 Task: Look for Airbnb properties in Dedza, Malawi from 3rd December, 2023 to 17th December, 2023 for 3 adults, 1 child.3 bedrooms having 4 beds and 2 bathrooms. Property type can be house. Amenities needed are: washing machine. Booking option can be shelf check-in. Look for 3 properties as per requirement.
Action: Mouse moved to (512, 78)
Screenshot: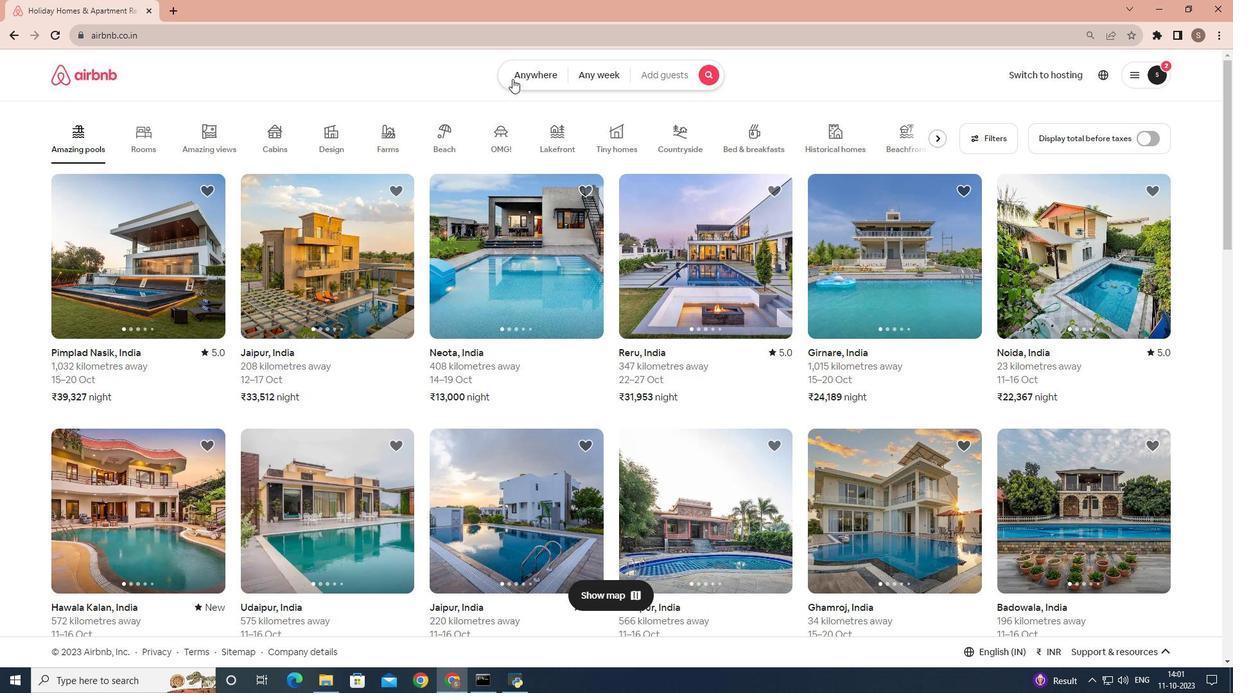 
Action: Mouse pressed left at (512, 78)
Screenshot: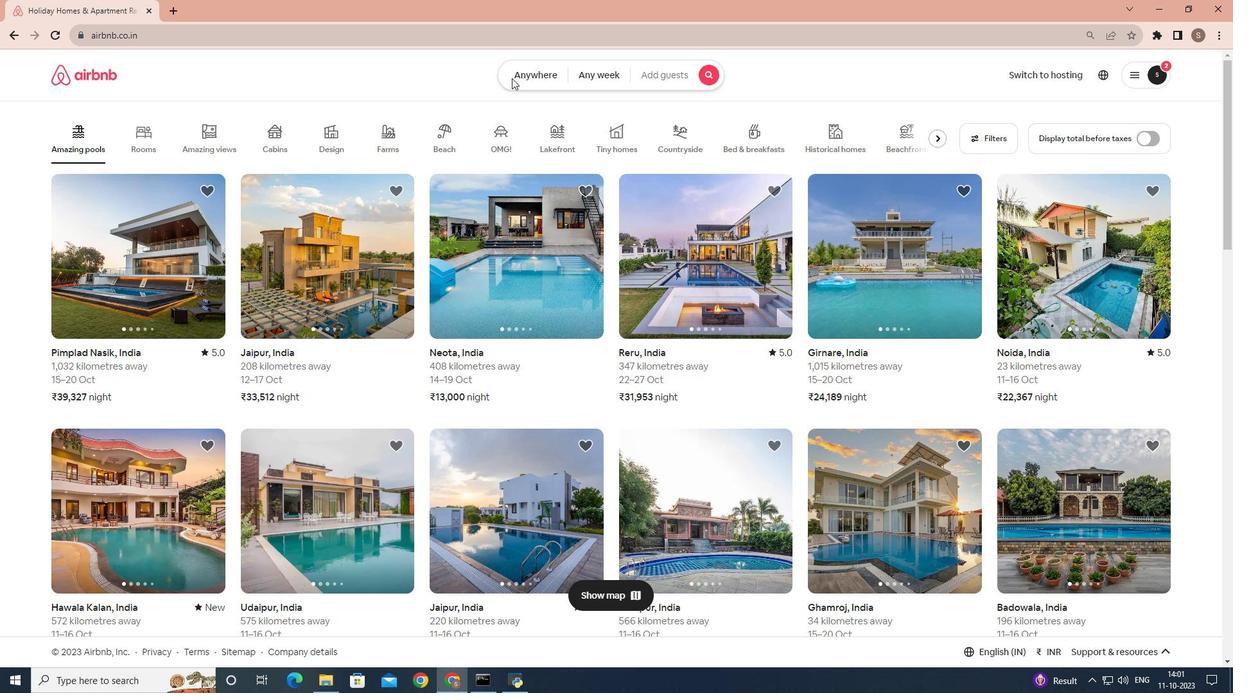
Action: Mouse moved to (457, 132)
Screenshot: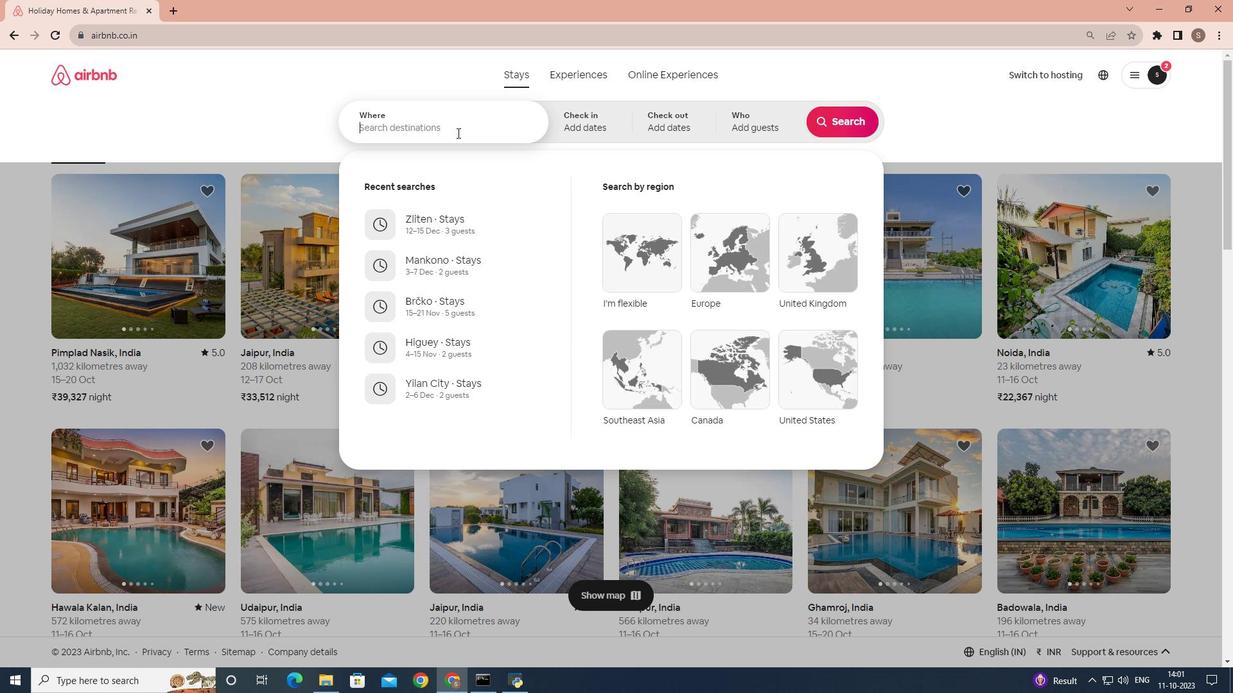 
Action: Mouse pressed left at (457, 132)
Screenshot: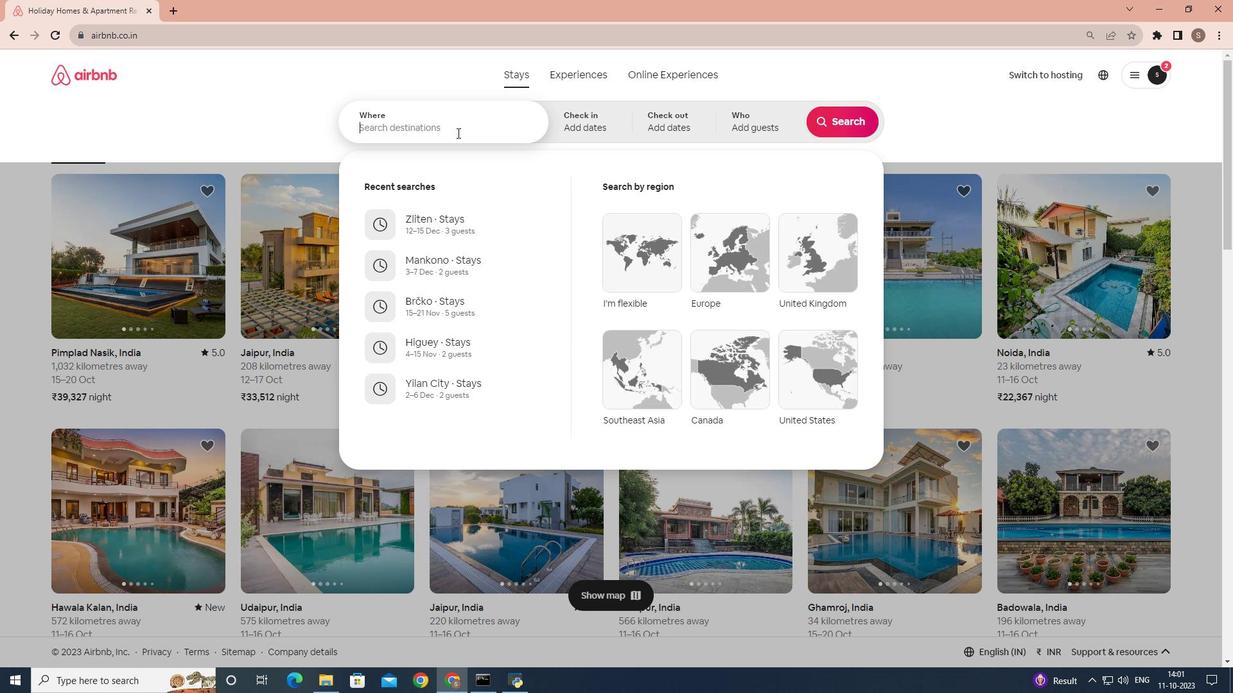
Action: Key pressed <Key.shift>Dedza,<Key.space><Key.shift>Maawi
Screenshot: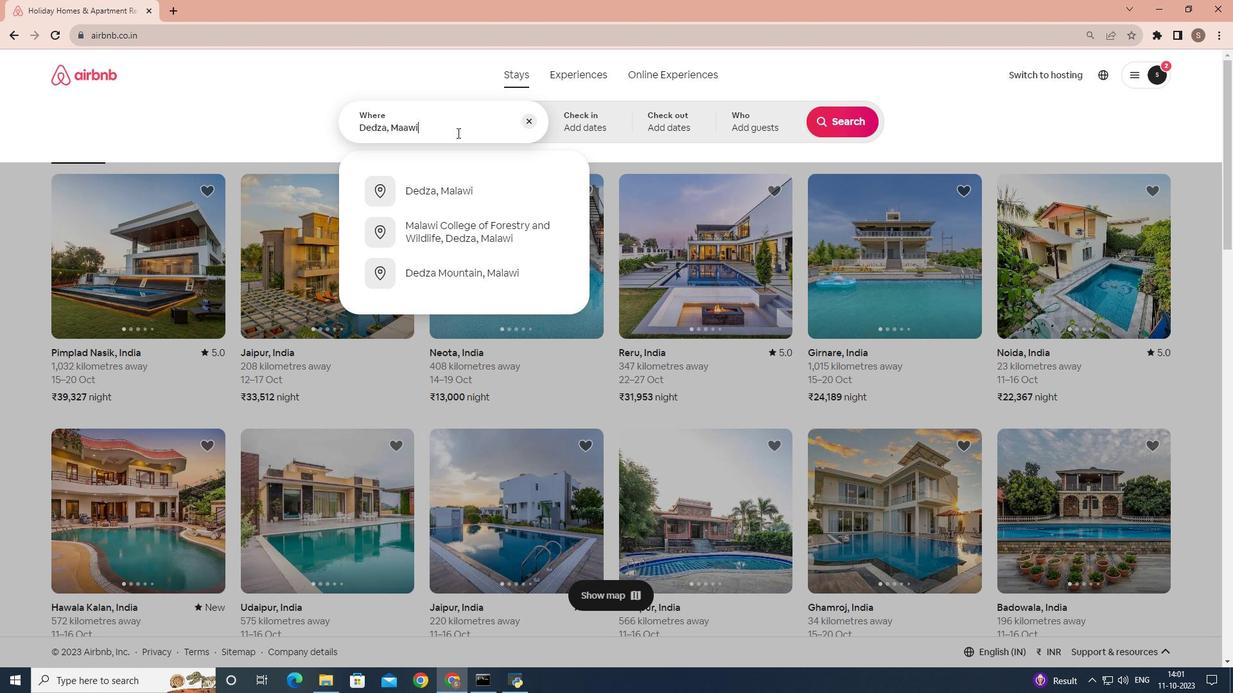 
Action: Mouse moved to (482, 184)
Screenshot: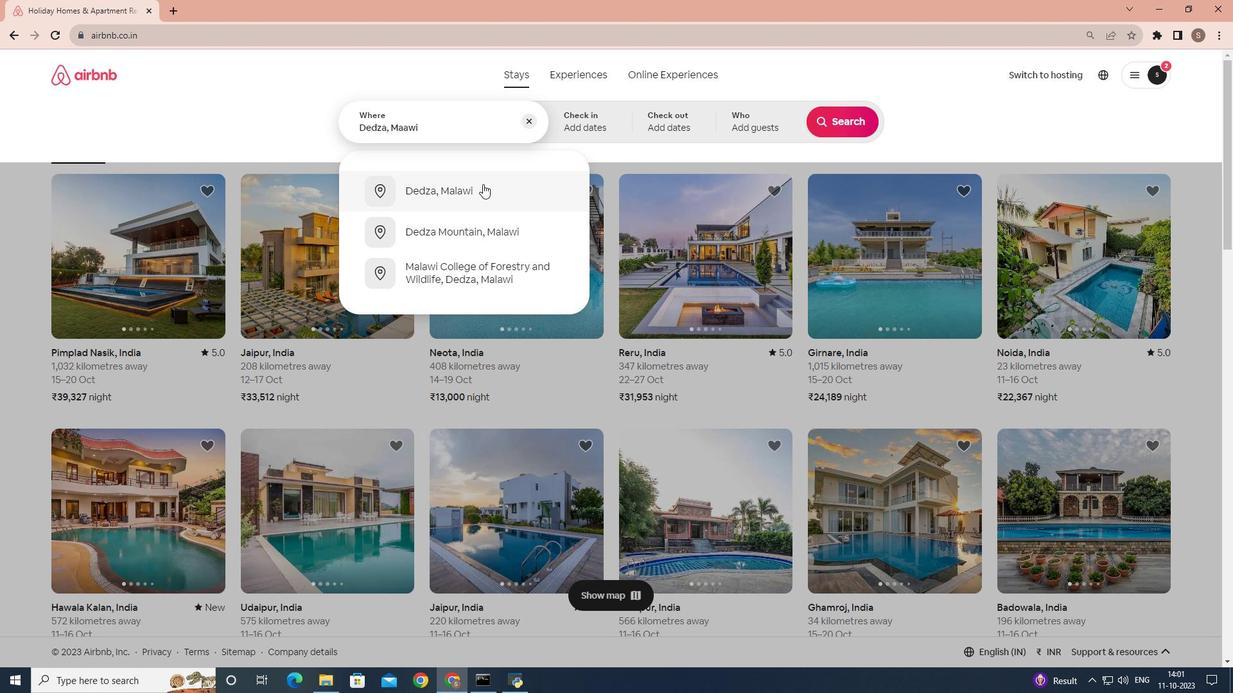 
Action: Mouse pressed left at (482, 184)
Screenshot: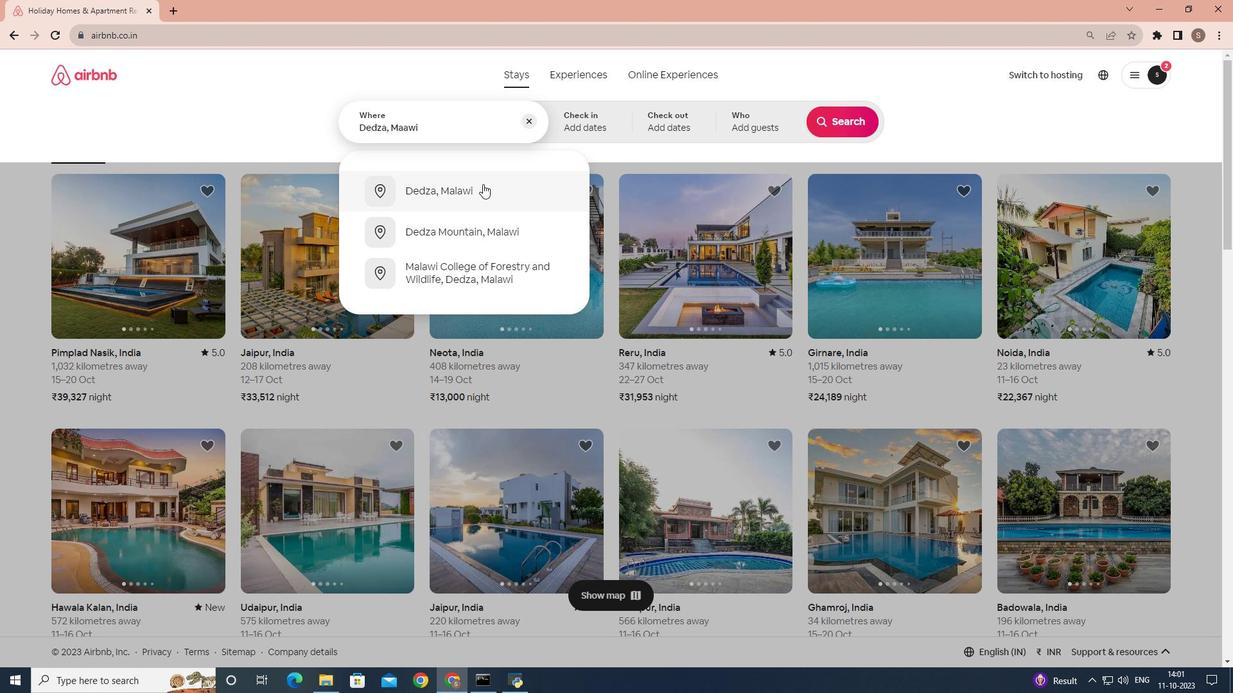 
Action: Mouse moved to (840, 226)
Screenshot: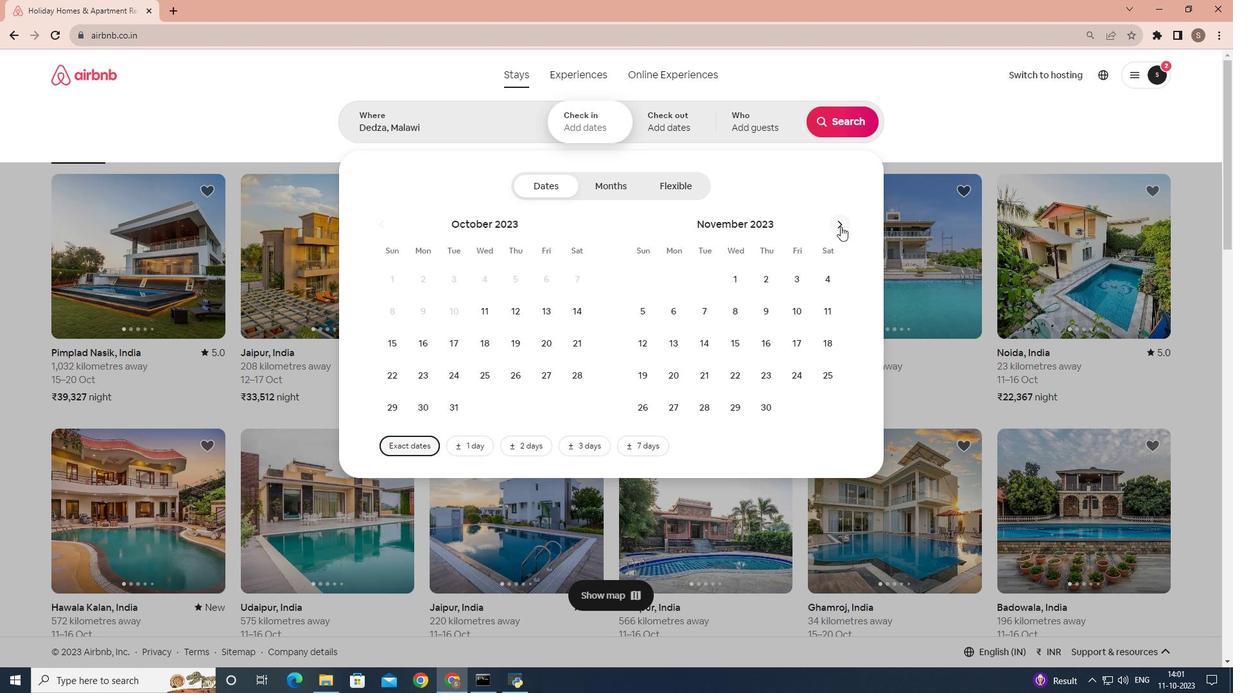 
Action: Mouse pressed left at (840, 226)
Screenshot: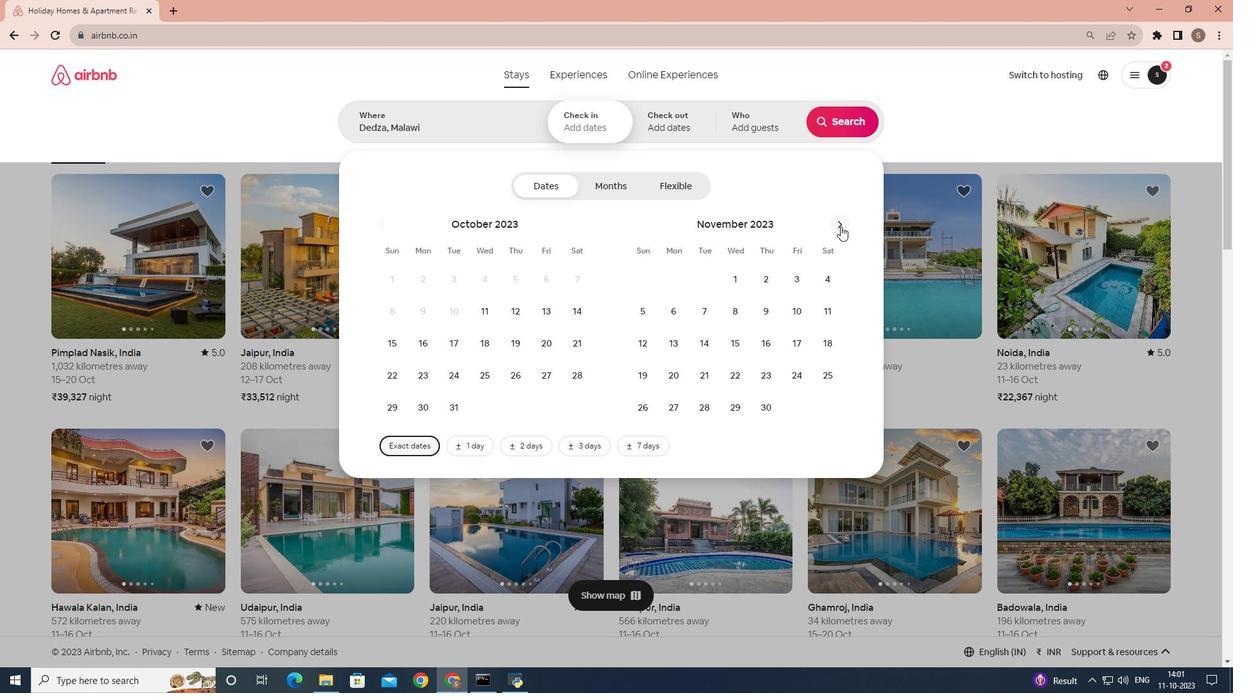 
Action: Mouse moved to (641, 313)
Screenshot: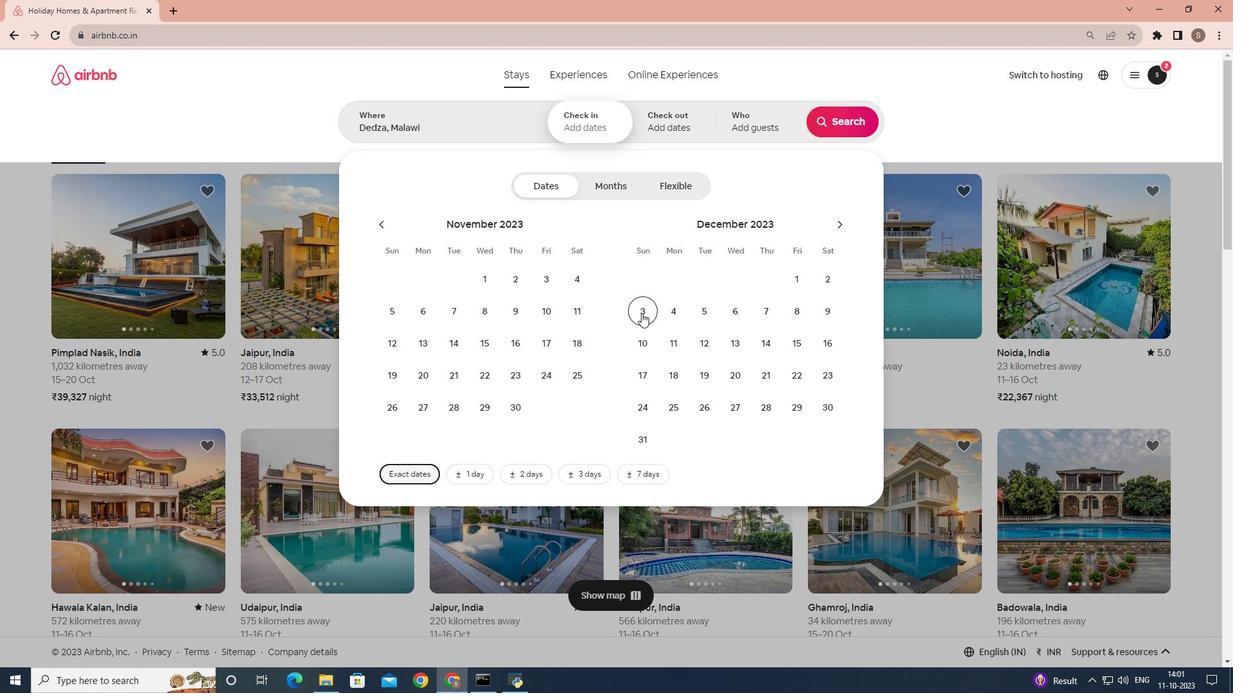 
Action: Mouse pressed left at (641, 313)
Screenshot: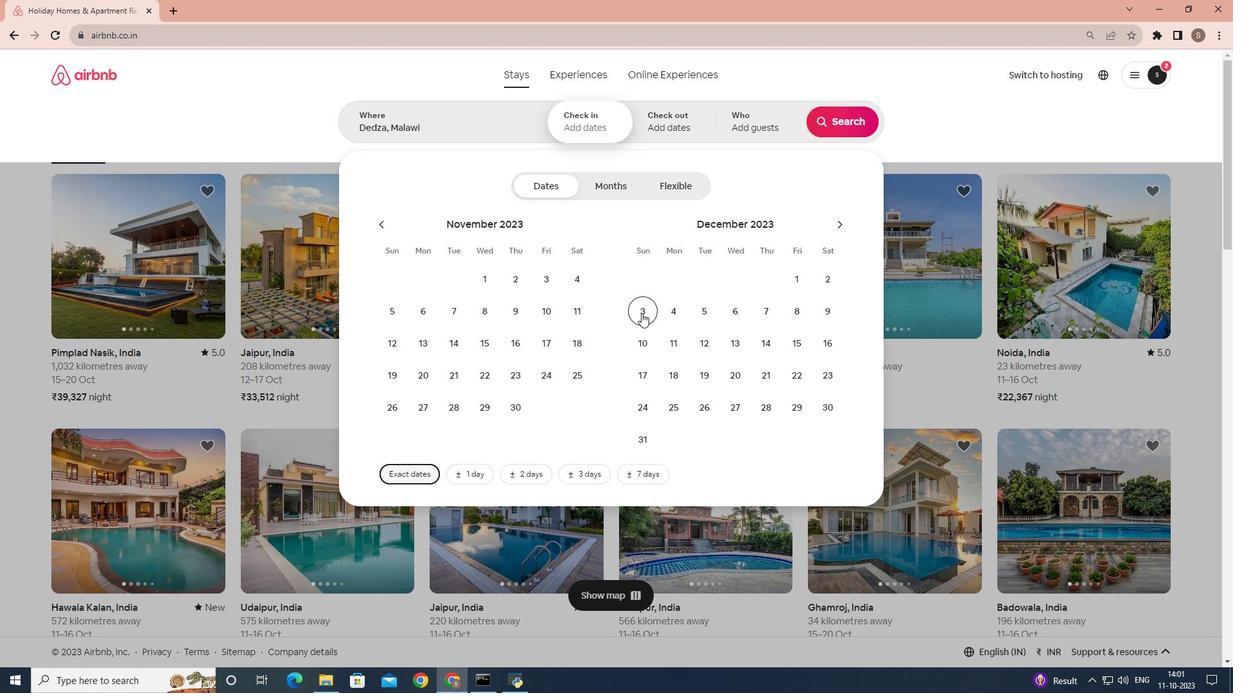 
Action: Mouse moved to (649, 368)
Screenshot: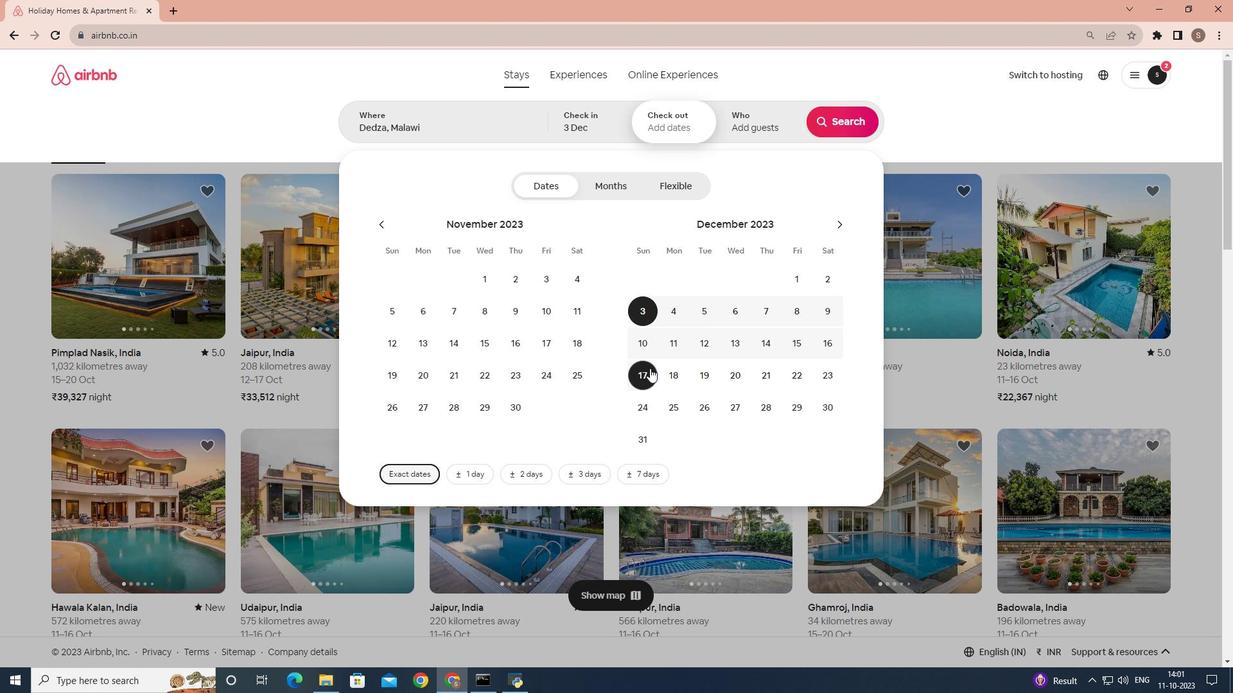 
Action: Mouse pressed left at (649, 368)
Screenshot: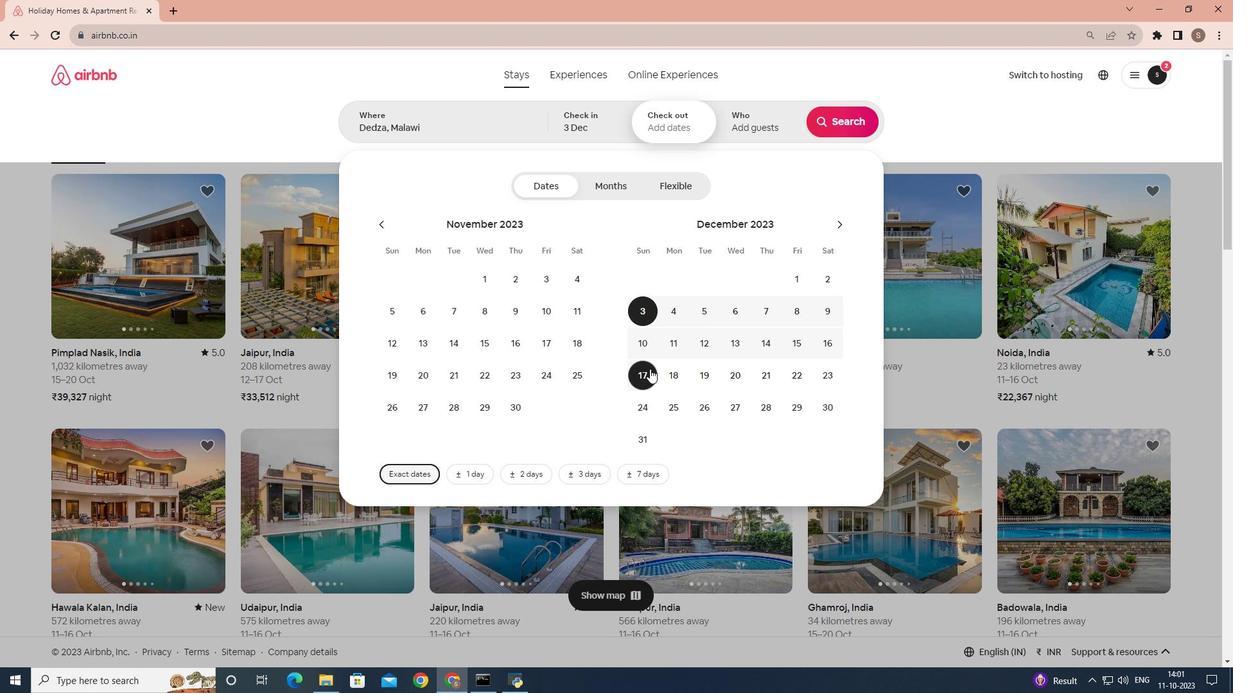 
Action: Mouse moved to (771, 127)
Screenshot: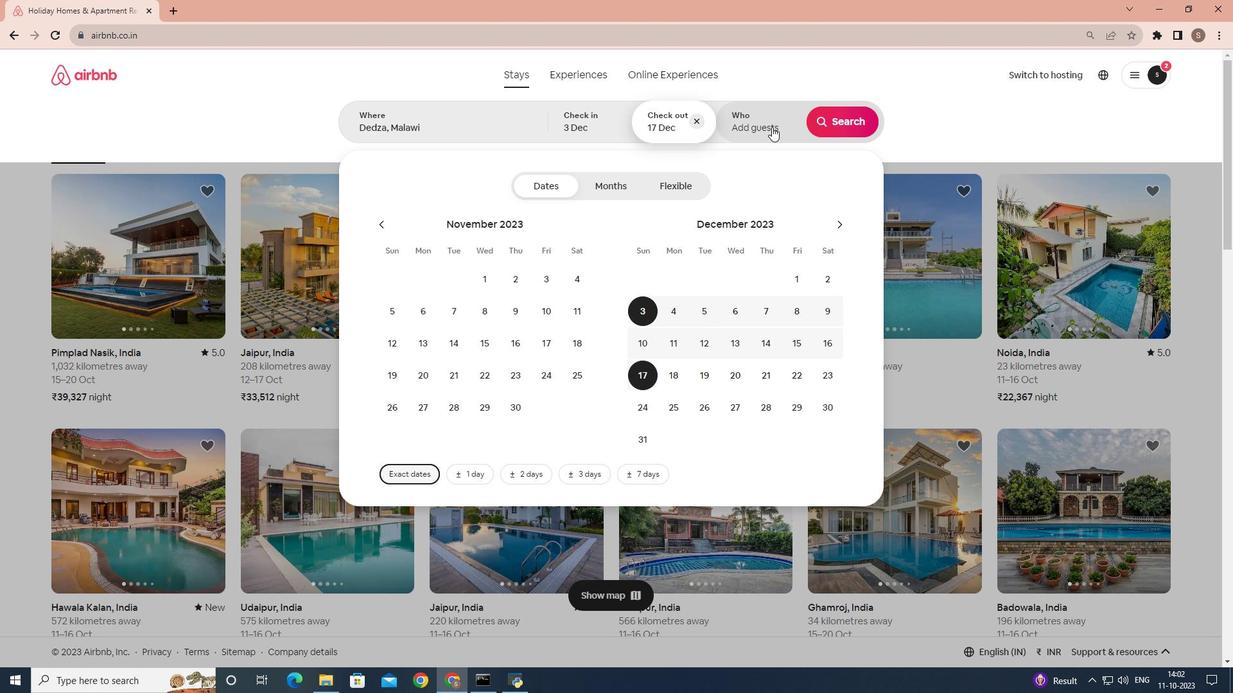 
Action: Mouse pressed left at (771, 127)
Screenshot: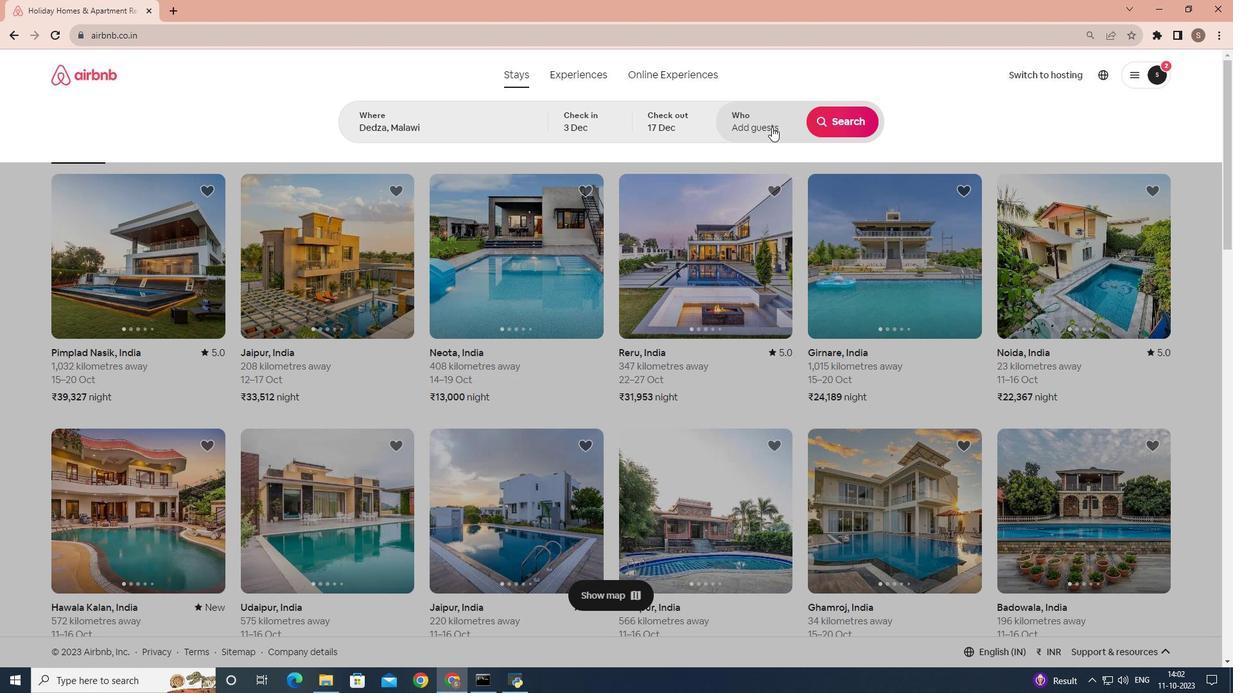 
Action: Mouse moved to (850, 189)
Screenshot: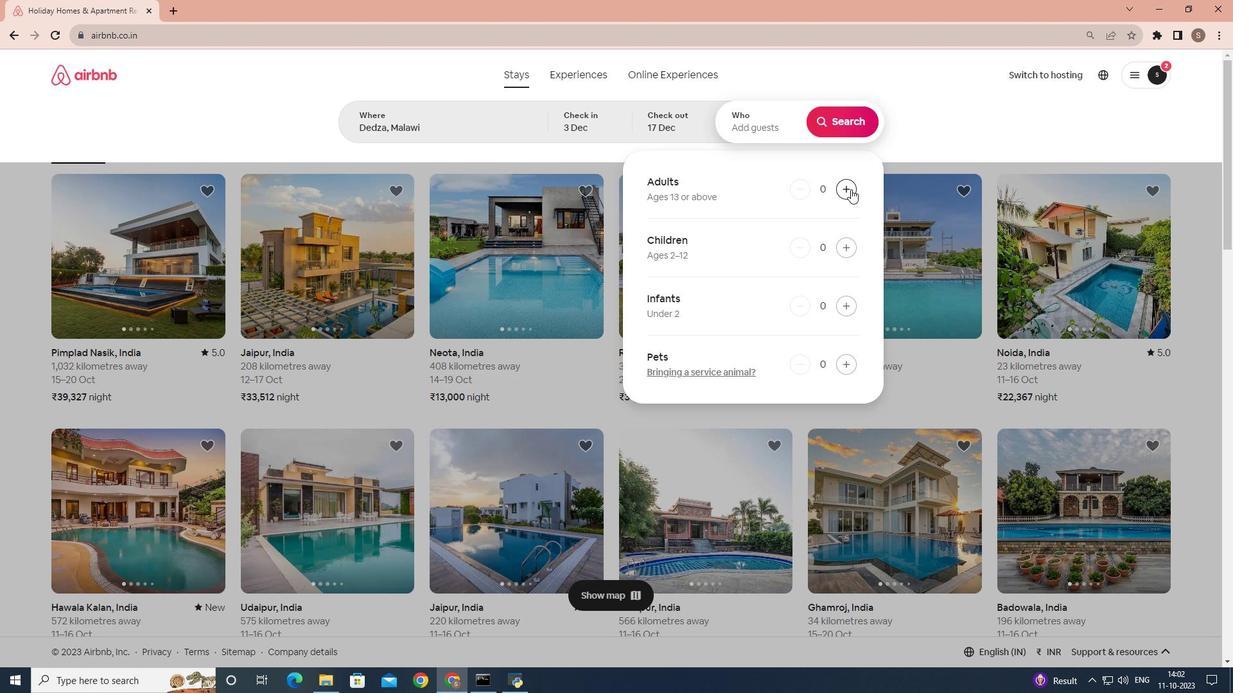 
Action: Mouse pressed left at (850, 189)
Screenshot: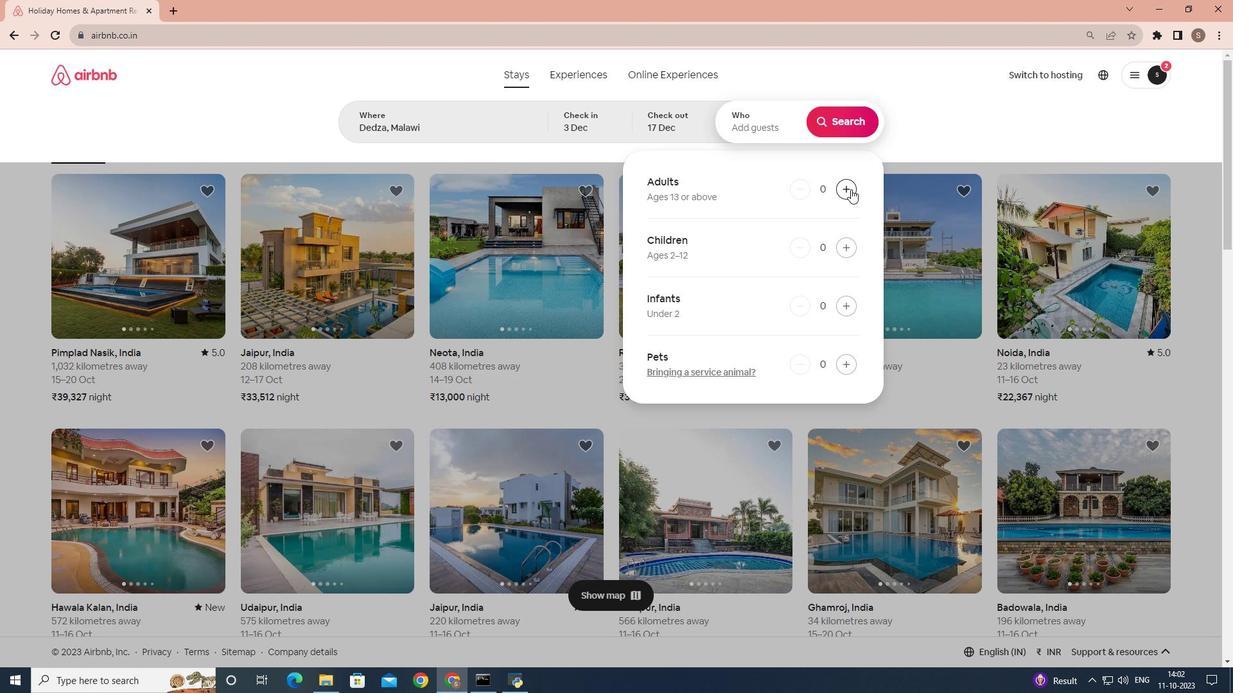 
Action: Mouse pressed left at (850, 189)
Screenshot: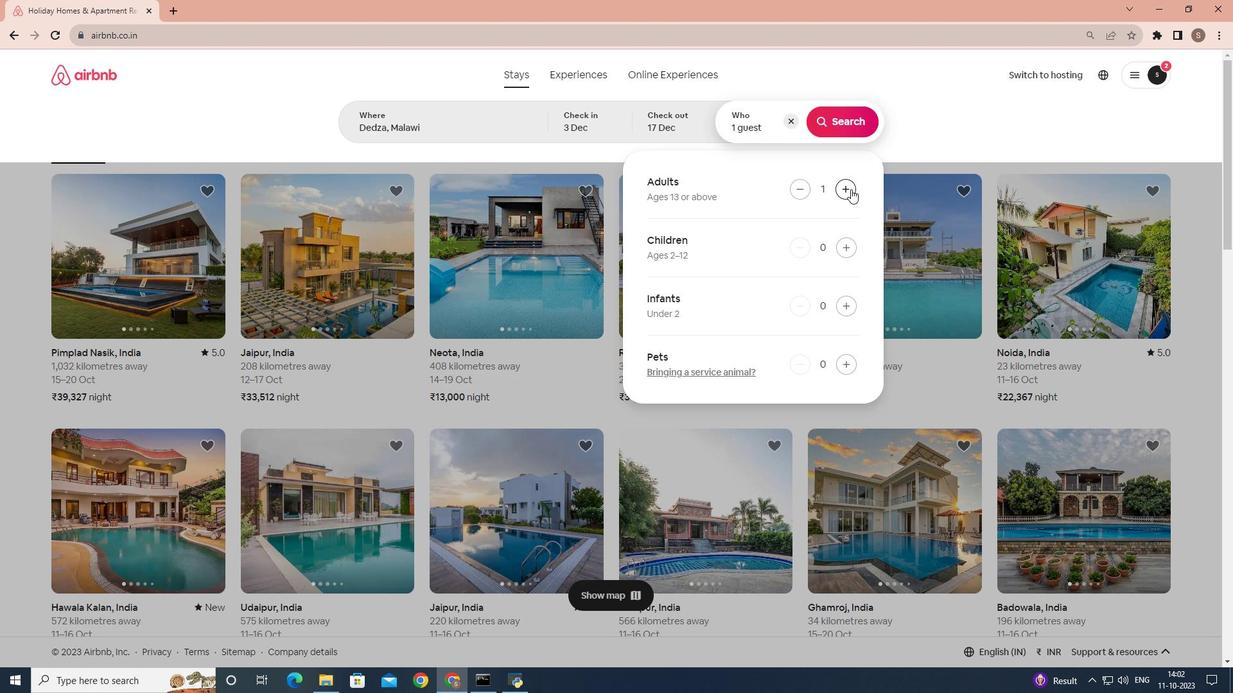 
Action: Mouse pressed left at (850, 189)
Screenshot: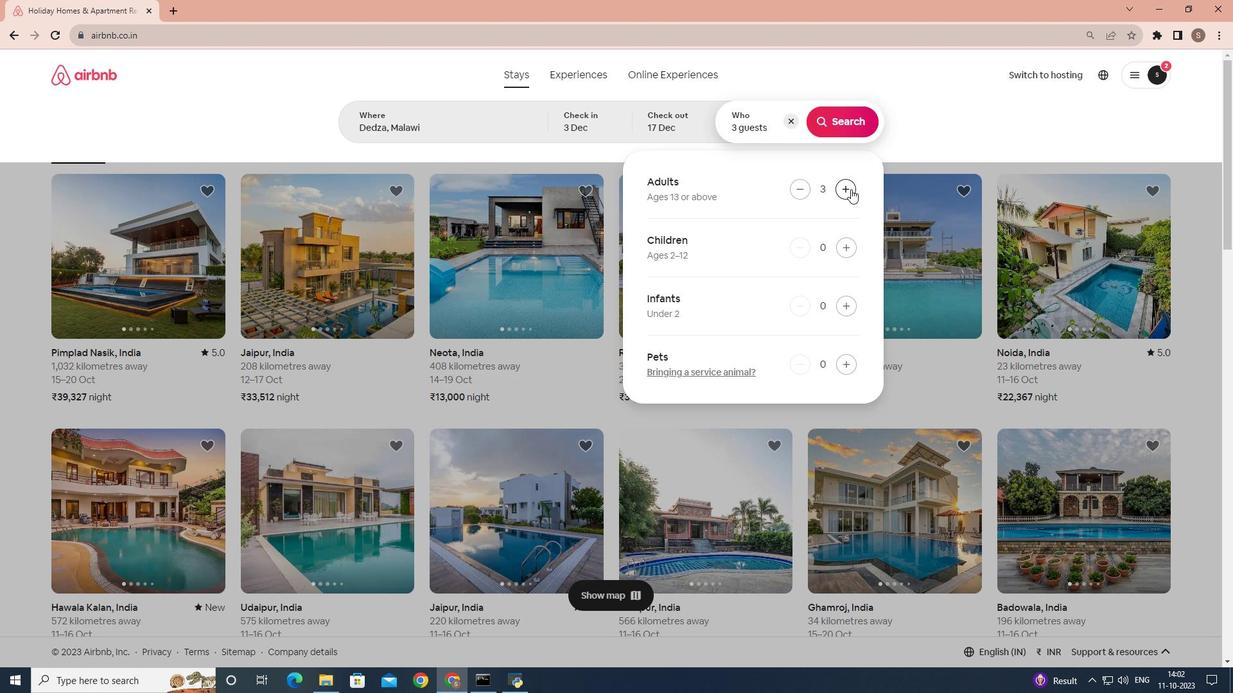 
Action: Mouse moved to (849, 247)
Screenshot: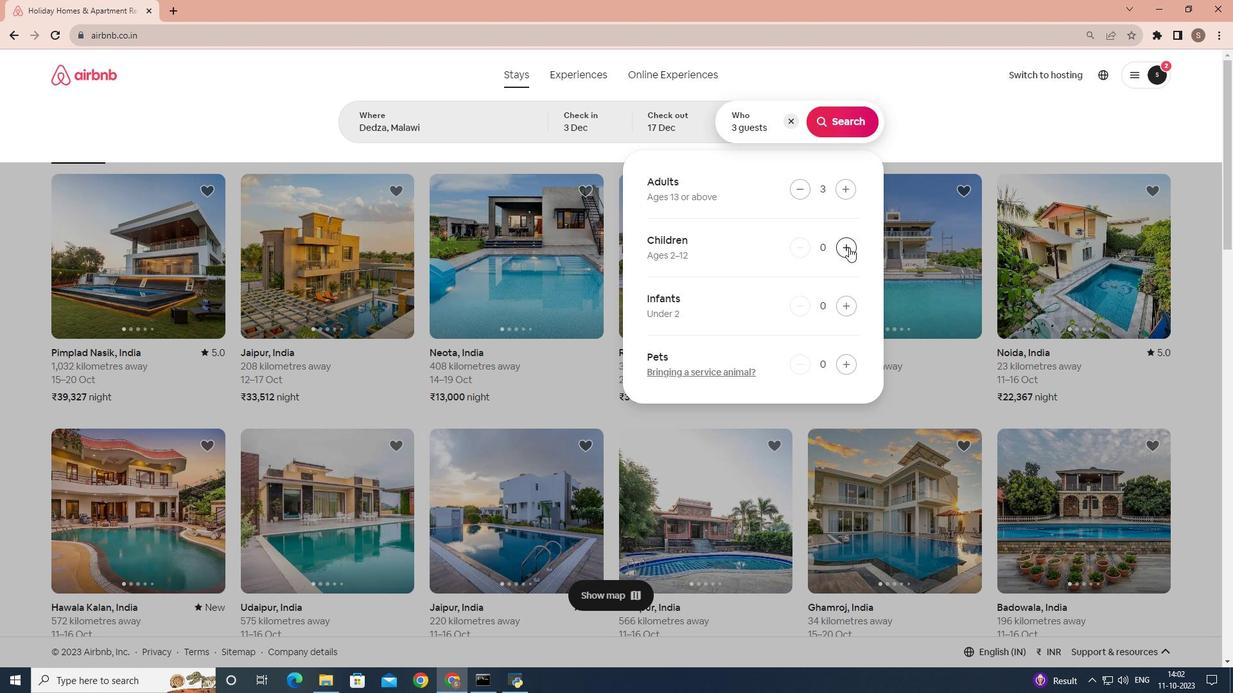 
Action: Mouse pressed left at (849, 247)
Screenshot: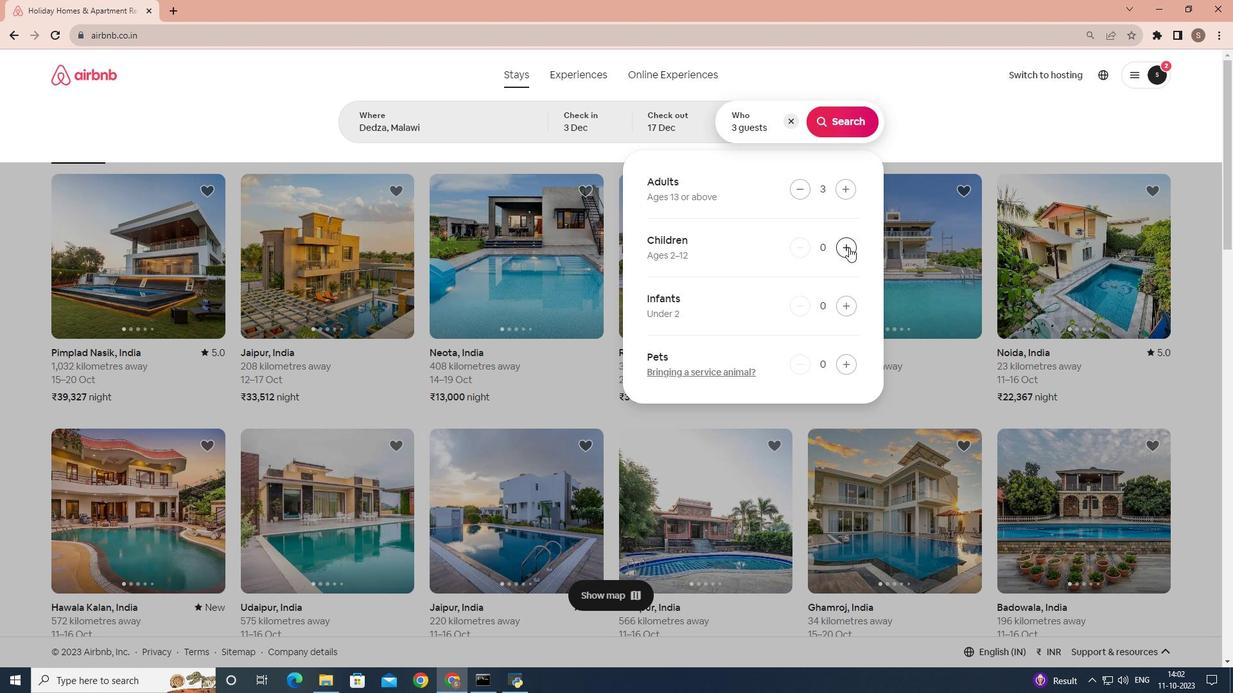 
Action: Mouse moved to (841, 114)
Screenshot: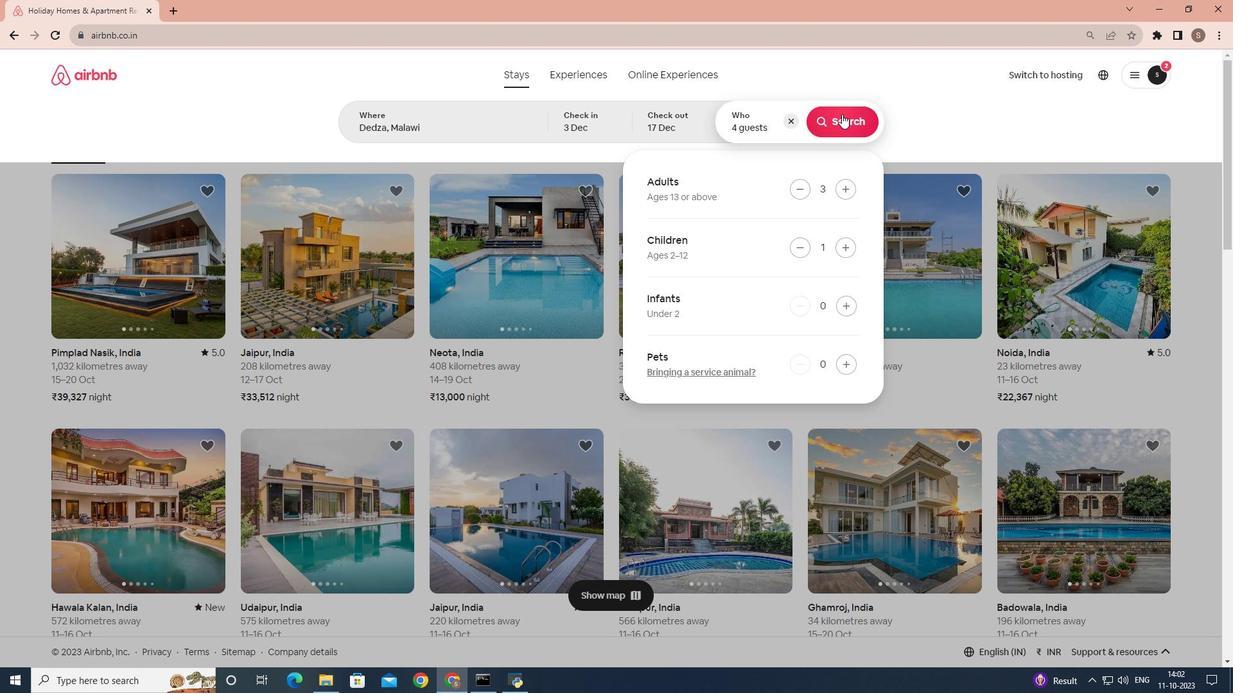
Action: Mouse pressed left at (841, 114)
Screenshot: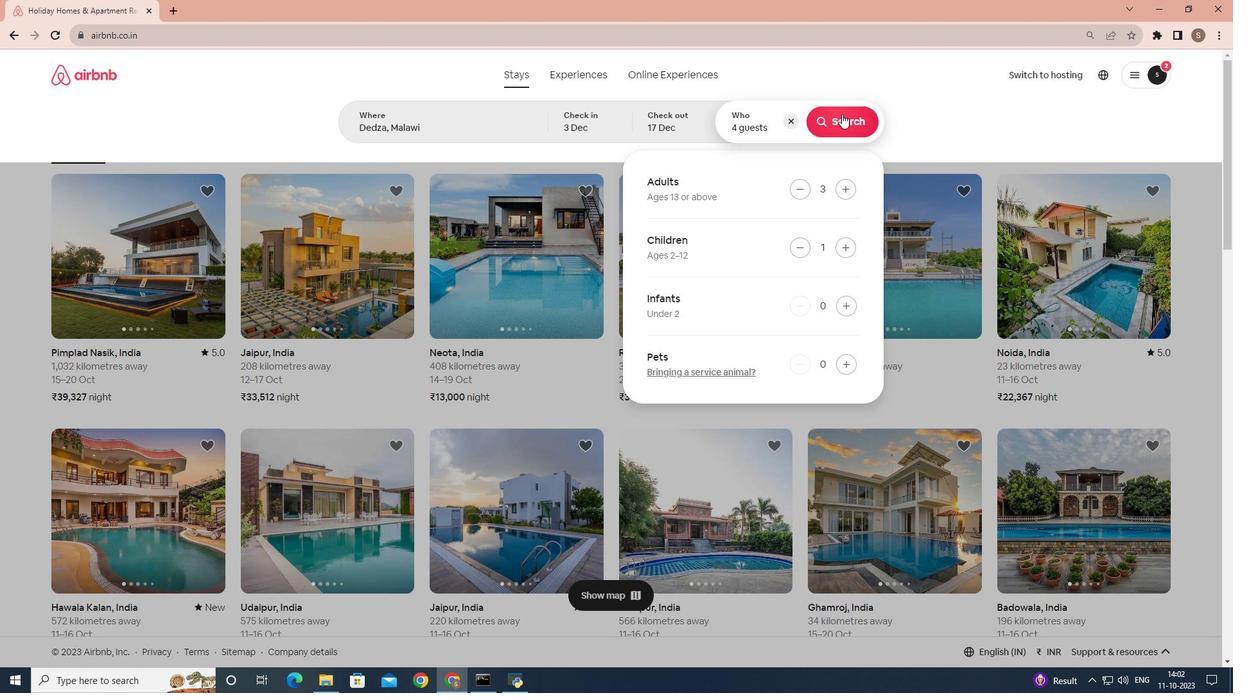 
Action: Mouse moved to (1014, 127)
Screenshot: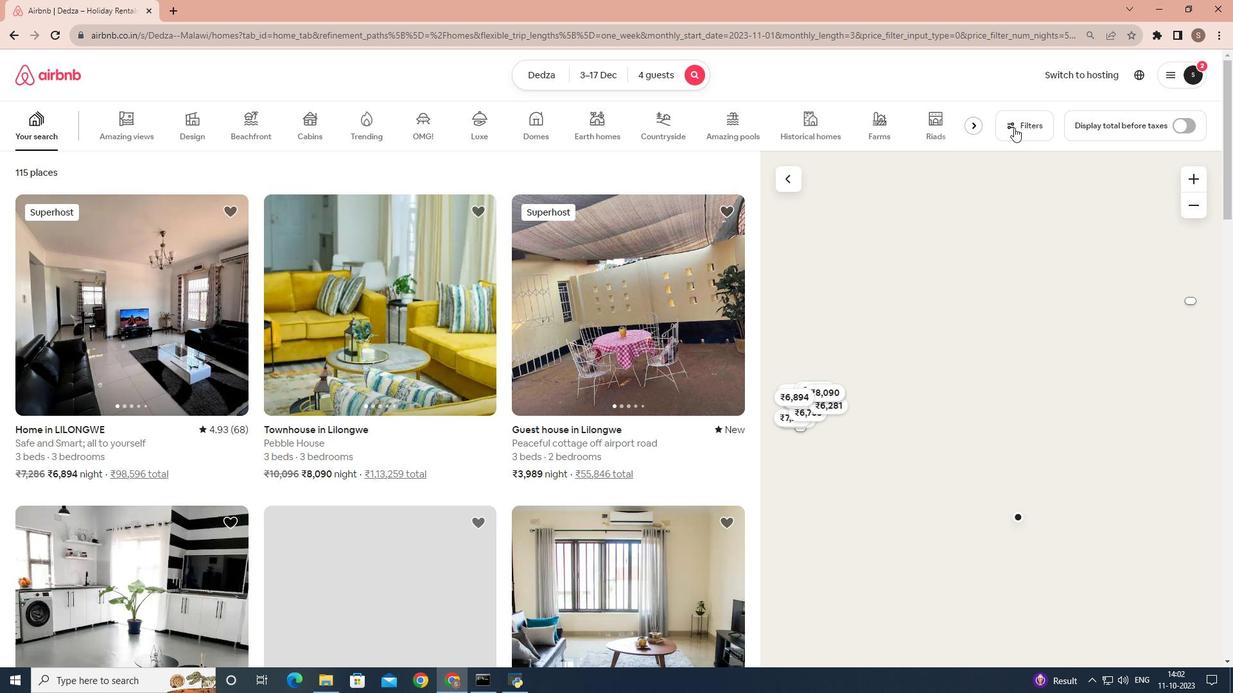 
Action: Mouse pressed left at (1014, 127)
Screenshot: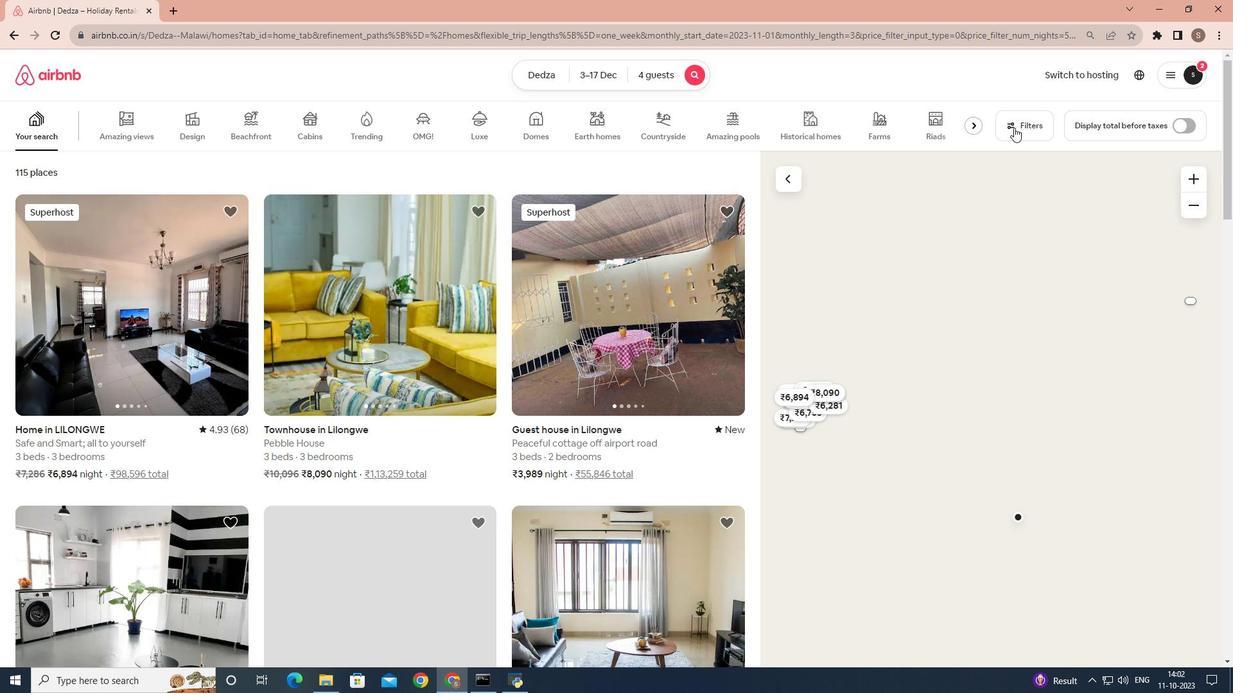 
Action: Mouse moved to (710, 420)
Screenshot: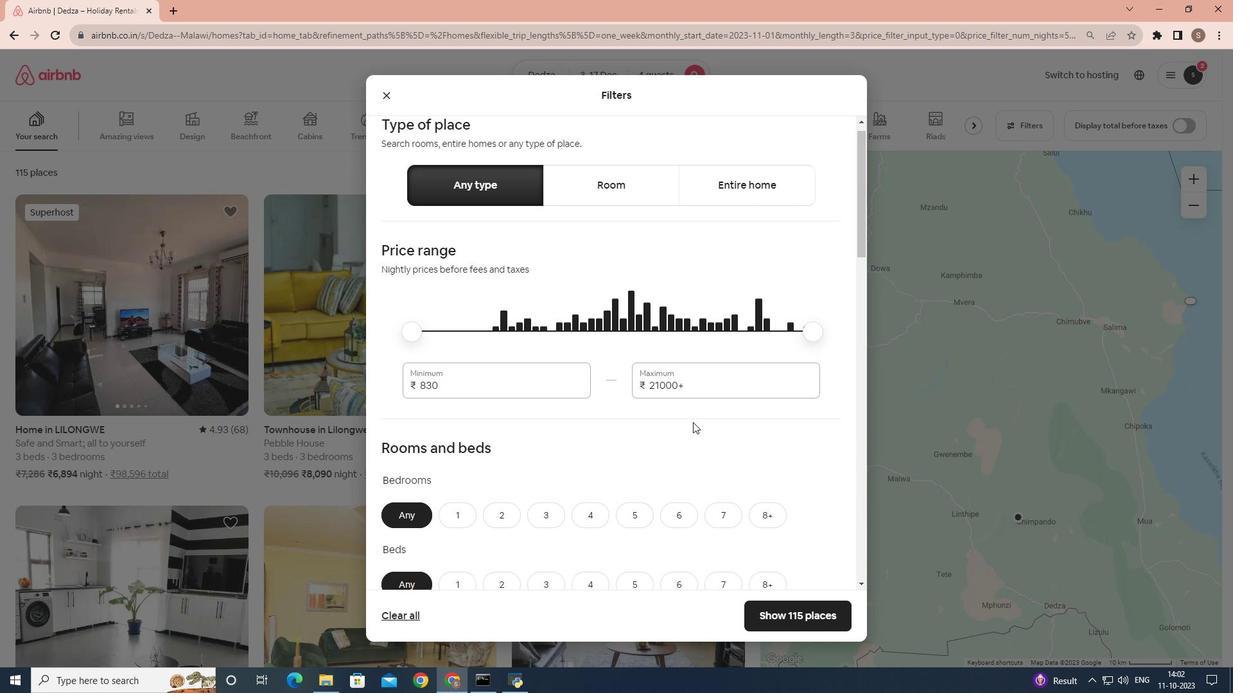 
Action: Mouse scrolled (710, 419) with delta (0, 0)
Screenshot: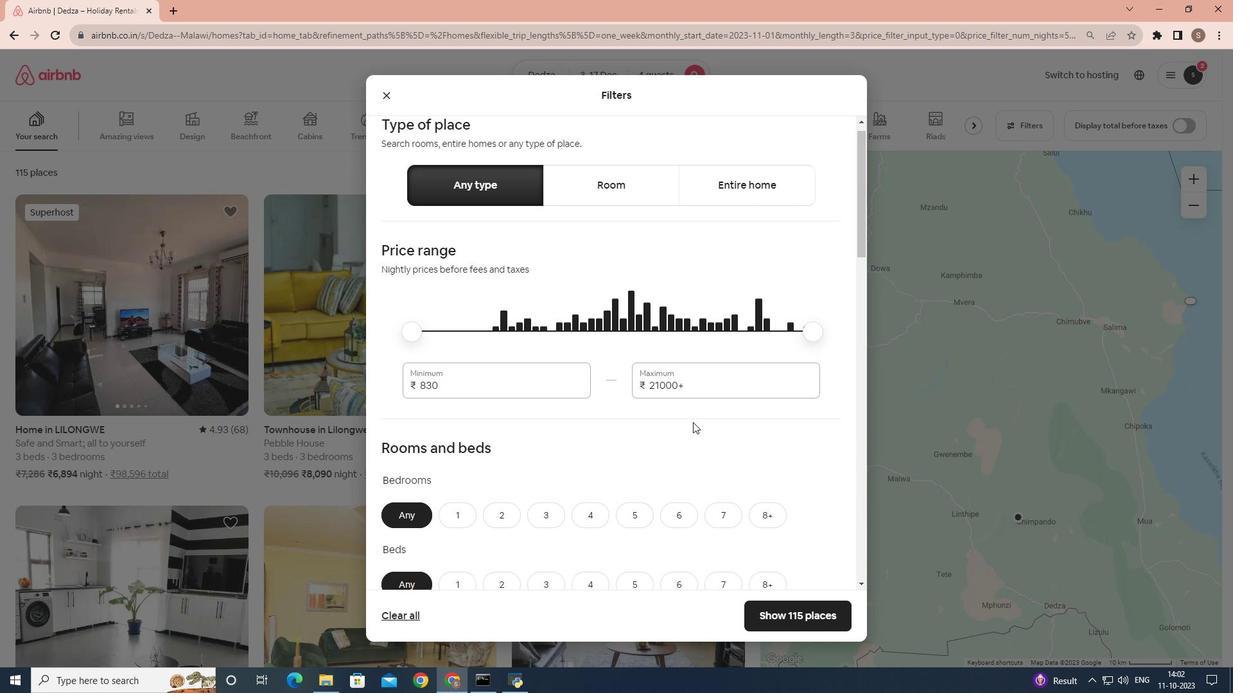 
Action: Mouse moved to (540, 459)
Screenshot: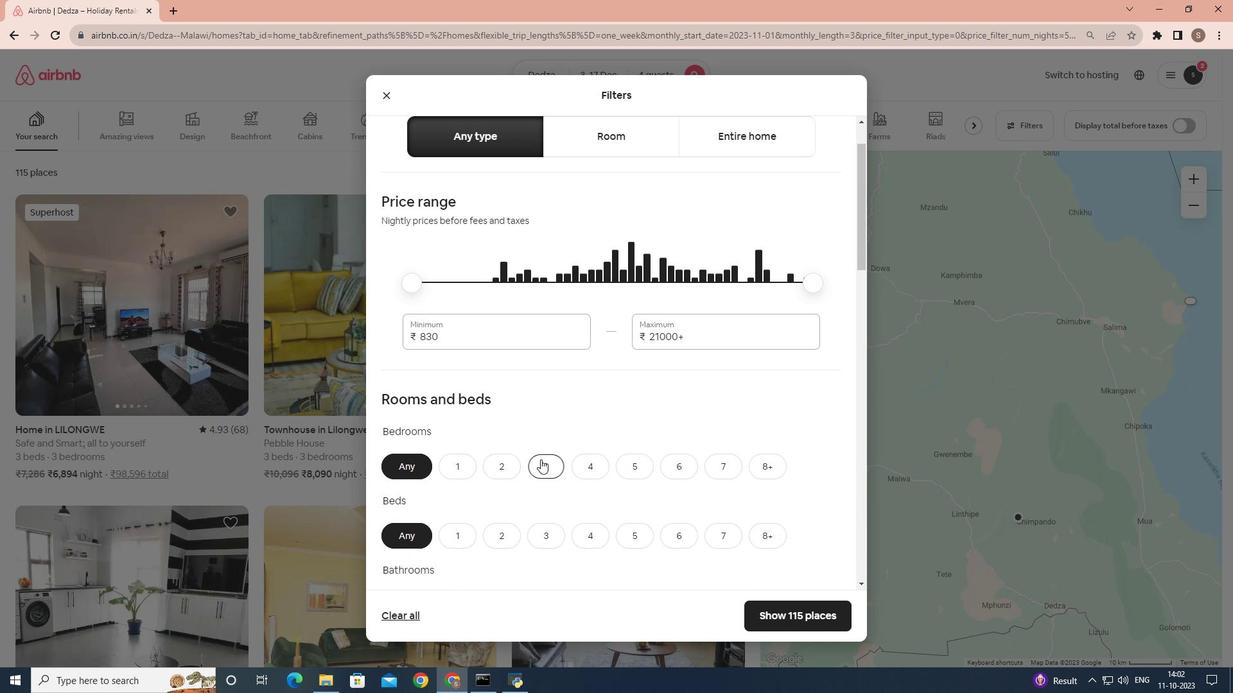
Action: Mouse pressed left at (540, 459)
Screenshot: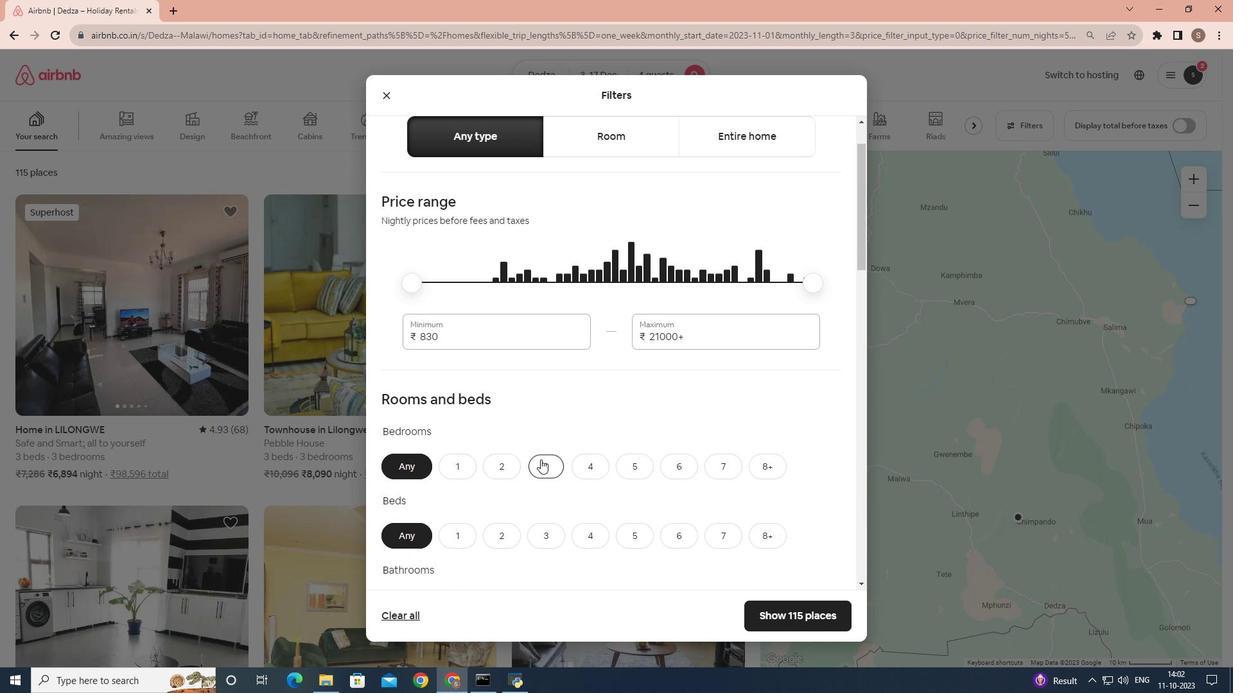 
Action: Mouse moved to (545, 462)
Screenshot: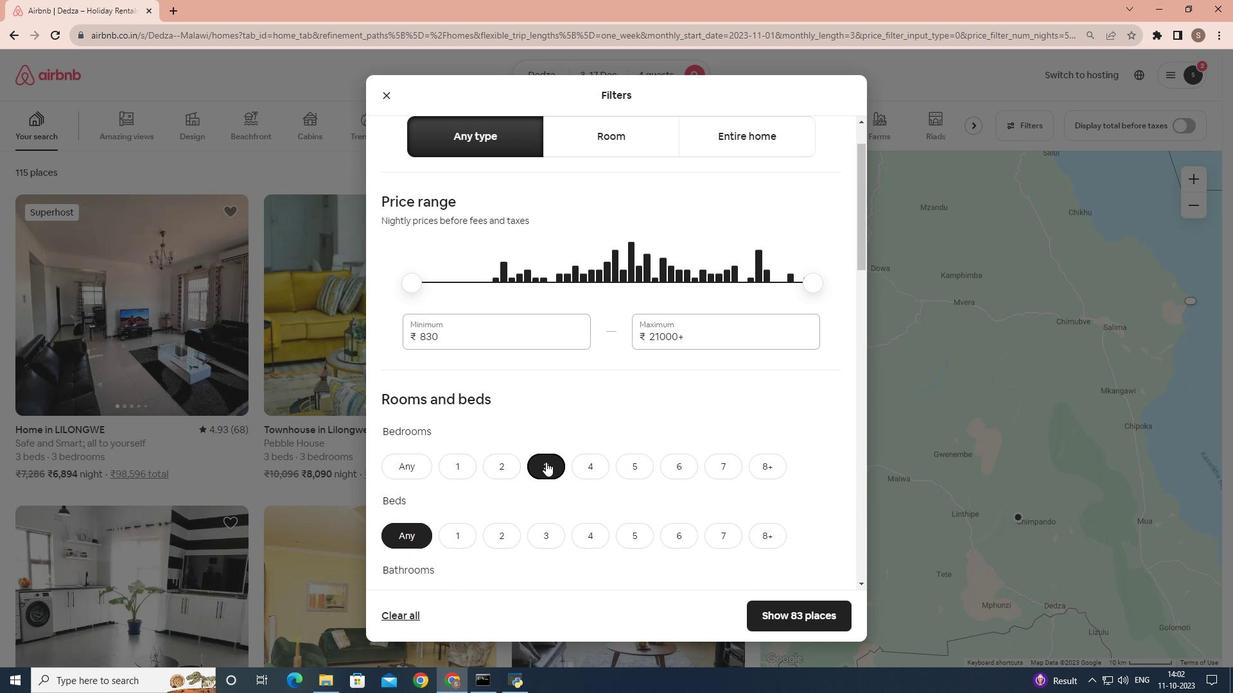 
Action: Mouse scrolled (545, 461) with delta (0, 0)
Screenshot: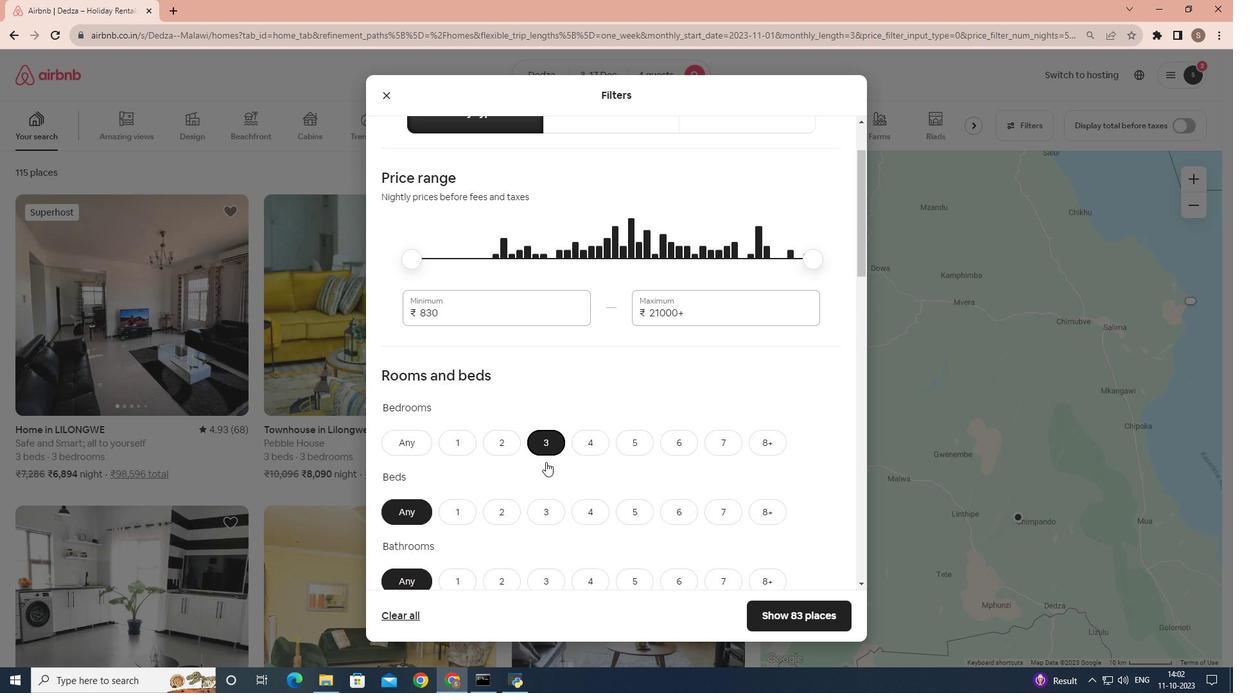 
Action: Mouse scrolled (545, 461) with delta (0, 0)
Screenshot: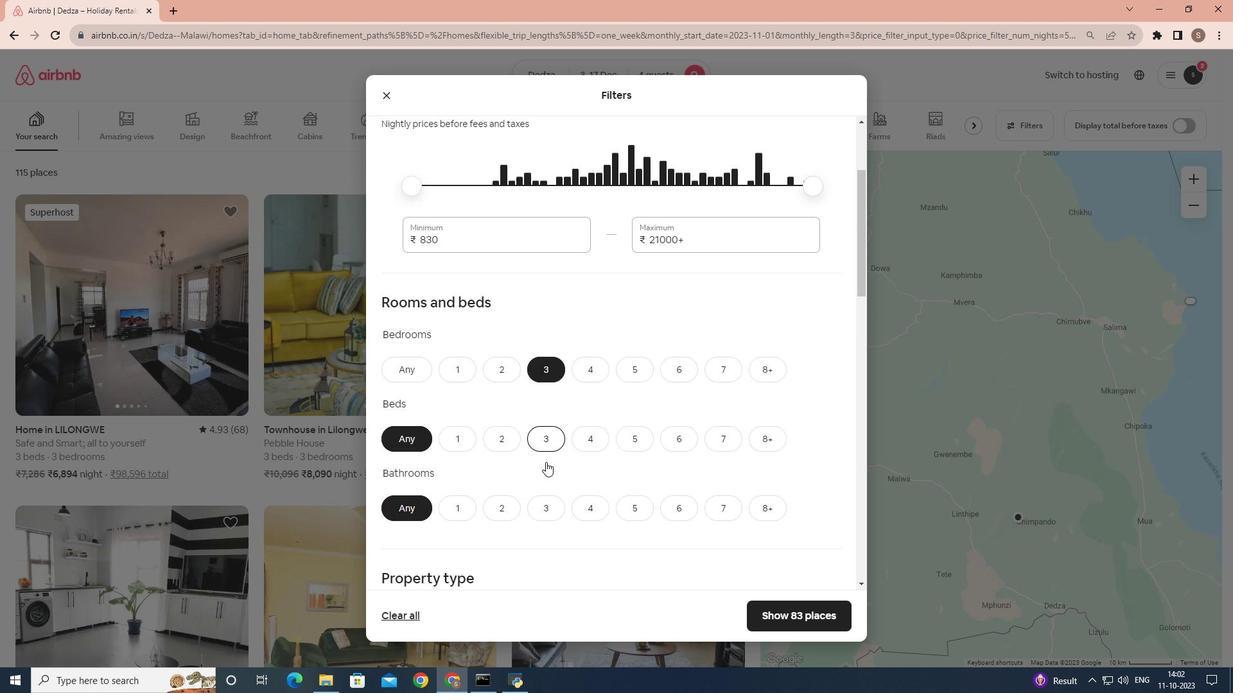 
Action: Mouse moved to (599, 411)
Screenshot: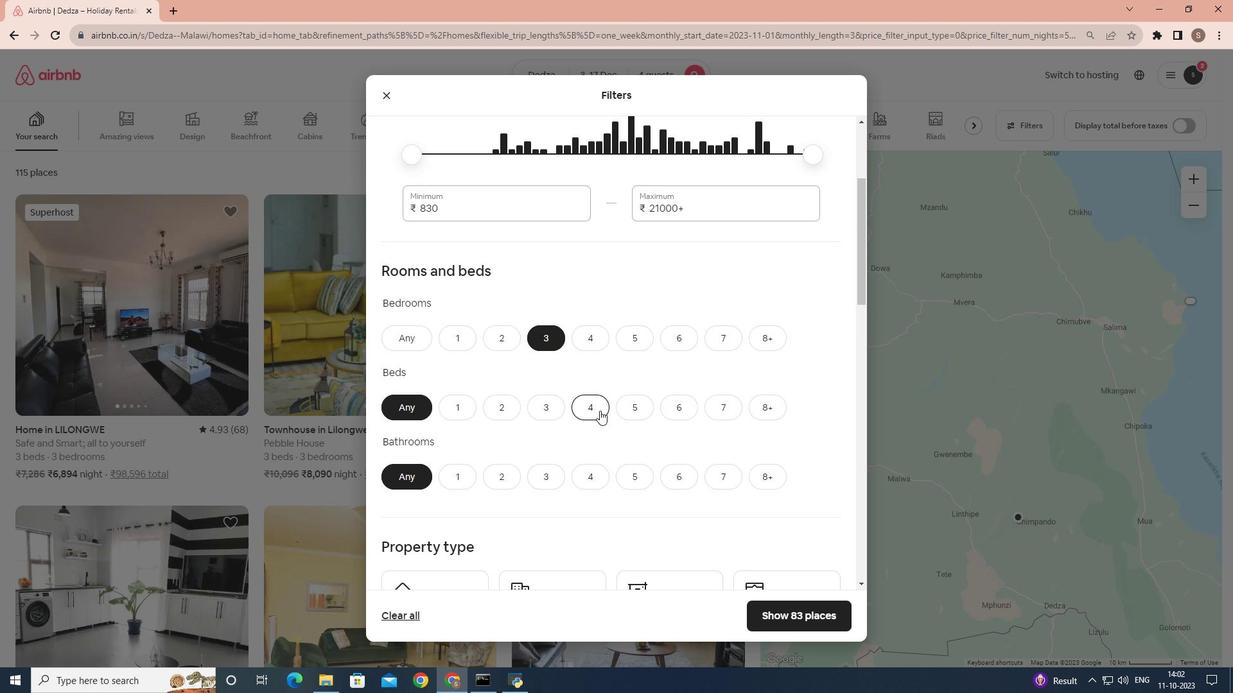 
Action: Mouse pressed left at (599, 411)
Screenshot: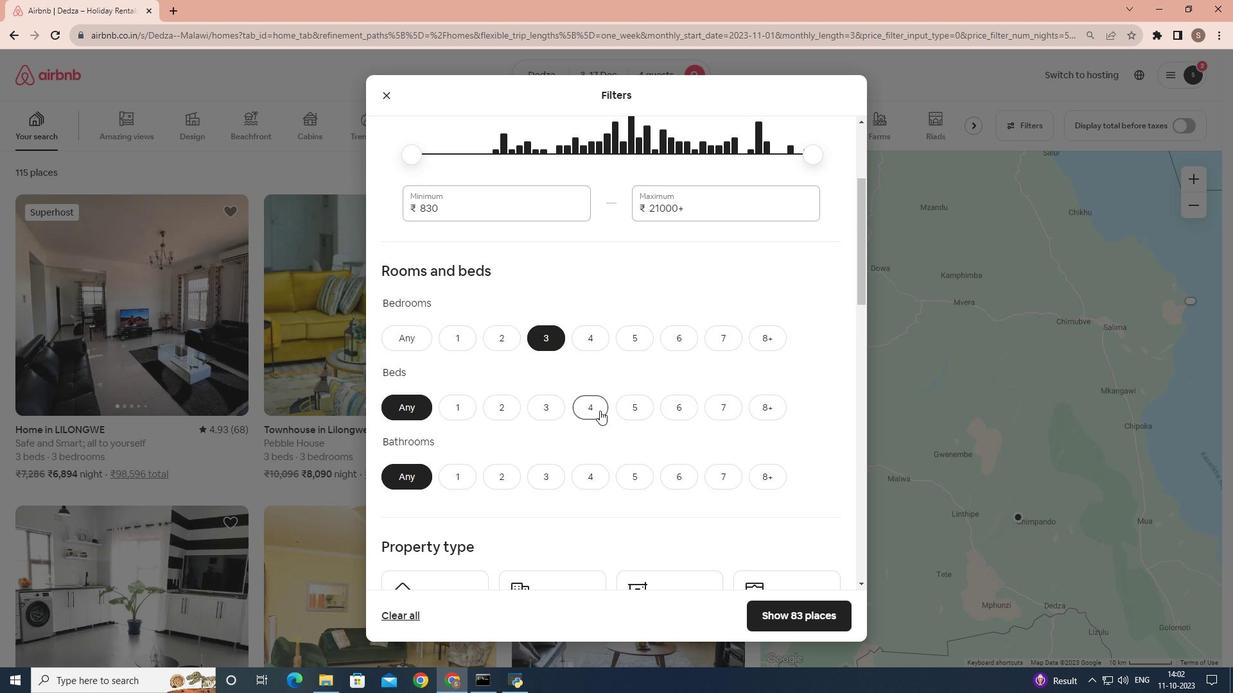 
Action: Mouse moved to (581, 430)
Screenshot: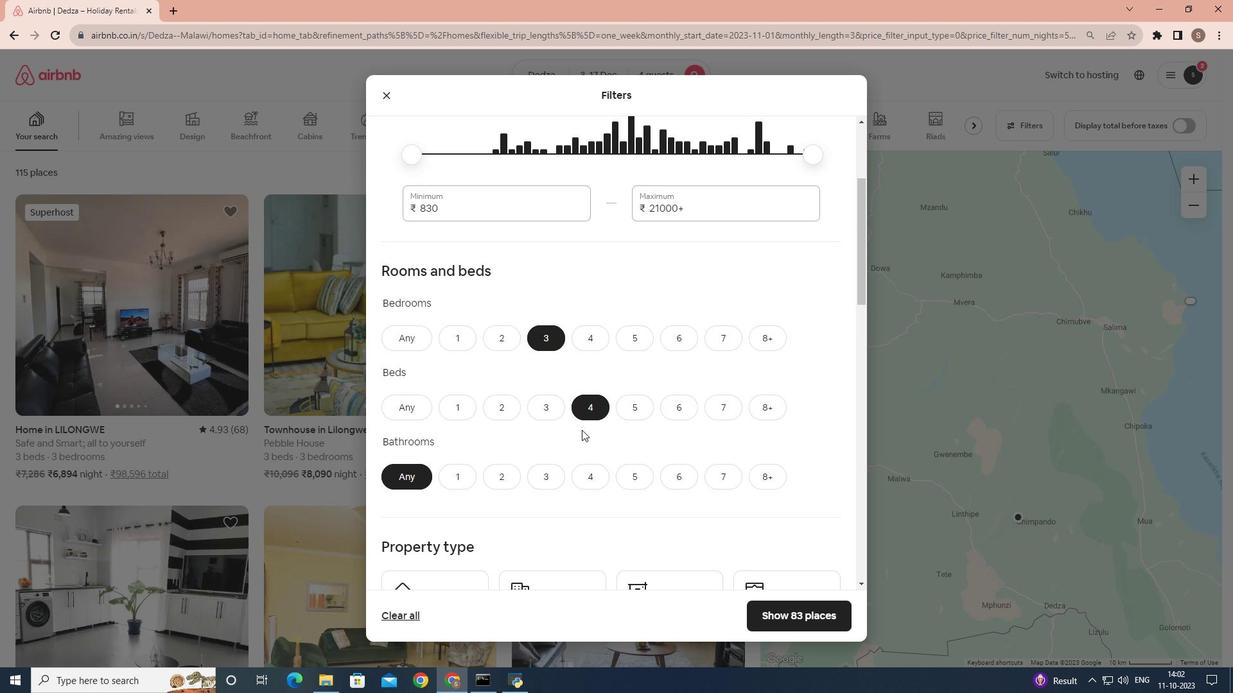
Action: Mouse scrolled (581, 429) with delta (0, 0)
Screenshot: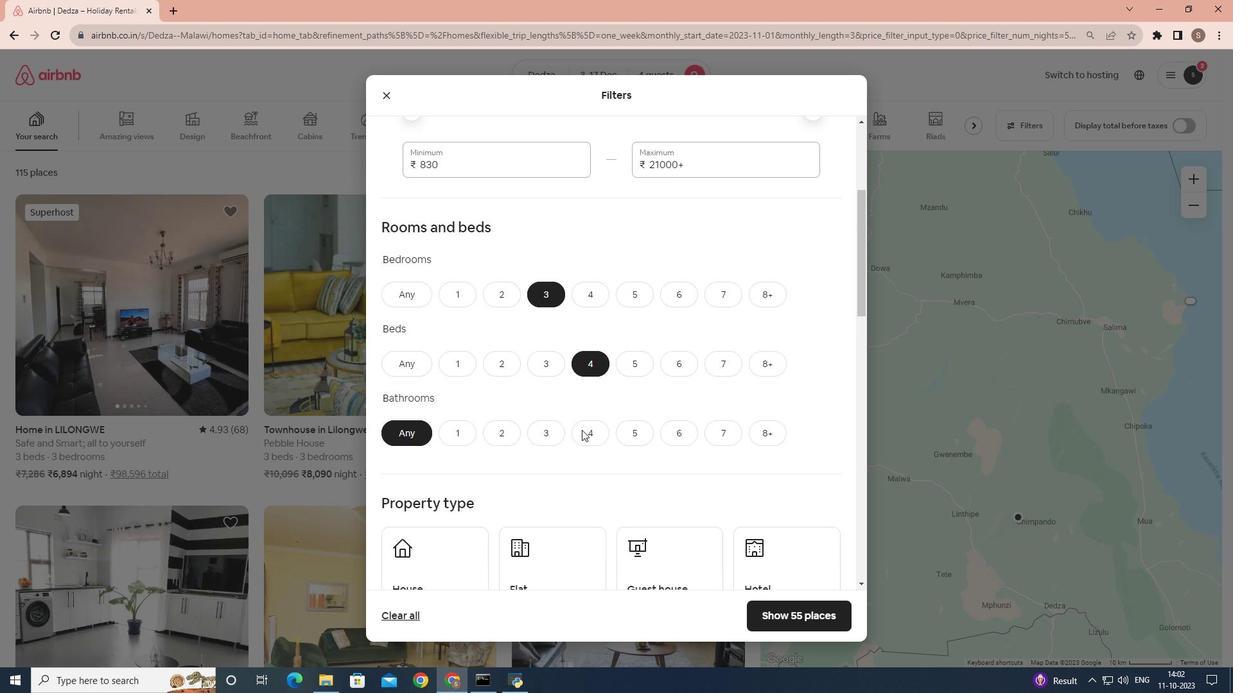 
Action: Mouse moved to (506, 414)
Screenshot: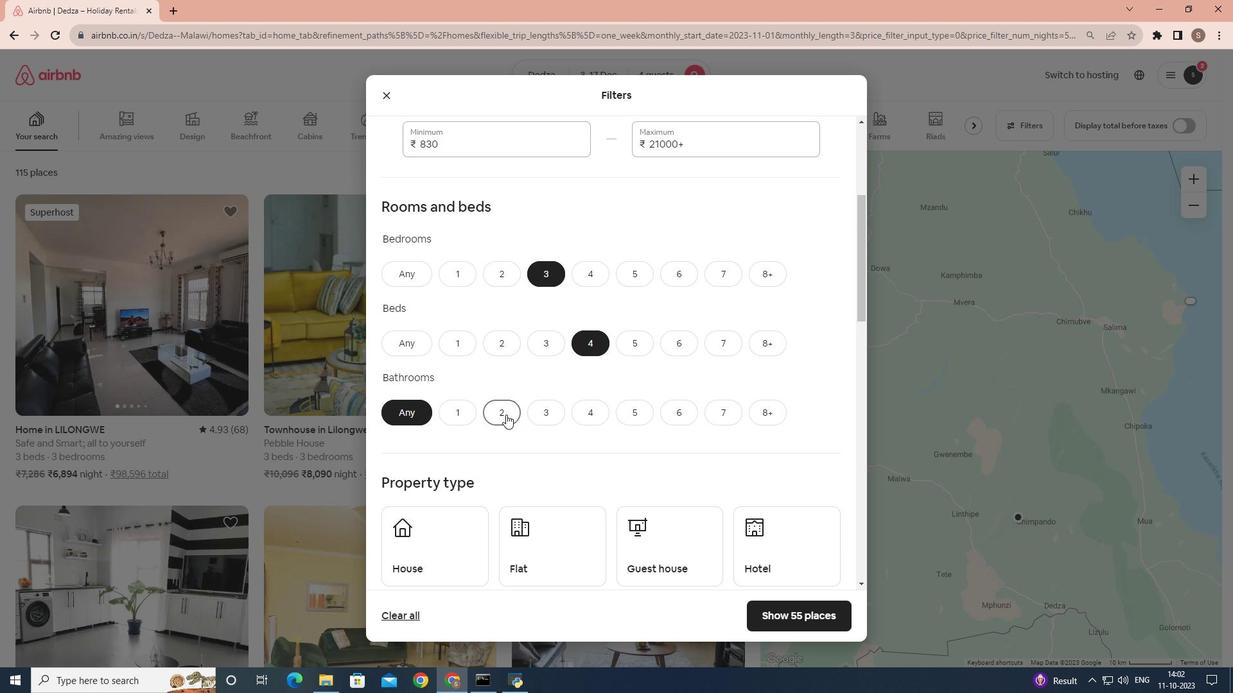 
Action: Mouse pressed left at (506, 414)
Screenshot: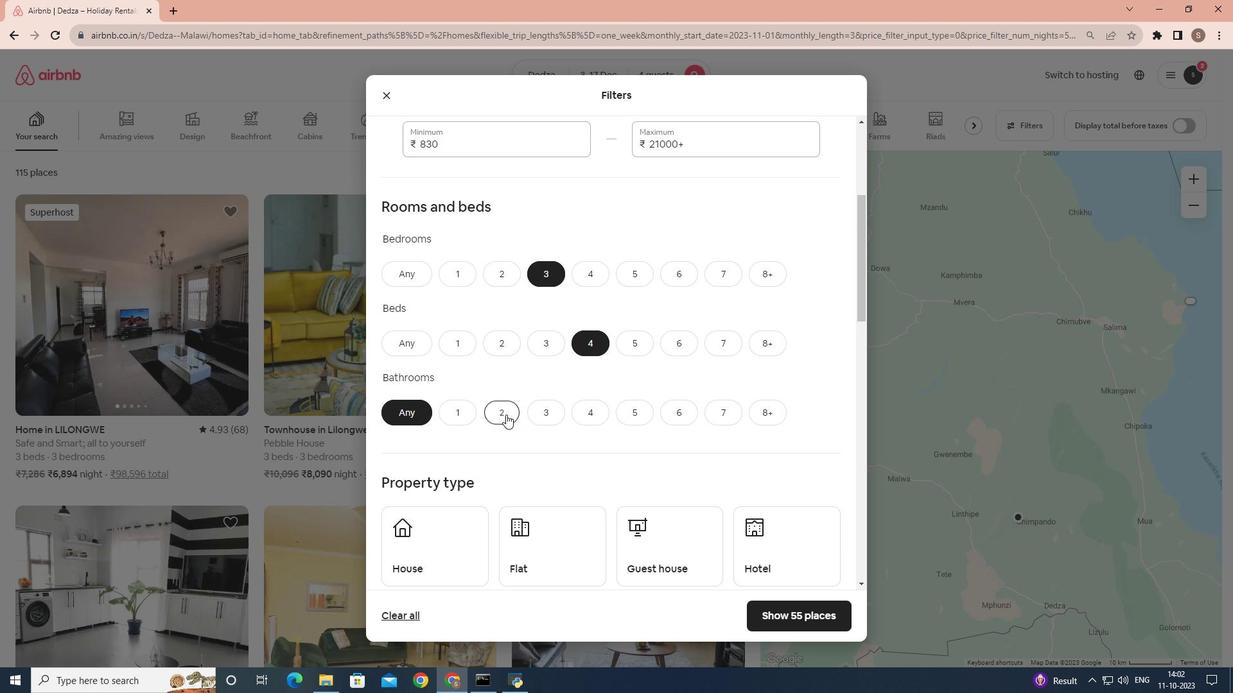 
Action: Mouse moved to (558, 412)
Screenshot: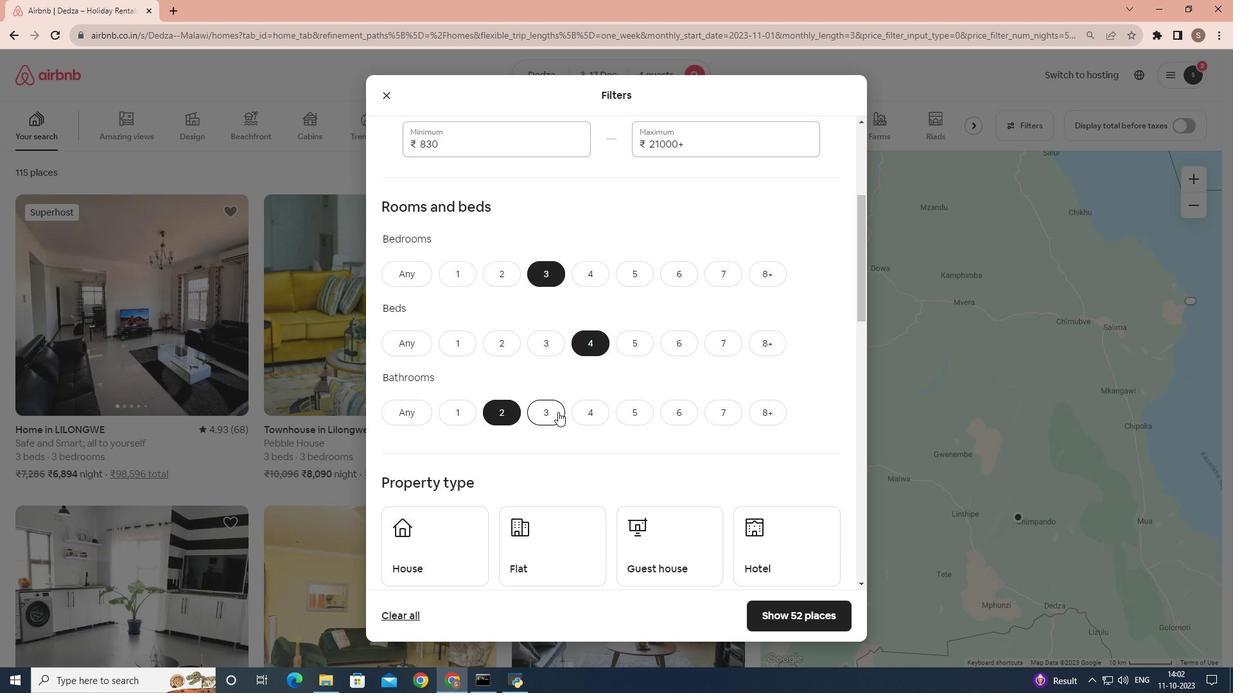
Action: Mouse scrolled (558, 411) with delta (0, 0)
Screenshot: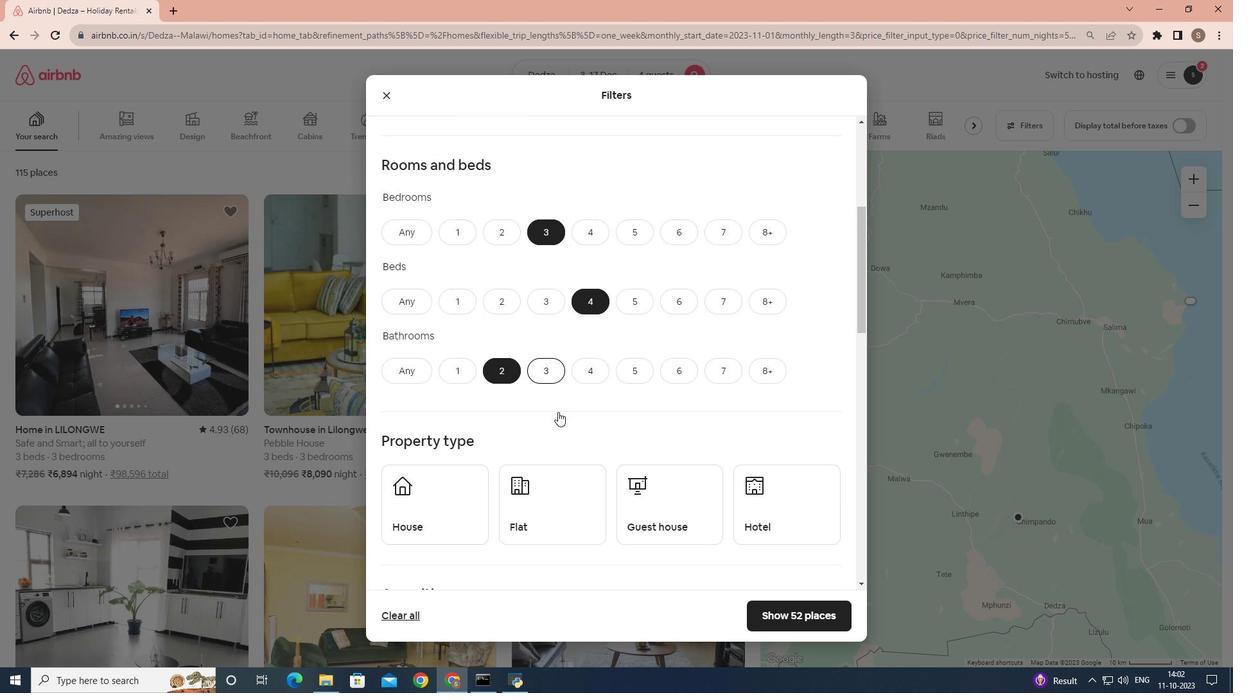 
Action: Mouse scrolled (558, 411) with delta (0, 0)
Screenshot: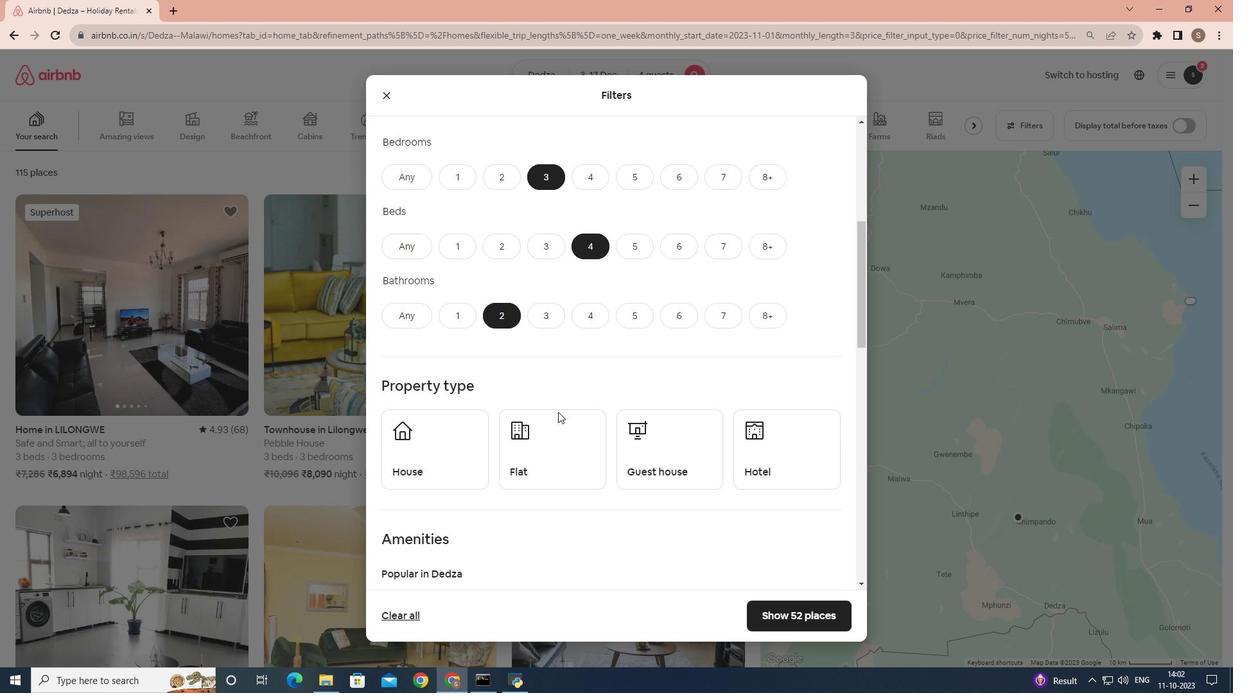 
Action: Mouse moved to (458, 420)
Screenshot: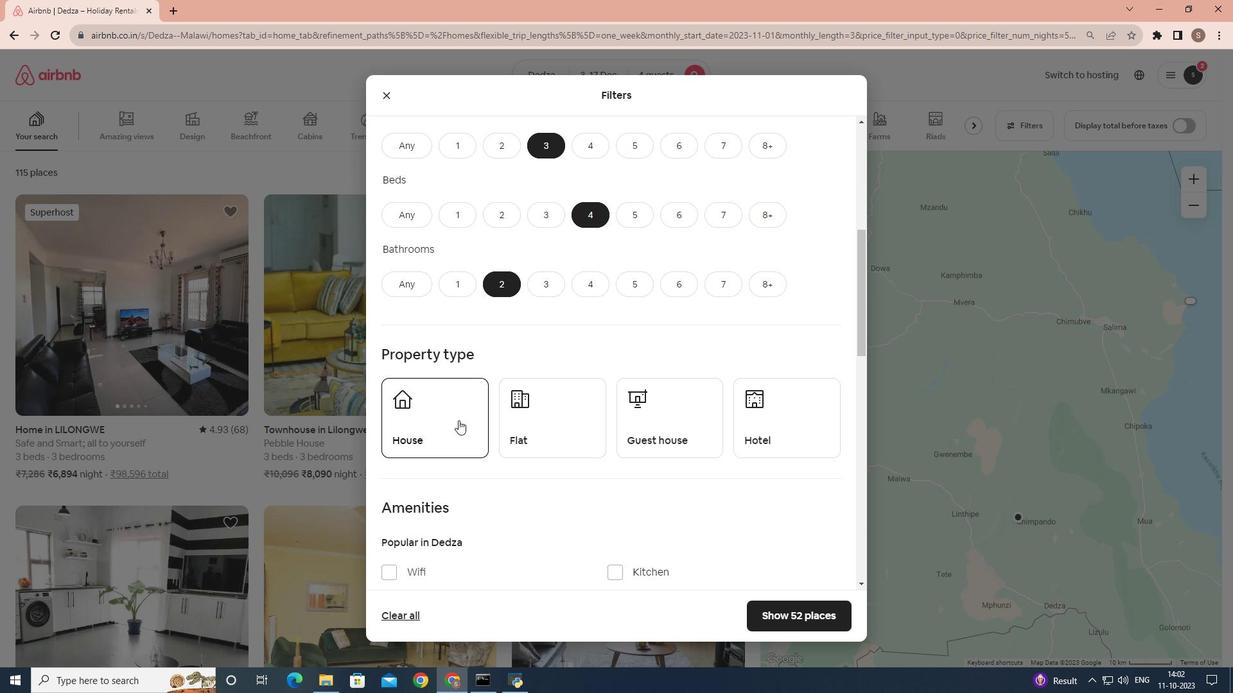 
Action: Mouse pressed left at (458, 420)
Screenshot: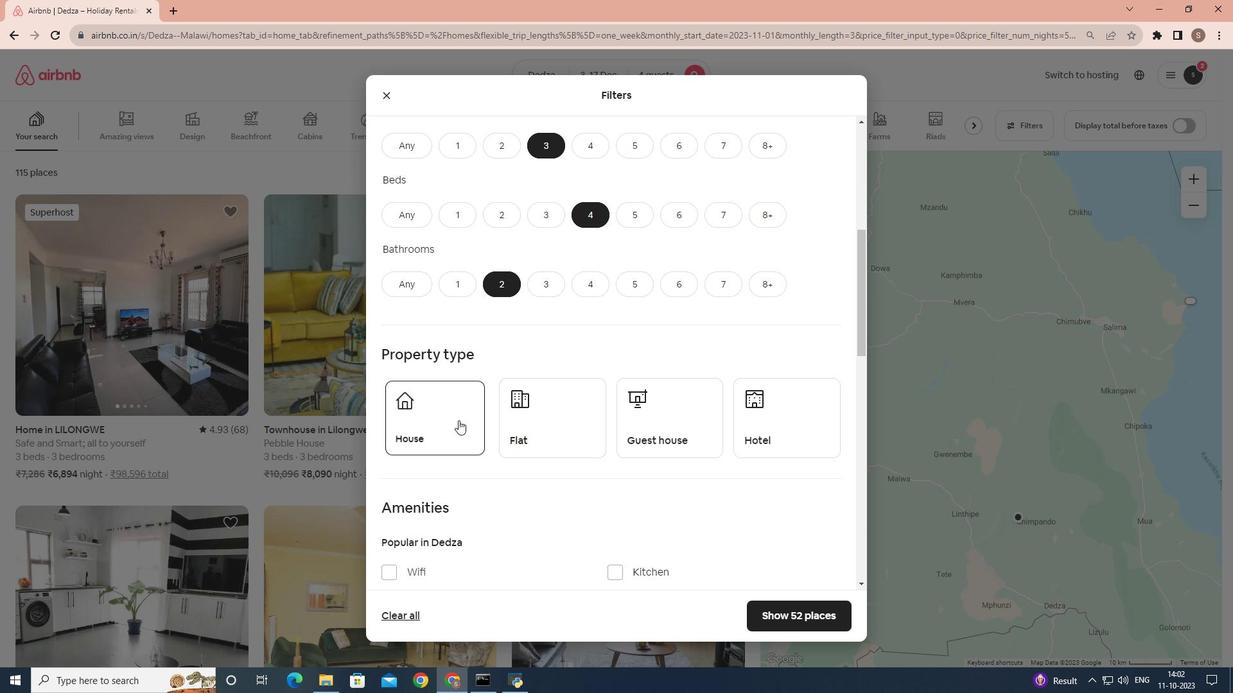 
Action: Mouse moved to (554, 421)
Screenshot: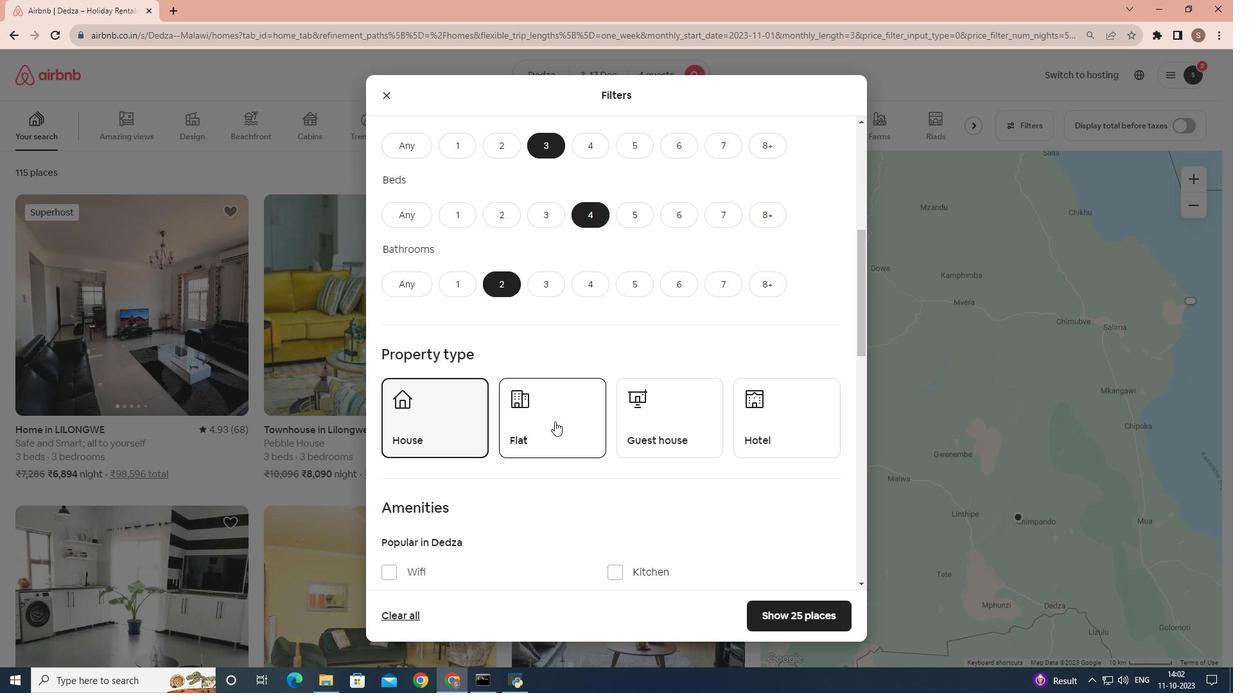 
Action: Mouse scrolled (554, 421) with delta (0, 0)
Screenshot: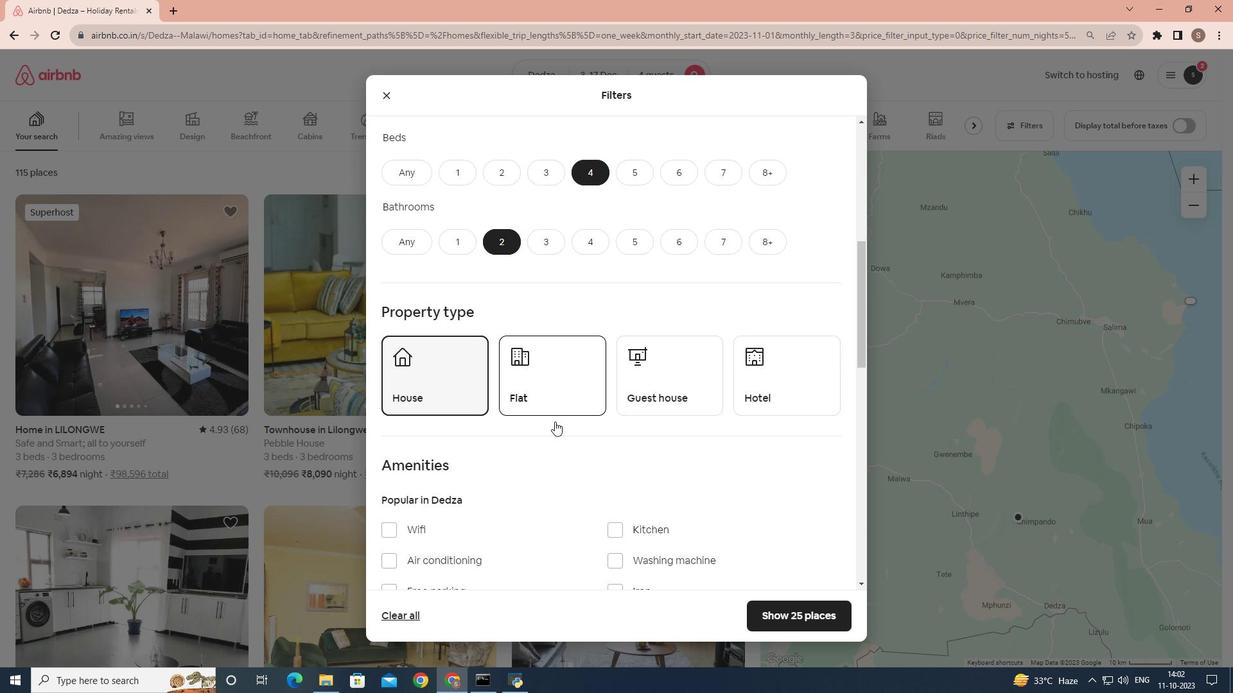 
Action: Mouse scrolled (554, 421) with delta (0, 0)
Screenshot: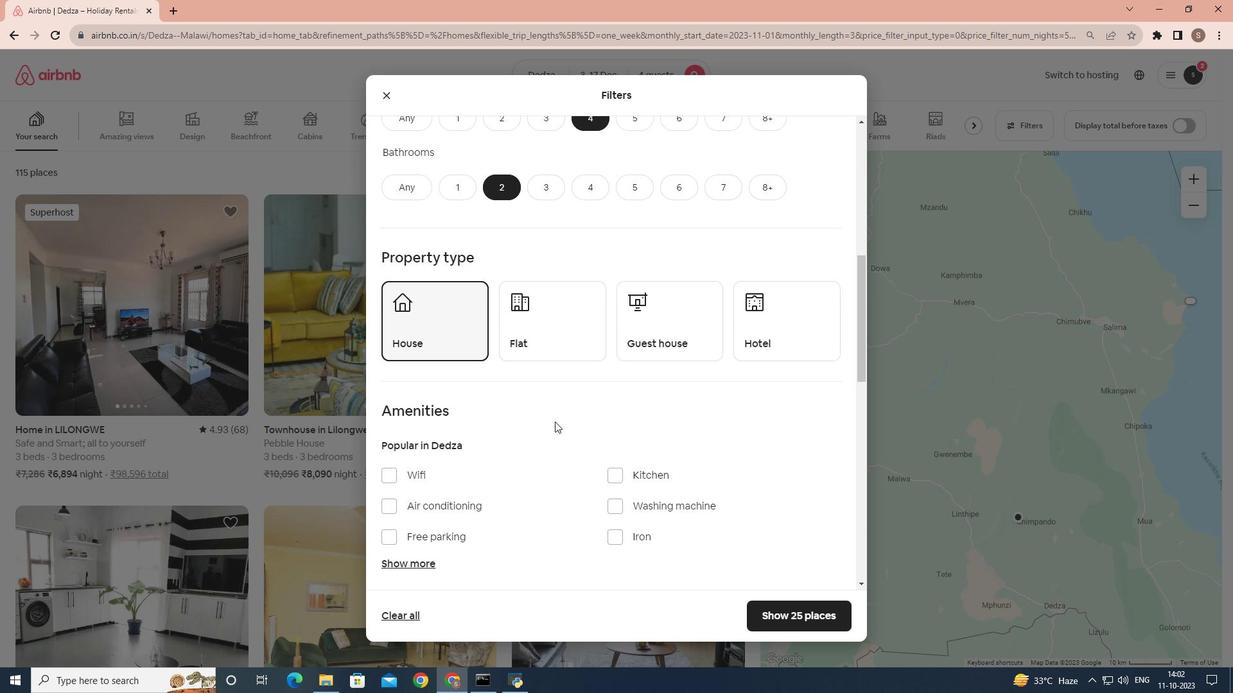 
Action: Mouse scrolled (554, 421) with delta (0, 0)
Screenshot: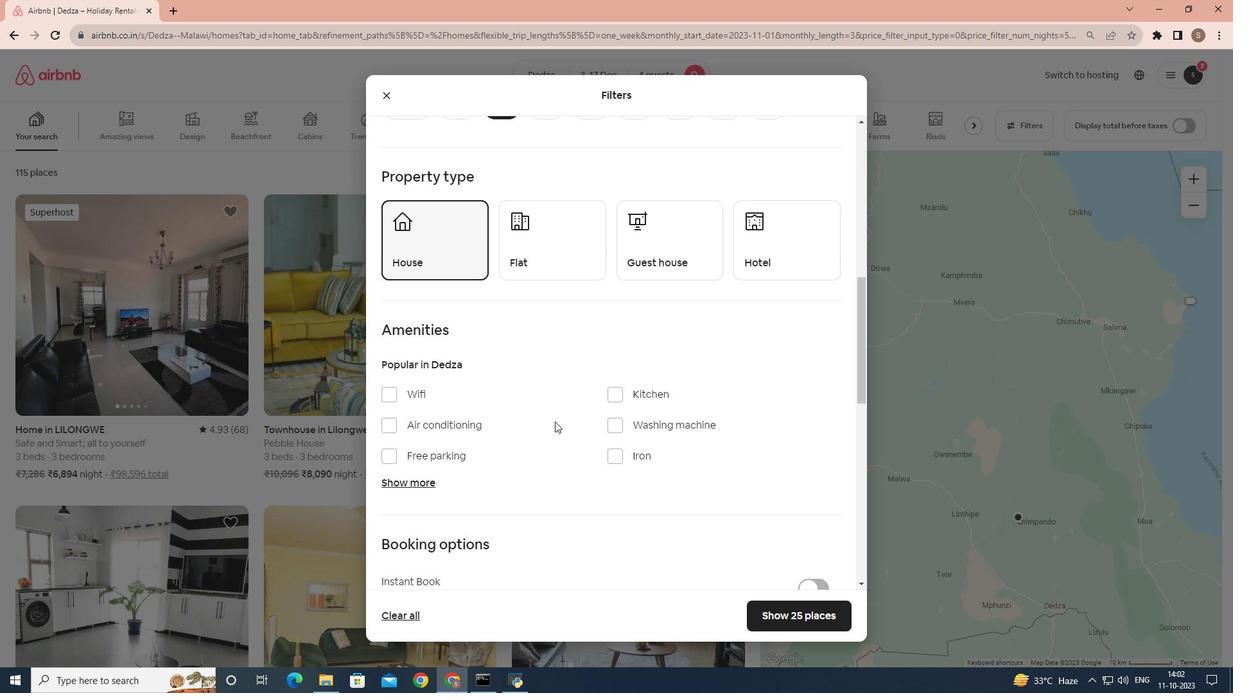 
Action: Mouse scrolled (554, 421) with delta (0, 0)
Screenshot: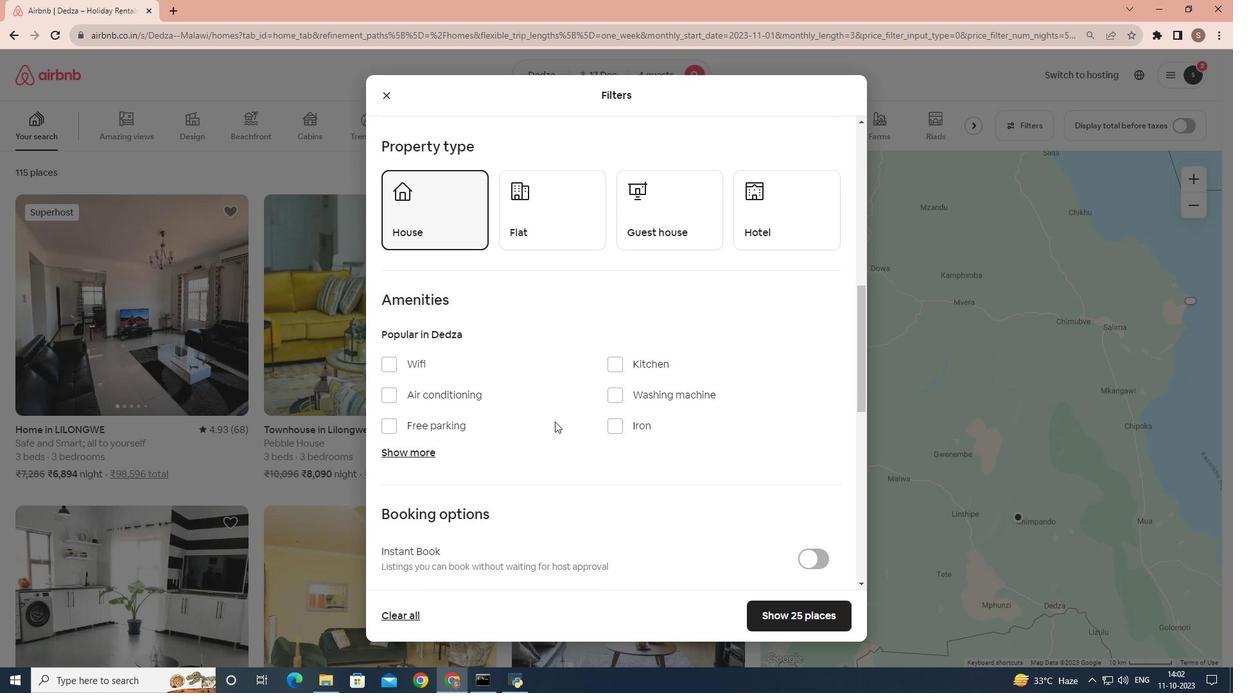 
Action: Mouse scrolled (554, 421) with delta (0, 0)
Screenshot: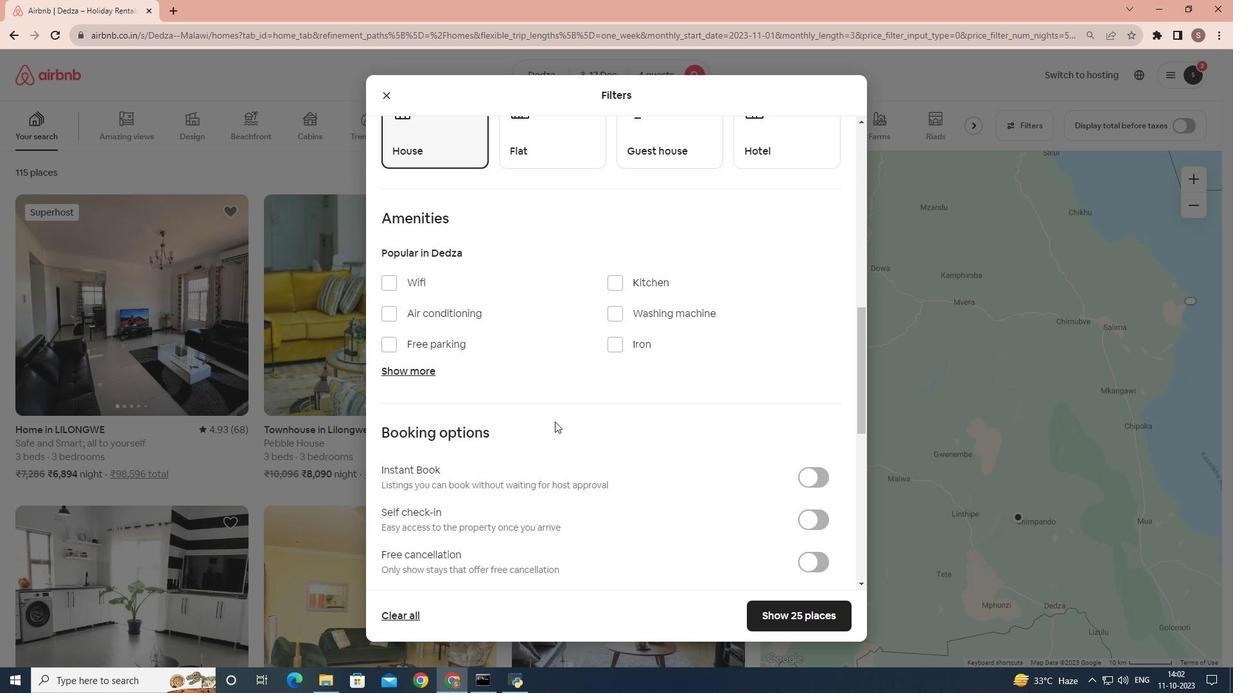 
Action: Mouse scrolled (554, 421) with delta (0, 0)
Screenshot: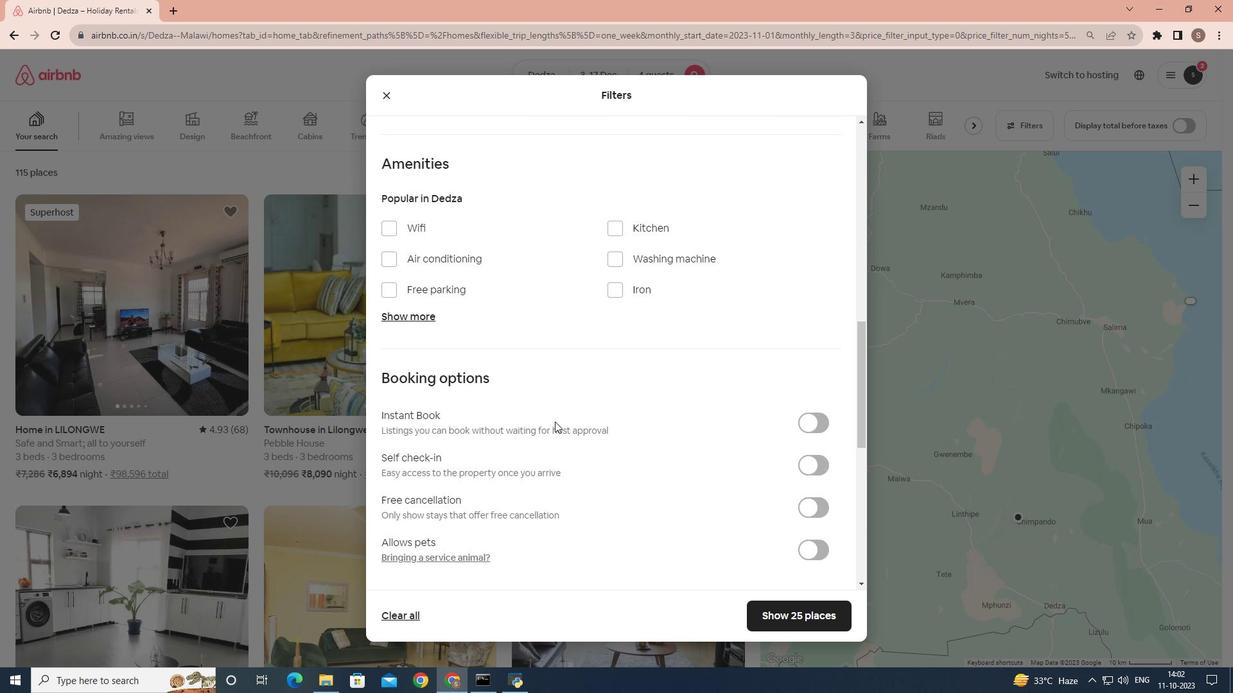 
Action: Mouse moved to (502, 391)
Screenshot: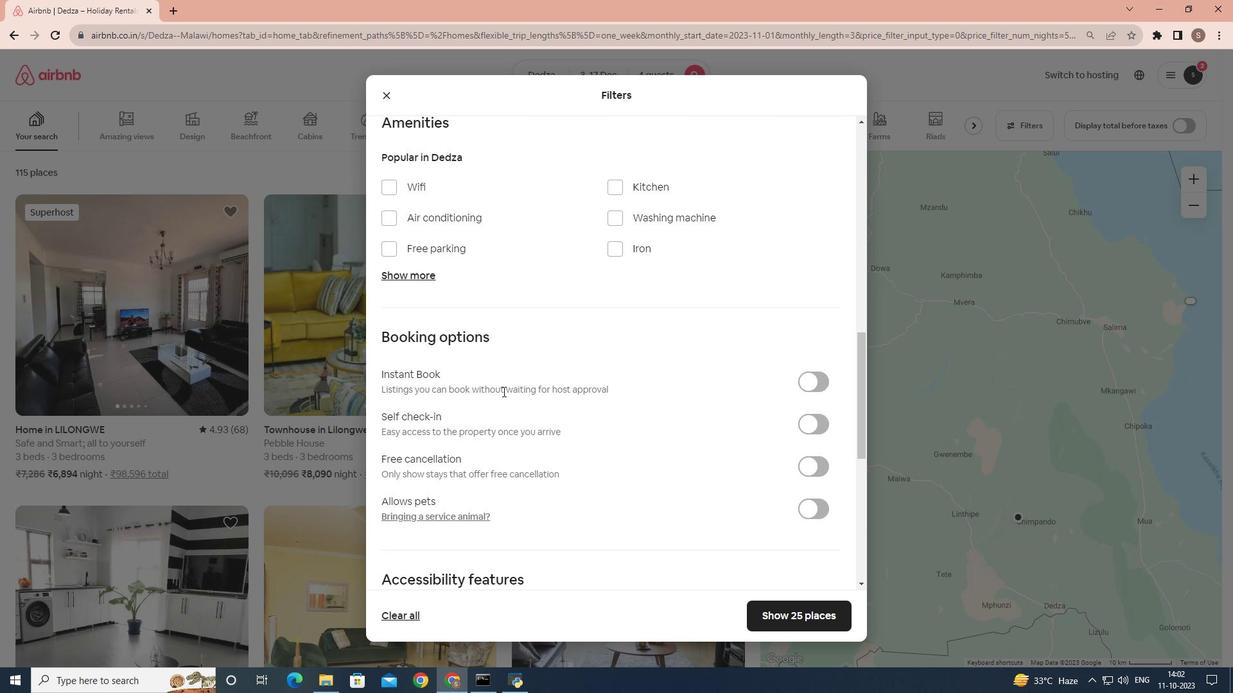 
Action: Mouse scrolled (502, 391) with delta (0, 0)
Screenshot: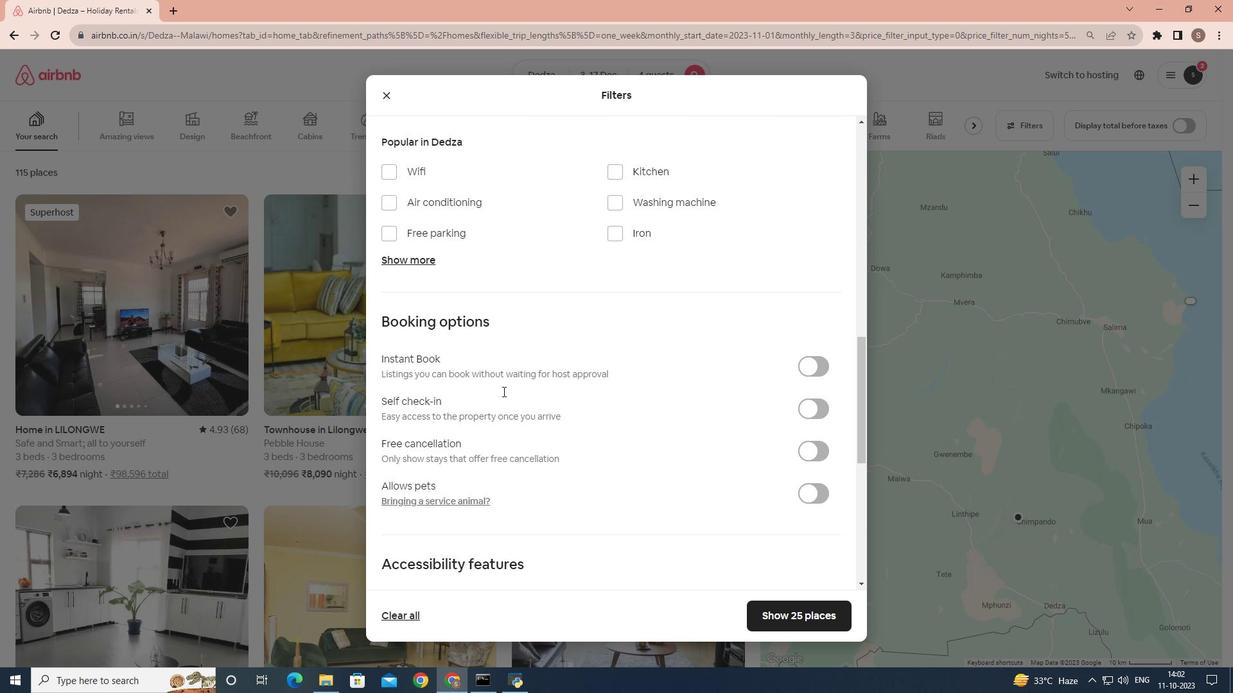 
Action: Mouse moved to (516, 265)
Screenshot: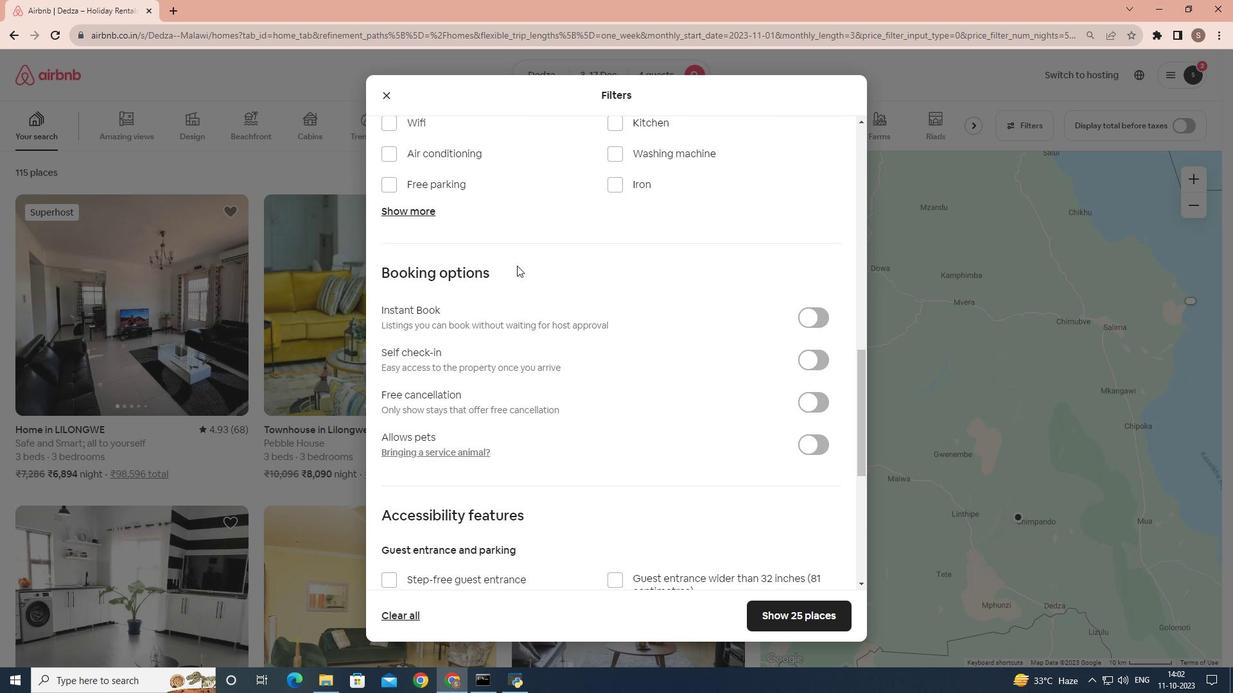 
Action: Mouse scrolled (516, 266) with delta (0, 0)
Screenshot: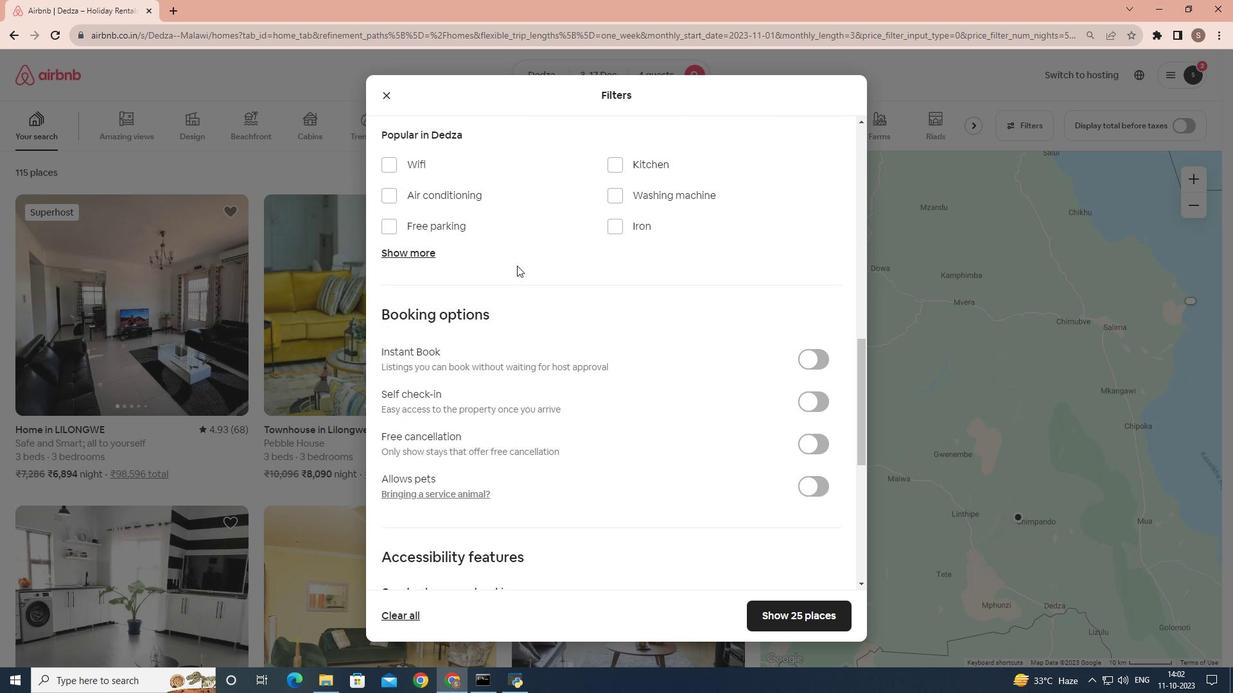 
Action: Mouse moved to (619, 220)
Screenshot: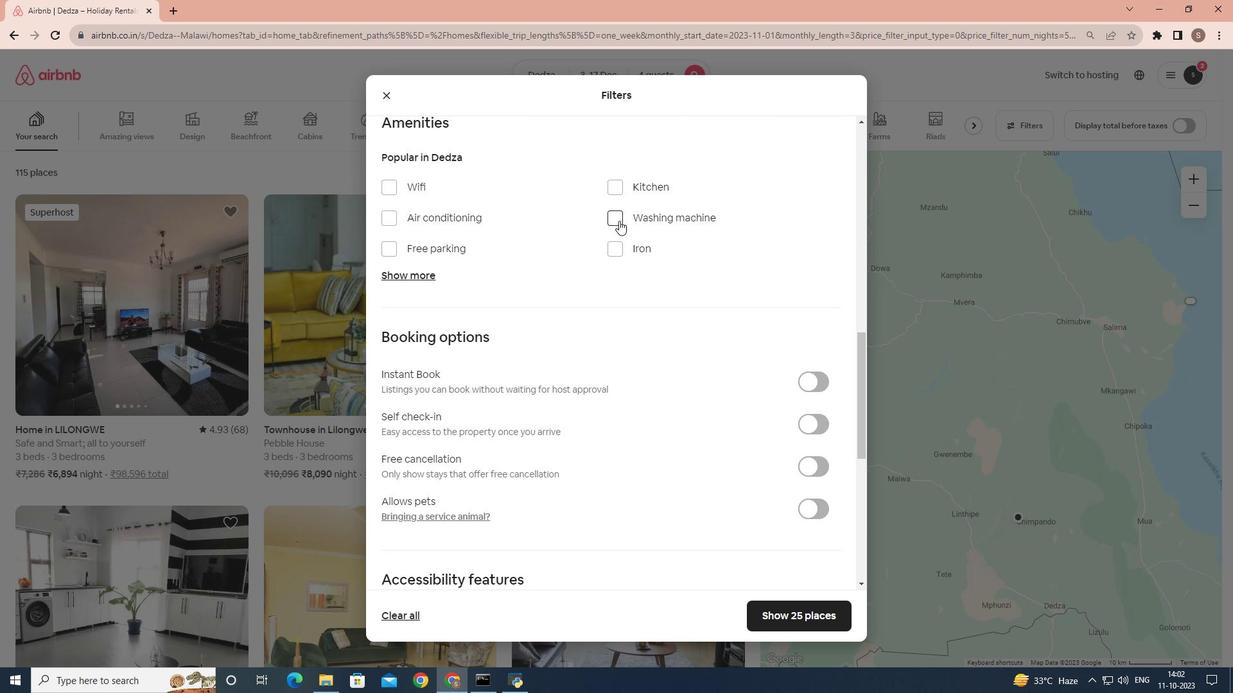 
Action: Mouse pressed left at (619, 220)
Screenshot: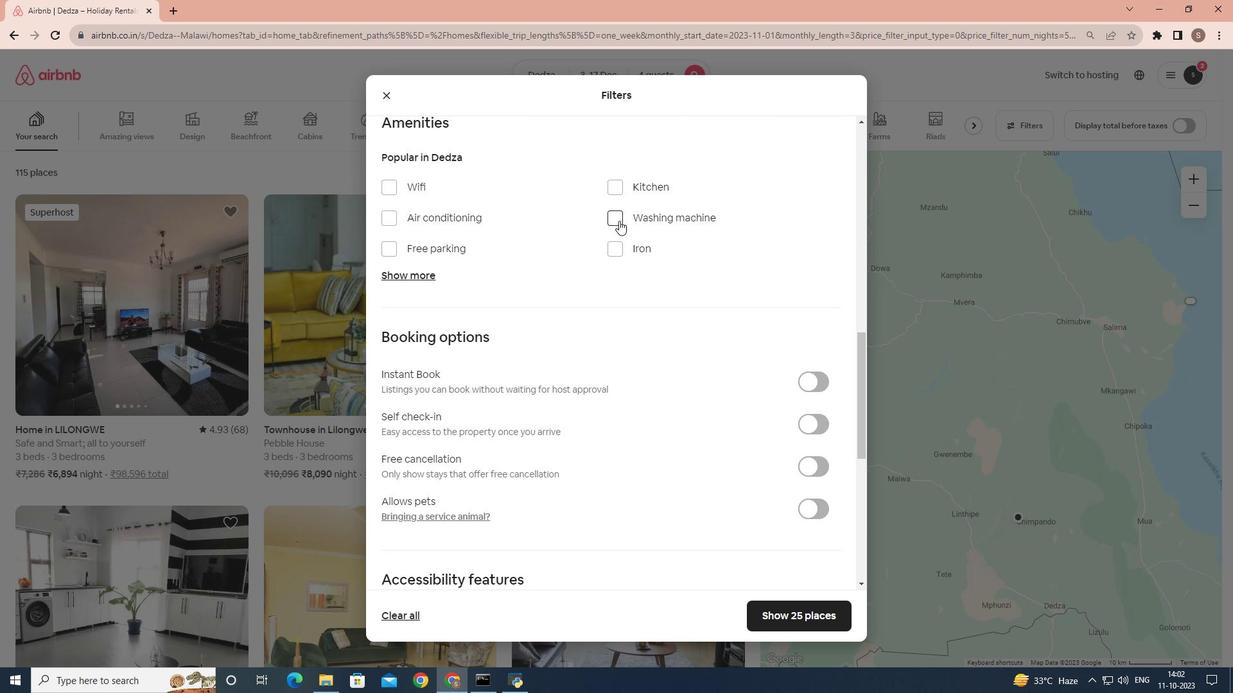
Action: Mouse moved to (561, 314)
Screenshot: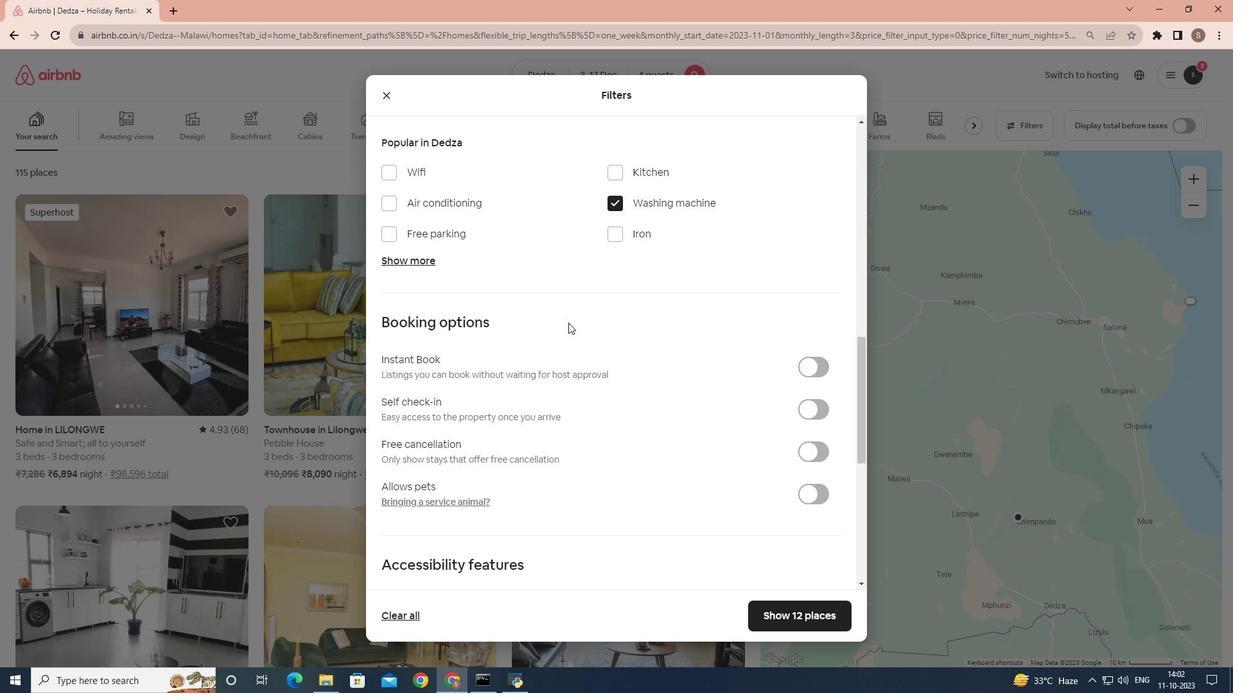 
Action: Mouse scrolled (561, 313) with delta (0, 0)
Screenshot: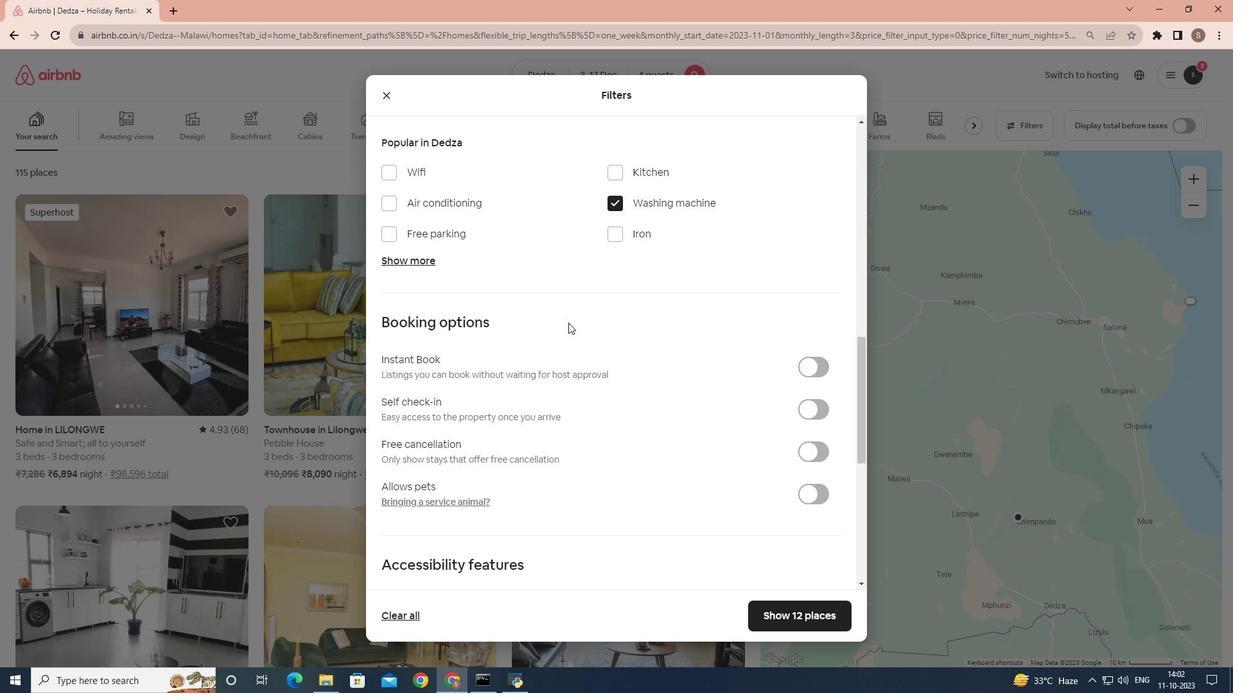 
Action: Mouse moved to (818, 360)
Screenshot: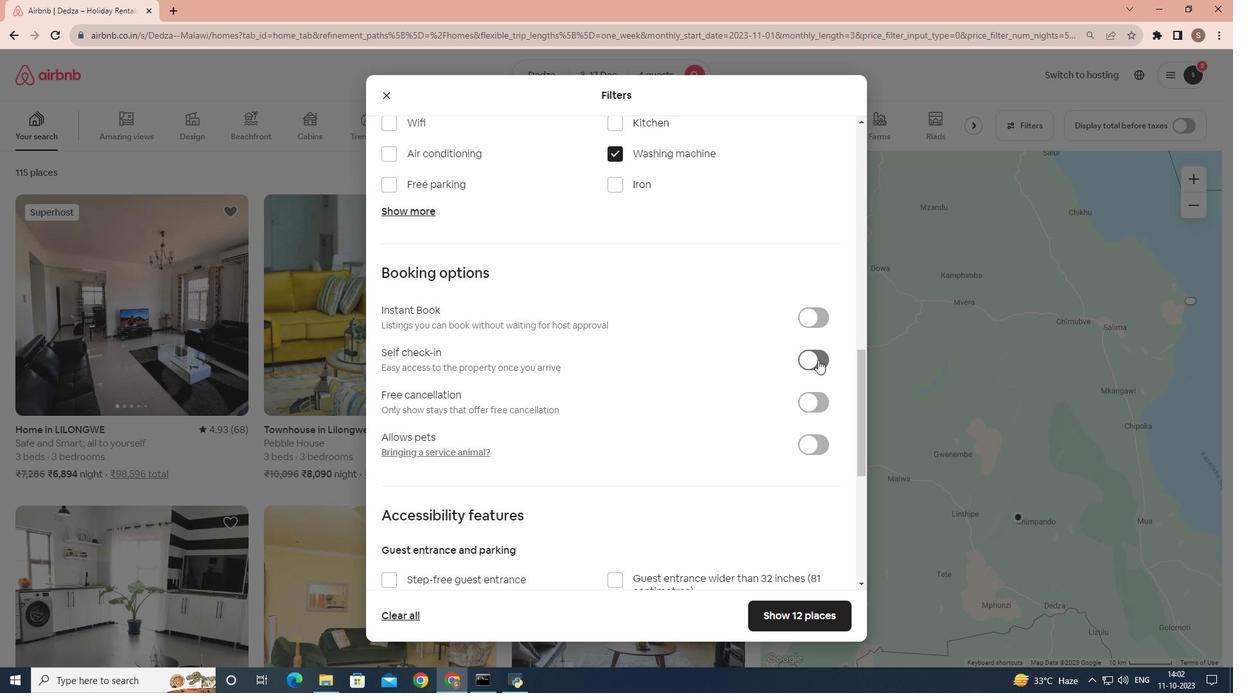 
Action: Mouse pressed left at (818, 360)
Screenshot: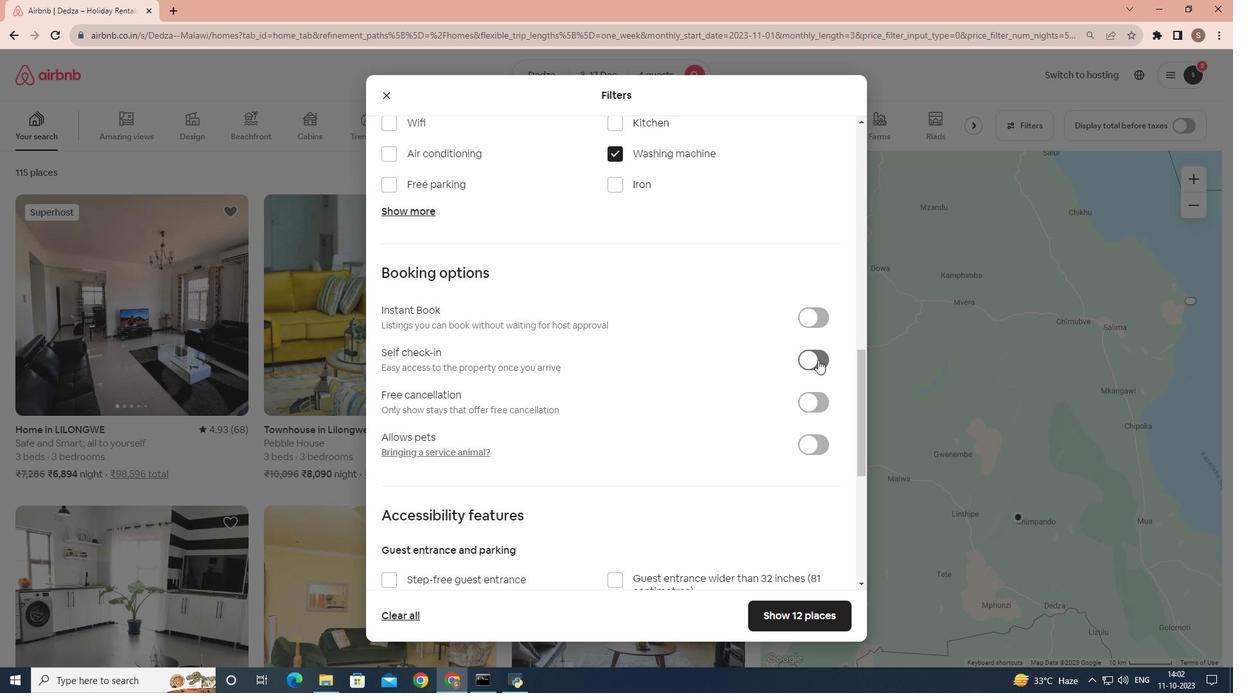 
Action: Mouse moved to (694, 385)
Screenshot: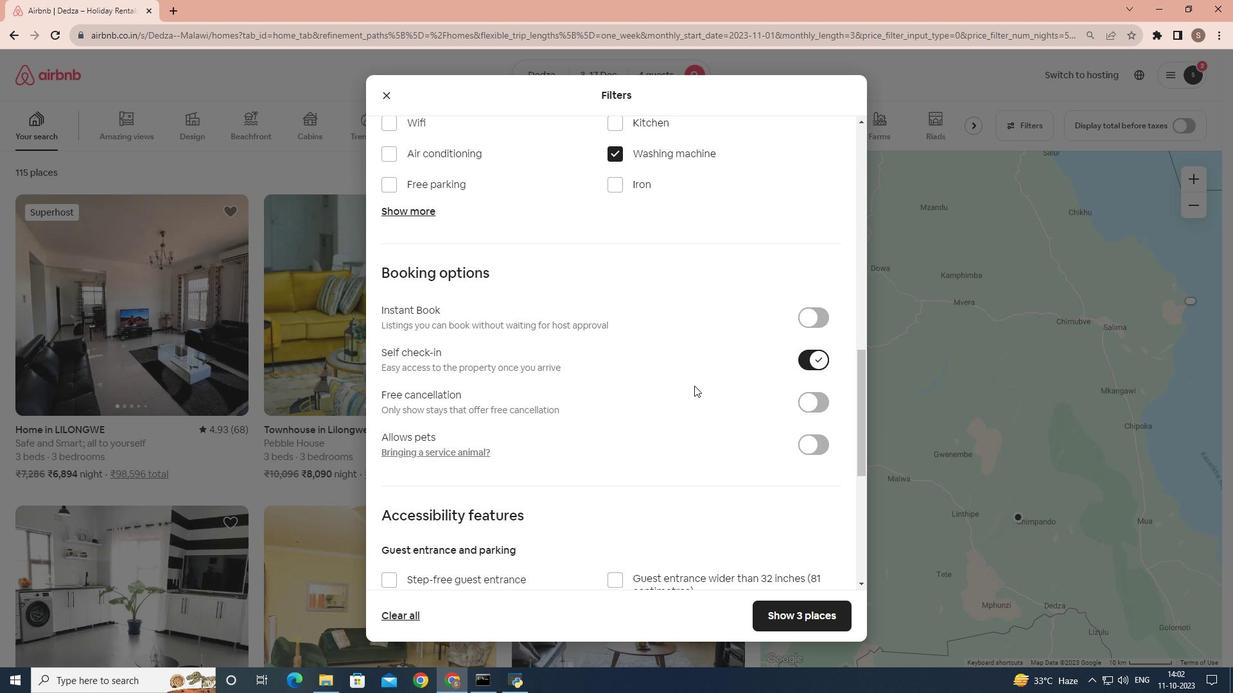 
Action: Mouse scrolled (694, 385) with delta (0, 0)
Screenshot: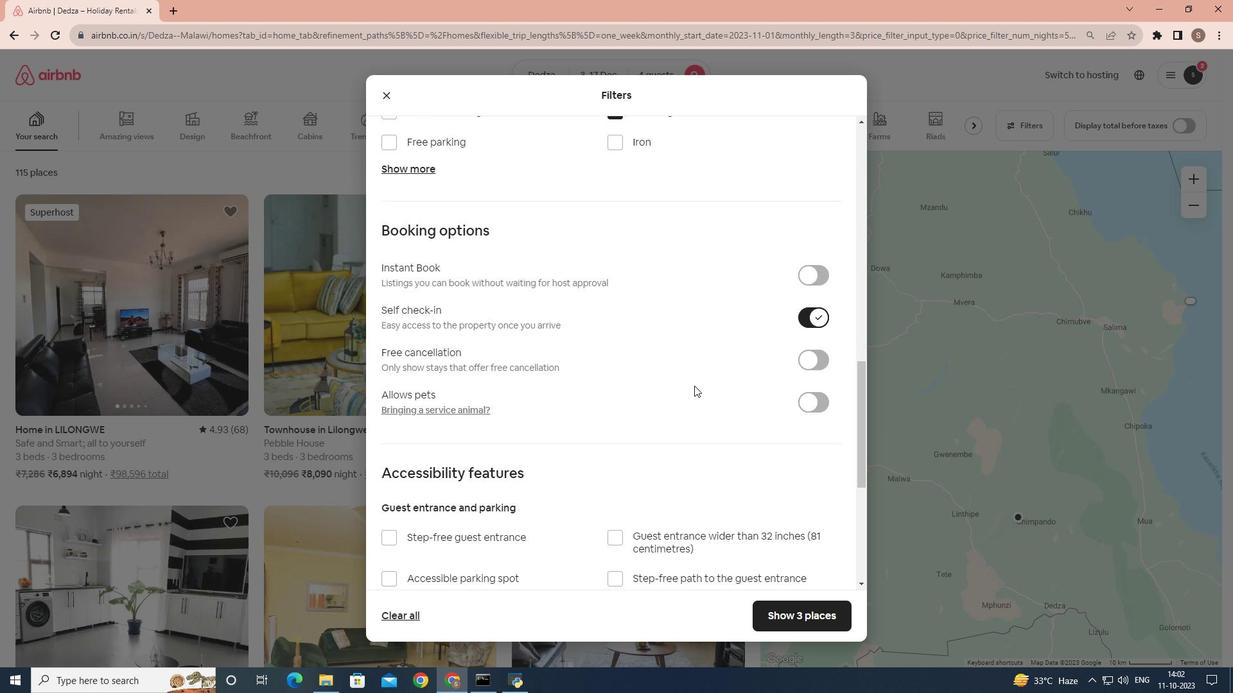 
Action: Mouse moved to (779, 622)
Screenshot: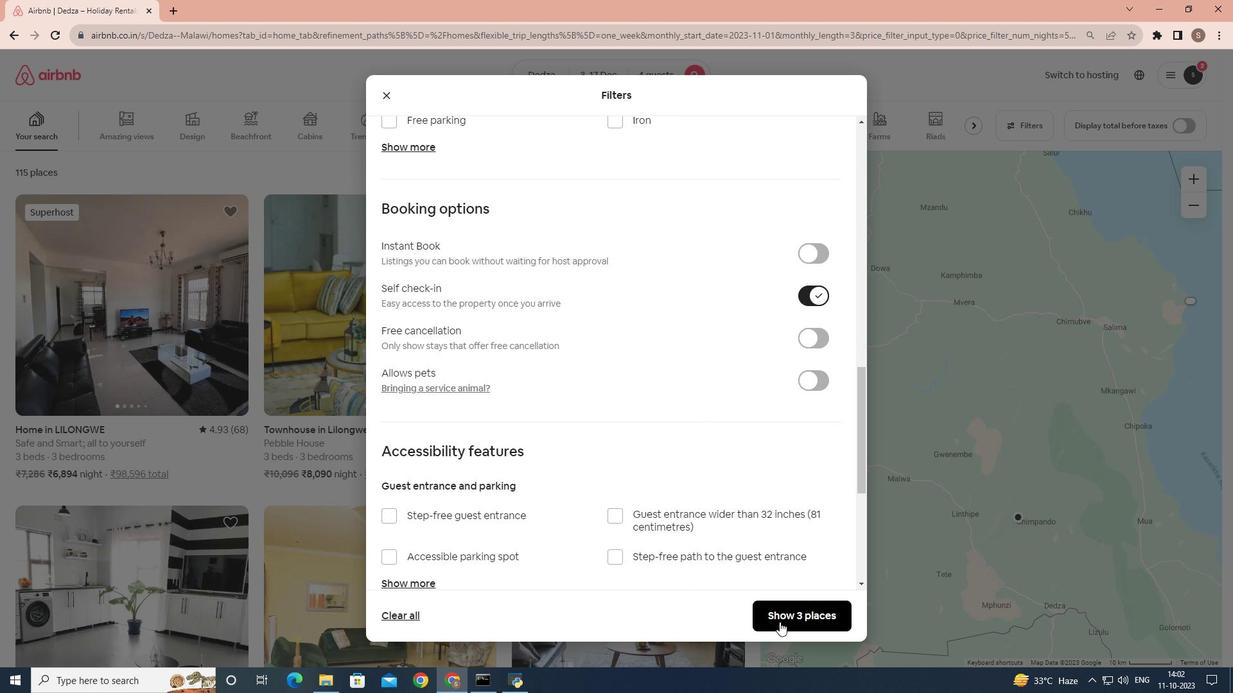 
Action: Mouse pressed left at (779, 622)
Screenshot: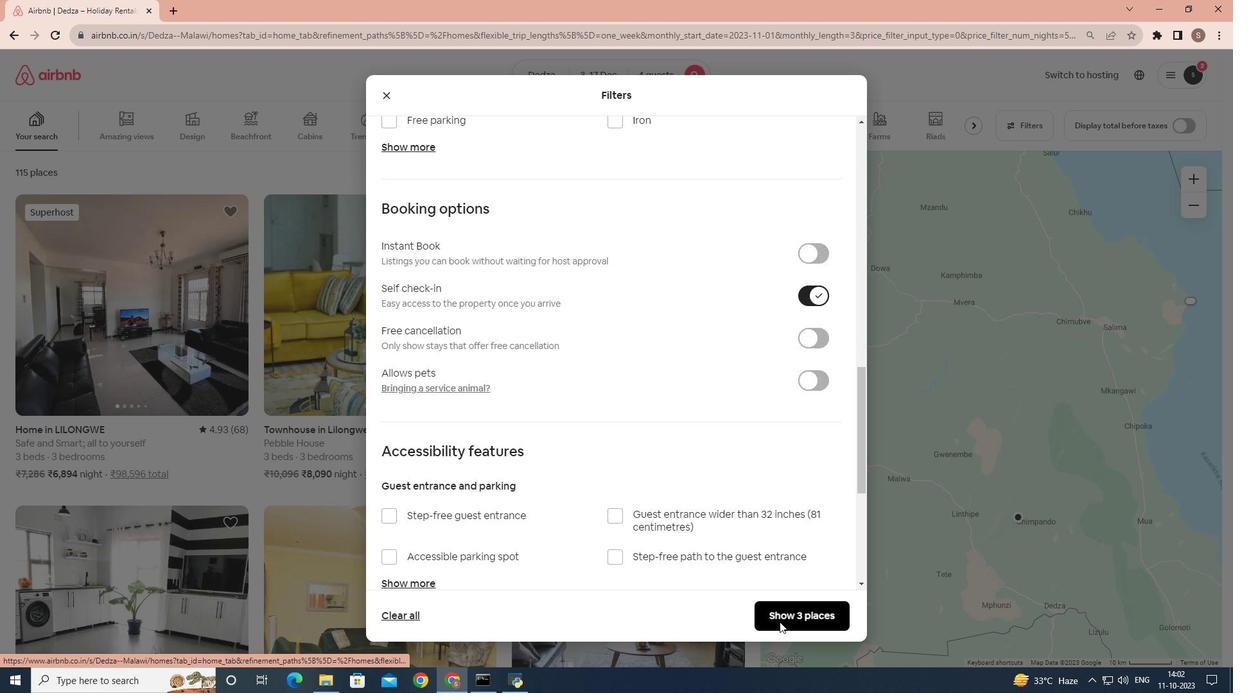 
Action: Mouse moved to (125, 287)
Screenshot: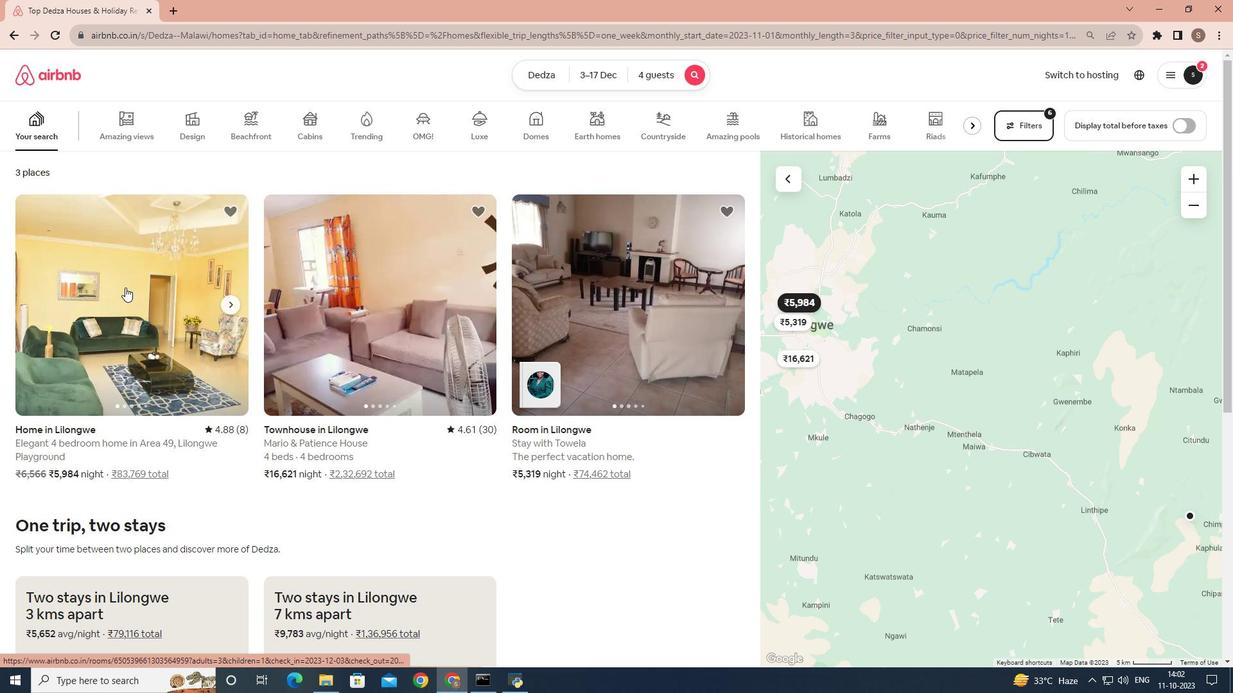 
Action: Mouse pressed left at (125, 287)
Screenshot: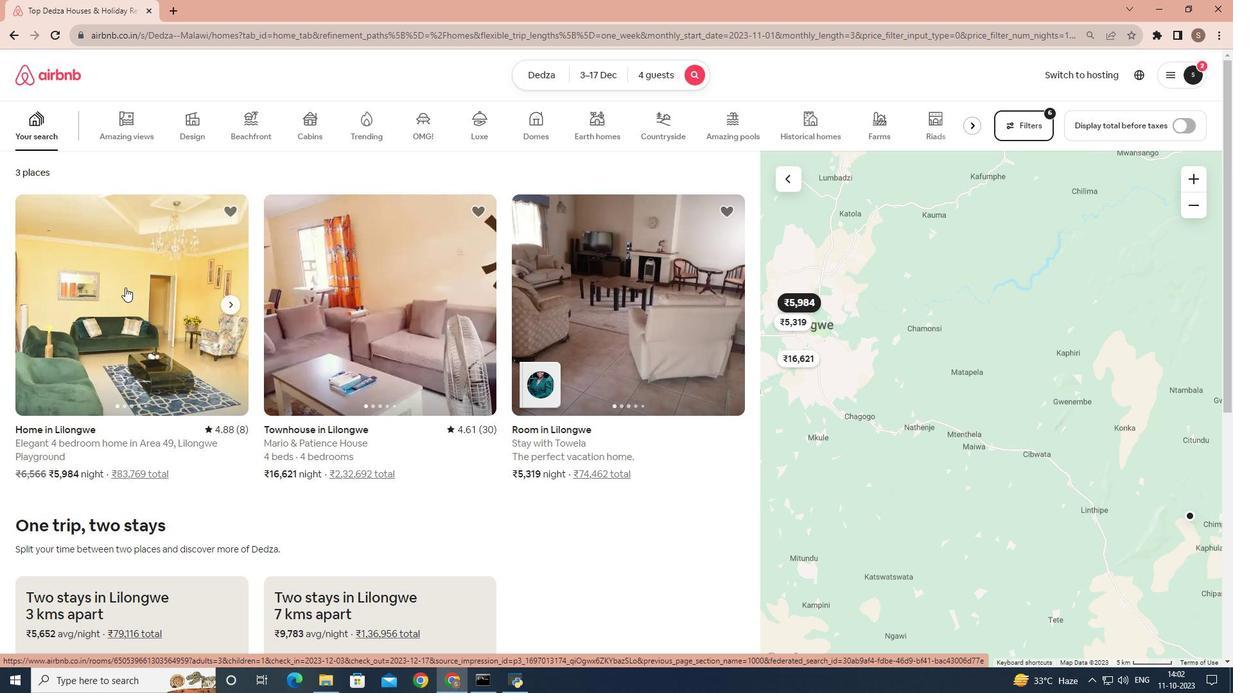 
Action: Mouse moved to (882, 477)
Screenshot: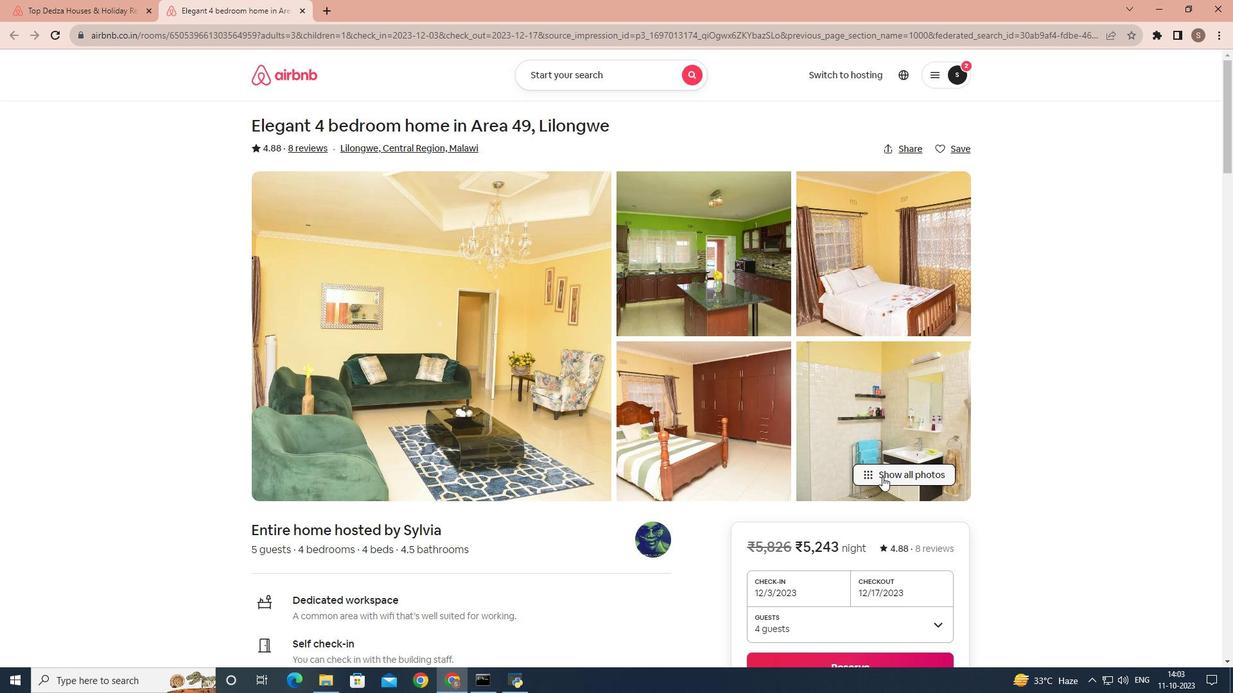 
Action: Mouse pressed left at (882, 477)
Screenshot: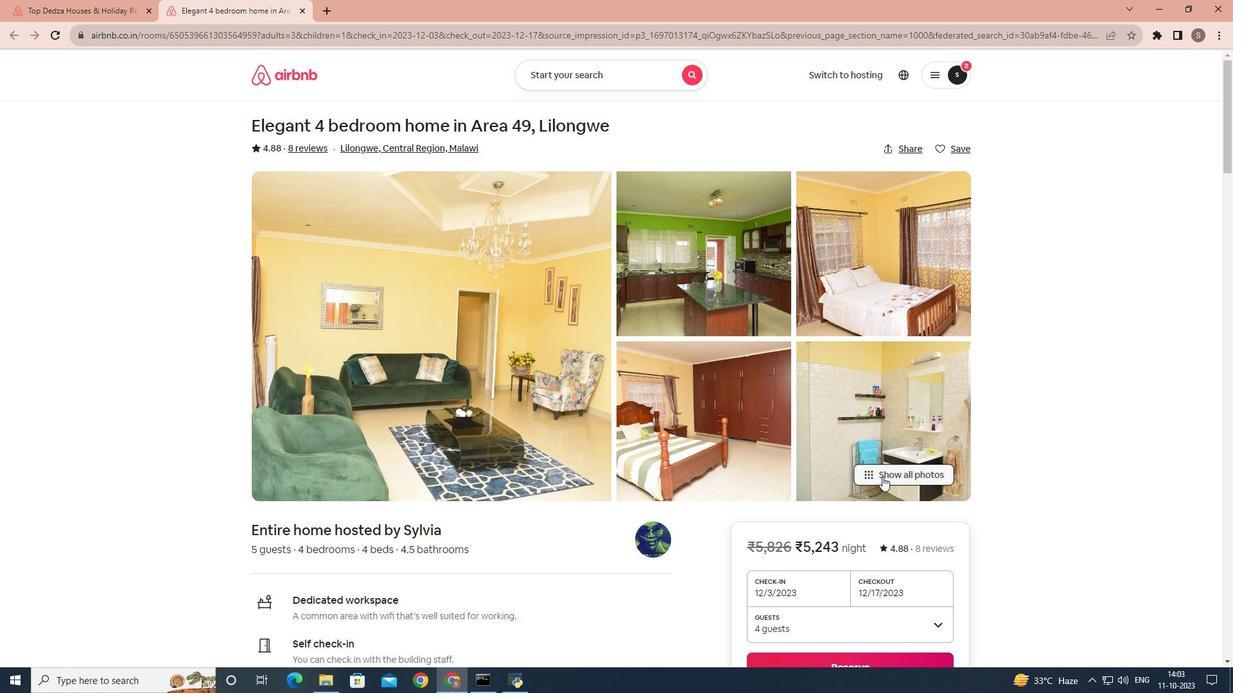 
Action: Mouse moved to (834, 495)
Screenshot: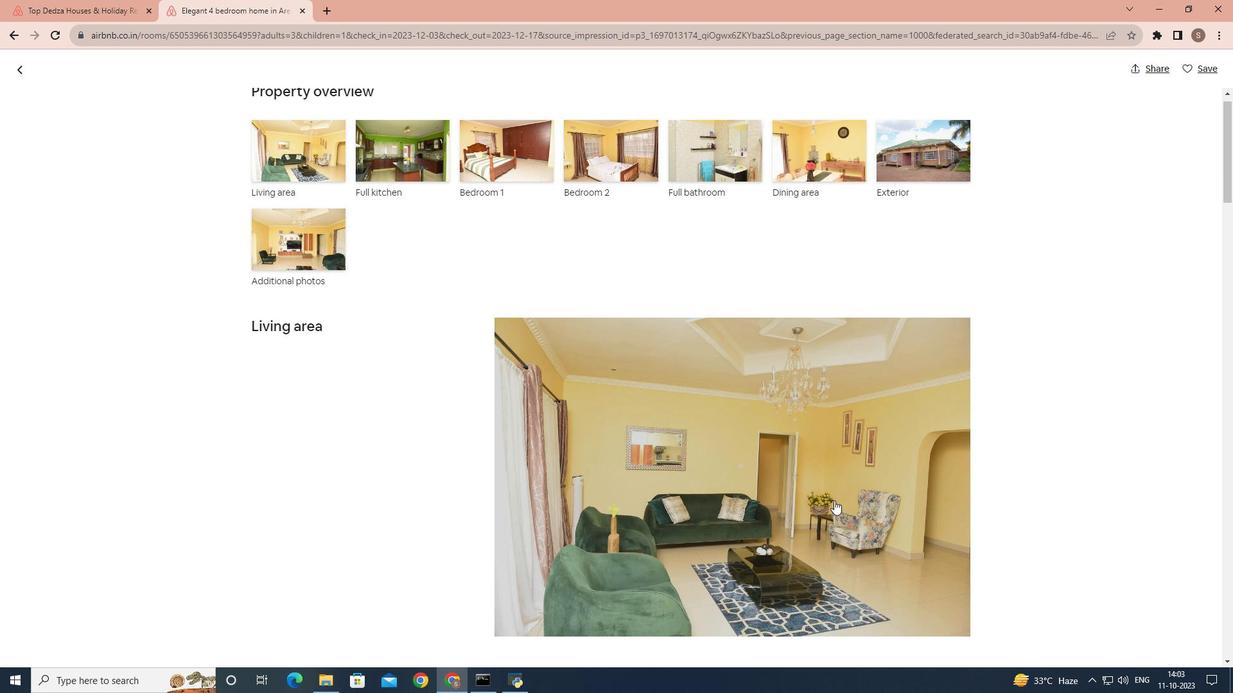 
Action: Mouse scrolled (834, 495) with delta (0, 0)
Screenshot: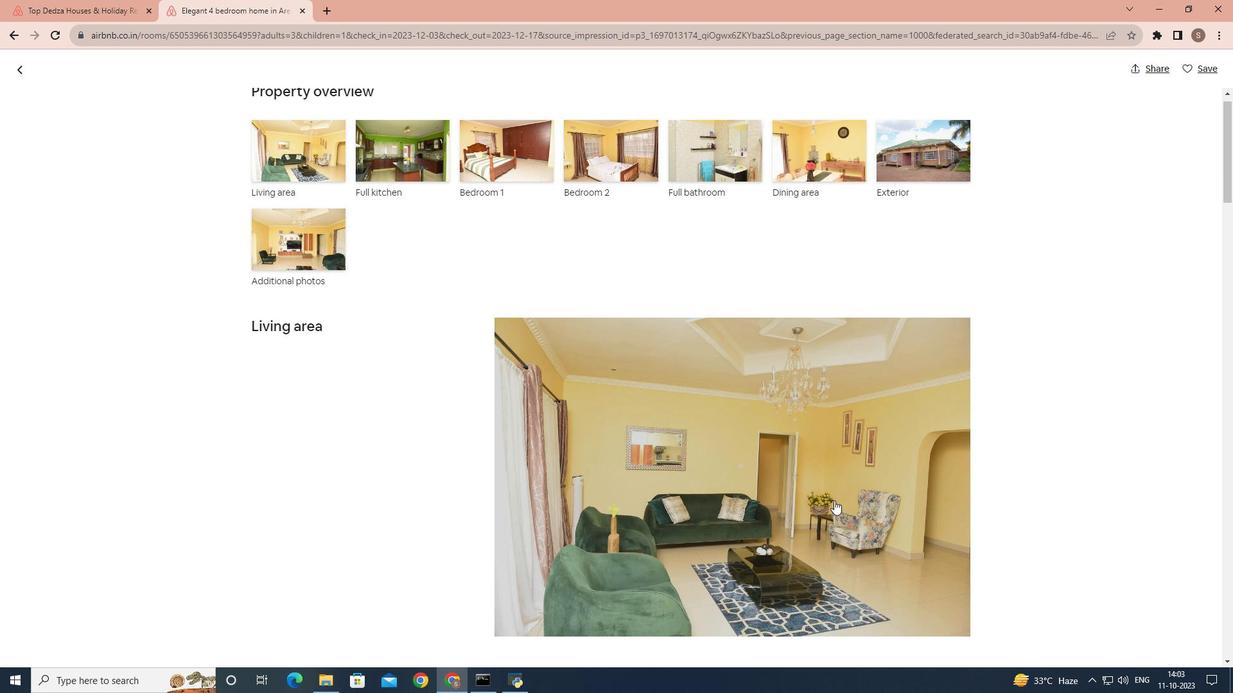 
Action: Mouse moved to (831, 527)
Screenshot: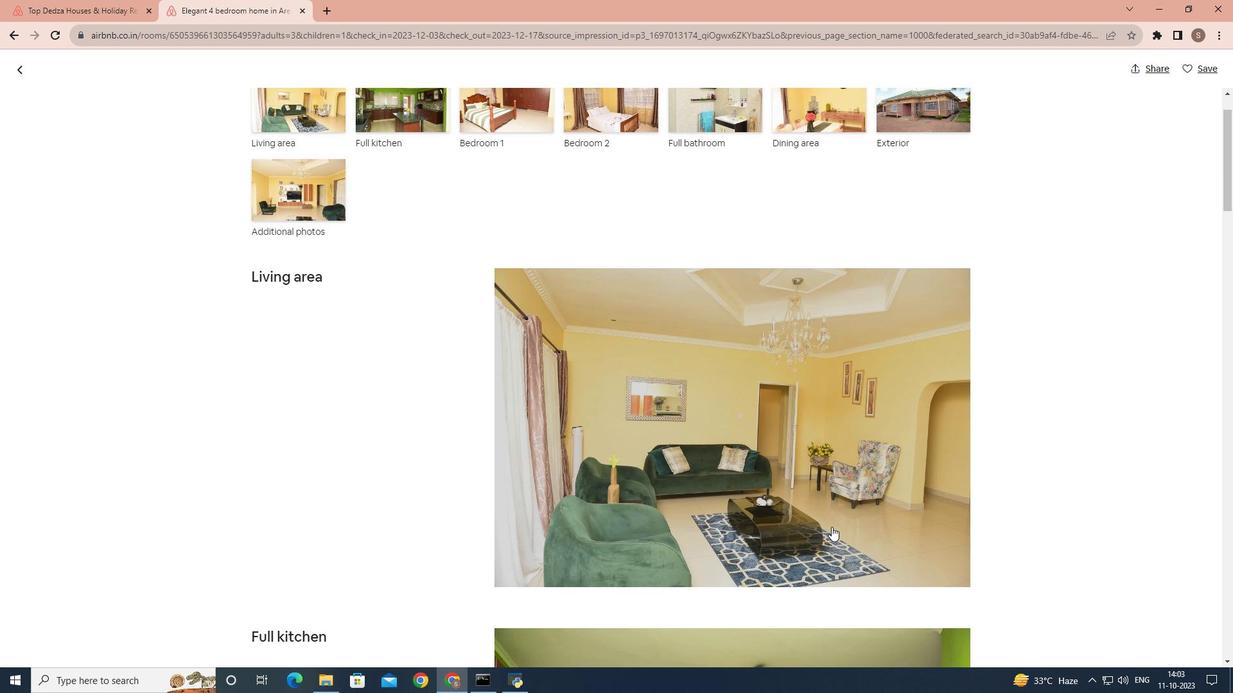 
Action: Mouse scrolled (831, 526) with delta (0, 0)
Screenshot: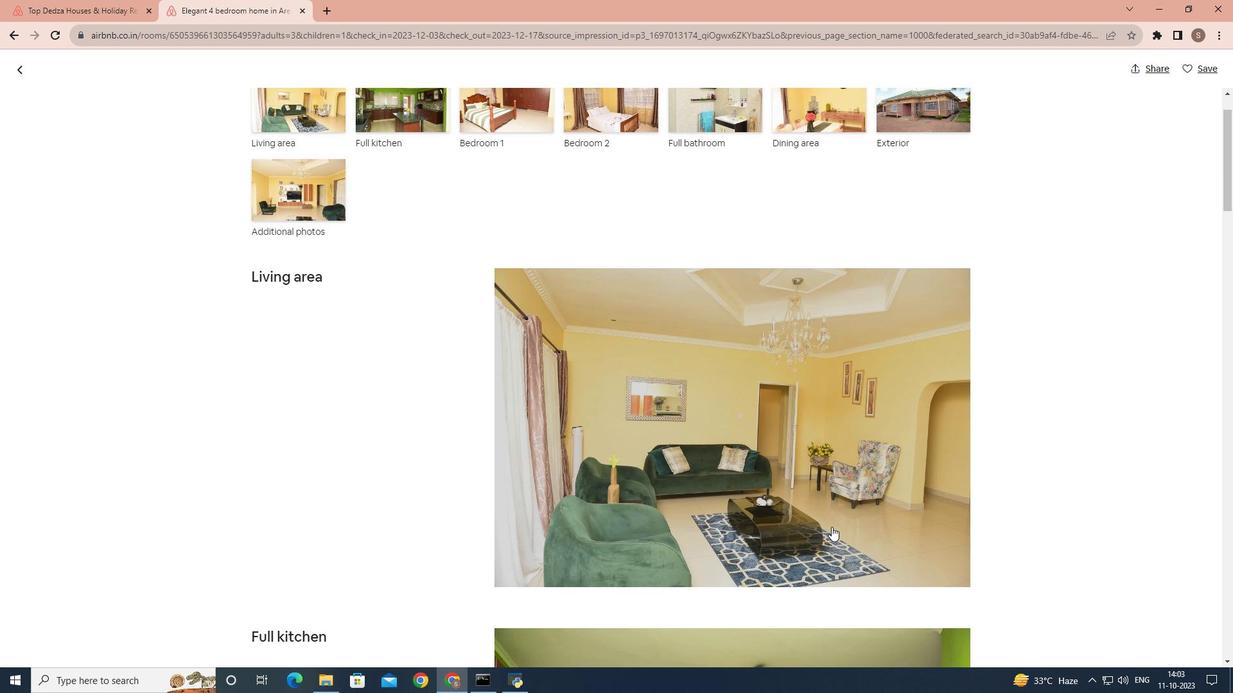 
Action: Mouse moved to (831, 527)
Screenshot: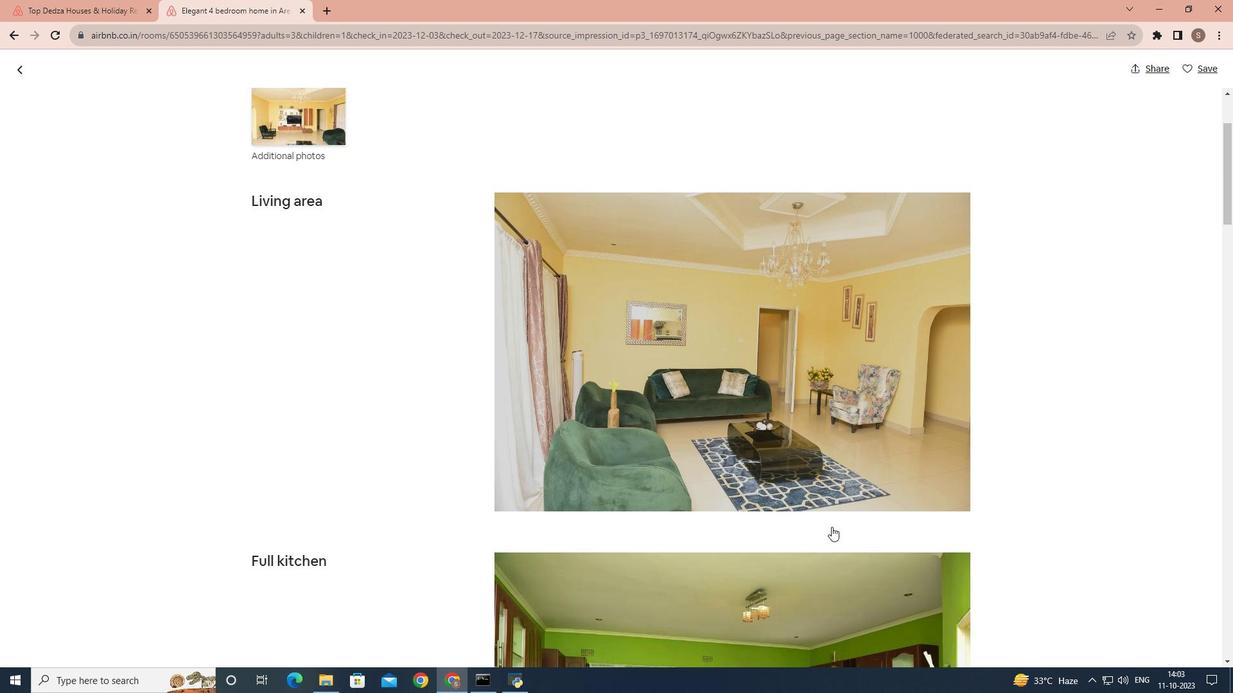 
Action: Mouse scrolled (831, 526) with delta (0, 0)
Screenshot: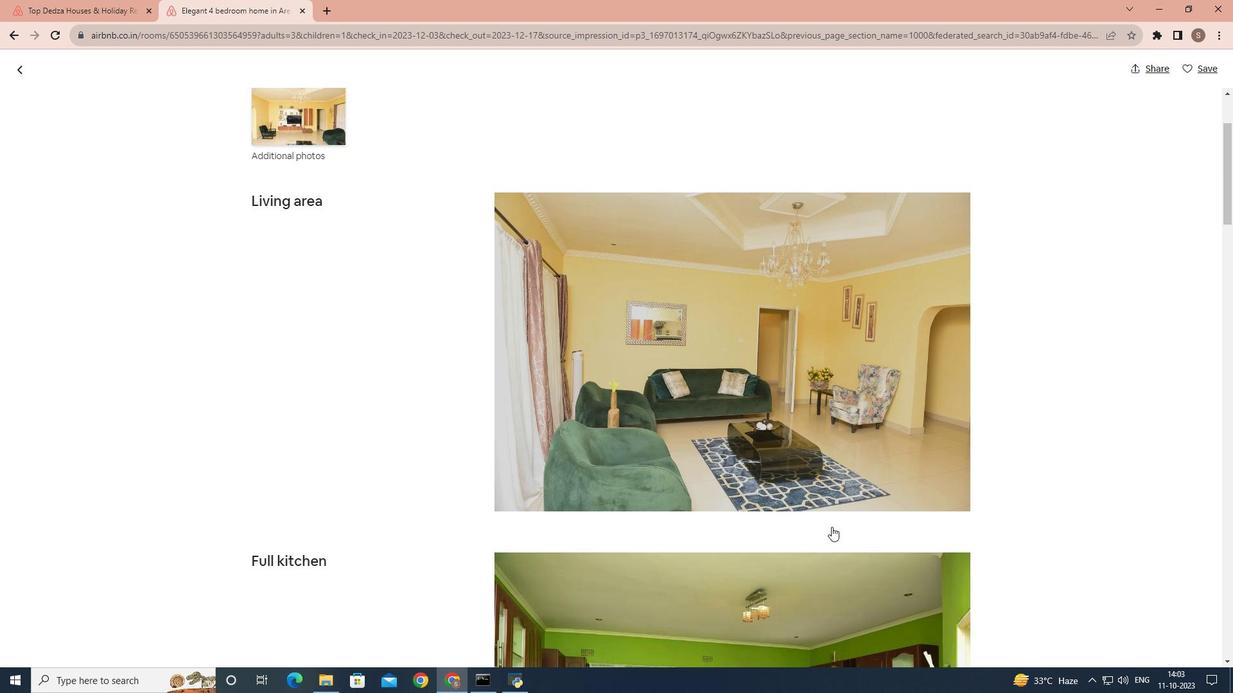 
Action: Mouse moved to (831, 527)
Screenshot: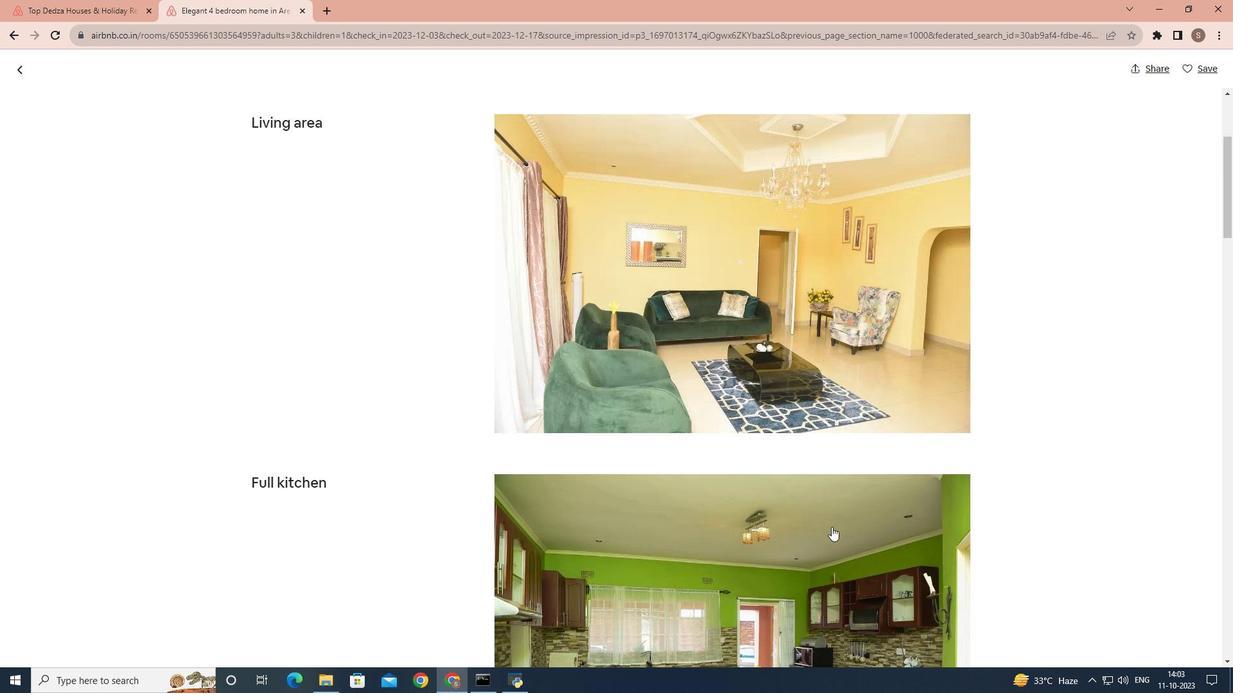 
Action: Mouse scrolled (831, 526) with delta (0, 0)
Screenshot: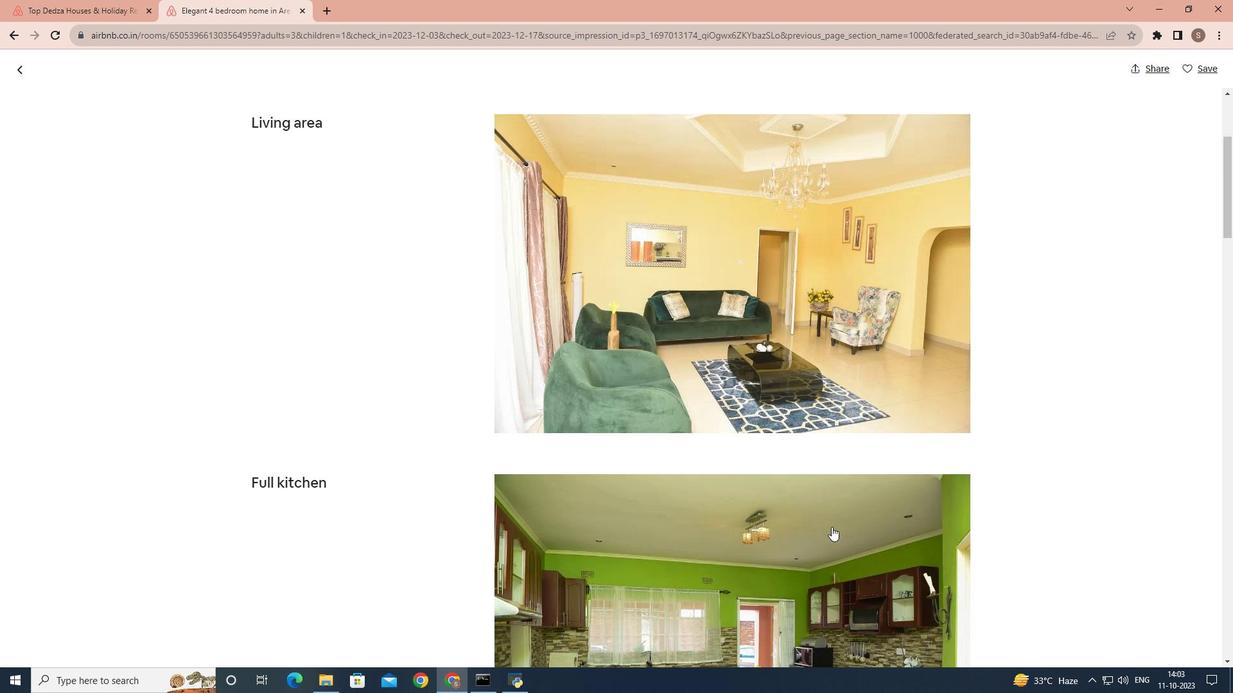 
Action: Mouse scrolled (831, 526) with delta (0, 0)
Screenshot: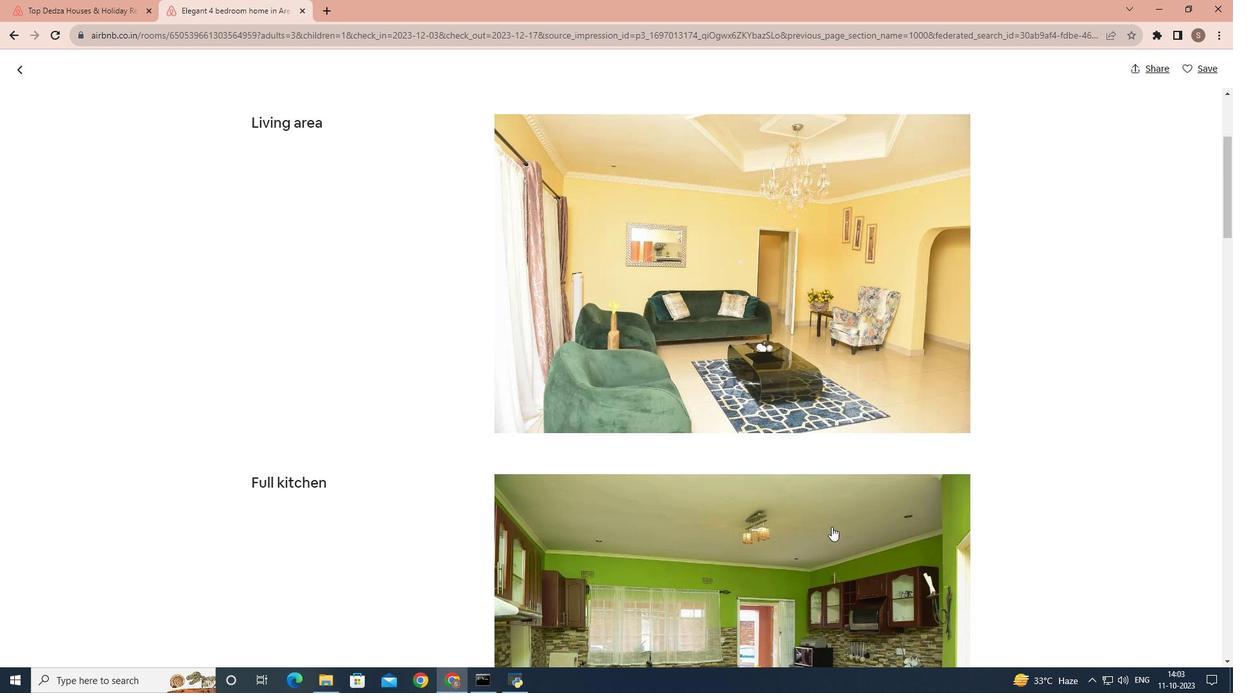 
Action: Mouse scrolled (831, 526) with delta (0, 0)
Screenshot: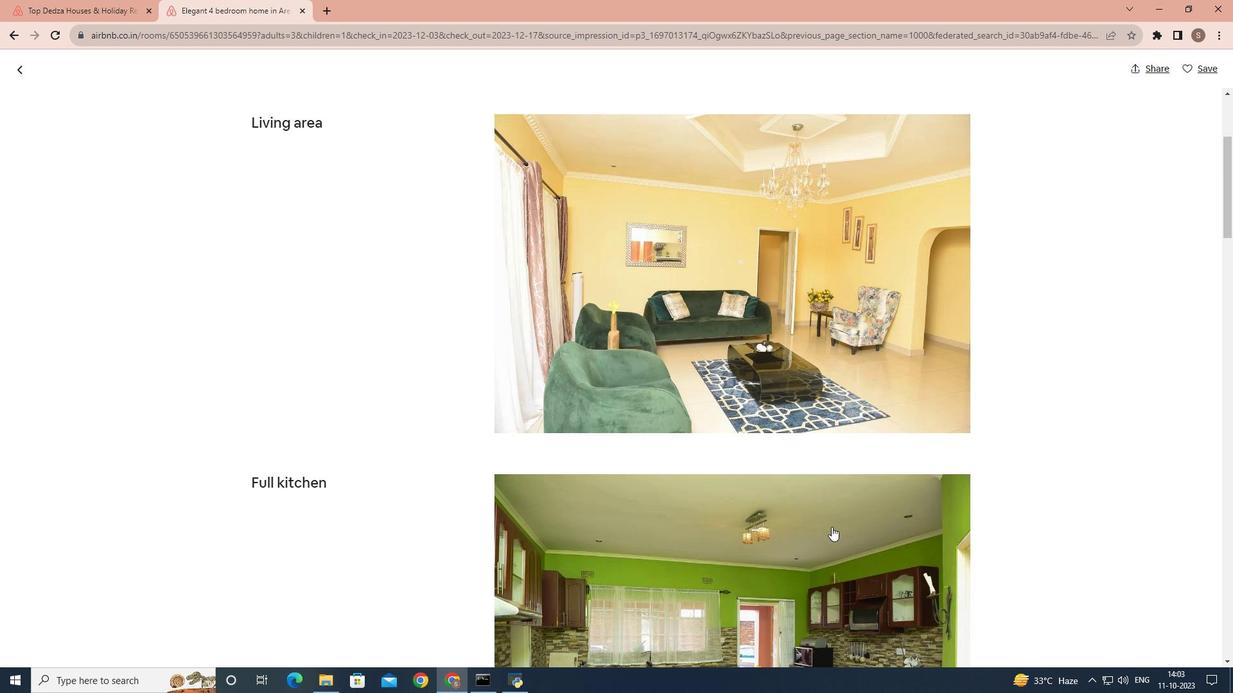 
Action: Mouse moved to (831, 527)
Screenshot: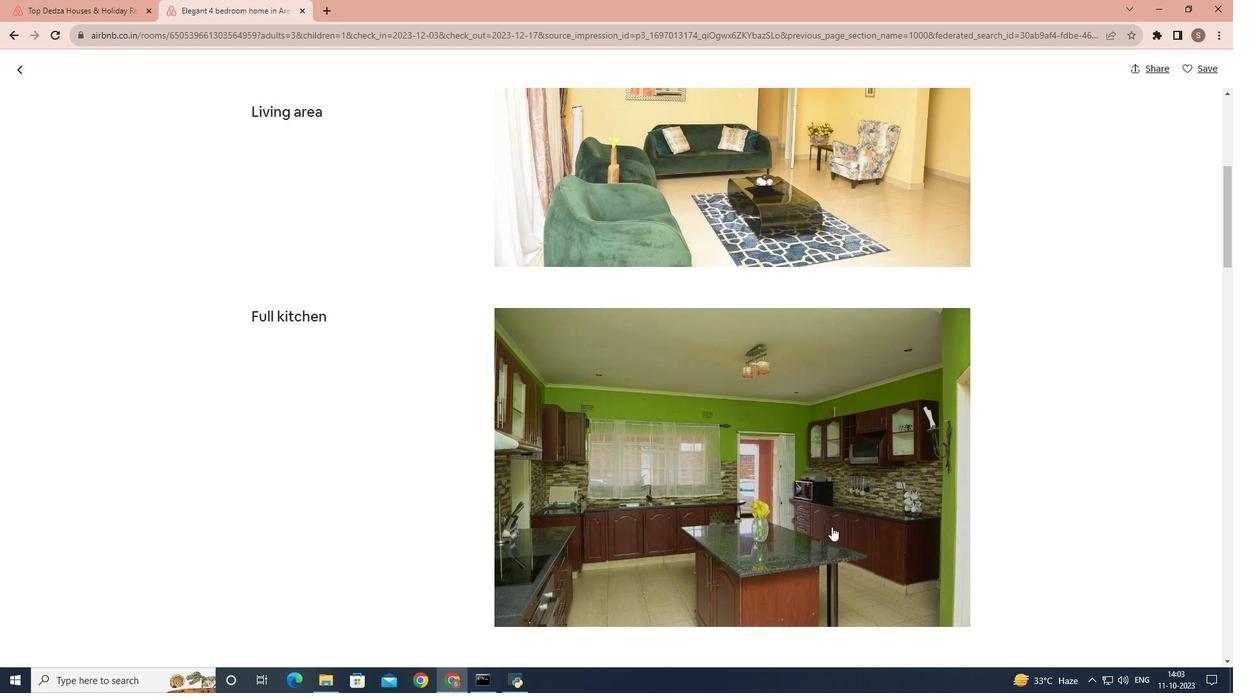 
Action: Mouse scrolled (831, 526) with delta (0, 0)
Screenshot: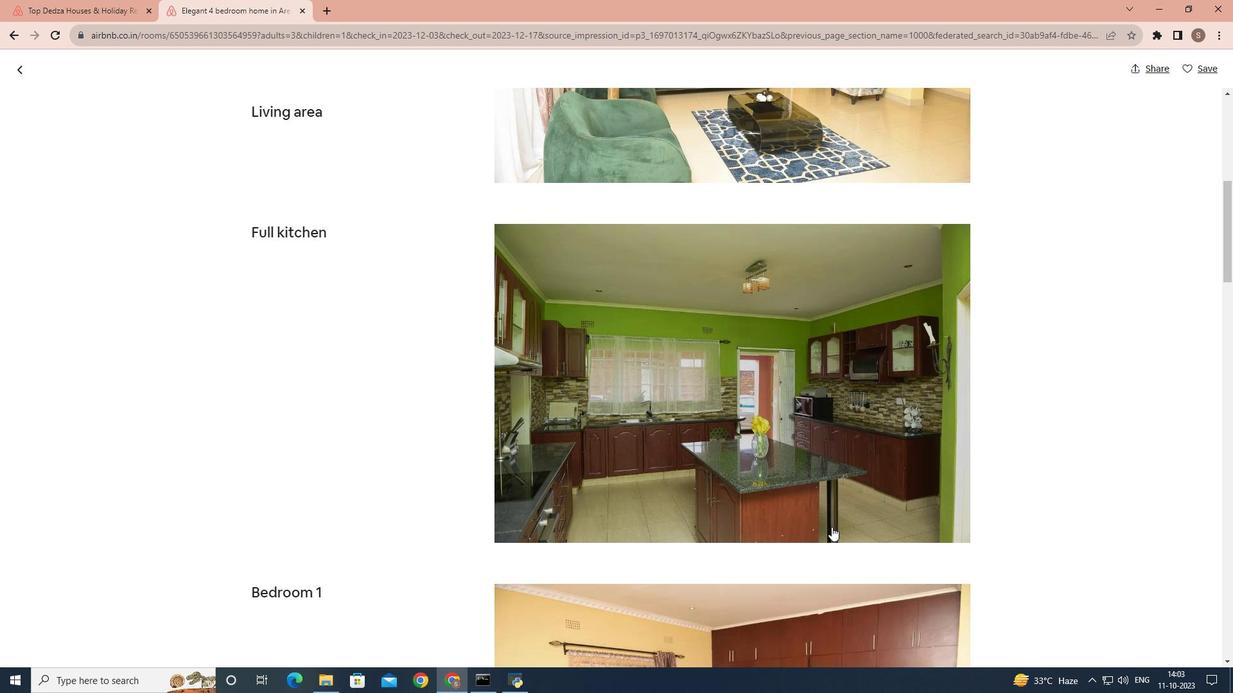 
Action: Mouse scrolled (831, 526) with delta (0, 0)
Screenshot: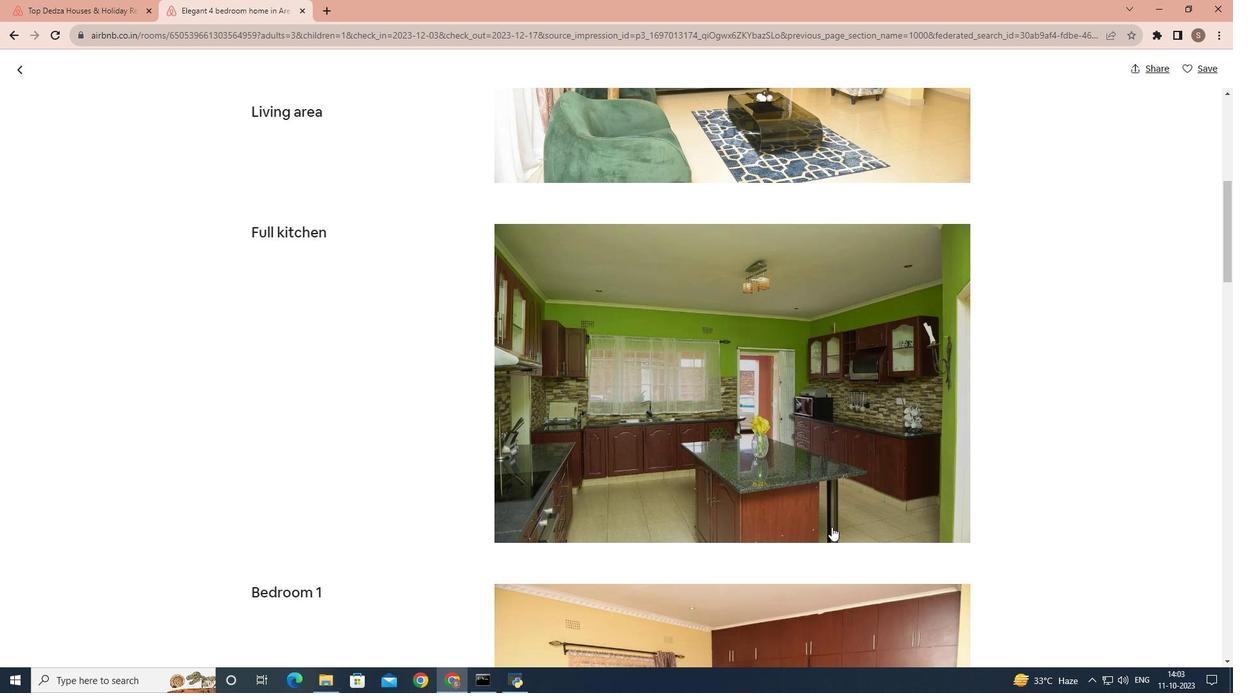
Action: Mouse scrolled (831, 526) with delta (0, 0)
Screenshot: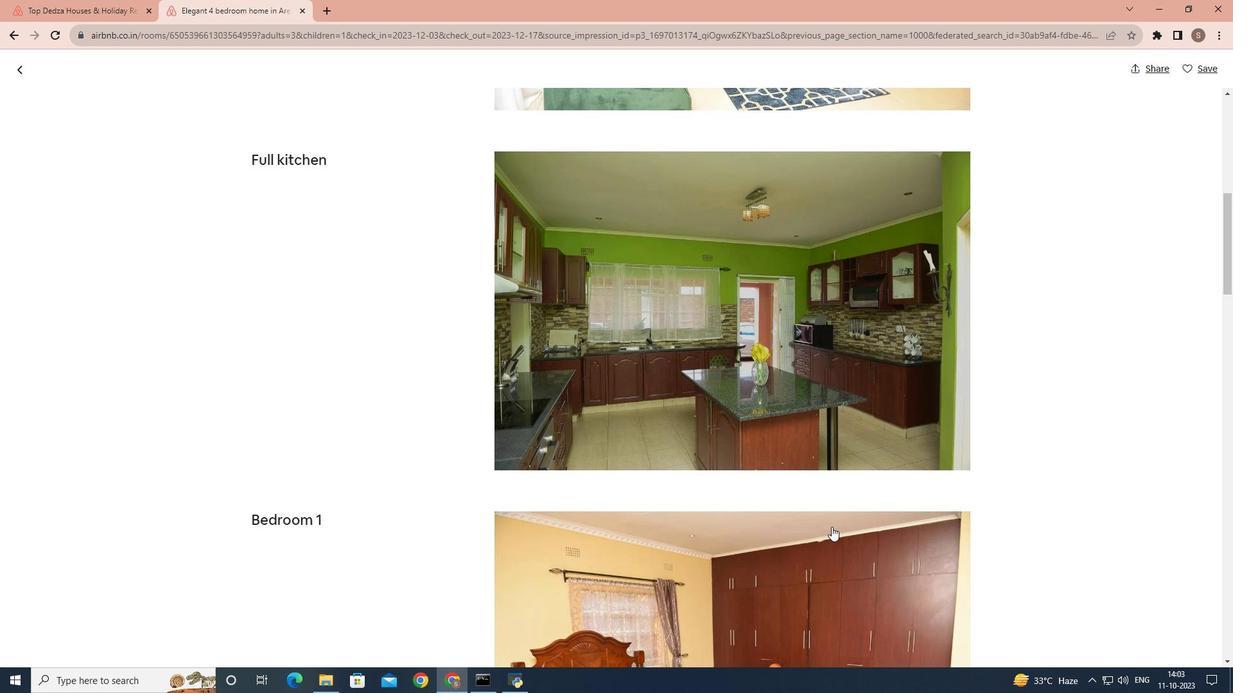 
Action: Mouse scrolled (831, 526) with delta (0, 0)
Screenshot: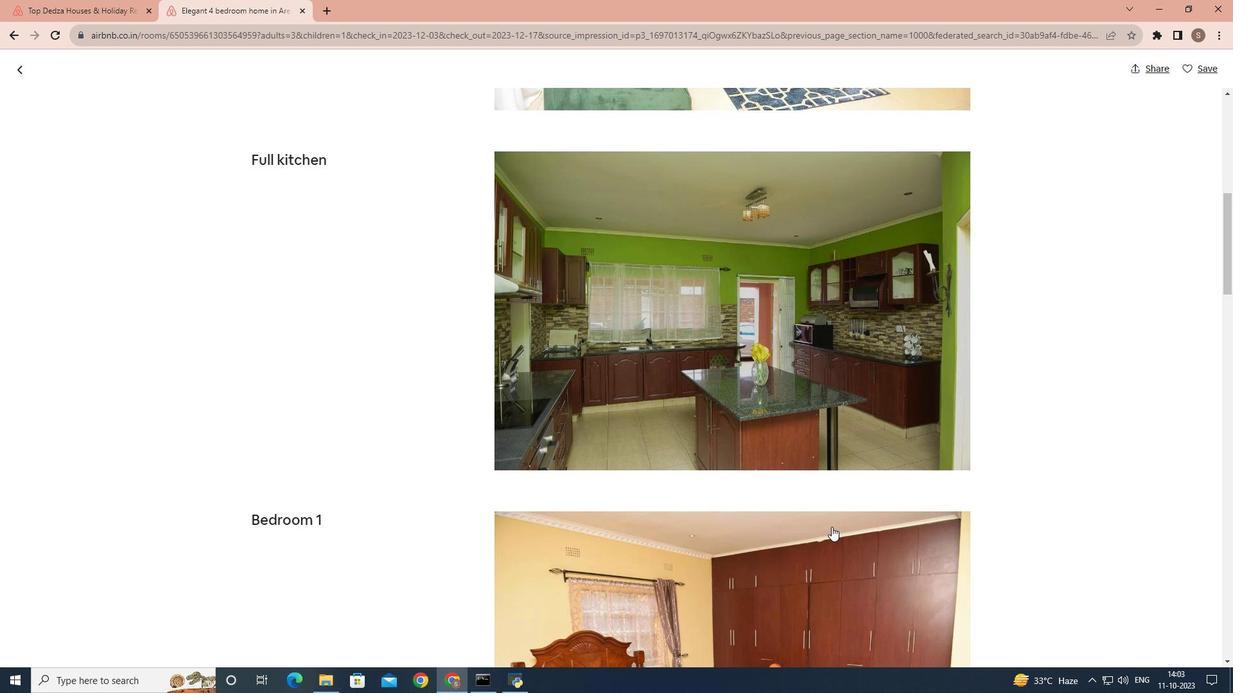 
Action: Mouse scrolled (831, 526) with delta (0, 0)
Screenshot: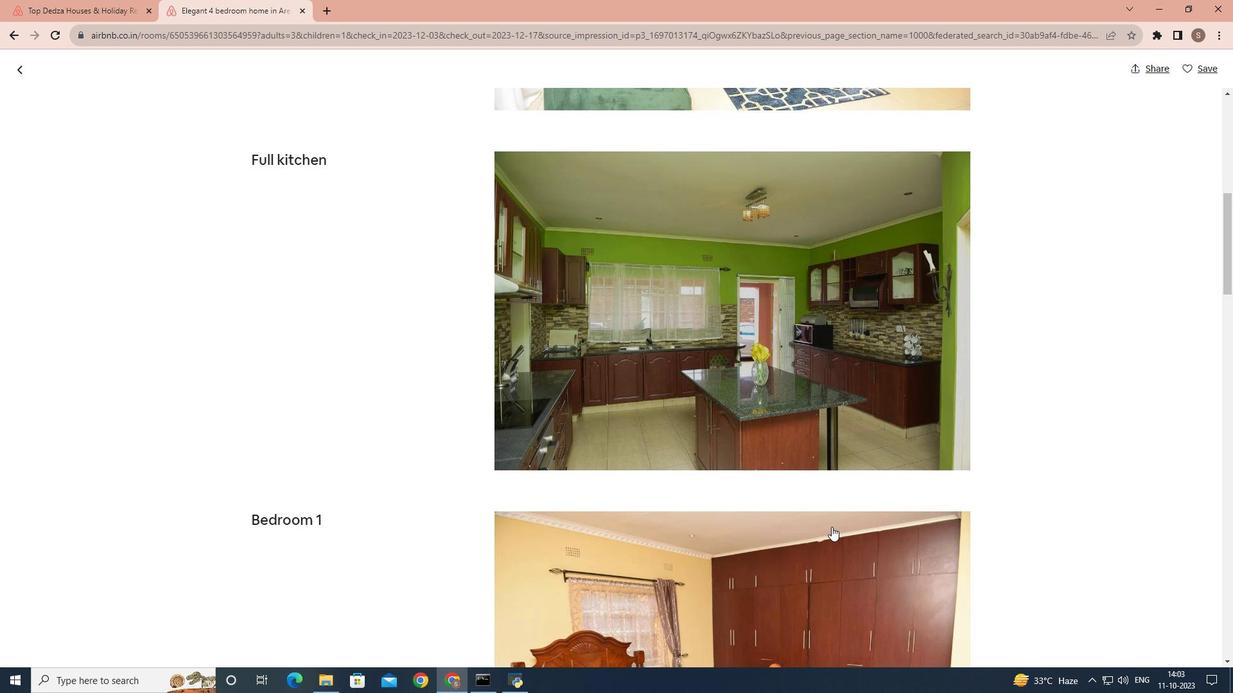 
Action: Mouse scrolled (831, 526) with delta (0, 0)
Screenshot: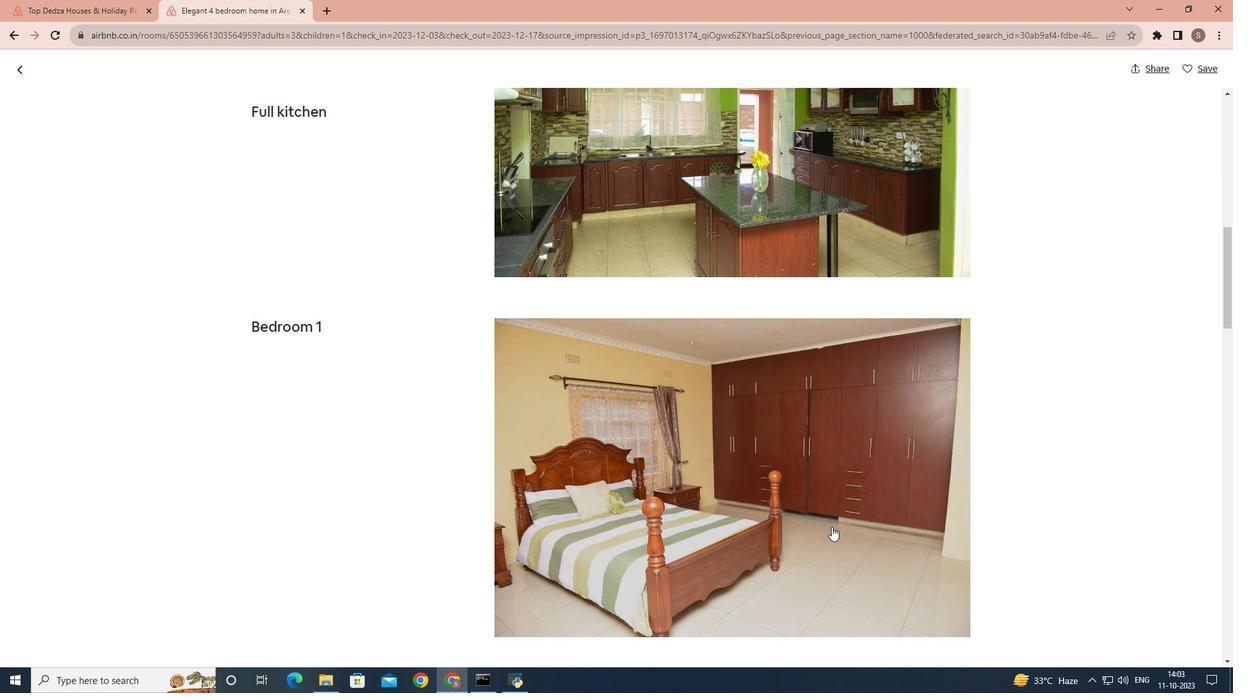 
Action: Mouse scrolled (831, 526) with delta (0, 0)
Screenshot: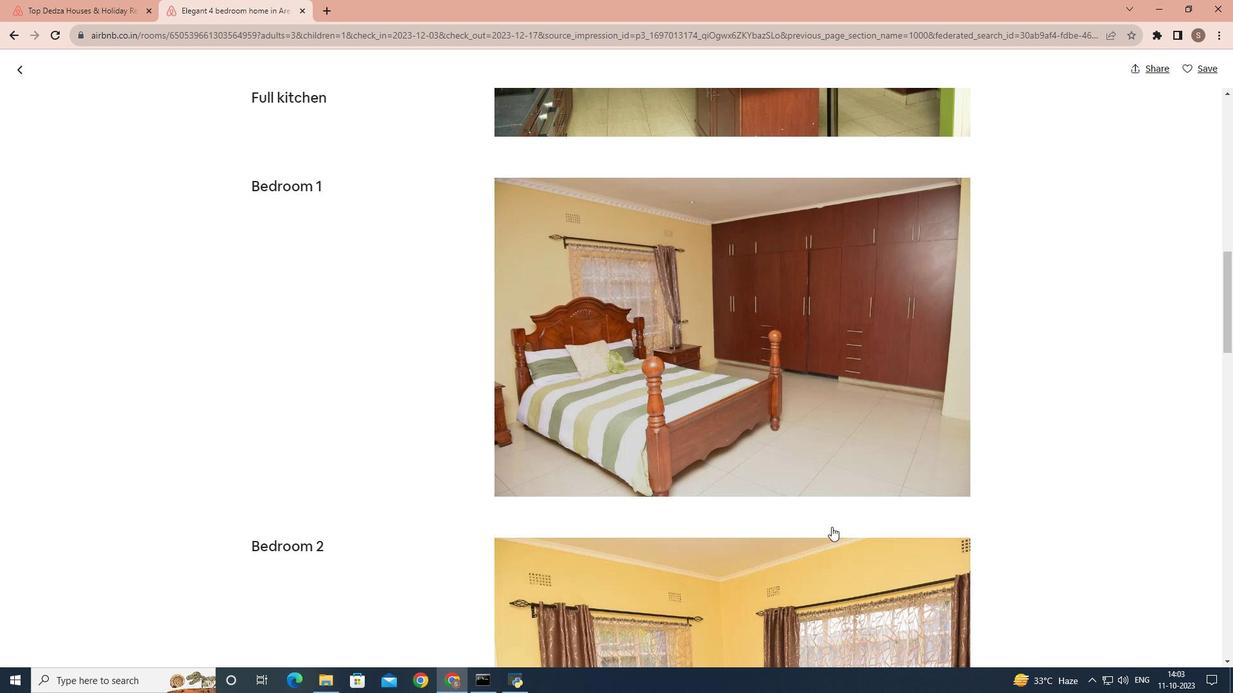 
Action: Mouse scrolled (831, 526) with delta (0, 0)
Screenshot: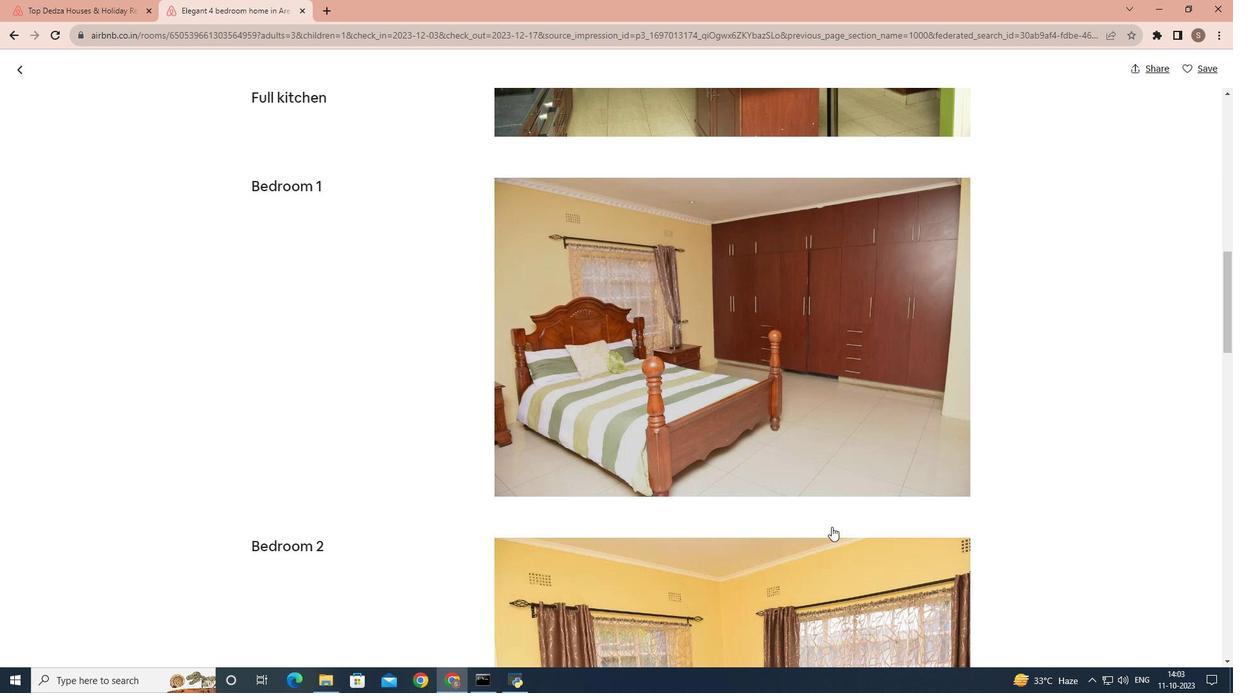 
Action: Mouse scrolled (831, 526) with delta (0, 0)
Screenshot: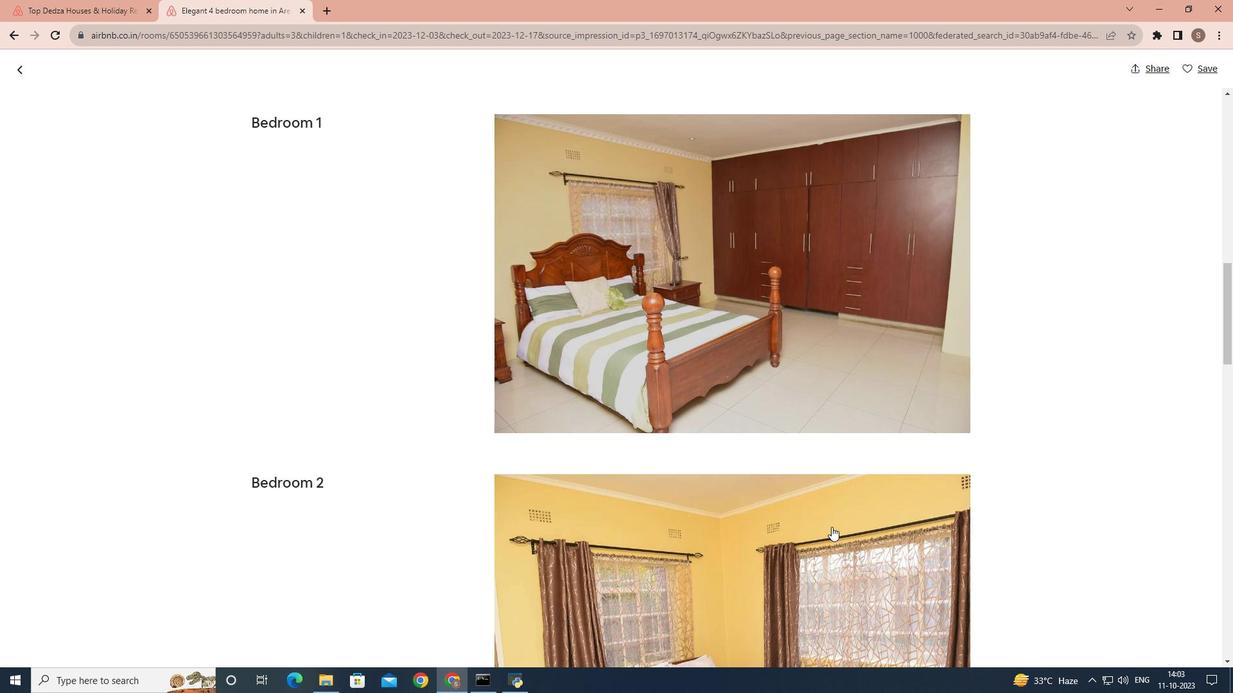 
Action: Mouse scrolled (831, 526) with delta (0, 0)
Screenshot: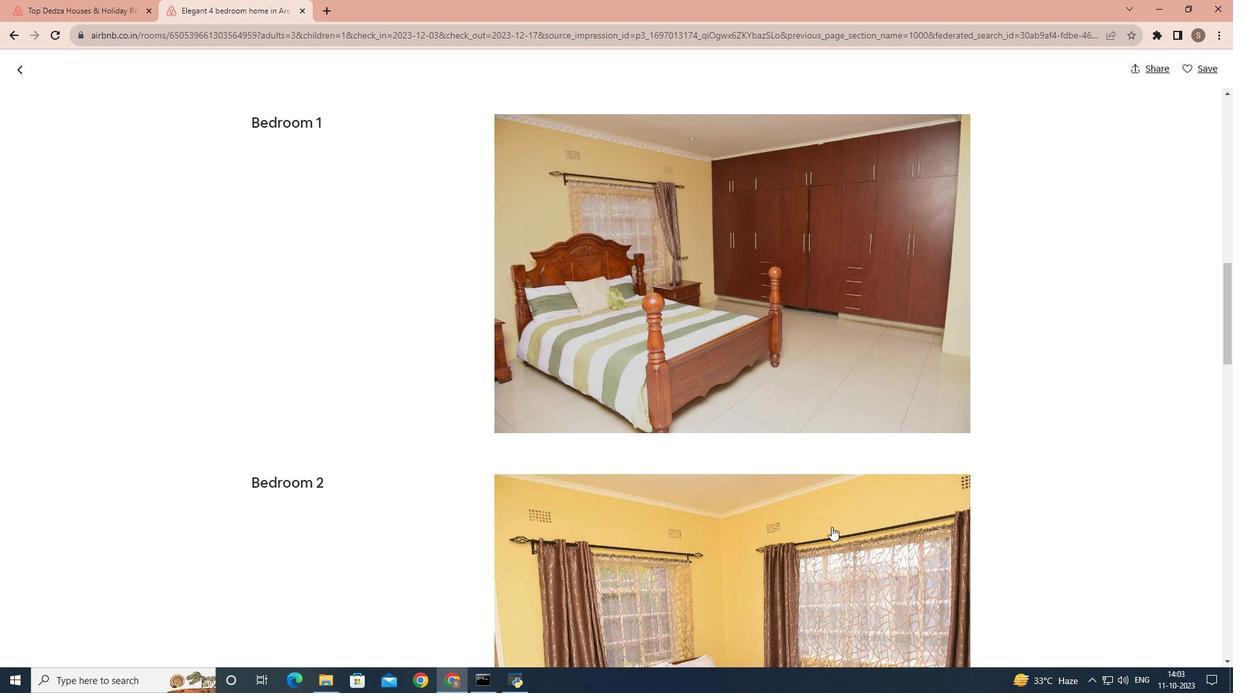 
Action: Mouse scrolled (831, 526) with delta (0, 0)
Screenshot: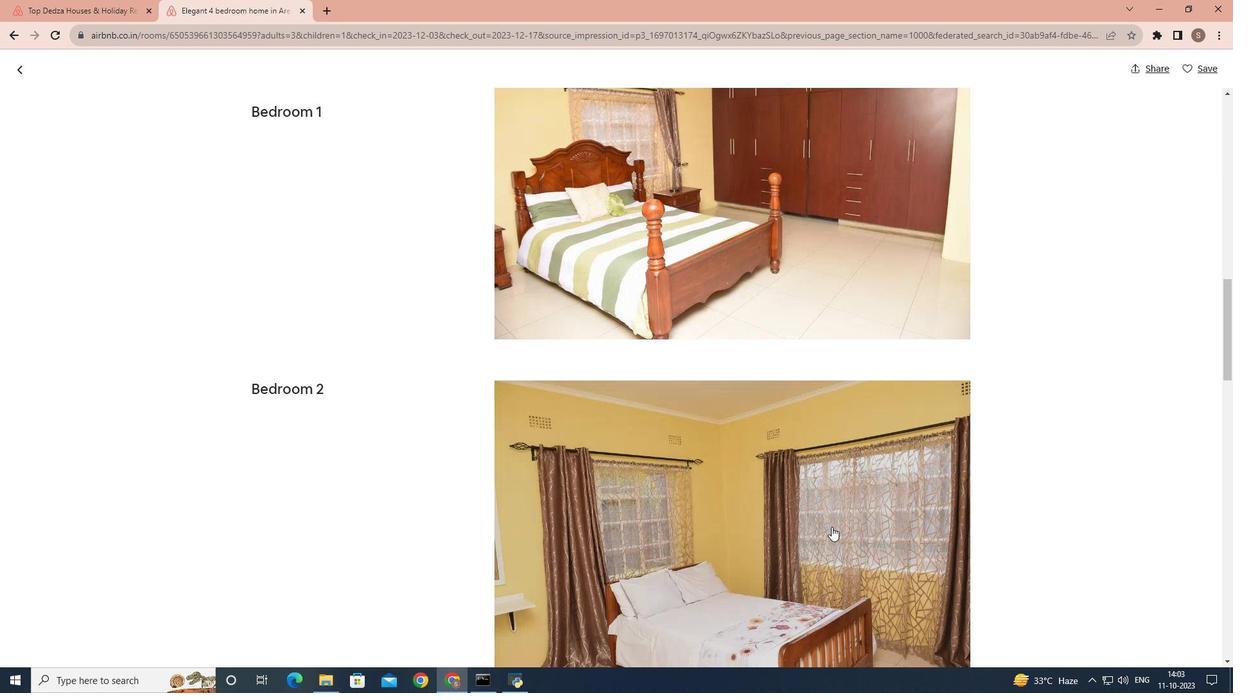 
Action: Mouse scrolled (831, 526) with delta (0, 0)
Screenshot: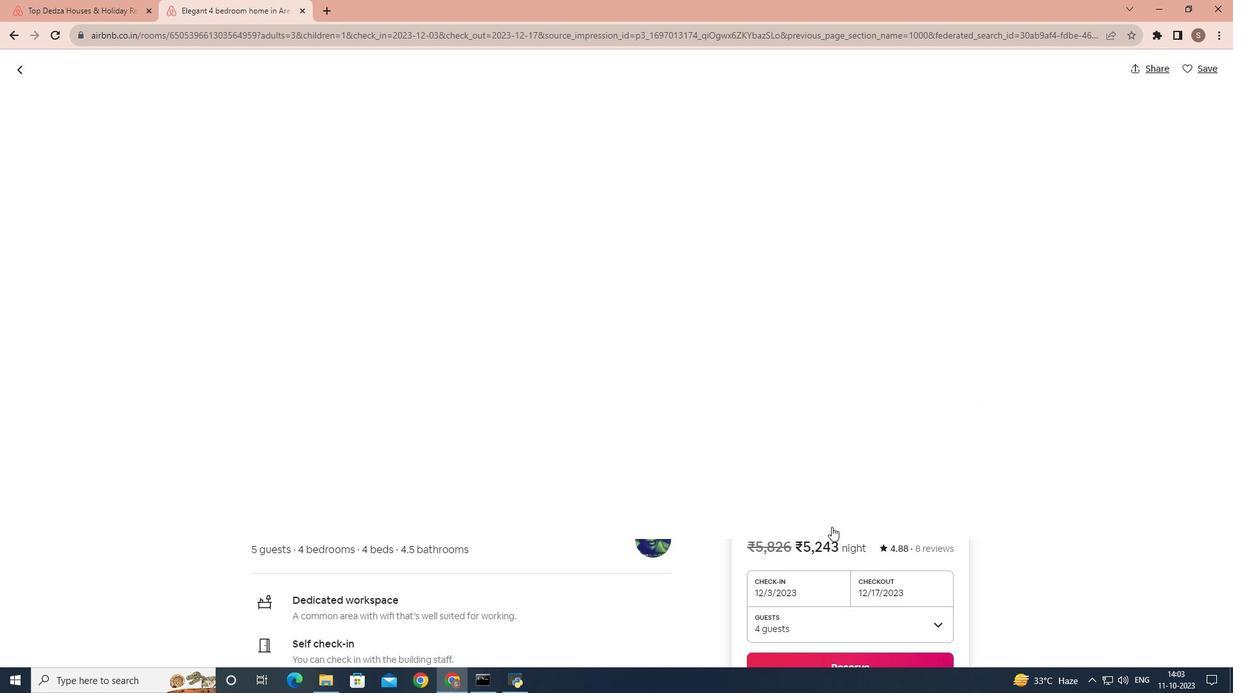 
Action: Mouse scrolled (831, 526) with delta (0, 0)
Screenshot: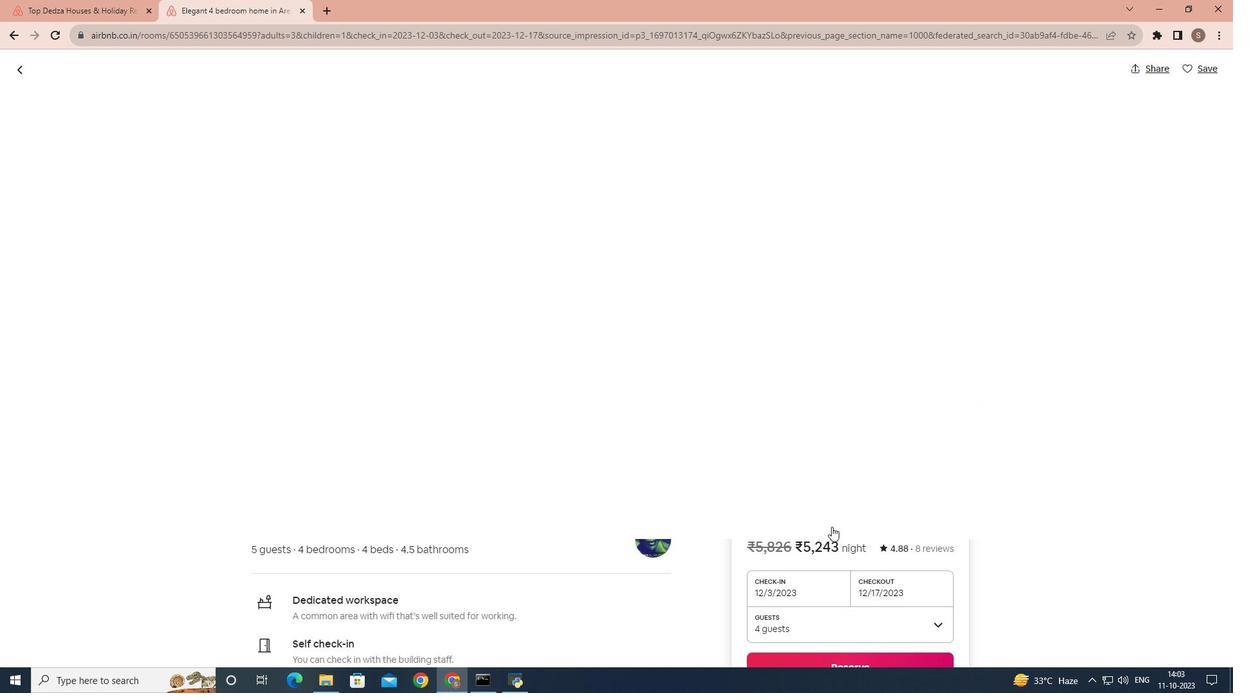 
Action: Mouse scrolled (831, 526) with delta (0, 0)
Screenshot: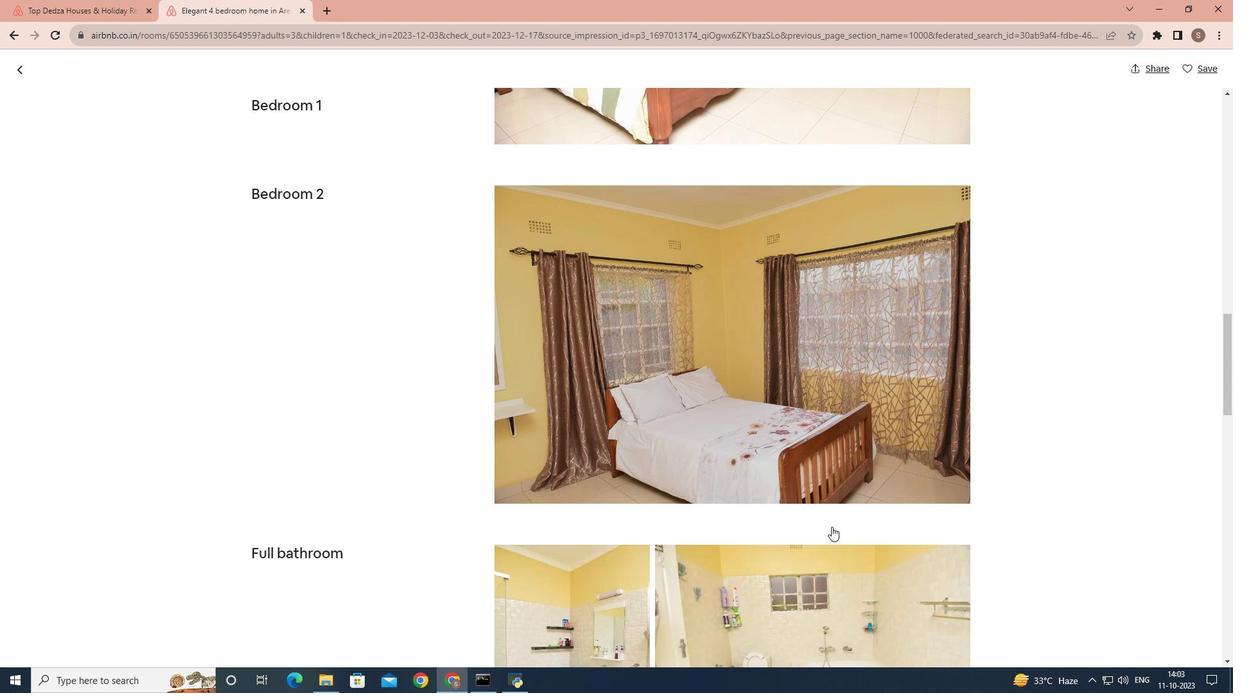 
Action: Mouse scrolled (831, 526) with delta (0, 0)
Screenshot: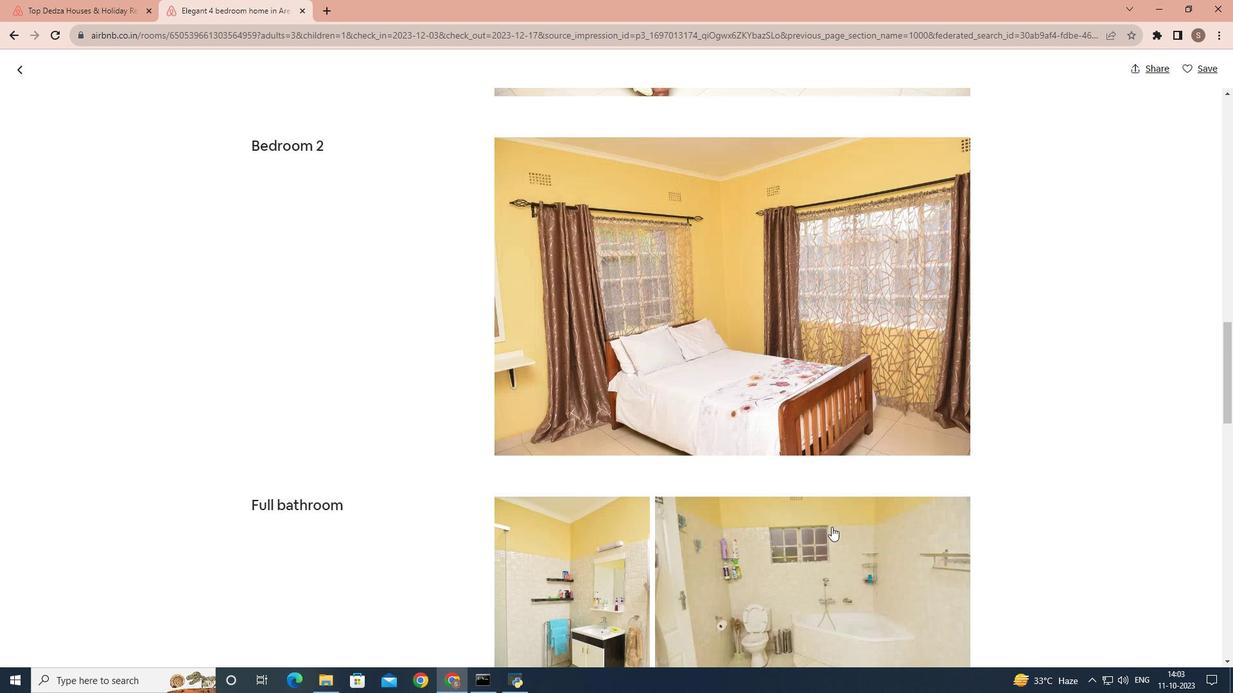 
Action: Mouse scrolled (831, 526) with delta (0, 0)
Screenshot: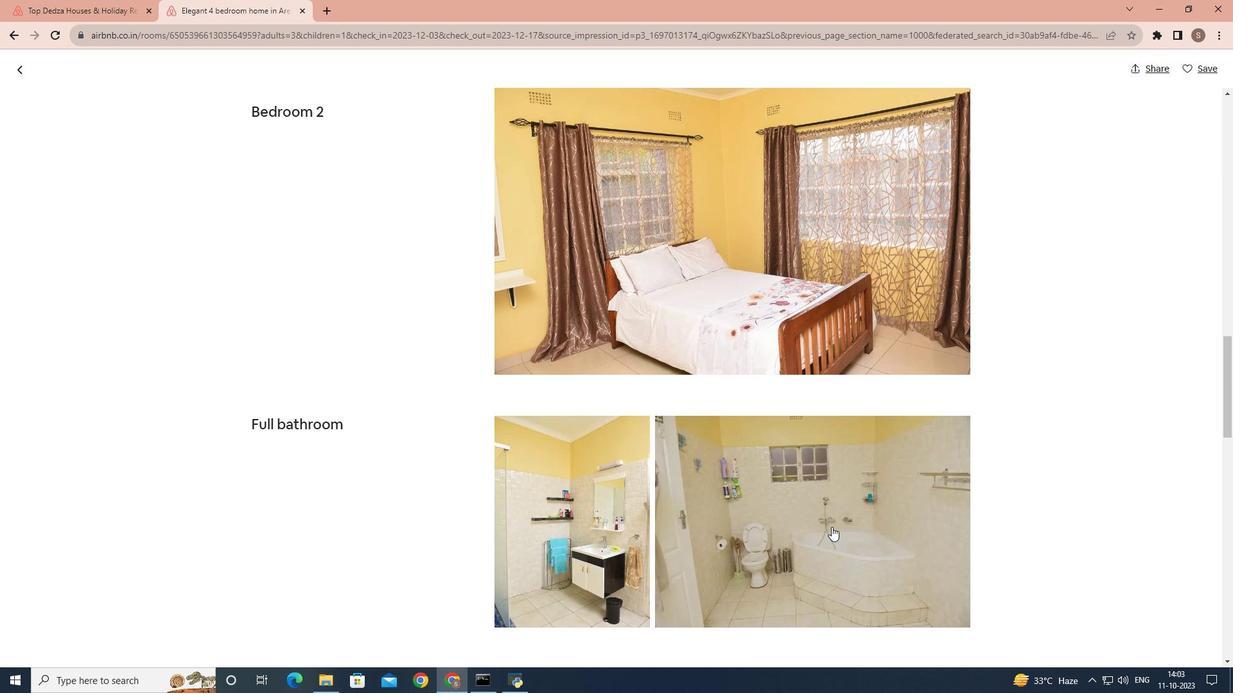 
Action: Mouse scrolled (831, 526) with delta (0, 0)
Screenshot: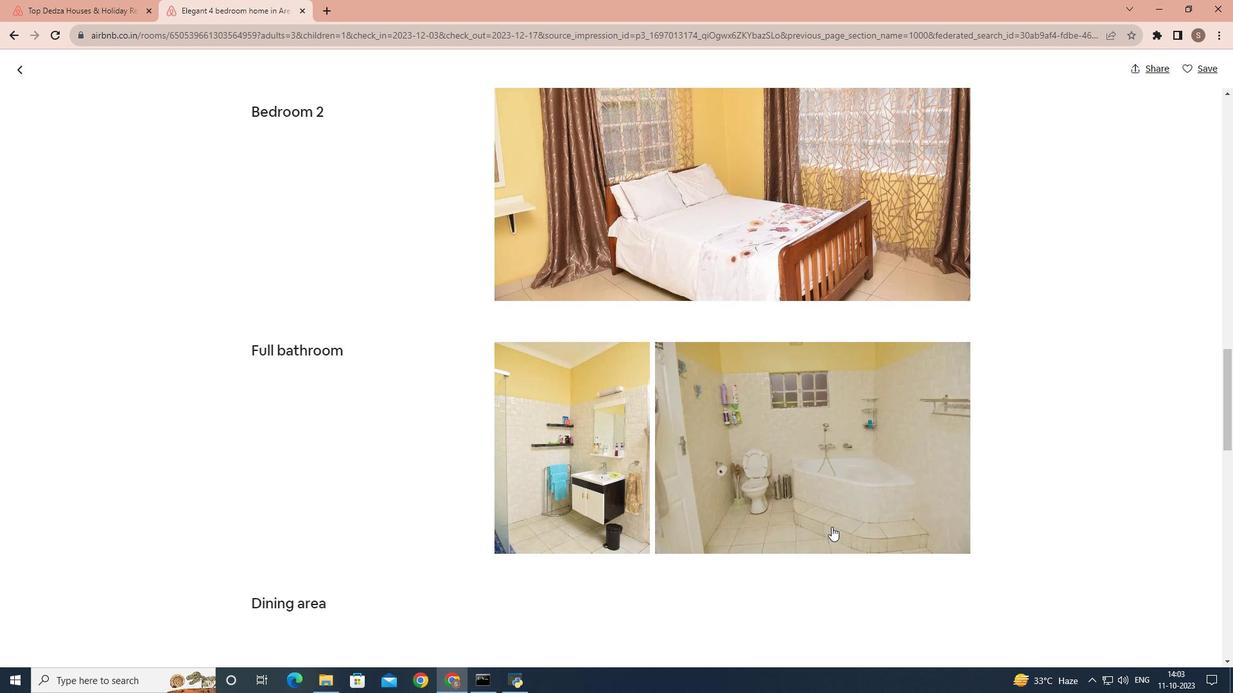 
Action: Mouse scrolled (831, 526) with delta (0, 0)
Screenshot: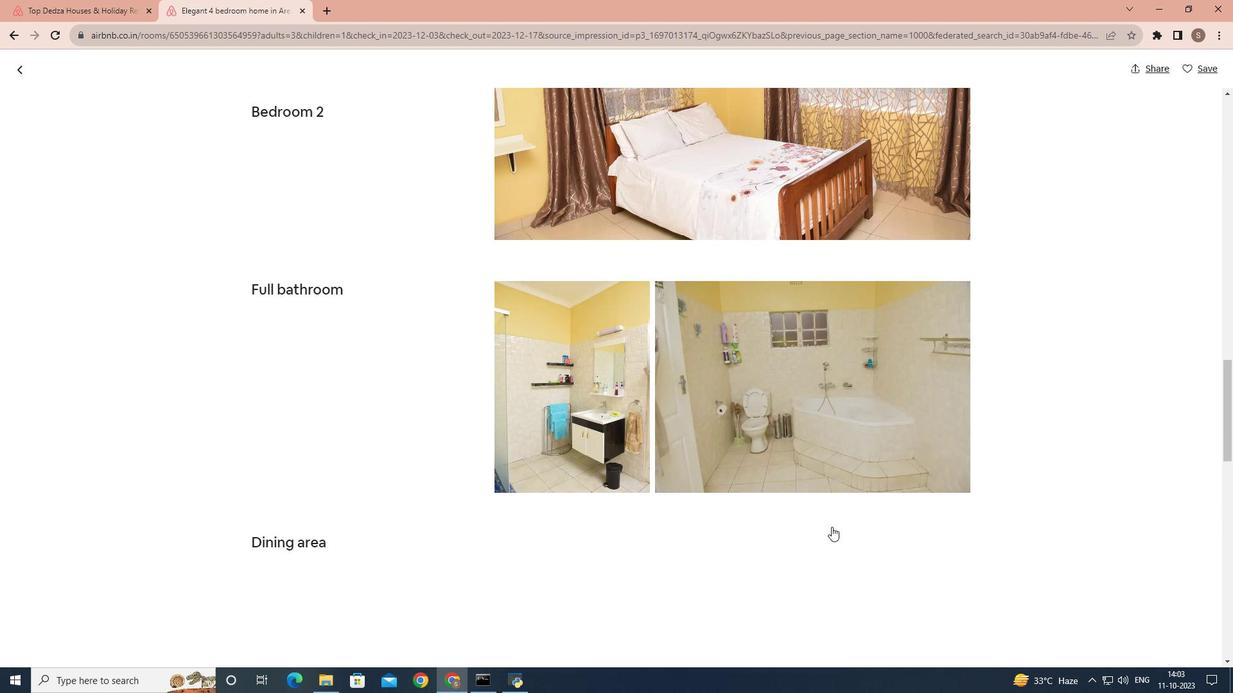 
Action: Mouse scrolled (831, 526) with delta (0, 0)
Screenshot: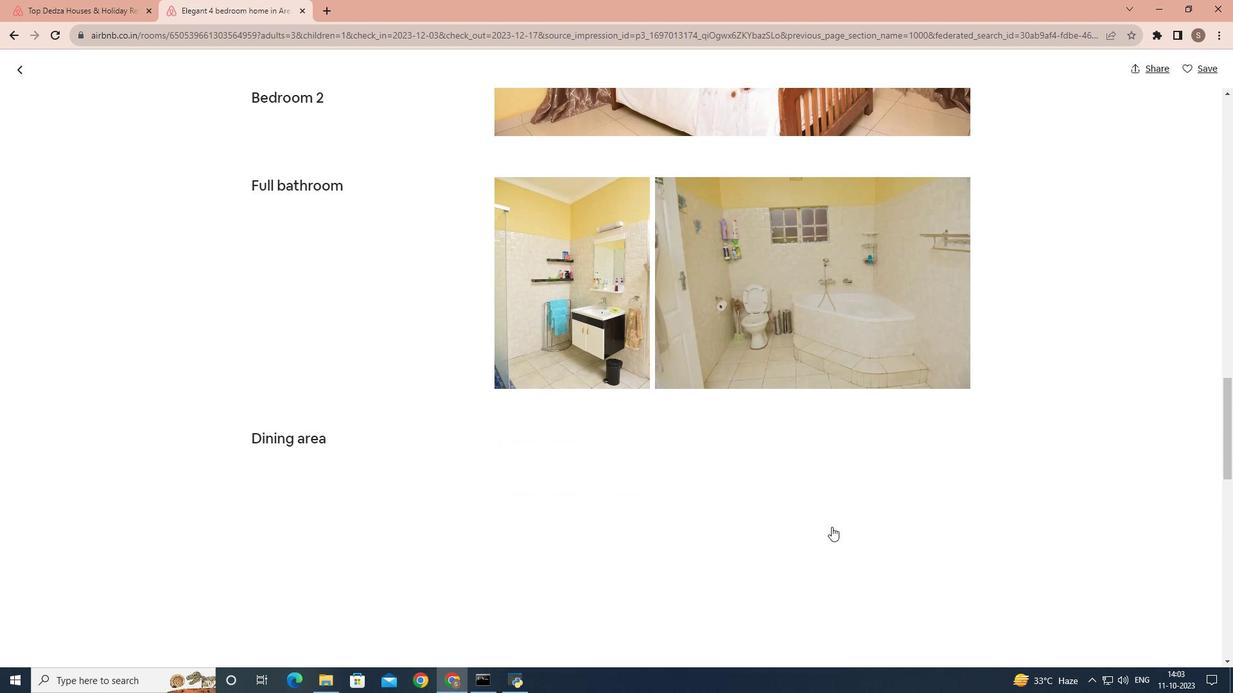 
Action: Mouse scrolled (831, 526) with delta (0, 0)
Screenshot: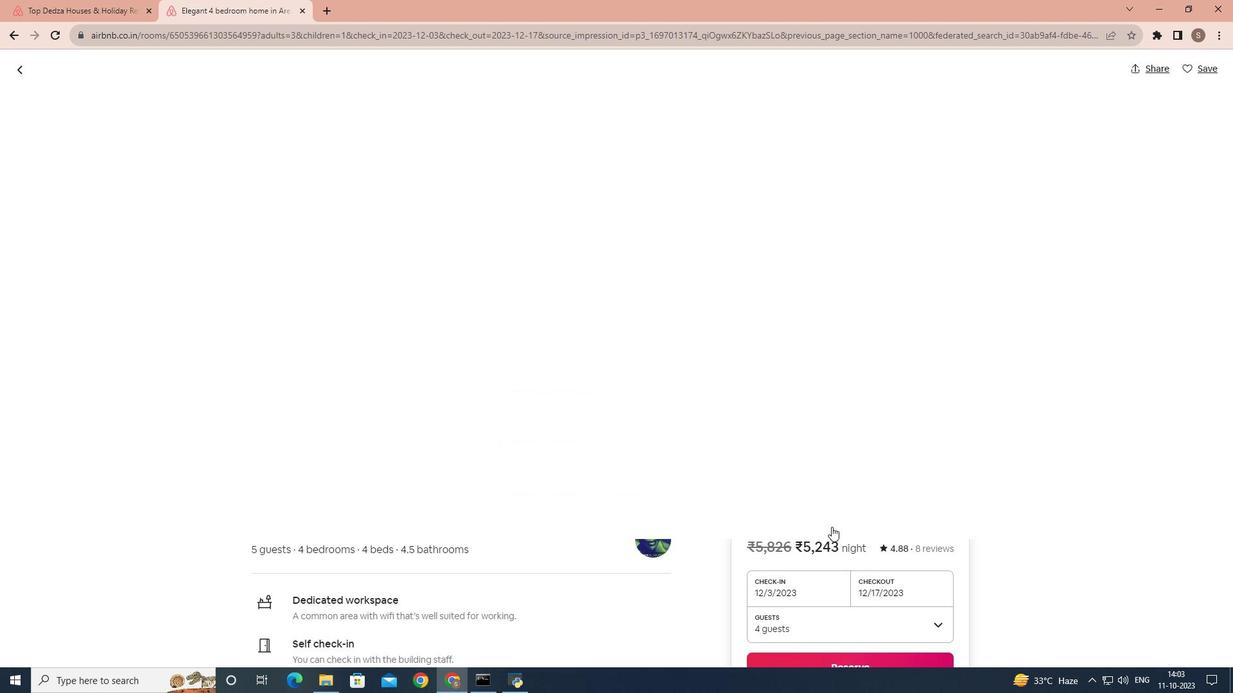 
Action: Mouse scrolled (831, 526) with delta (0, 0)
Screenshot: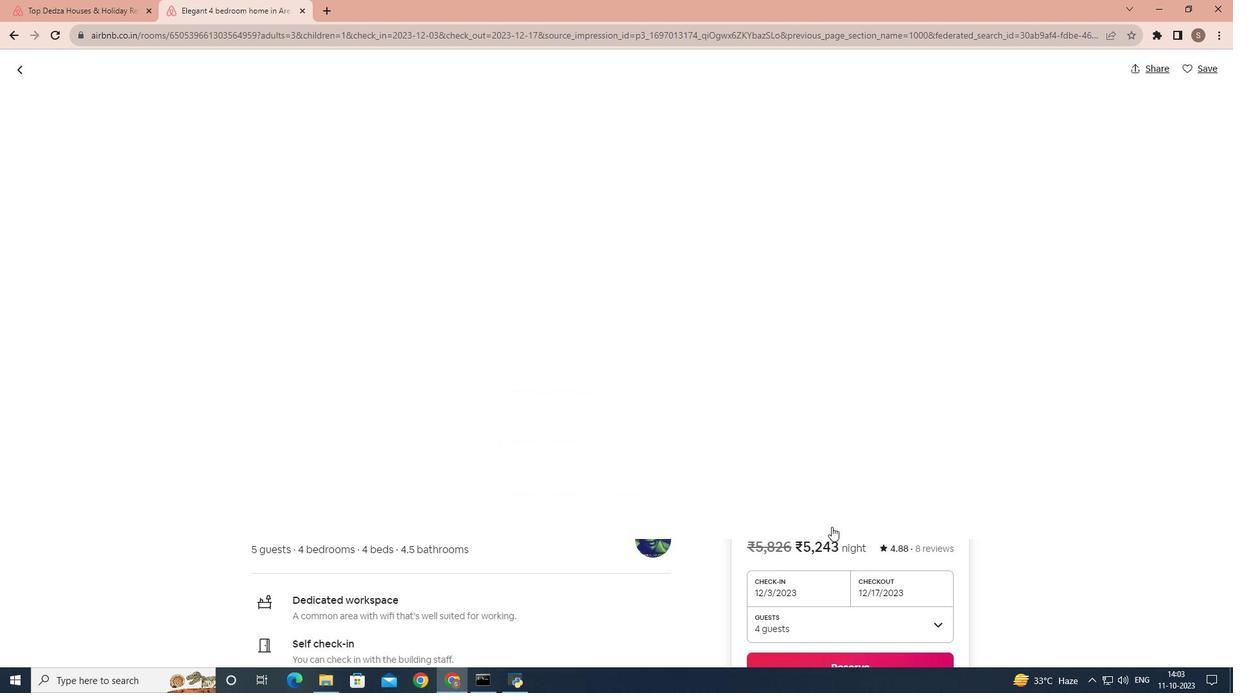 
Action: Mouse scrolled (831, 526) with delta (0, 0)
Screenshot: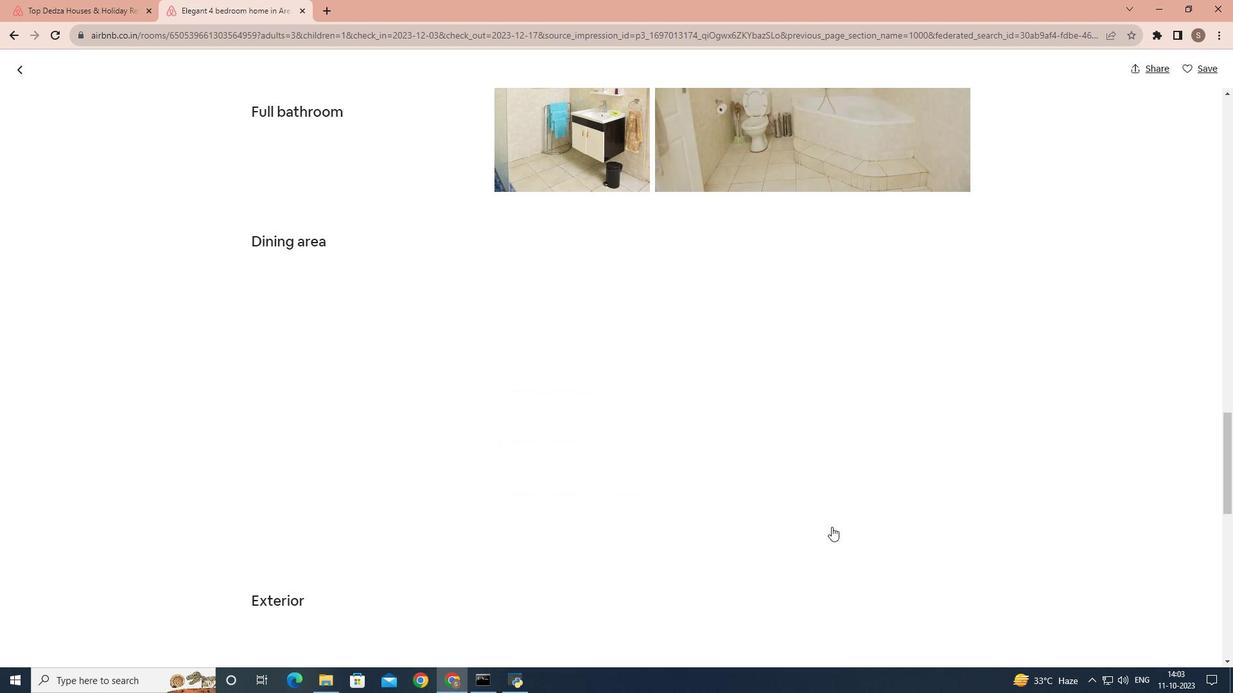 
Action: Mouse scrolled (831, 526) with delta (0, 0)
Screenshot: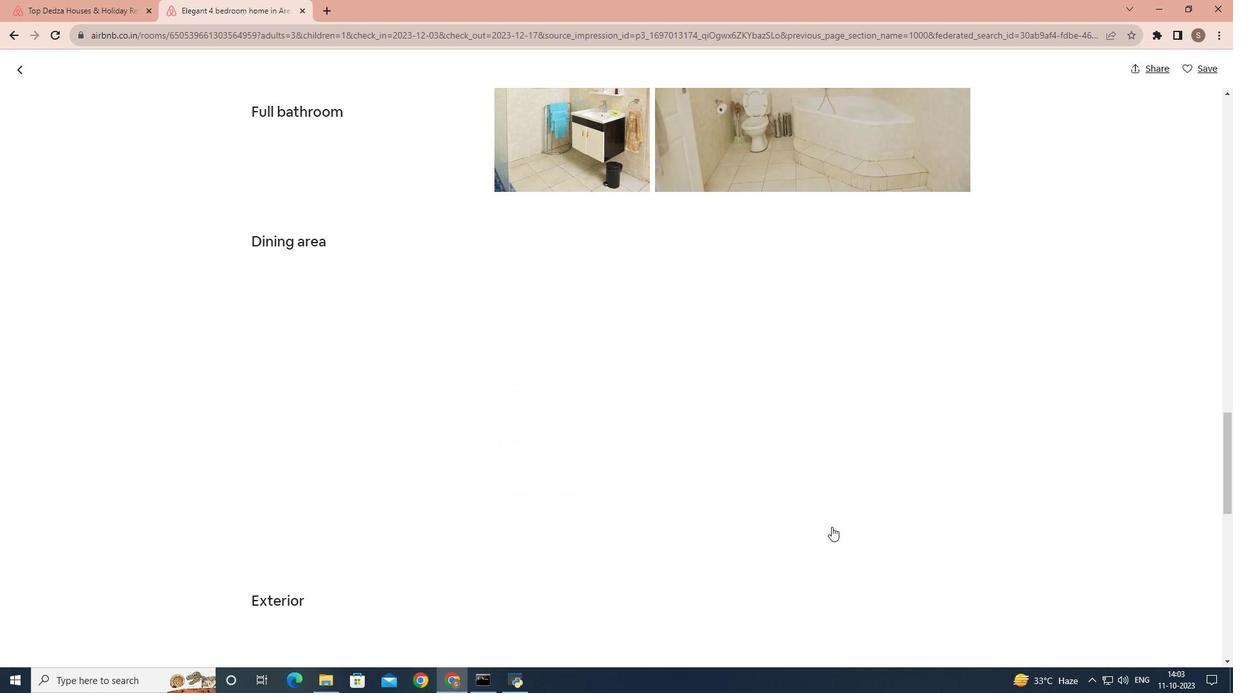 
Action: Mouse moved to (832, 526)
Screenshot: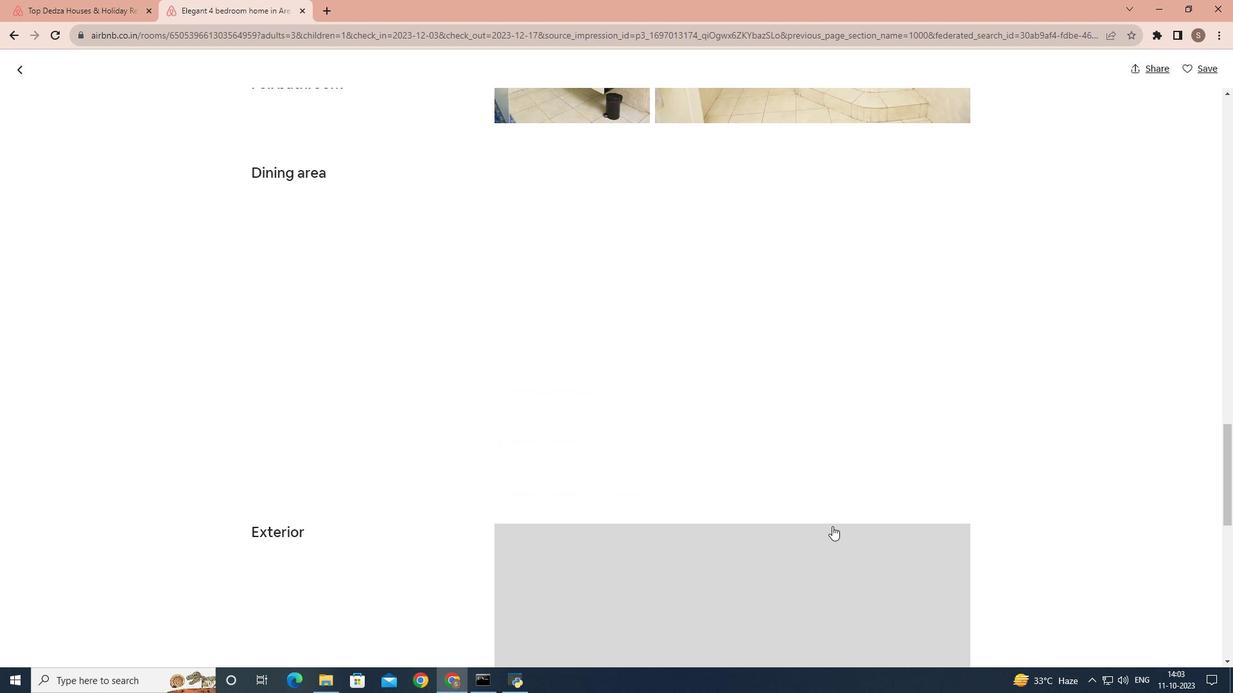 
Action: Mouse scrolled (832, 525) with delta (0, 0)
Screenshot: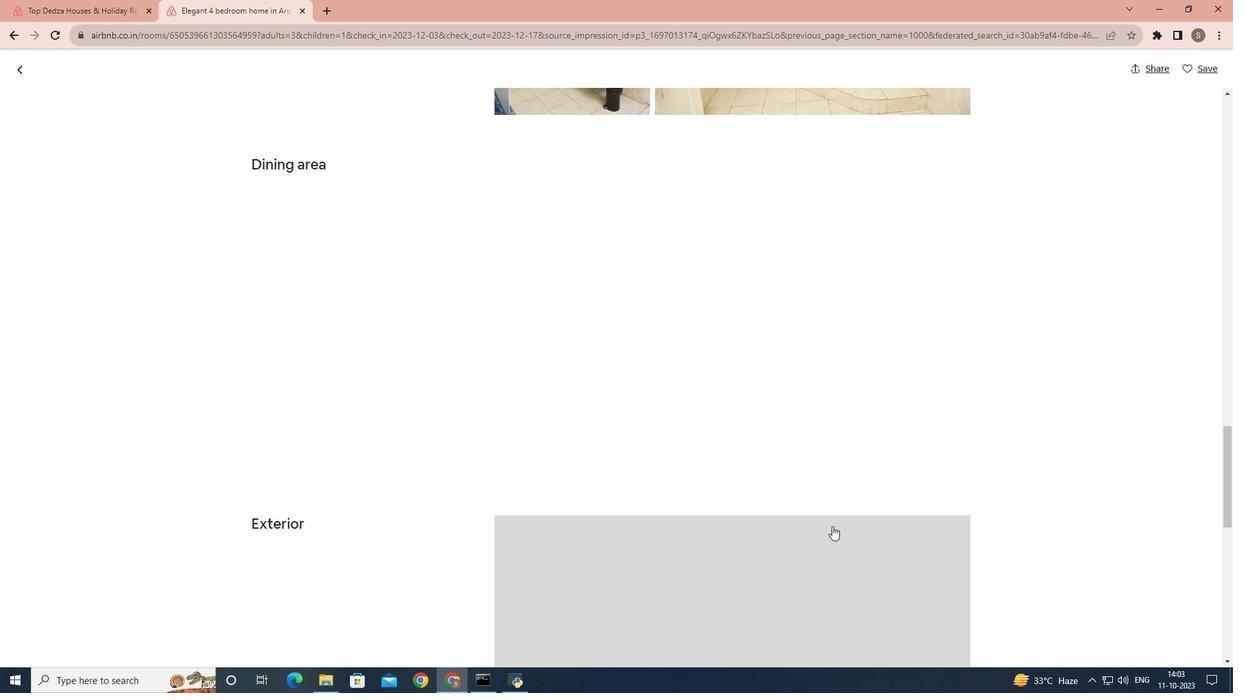 
Action: Mouse scrolled (832, 525) with delta (0, 0)
Screenshot: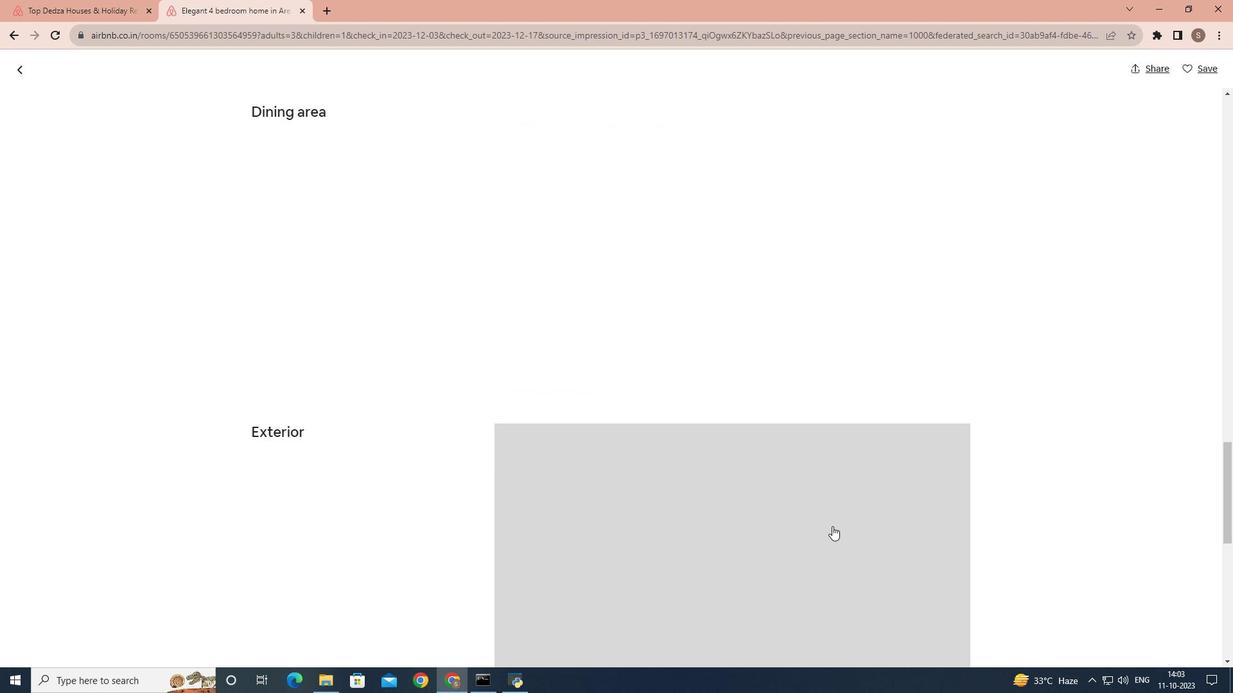 
Action: Mouse scrolled (832, 525) with delta (0, 0)
Screenshot: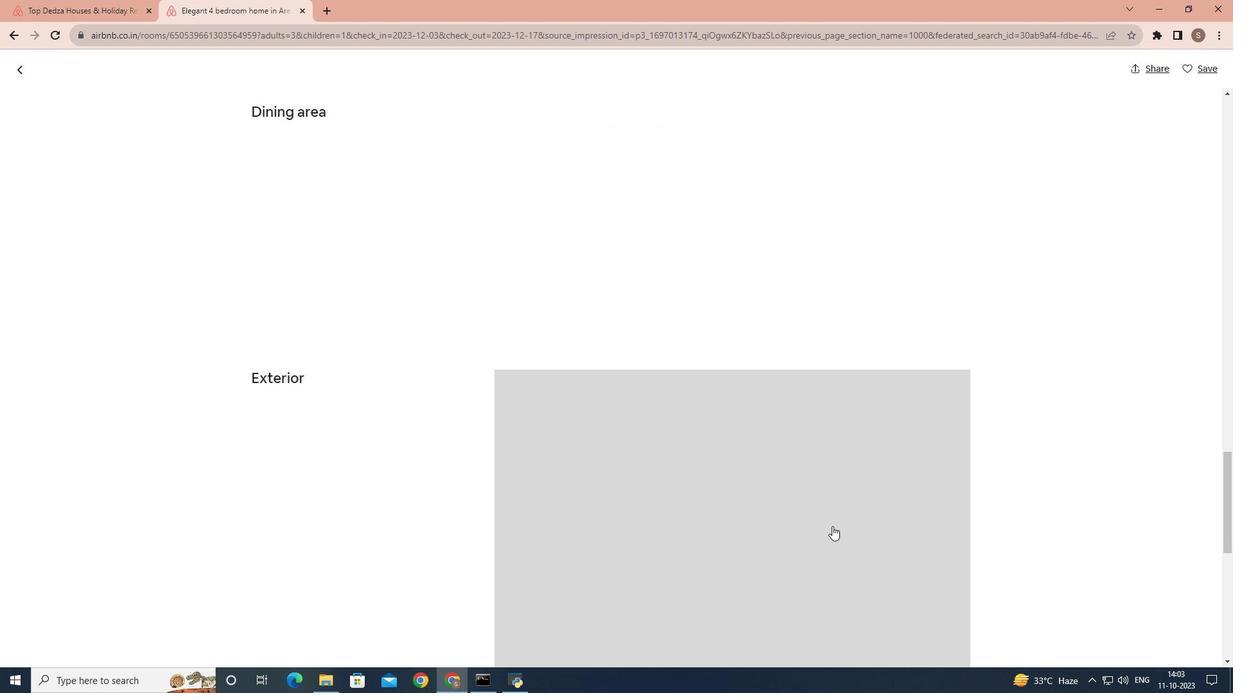 
Action: Mouse scrolled (832, 525) with delta (0, 0)
Screenshot: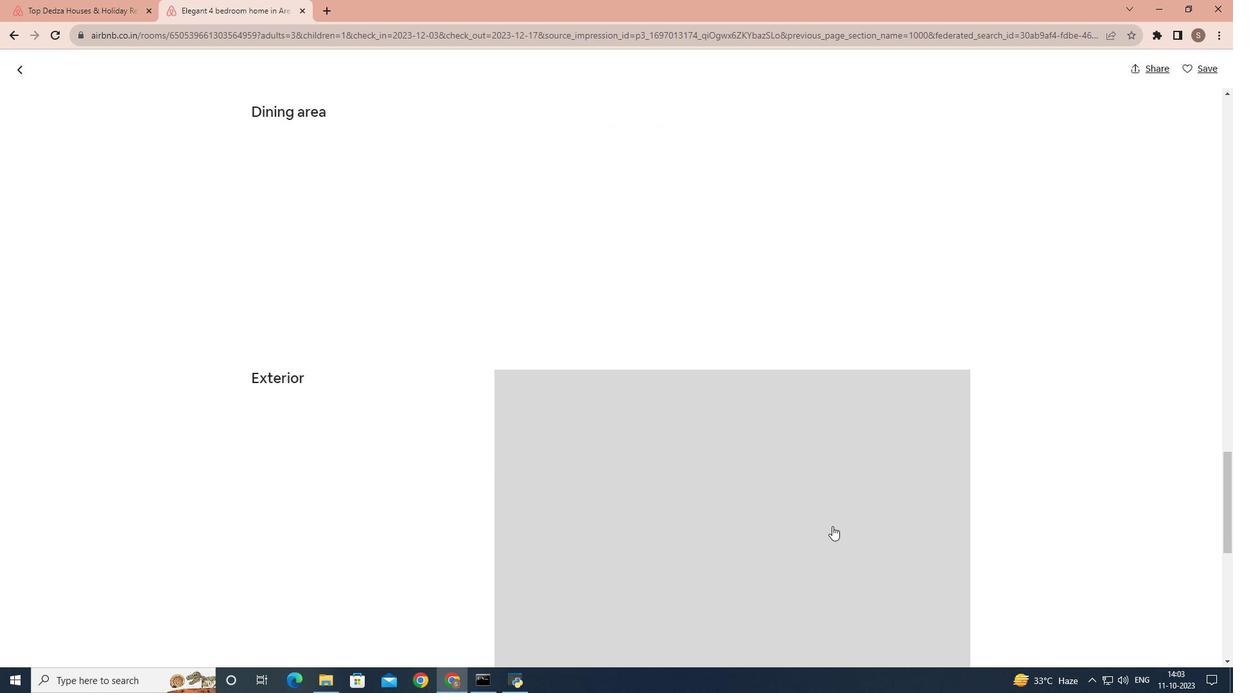 
Action: Mouse scrolled (832, 525) with delta (0, 0)
Screenshot: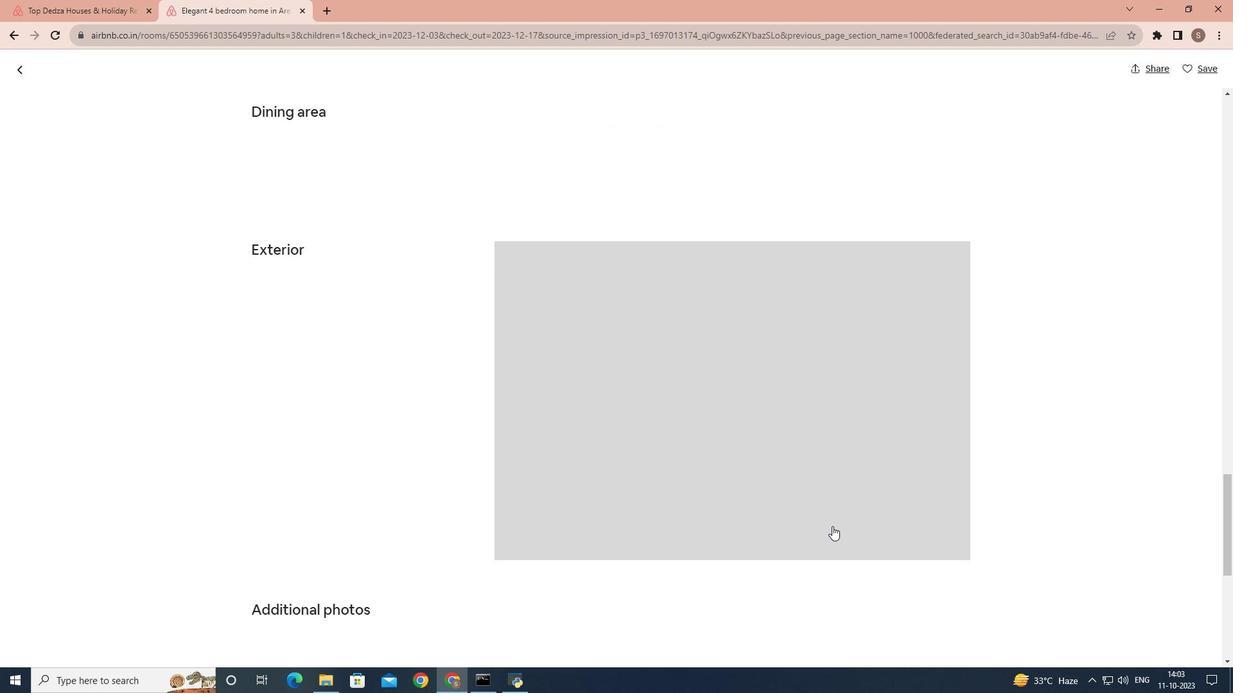 
Action: Mouse scrolled (832, 525) with delta (0, 0)
Screenshot: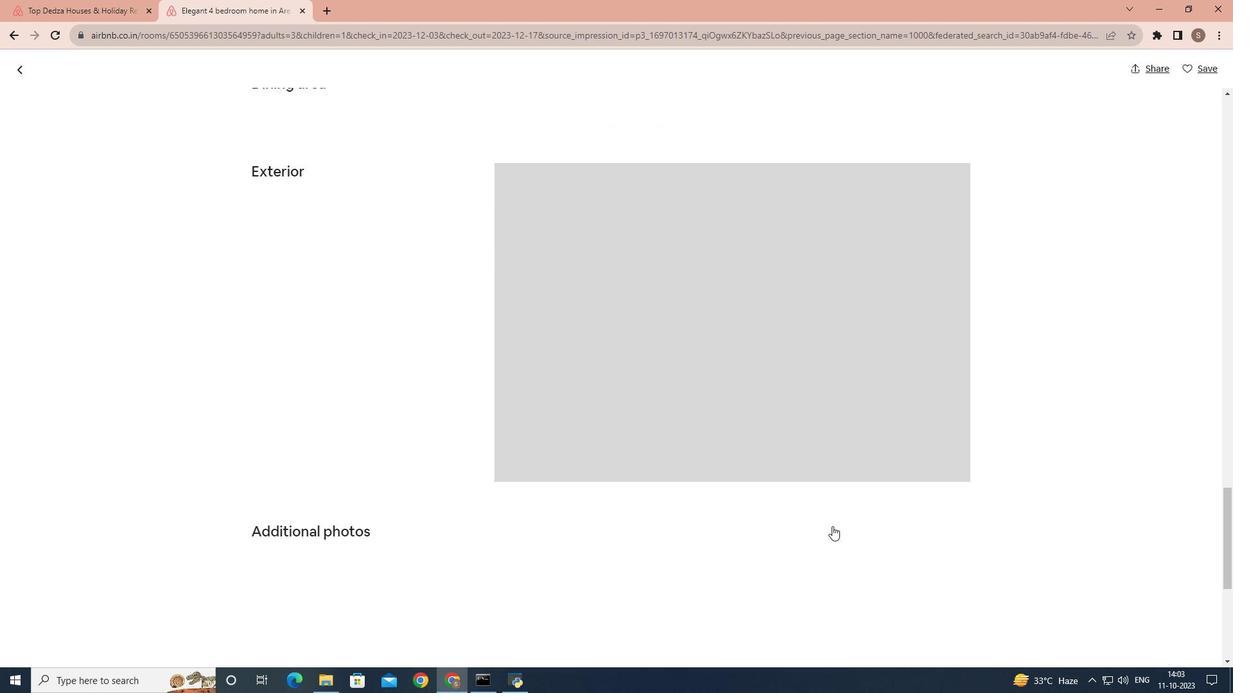 
Action: Mouse scrolled (832, 525) with delta (0, 0)
Screenshot: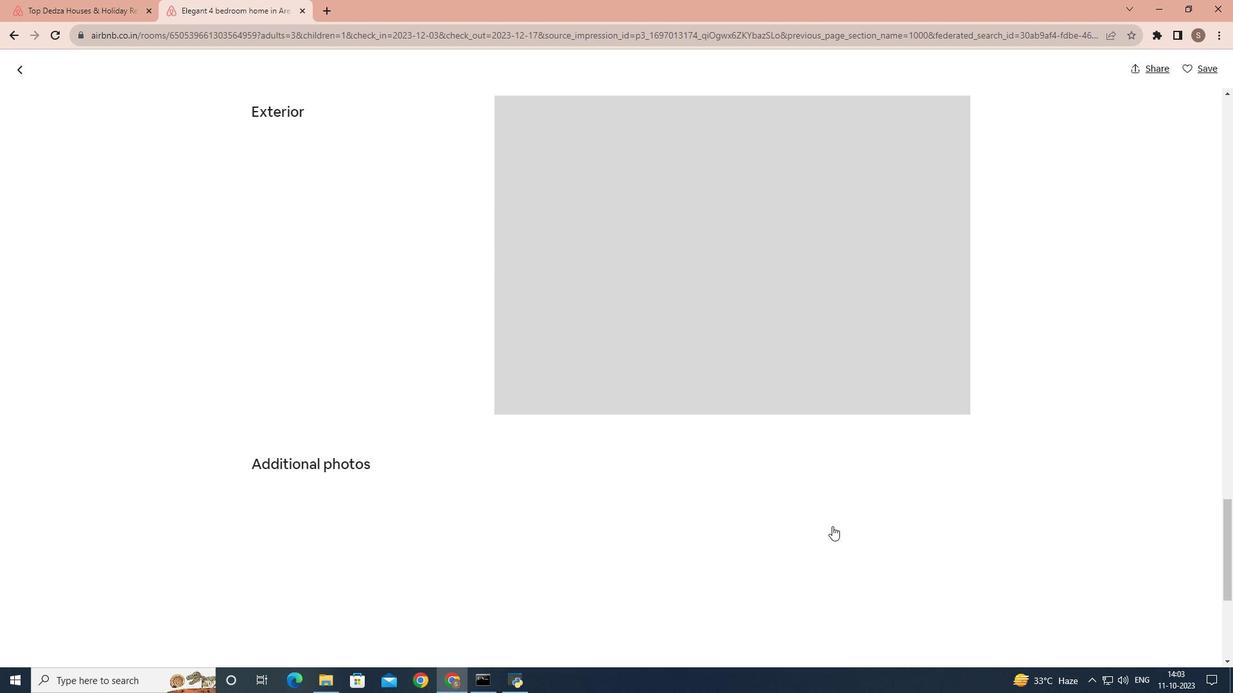 
Action: Mouse scrolled (832, 525) with delta (0, 0)
Screenshot: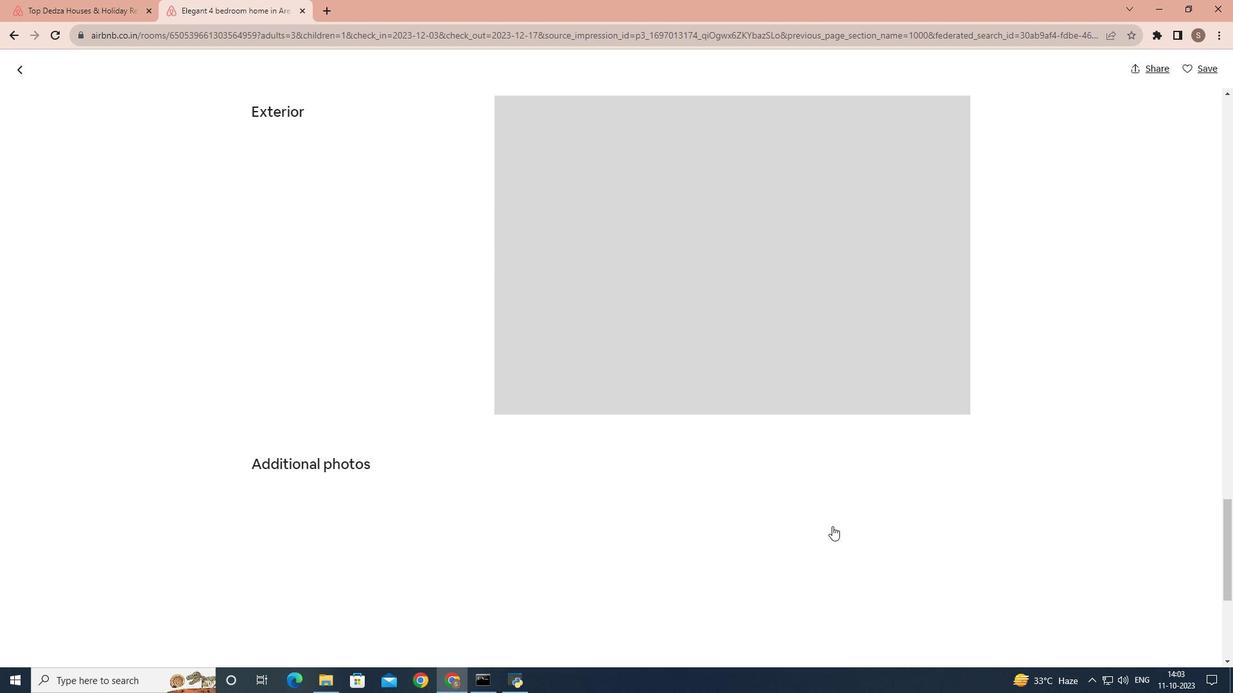 
Action: Mouse scrolled (832, 525) with delta (0, 0)
Screenshot: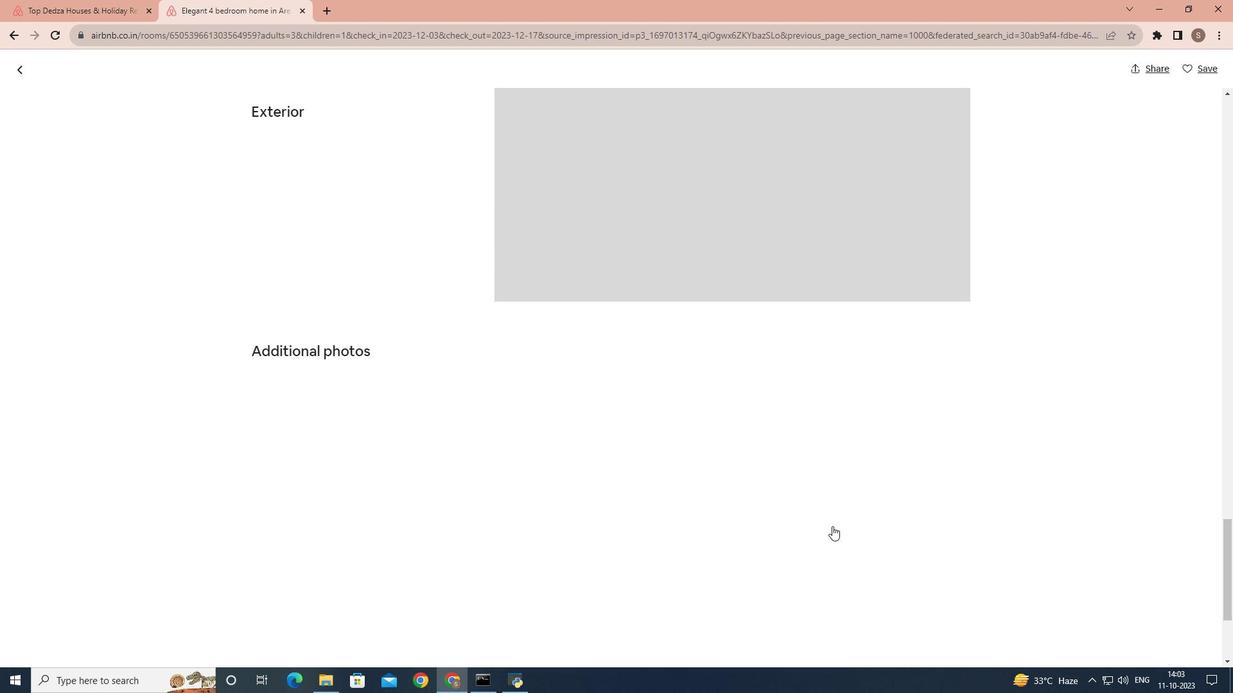 
Action: Mouse scrolled (832, 525) with delta (0, 0)
Screenshot: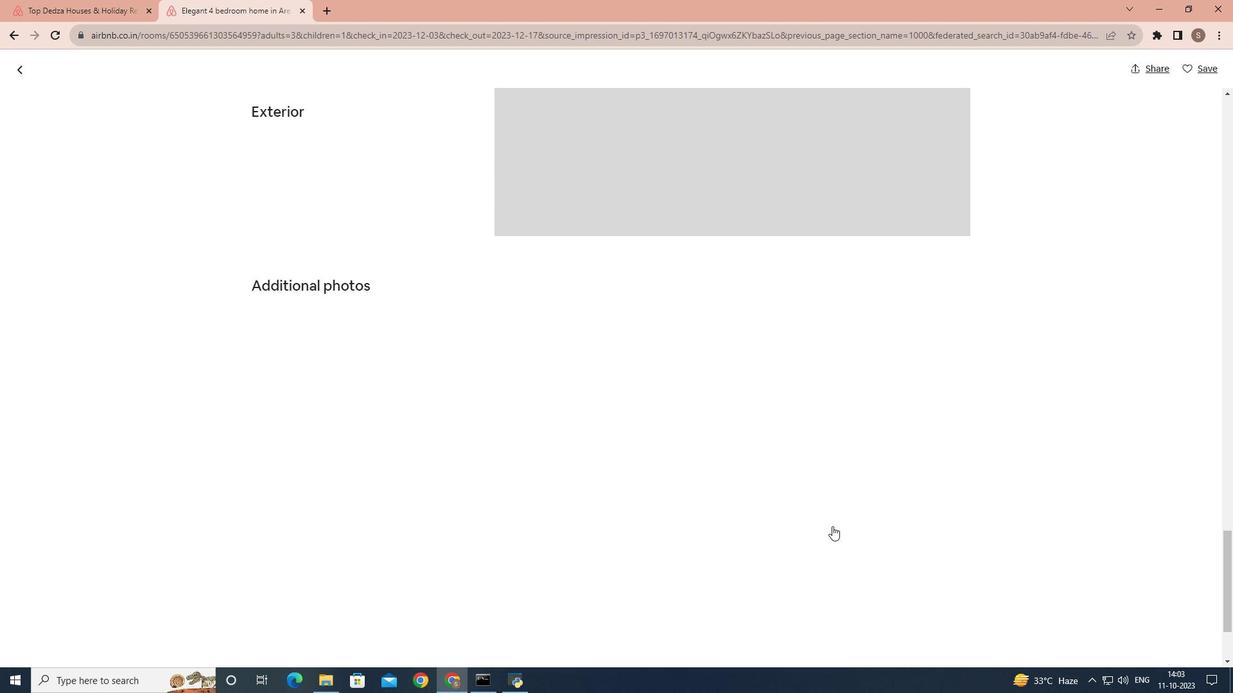 
Action: Mouse scrolled (832, 525) with delta (0, 0)
Screenshot: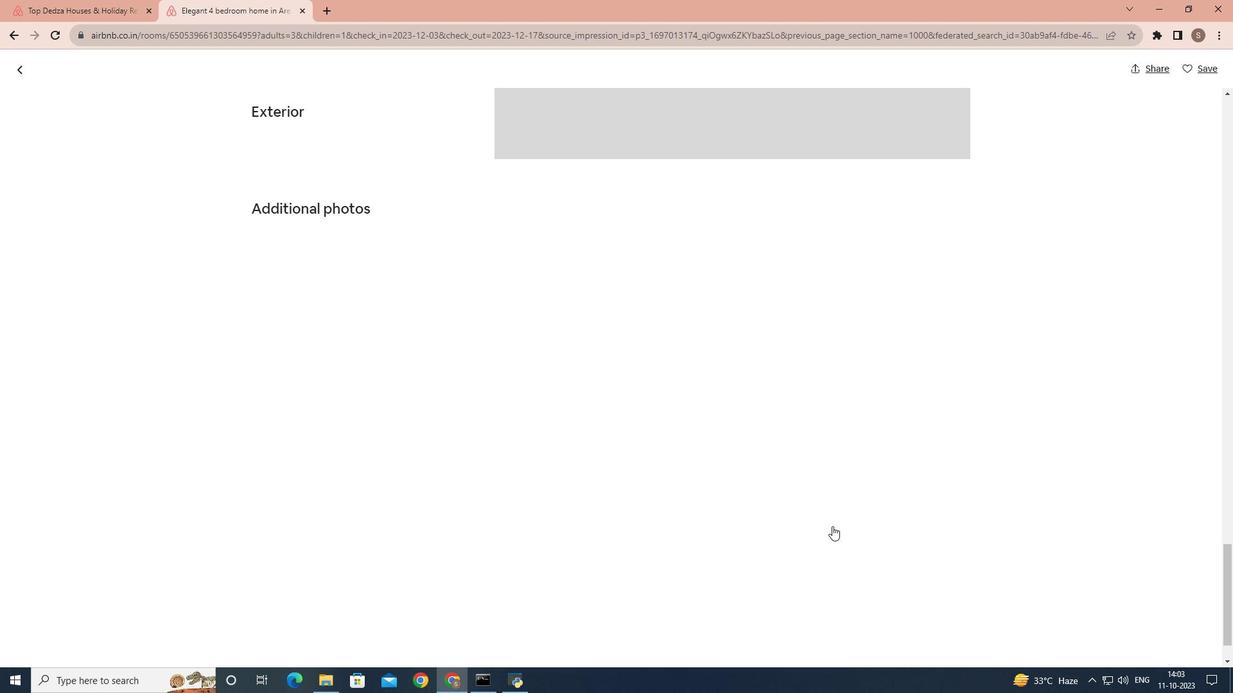 
Action: Mouse scrolled (832, 525) with delta (0, 0)
Screenshot: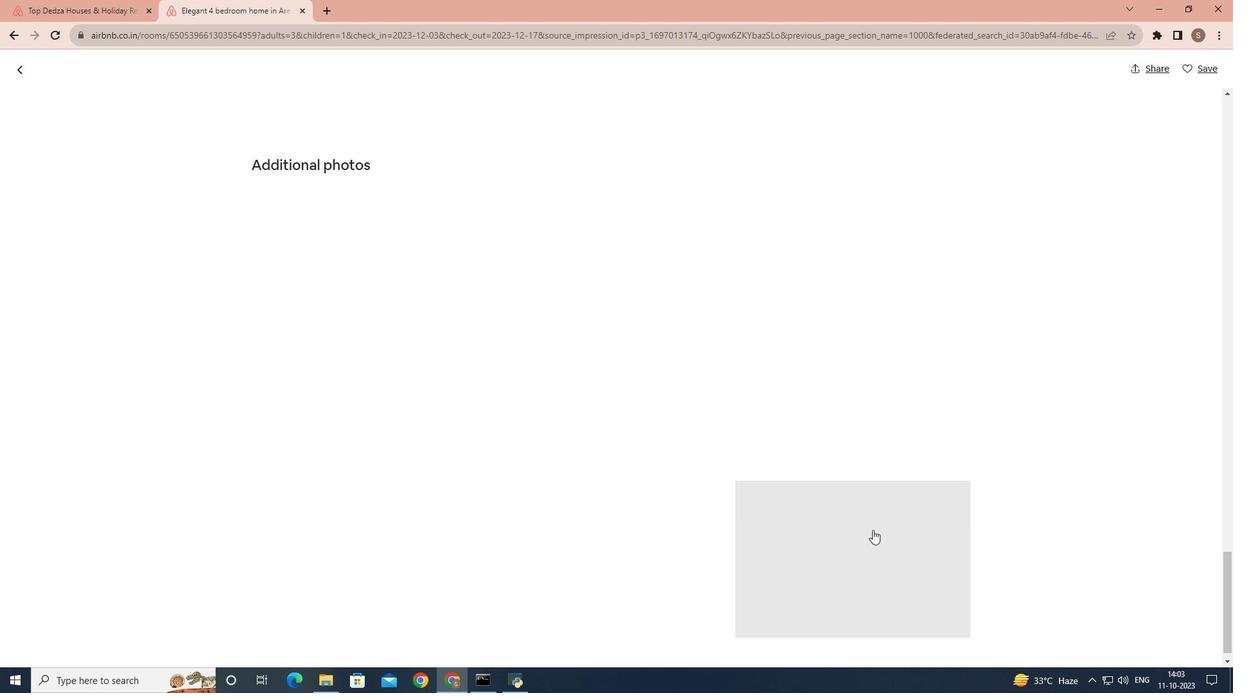 
Action: Mouse moved to (850, 532)
Screenshot: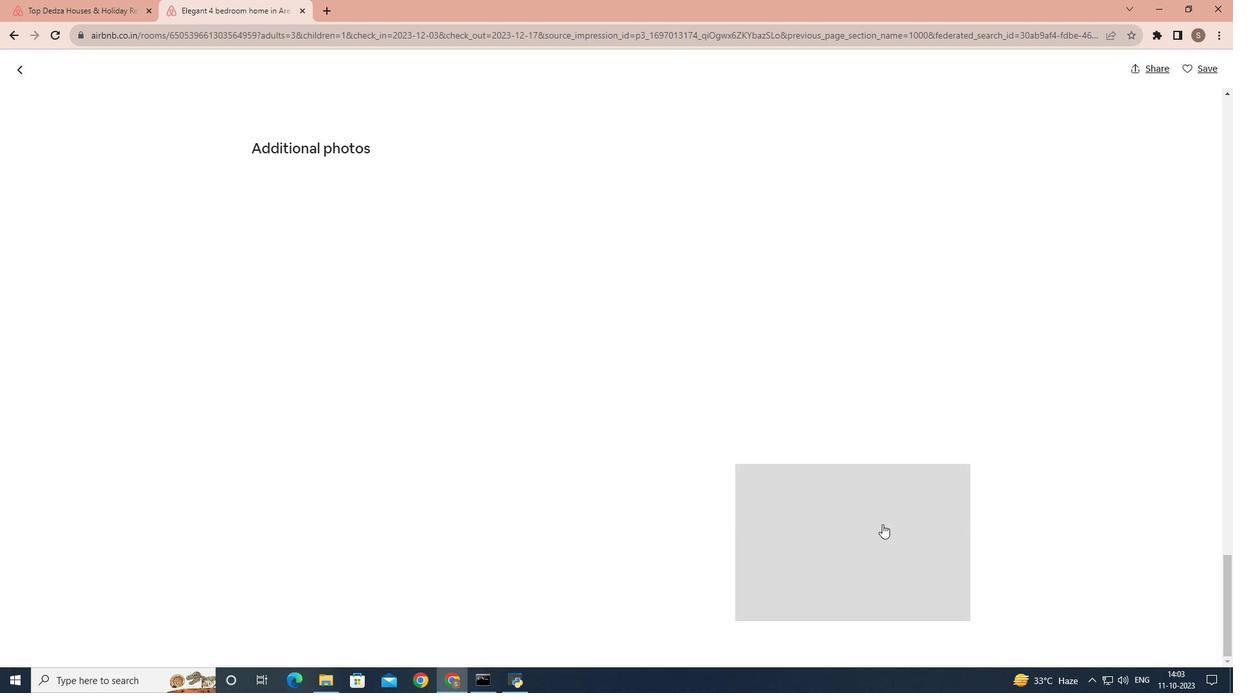 
Action: Mouse scrolled (850, 531) with delta (0, 0)
Screenshot: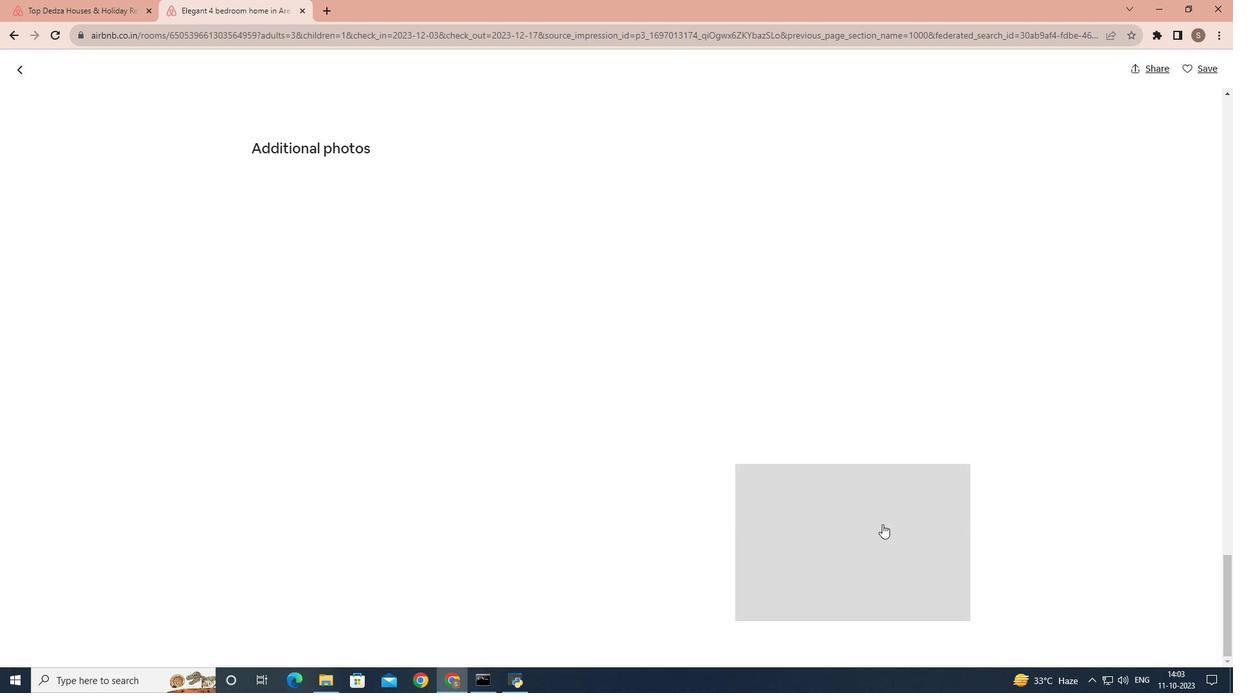
Action: Mouse moved to (882, 524)
Screenshot: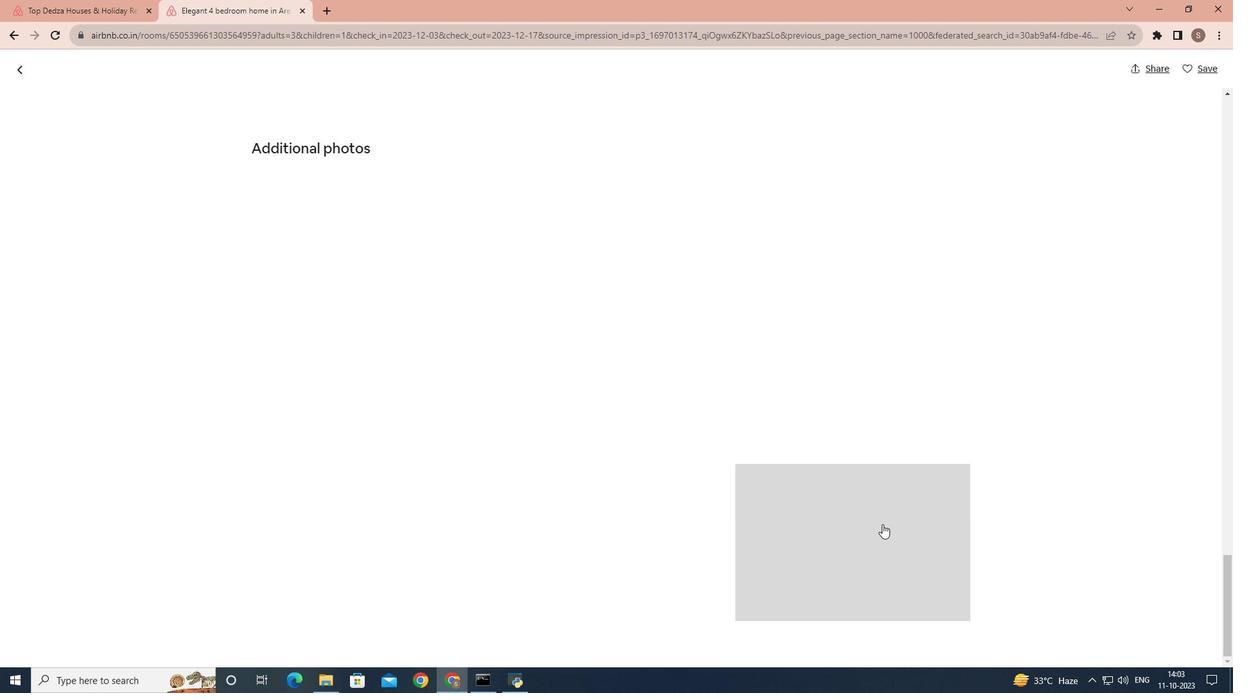
Action: Mouse scrolled (882, 524) with delta (0, 0)
Screenshot: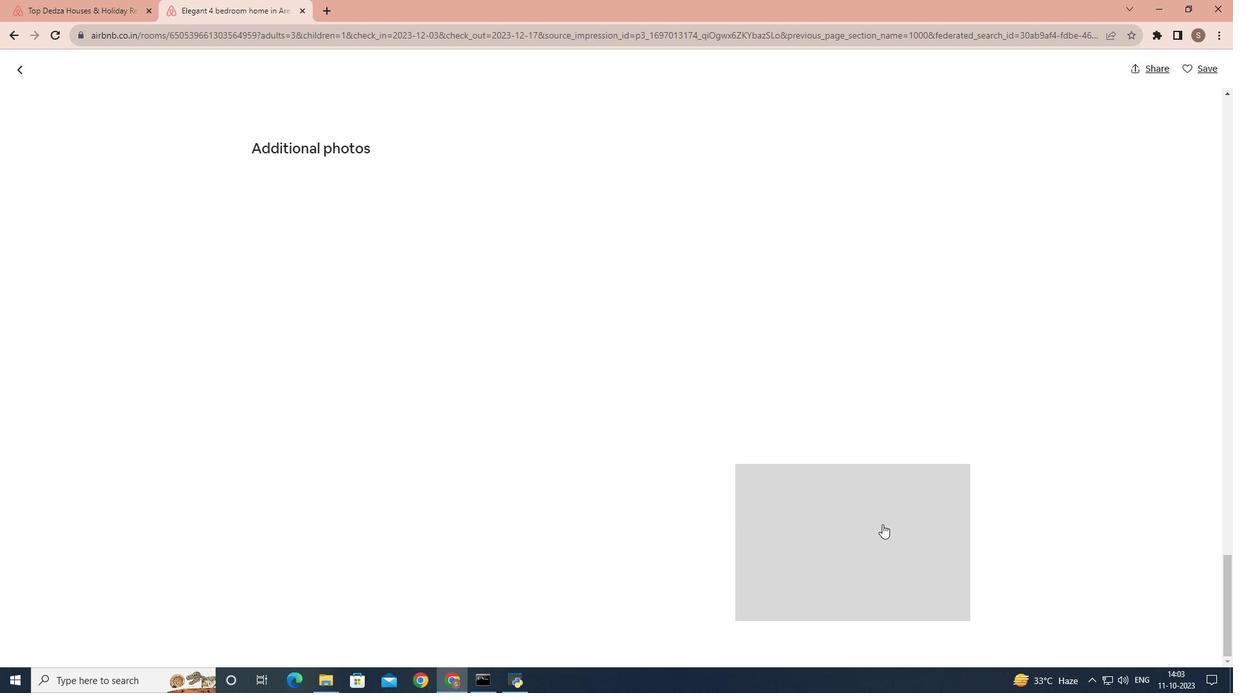 
Action: Mouse scrolled (882, 524) with delta (0, 0)
Screenshot: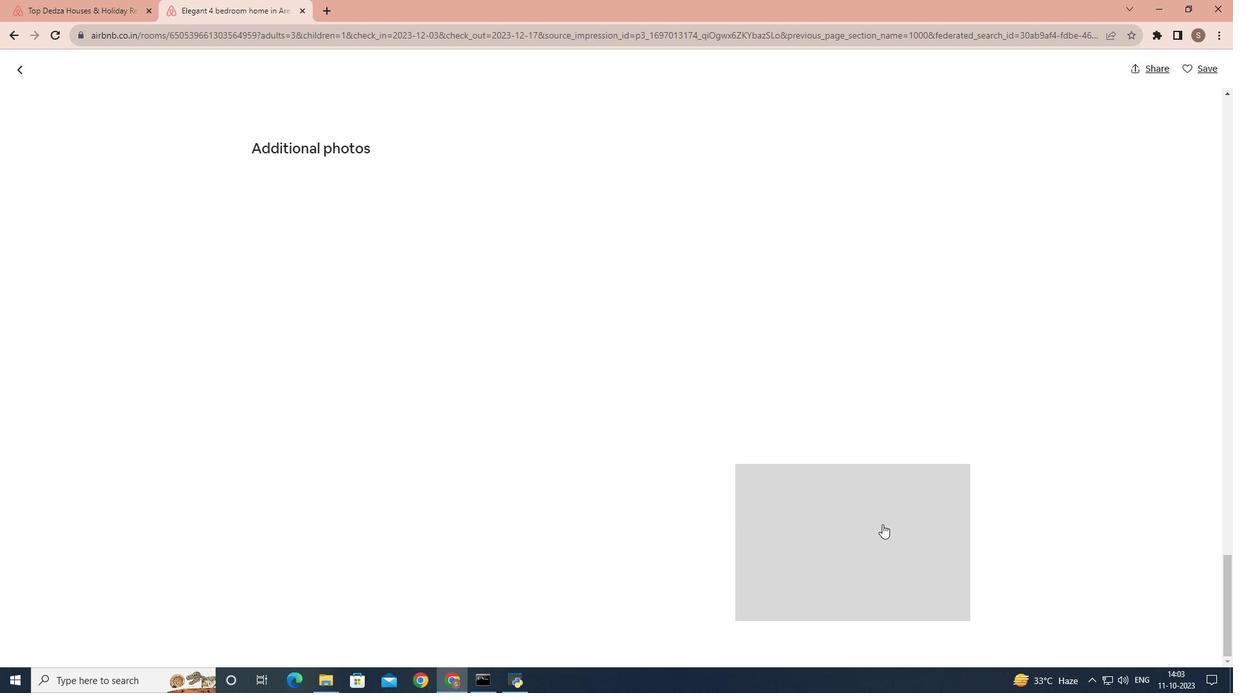
Action: Mouse scrolled (882, 524) with delta (0, 0)
Screenshot: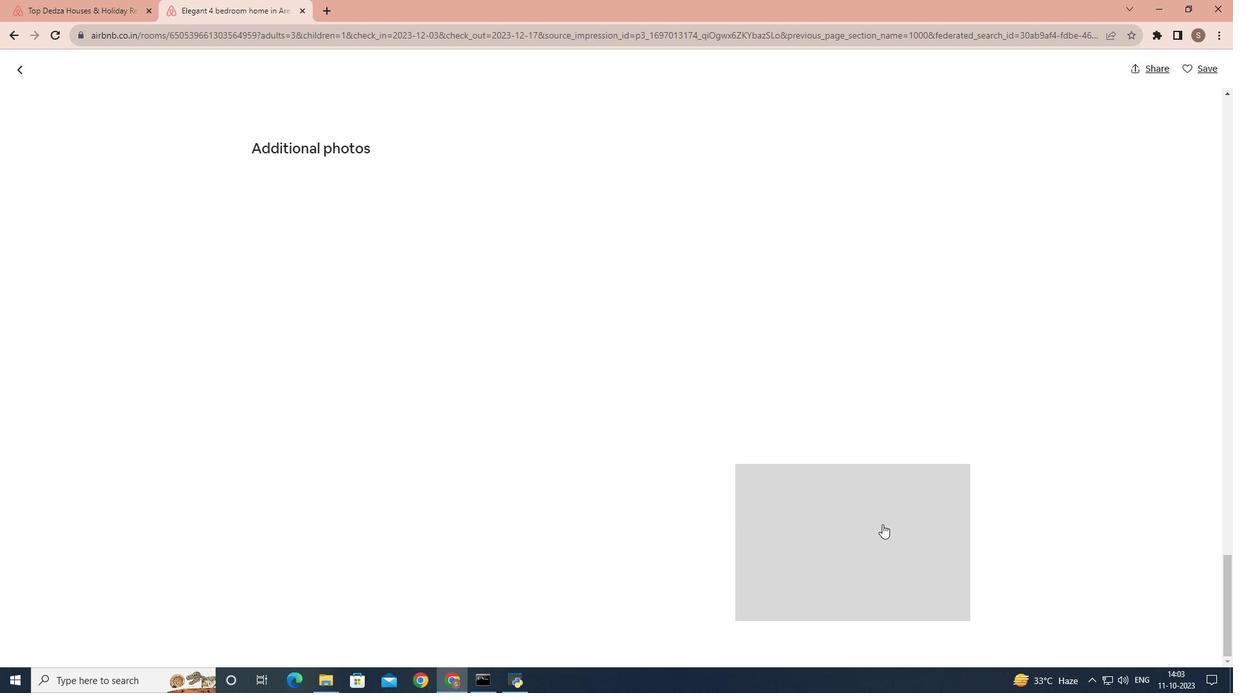 
Action: Mouse scrolled (882, 524) with delta (0, 0)
Screenshot: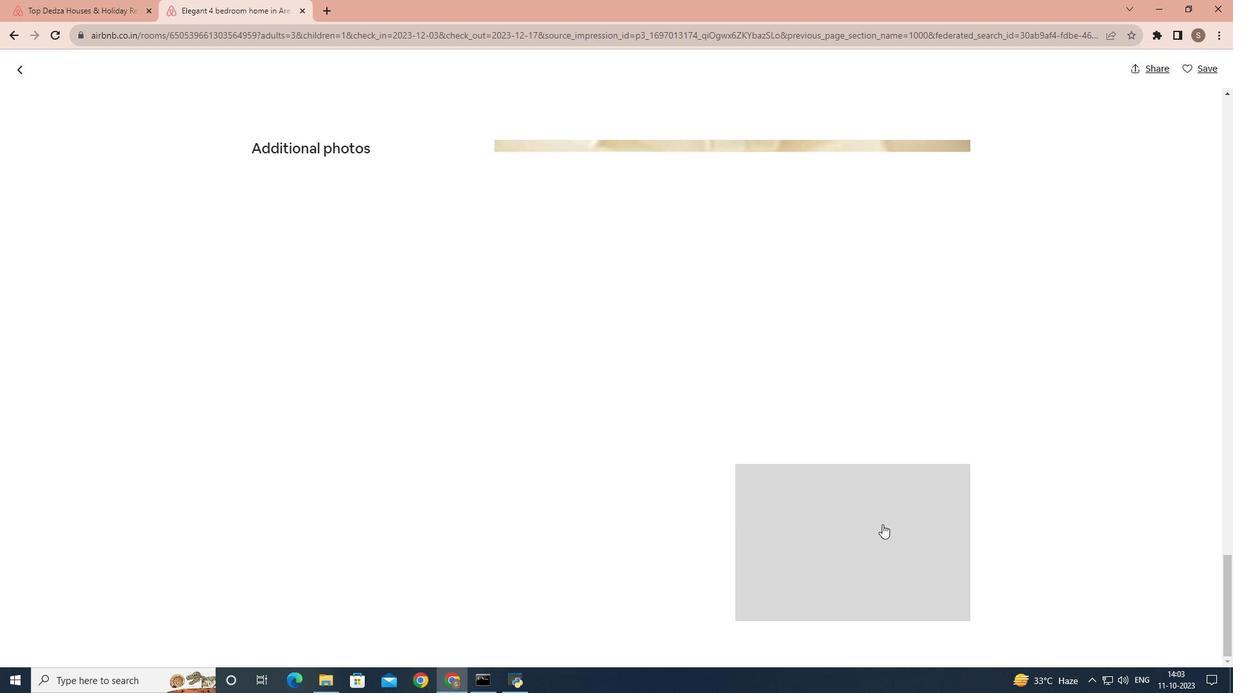 
Action: Mouse scrolled (882, 524) with delta (0, 0)
Screenshot: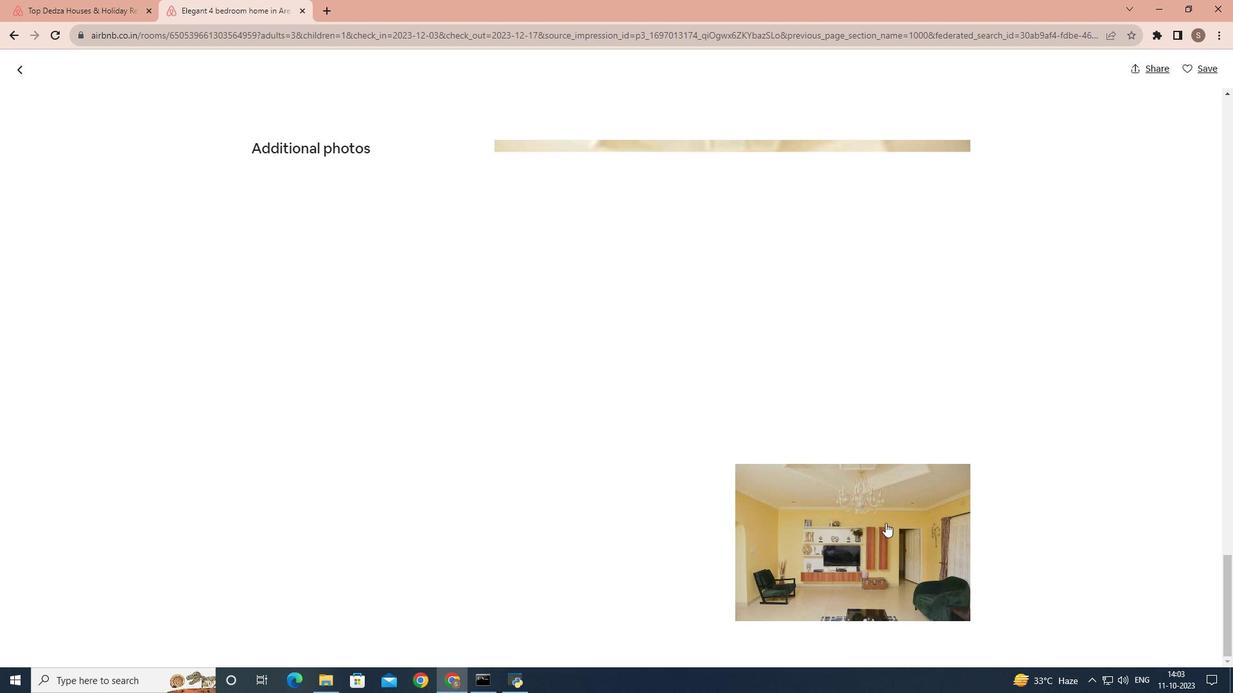 
Action: Mouse scrolled (882, 524) with delta (0, 0)
Screenshot: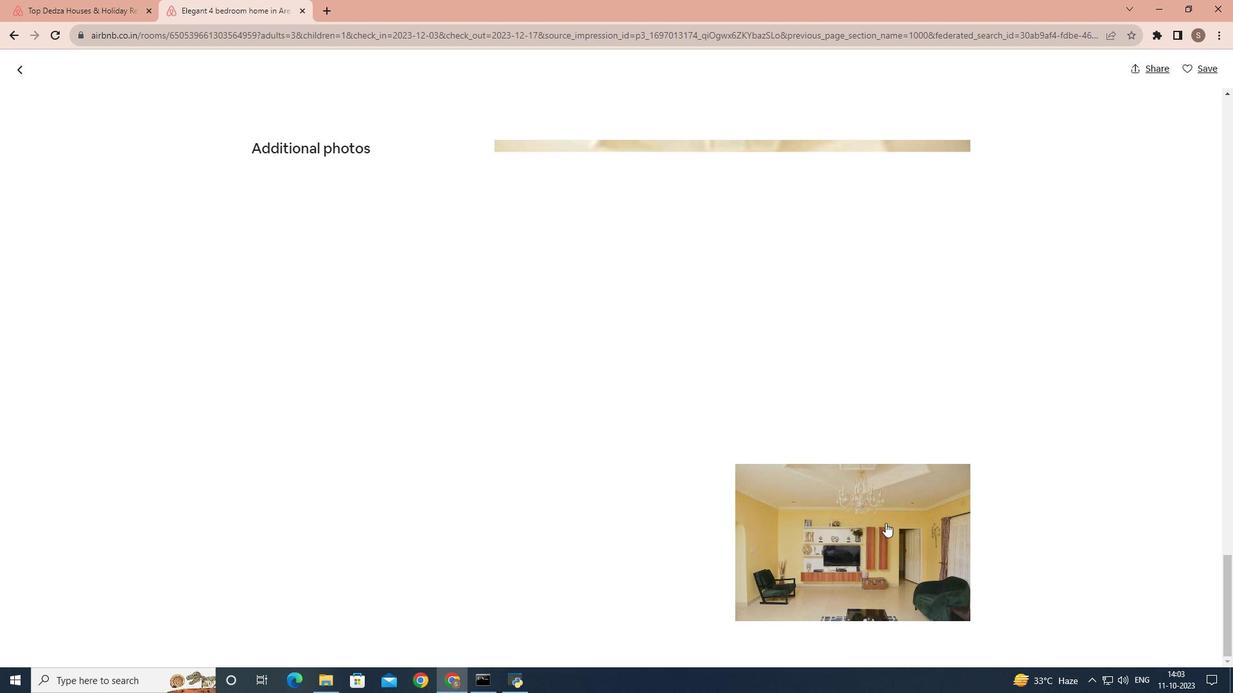 
Action: Mouse moved to (906, 516)
Screenshot: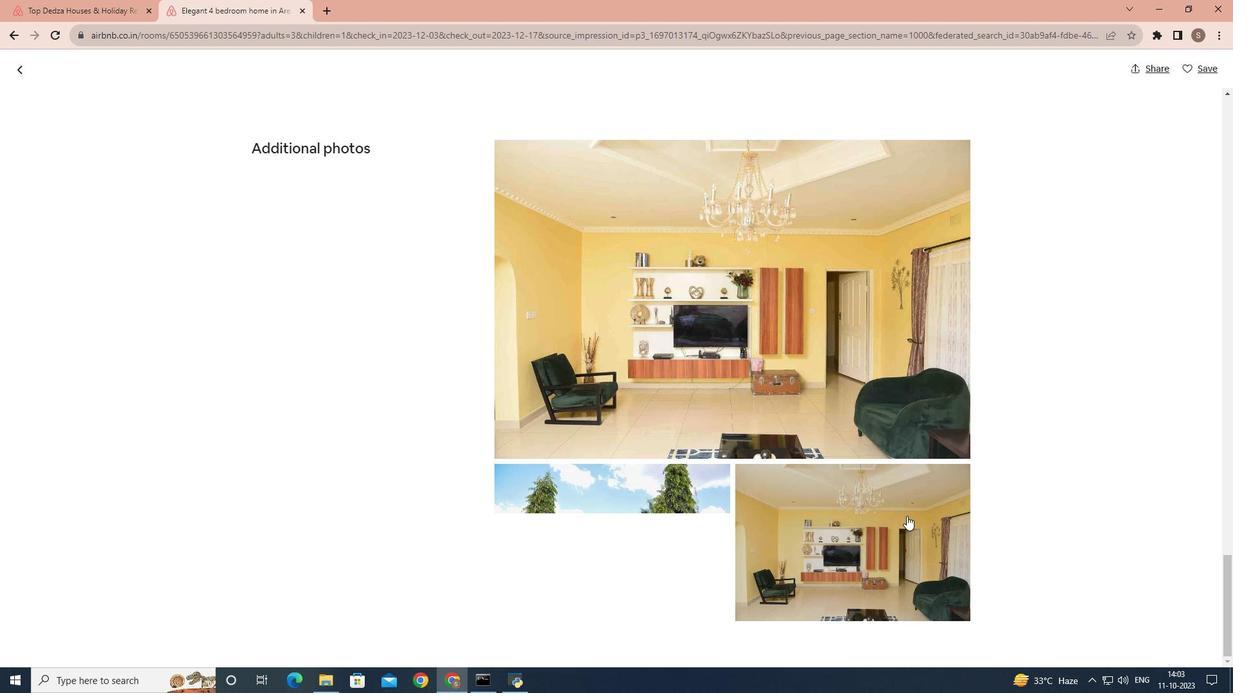 
Action: Mouse scrolled (906, 515) with delta (0, 0)
Screenshot: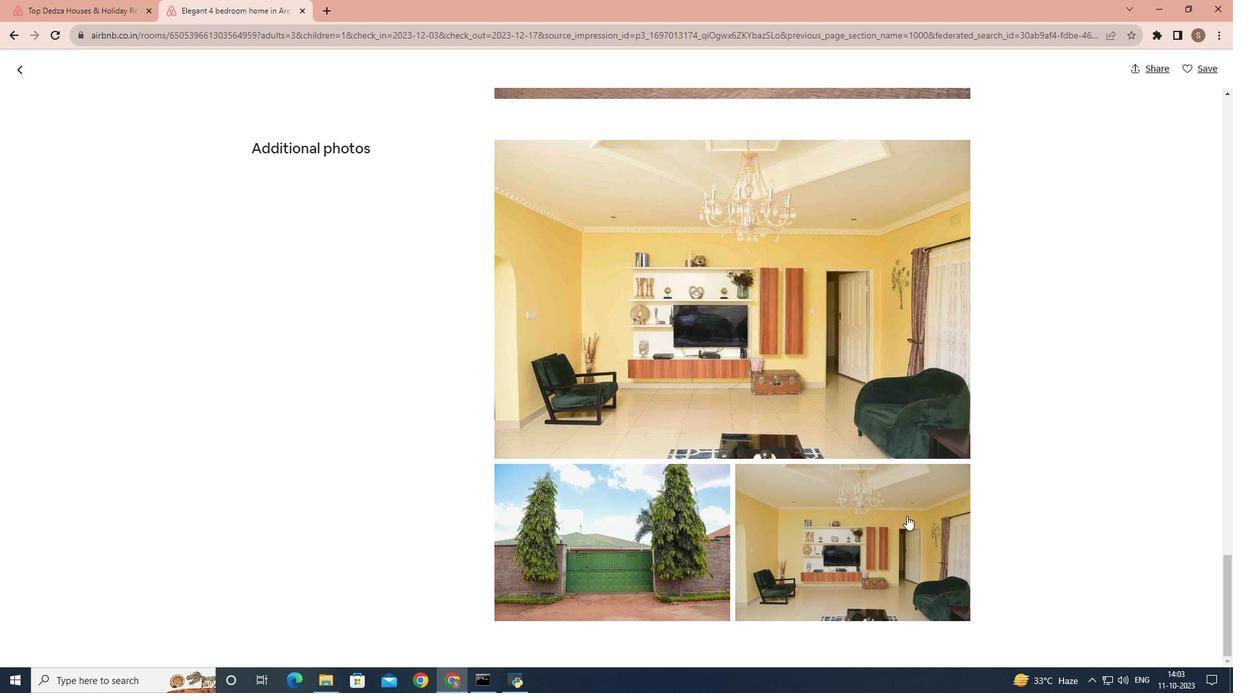 
Action: Mouse scrolled (906, 515) with delta (0, 0)
Screenshot: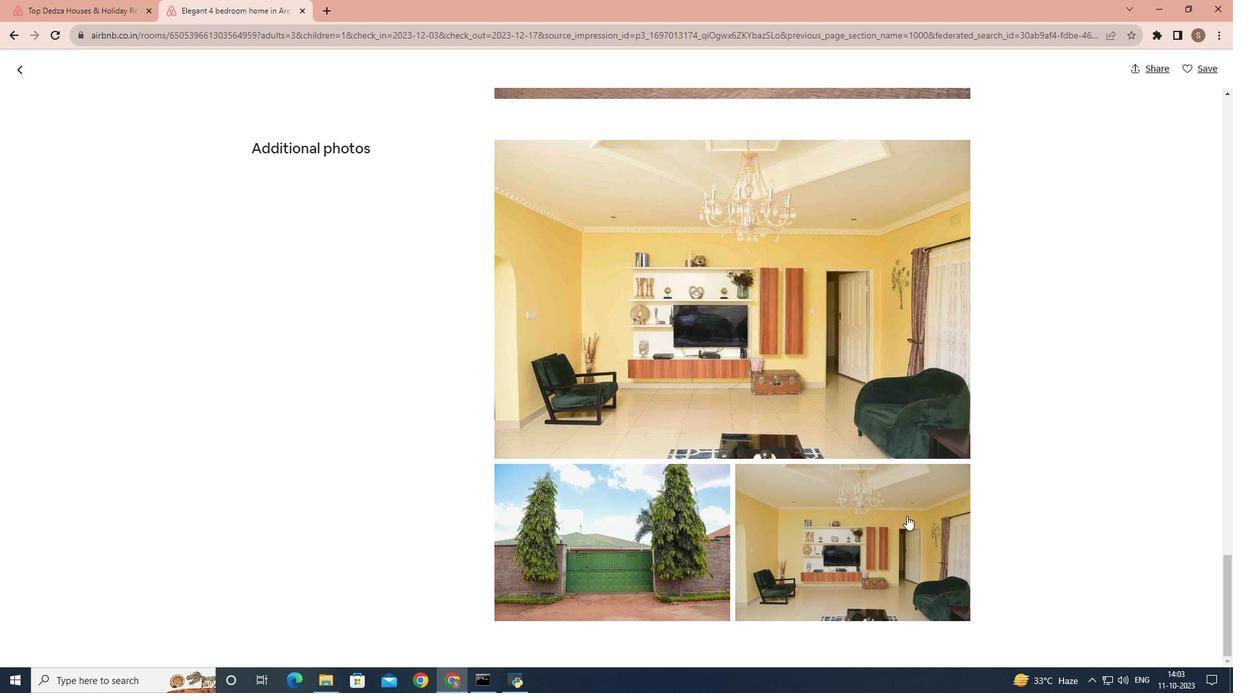 
Action: Mouse scrolled (906, 515) with delta (0, 0)
Screenshot: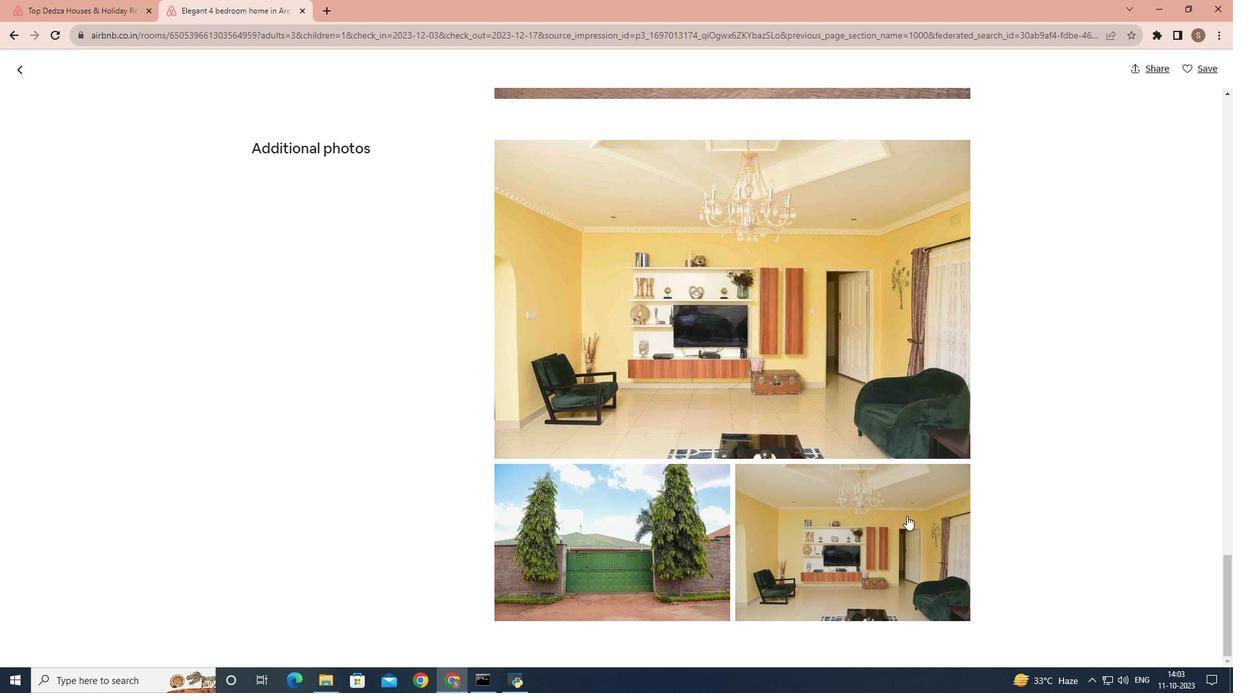 
Action: Mouse scrolled (906, 516) with delta (0, 0)
Screenshot: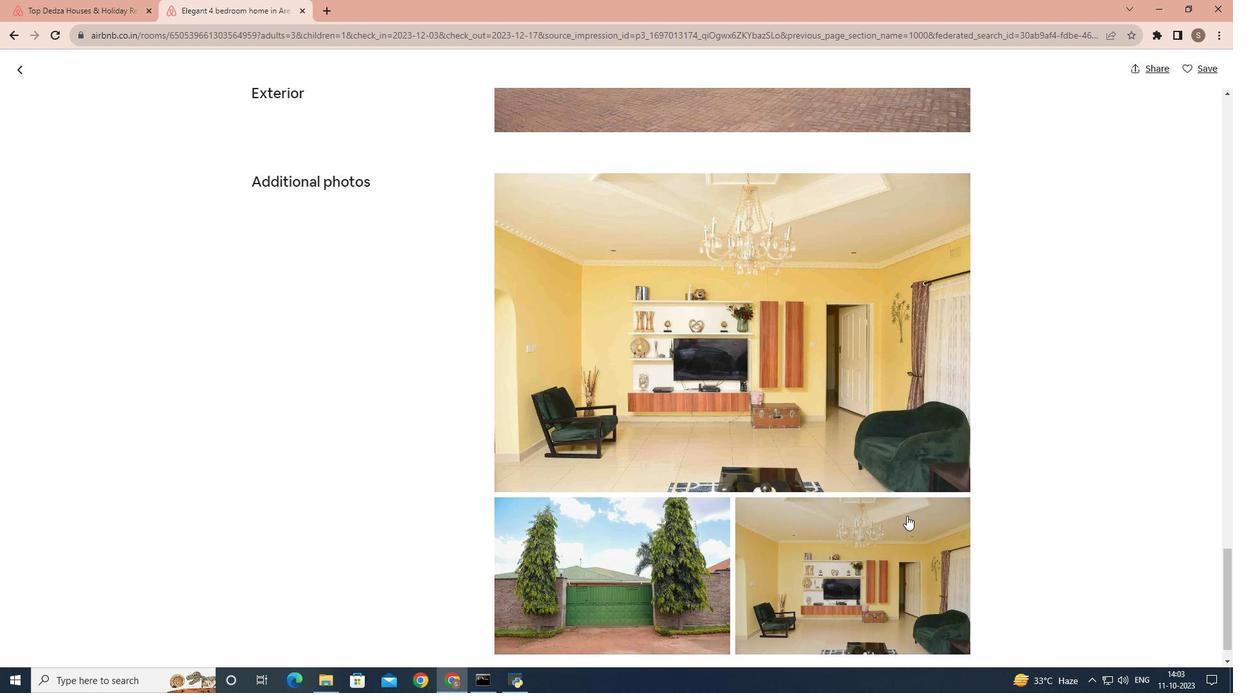 
Action: Mouse scrolled (906, 516) with delta (0, 0)
Screenshot: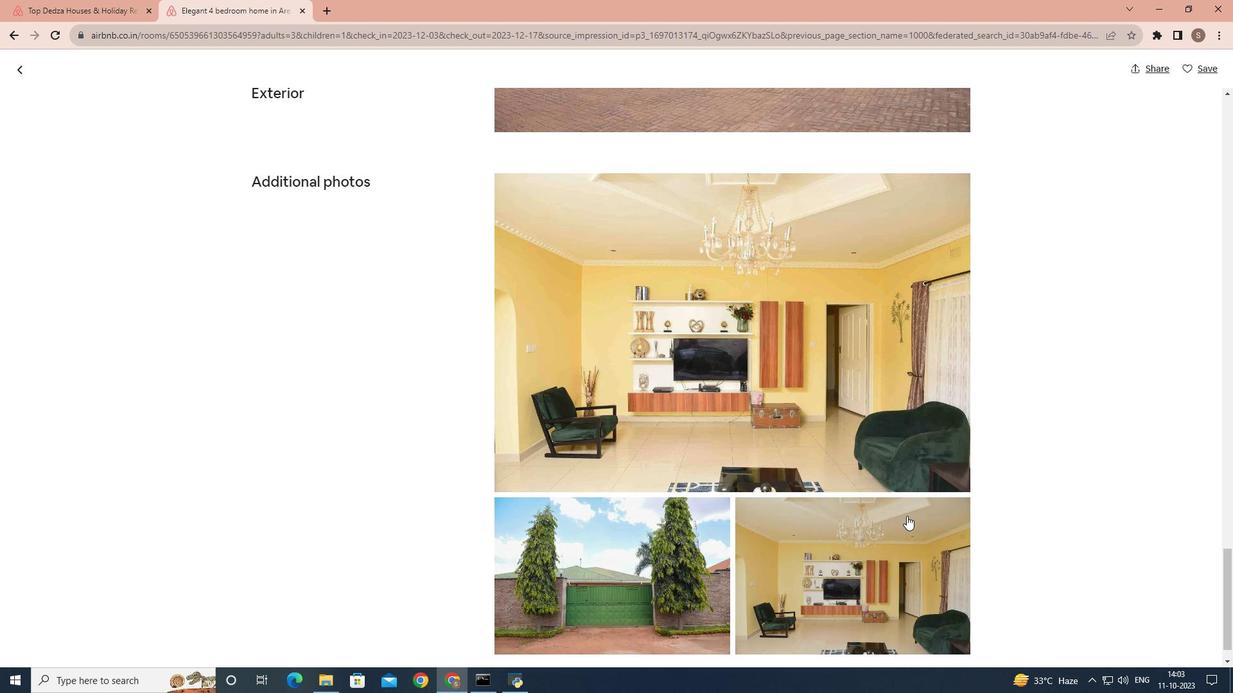 
Action: Mouse scrolled (906, 516) with delta (0, 0)
Screenshot: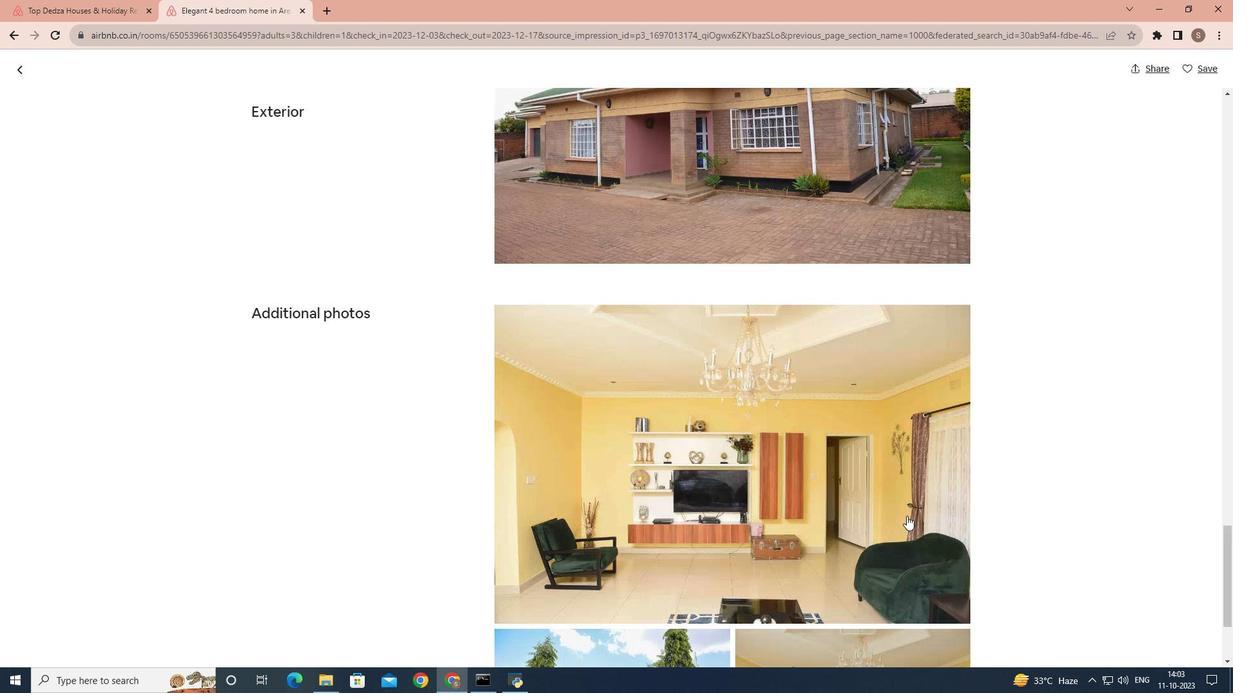 
Action: Mouse scrolled (906, 516) with delta (0, 0)
Screenshot: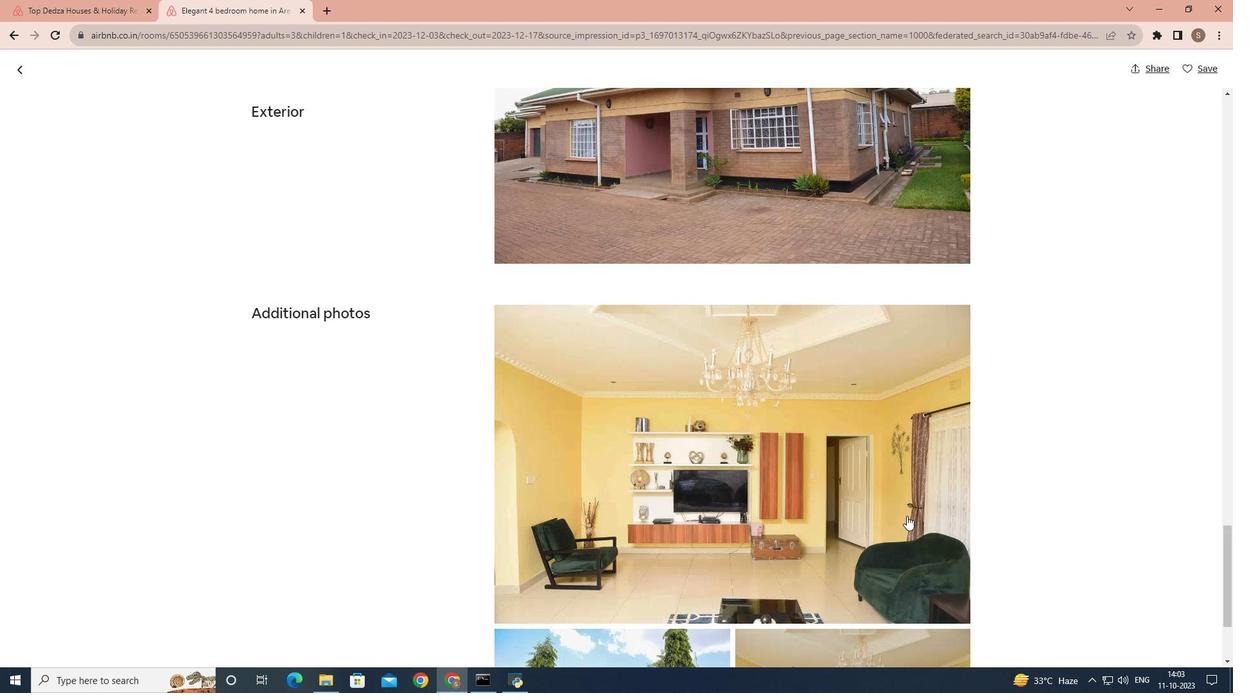 
Action: Mouse scrolled (906, 516) with delta (0, 0)
Screenshot: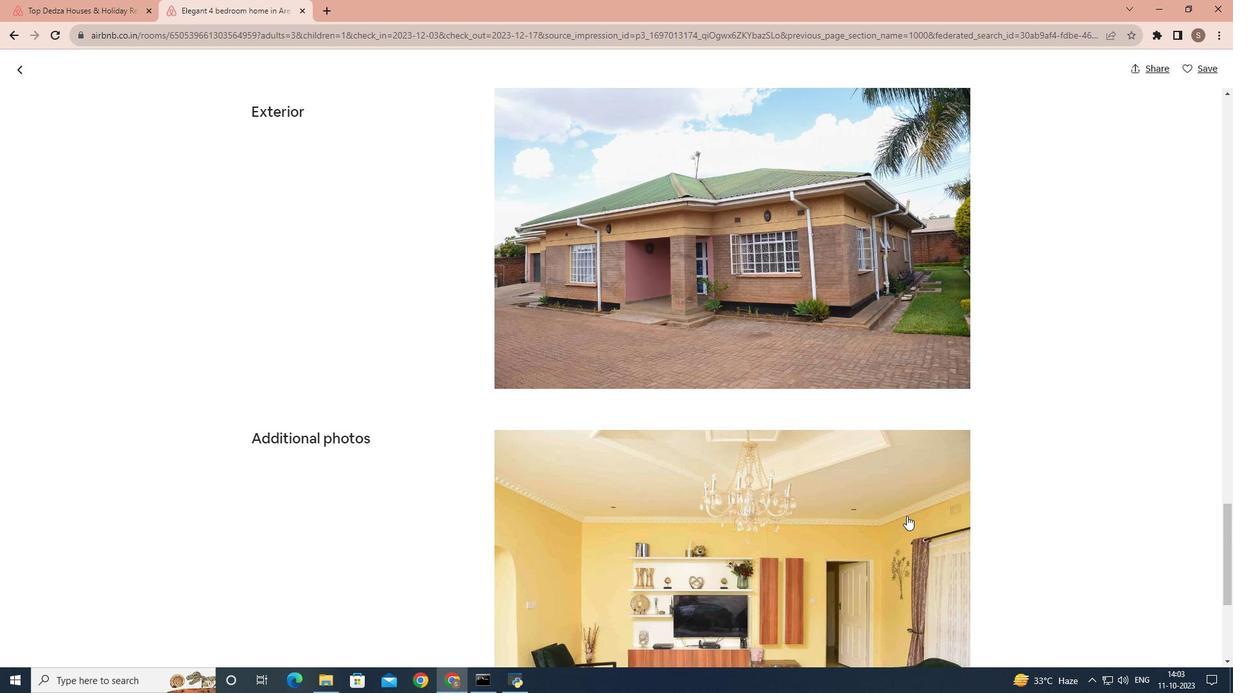 
Action: Mouse scrolled (906, 516) with delta (0, 0)
Screenshot: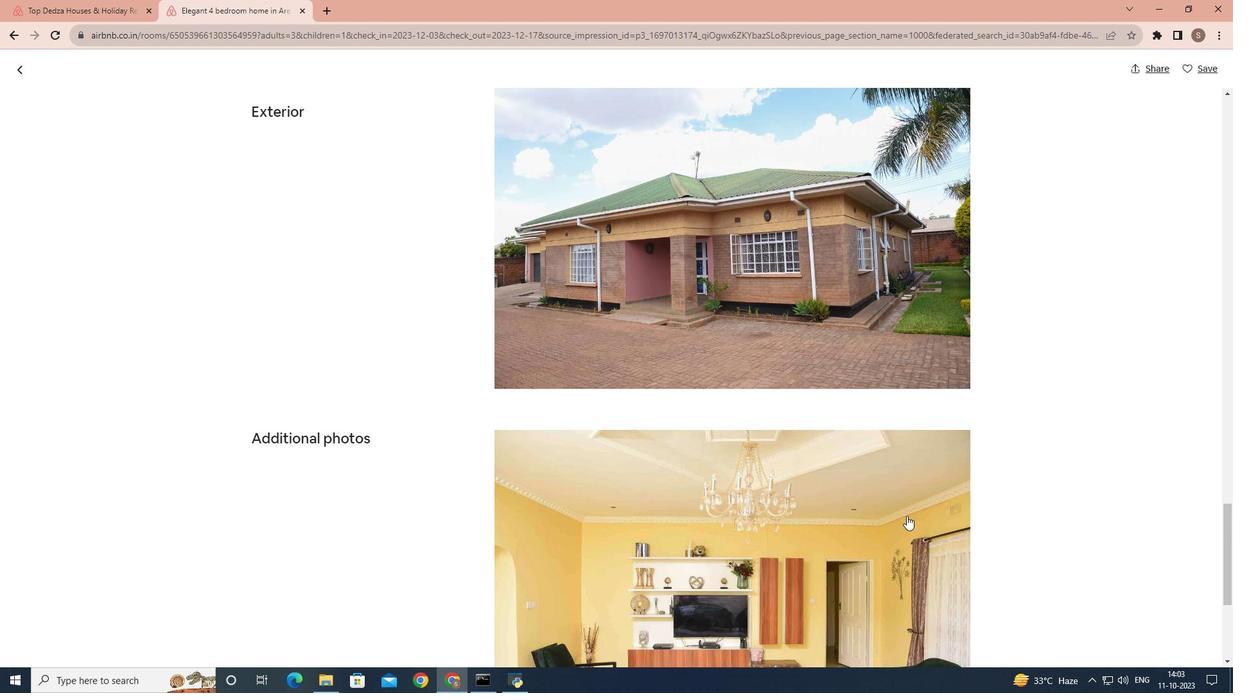 
Action: Mouse scrolled (906, 516) with delta (0, 0)
Screenshot: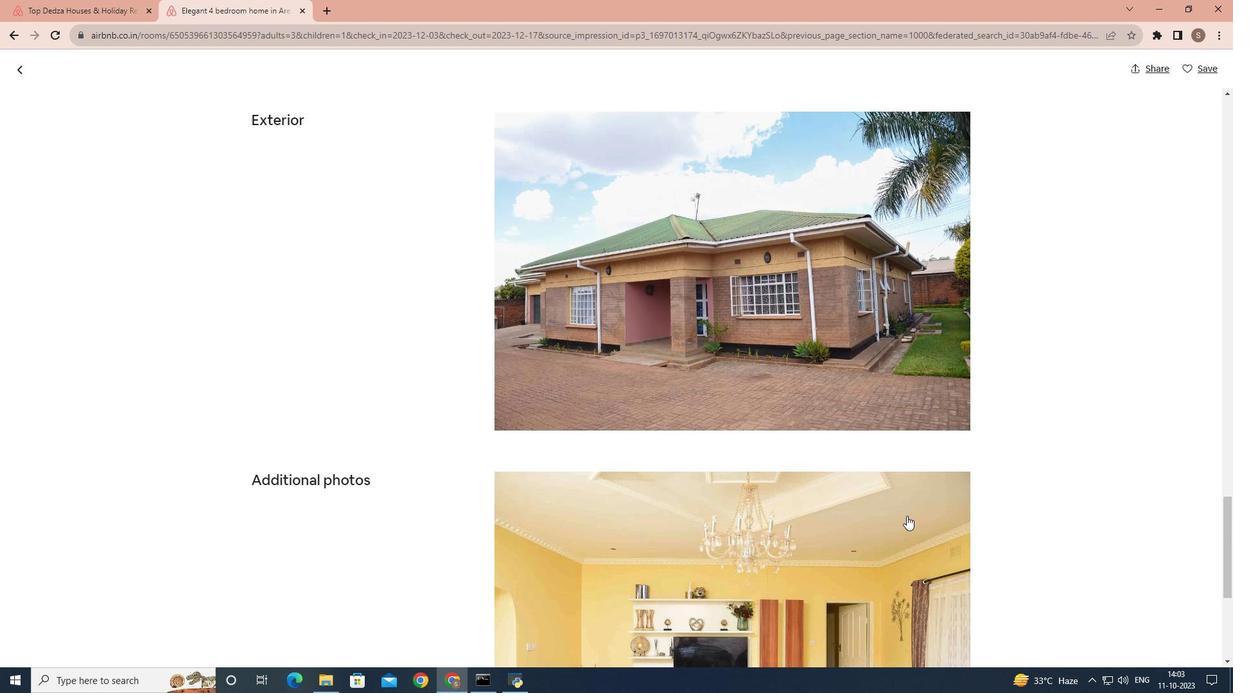 
Action: Mouse scrolled (906, 516) with delta (0, 0)
Screenshot: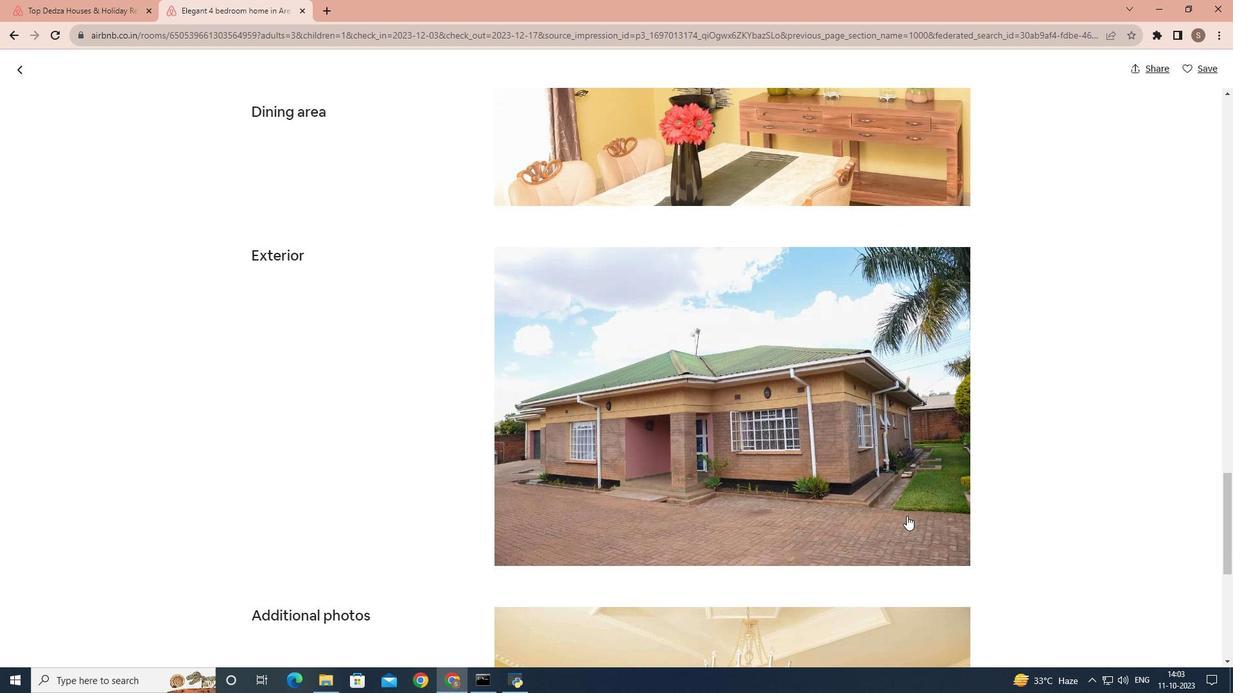 
Action: Mouse scrolled (906, 516) with delta (0, 0)
Screenshot: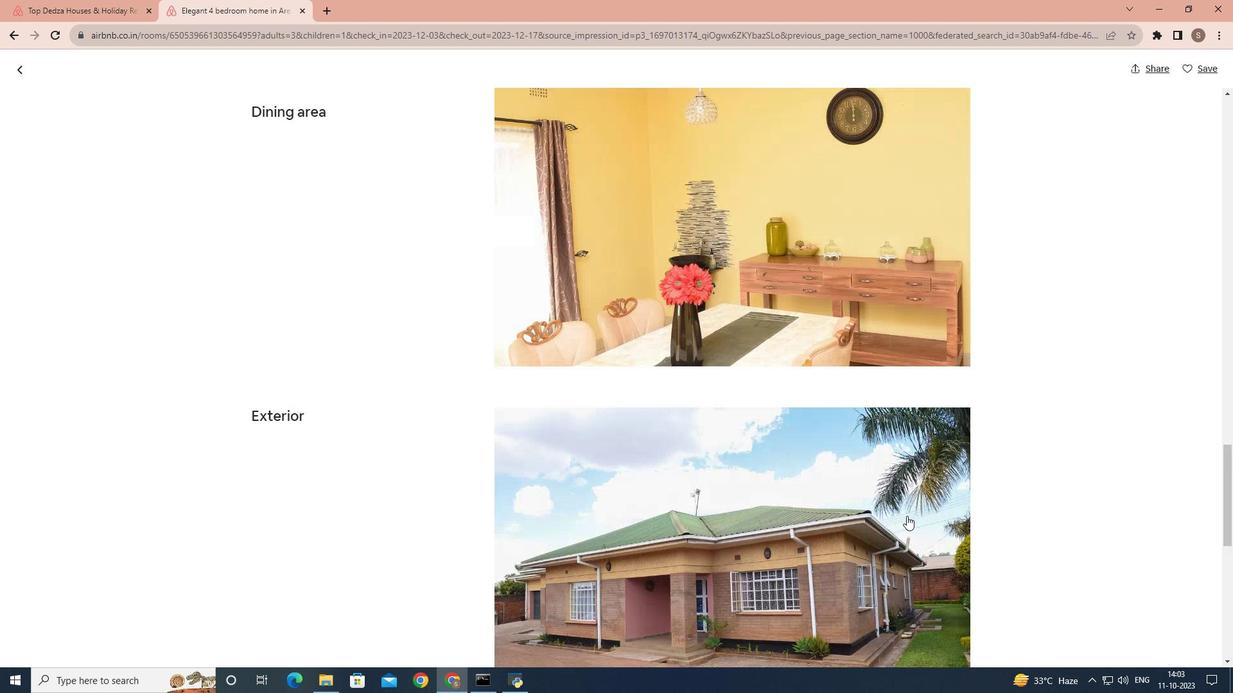 
Action: Mouse scrolled (906, 516) with delta (0, 0)
Screenshot: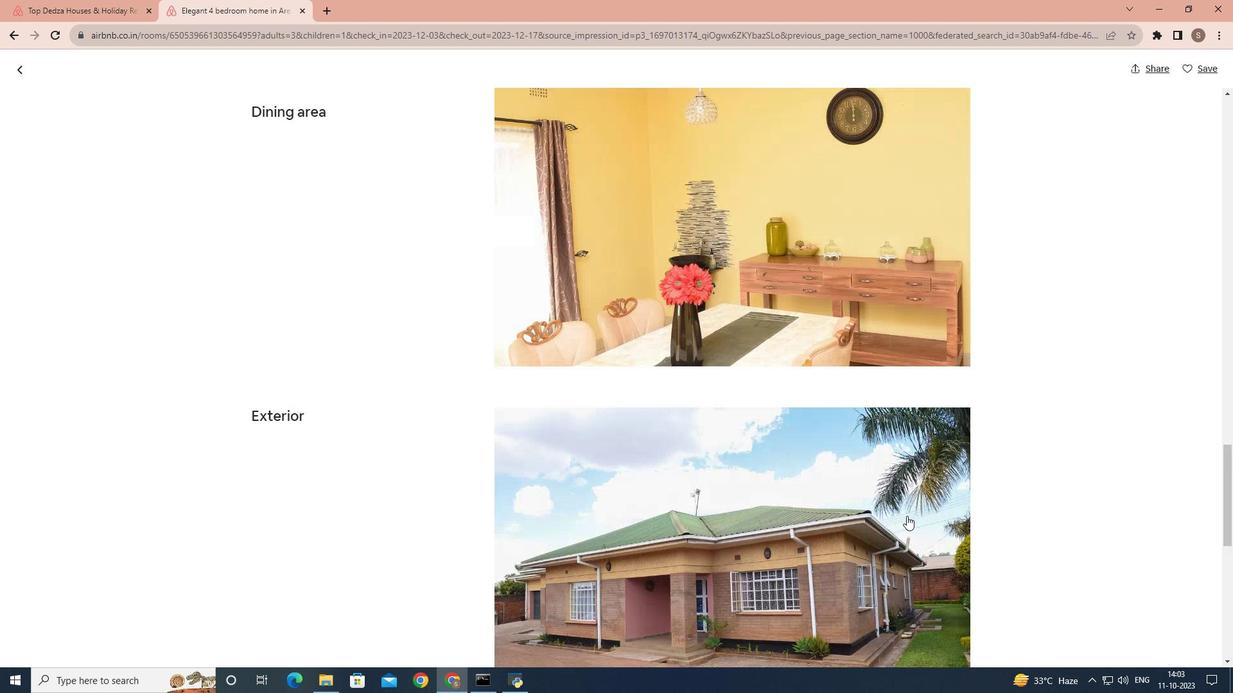 
Action: Mouse moved to (17, 64)
Screenshot: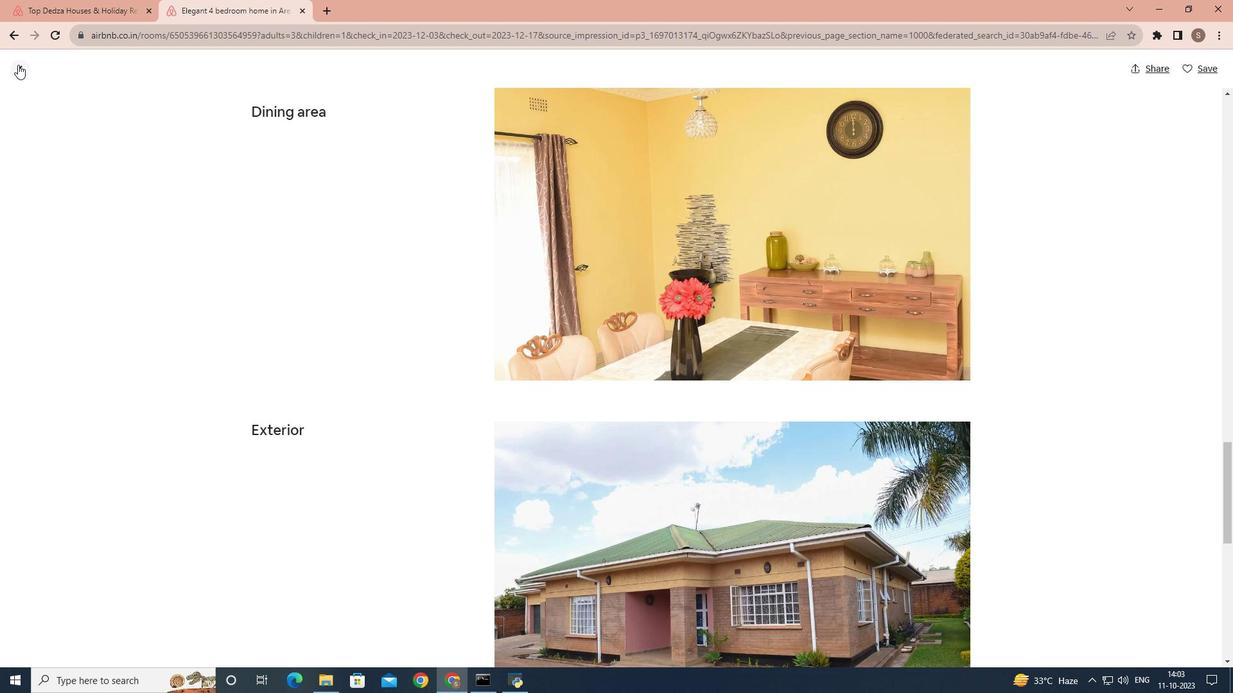 
Action: Mouse pressed left at (17, 64)
Screenshot: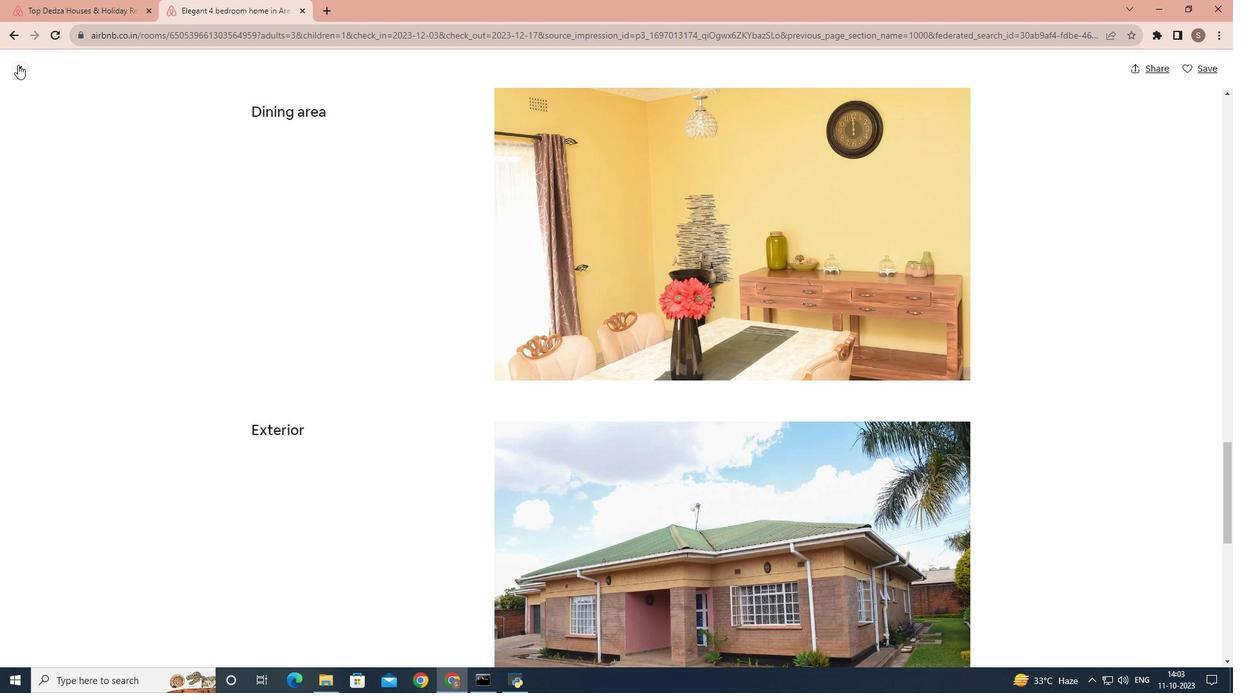 
Action: Mouse moved to (486, 317)
Screenshot: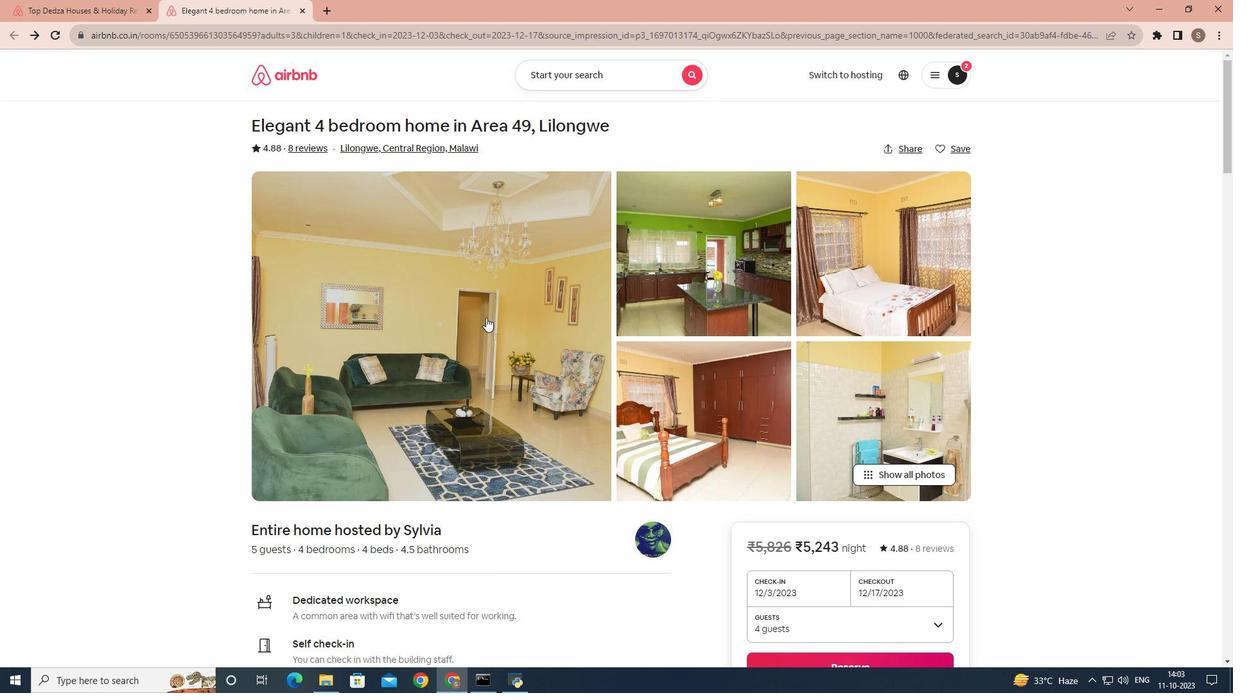 
Action: Mouse scrolled (486, 317) with delta (0, 0)
Screenshot: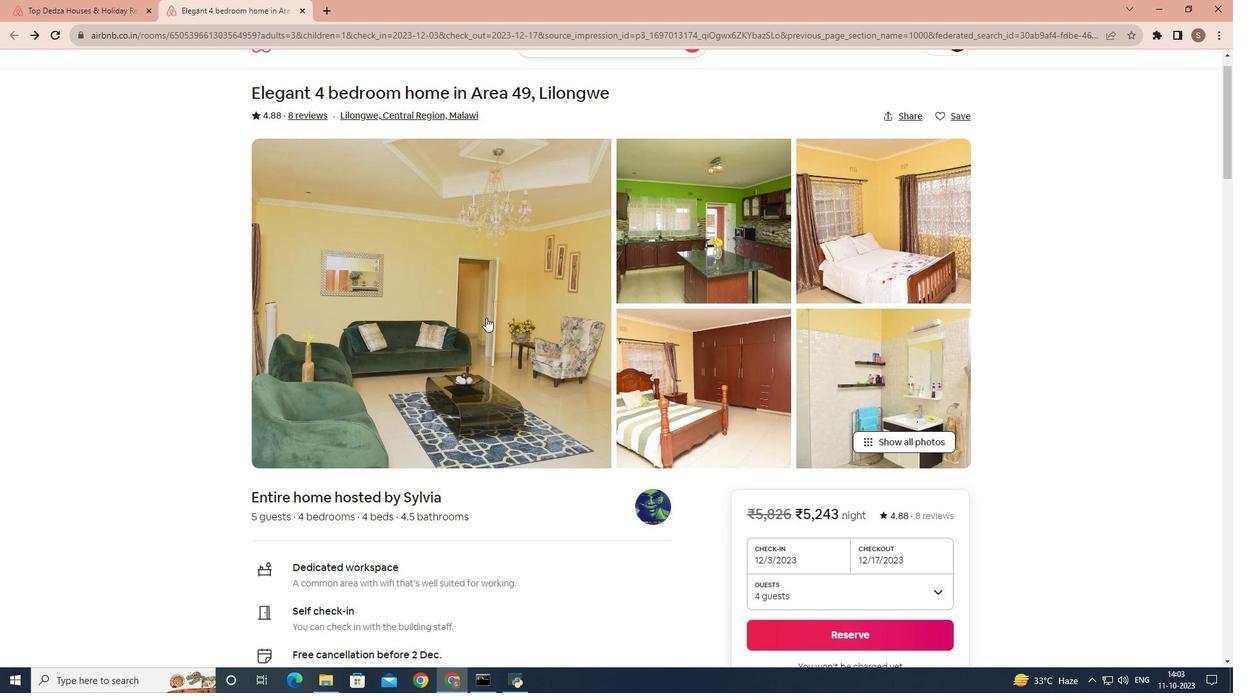 
Action: Mouse scrolled (486, 317) with delta (0, 0)
Screenshot: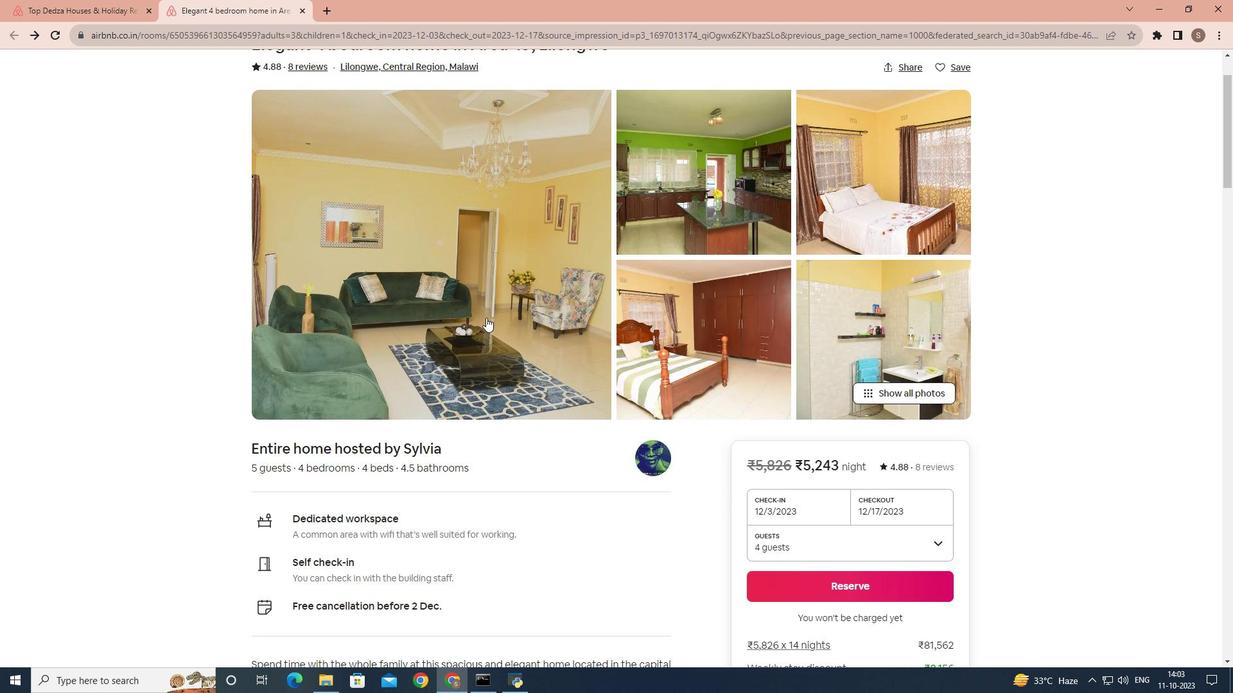 
Action: Mouse scrolled (486, 317) with delta (0, 0)
Screenshot: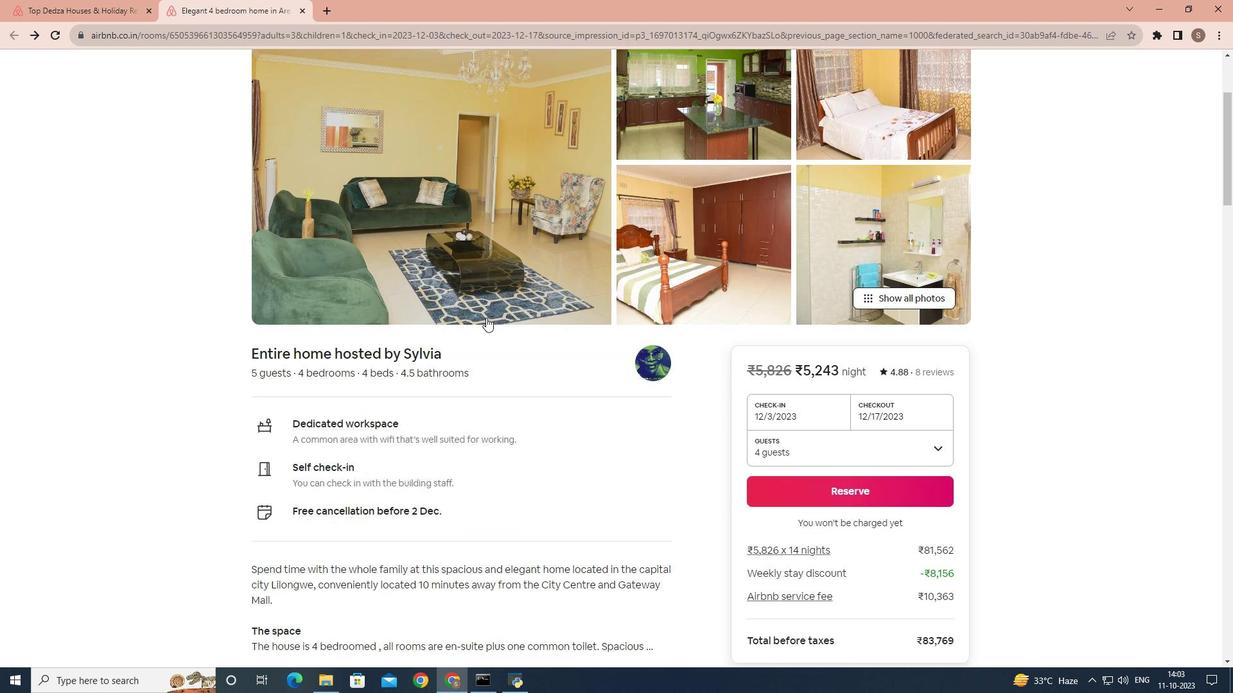 
Action: Mouse scrolled (486, 317) with delta (0, 0)
Screenshot: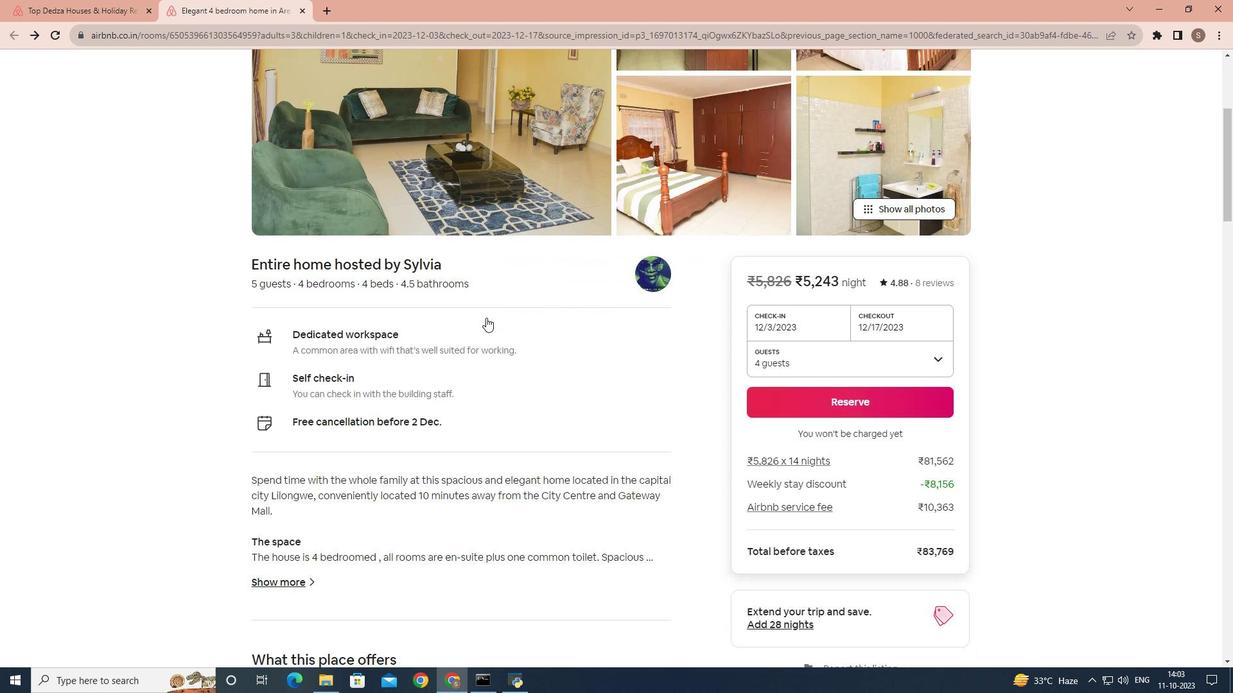 
Action: Mouse scrolled (486, 317) with delta (0, 0)
Screenshot: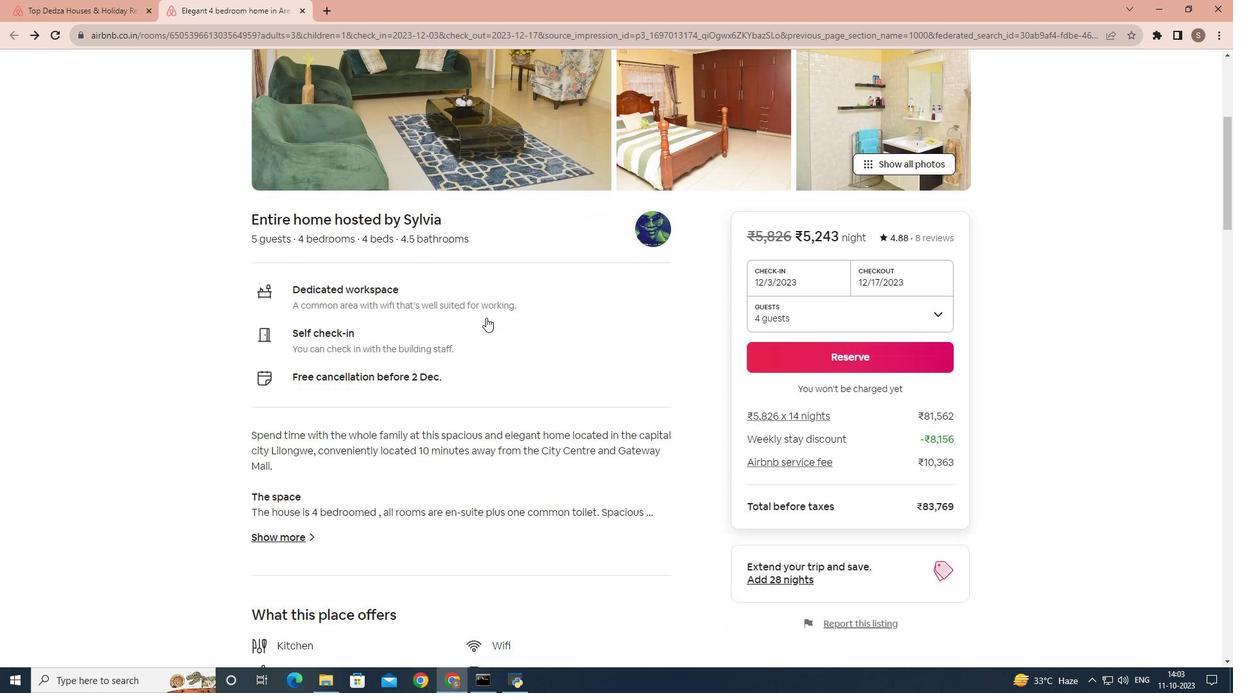 
Action: Mouse scrolled (486, 317) with delta (0, 0)
Screenshot: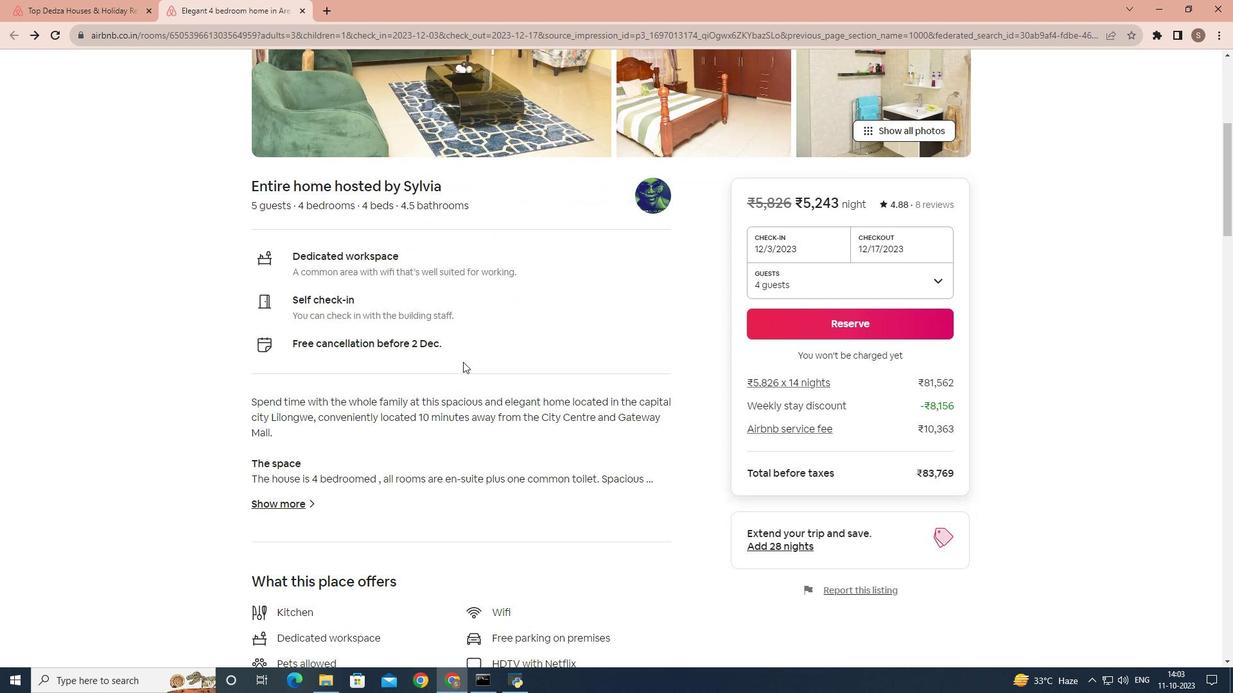 
Action: Mouse moved to (468, 353)
Screenshot: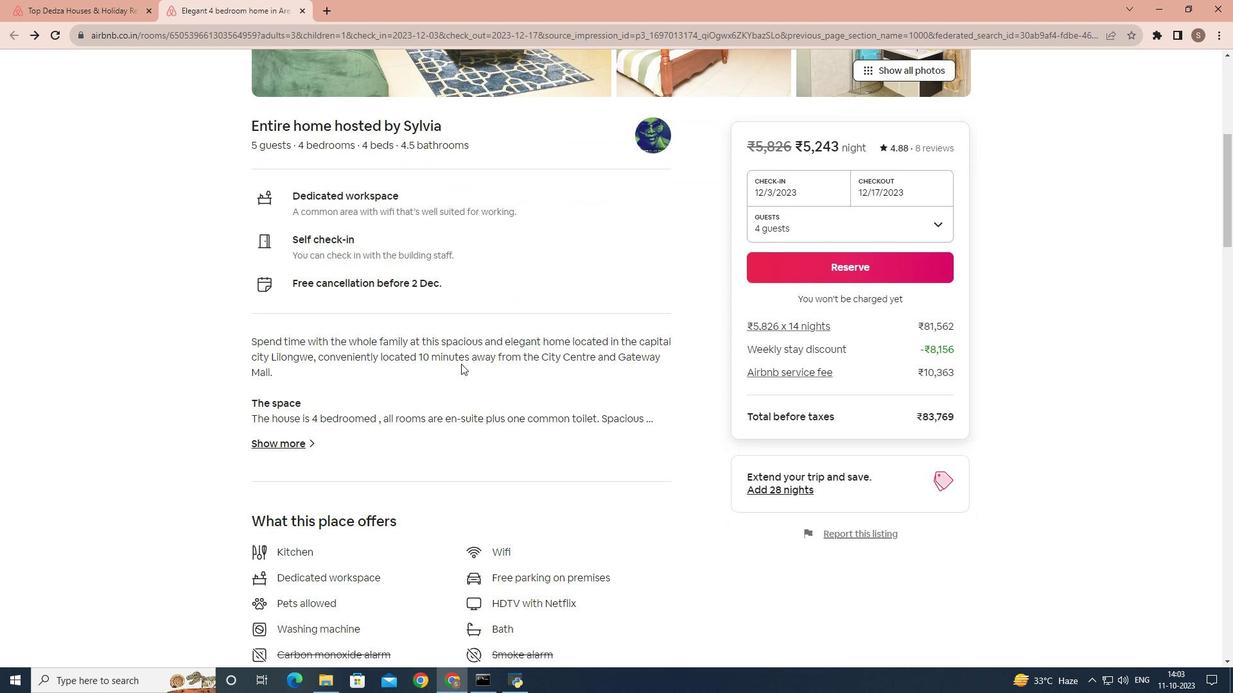 
Action: Mouse scrolled (468, 353) with delta (0, 0)
Screenshot: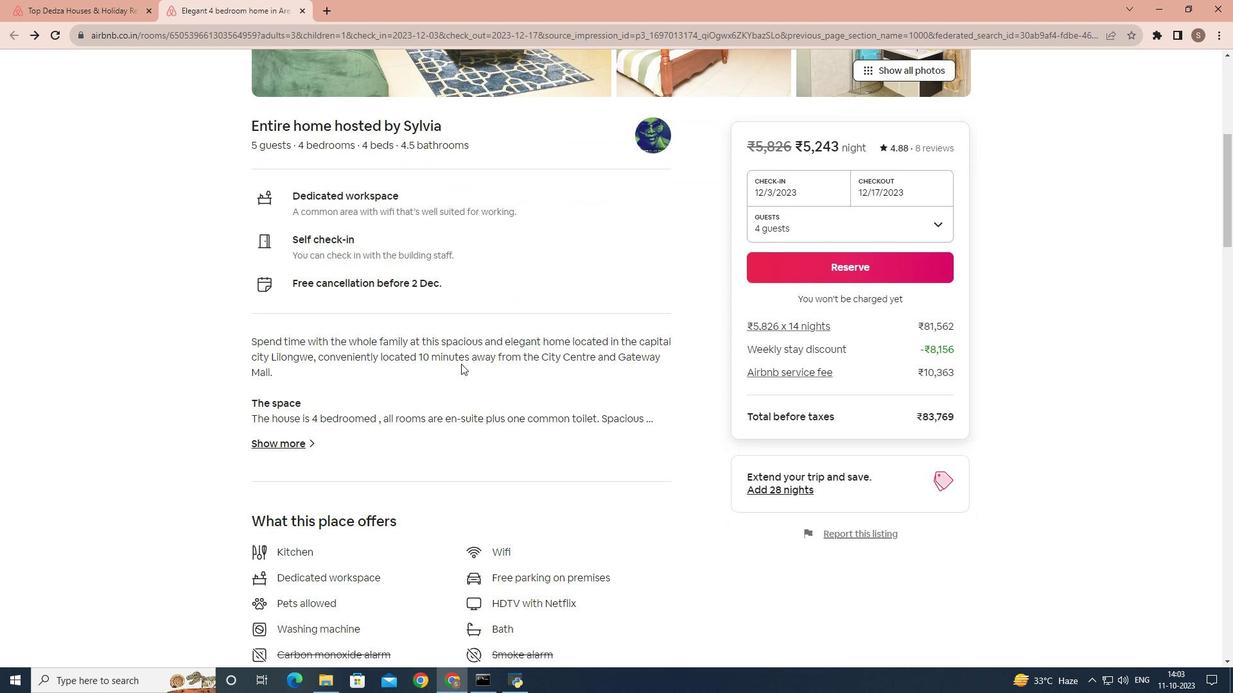 
Action: Mouse moved to (365, 378)
Screenshot: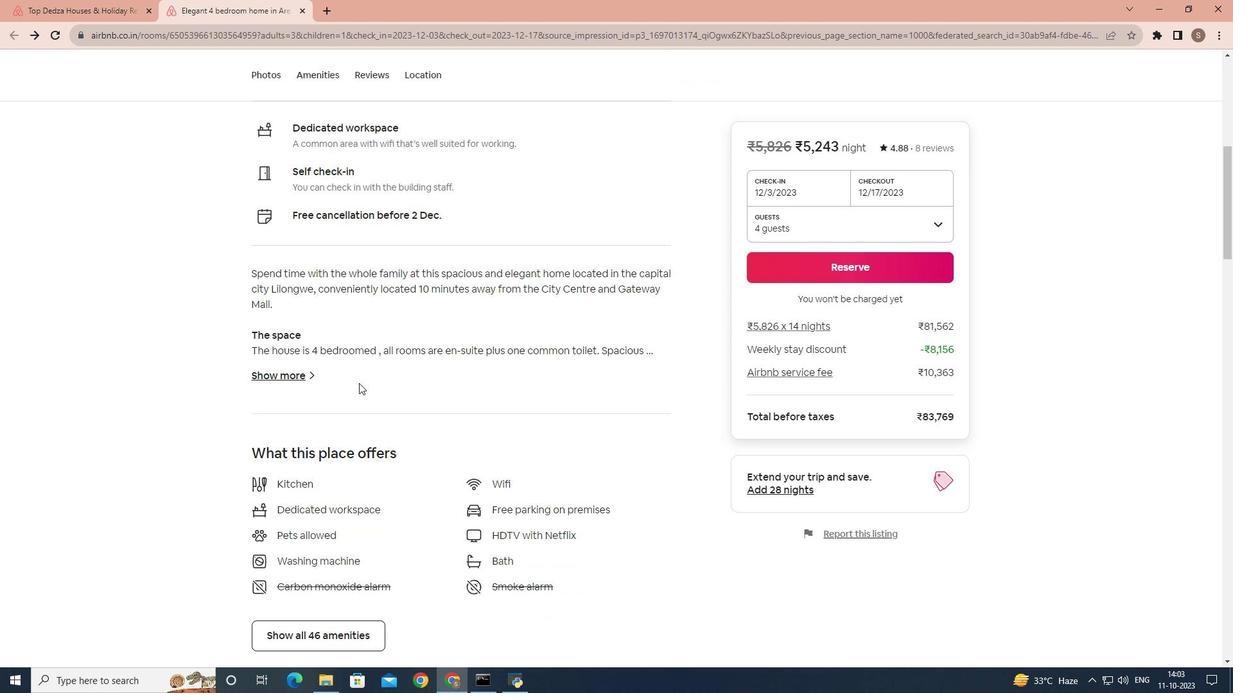 
Action: Mouse scrolled (365, 378) with delta (0, 0)
Screenshot: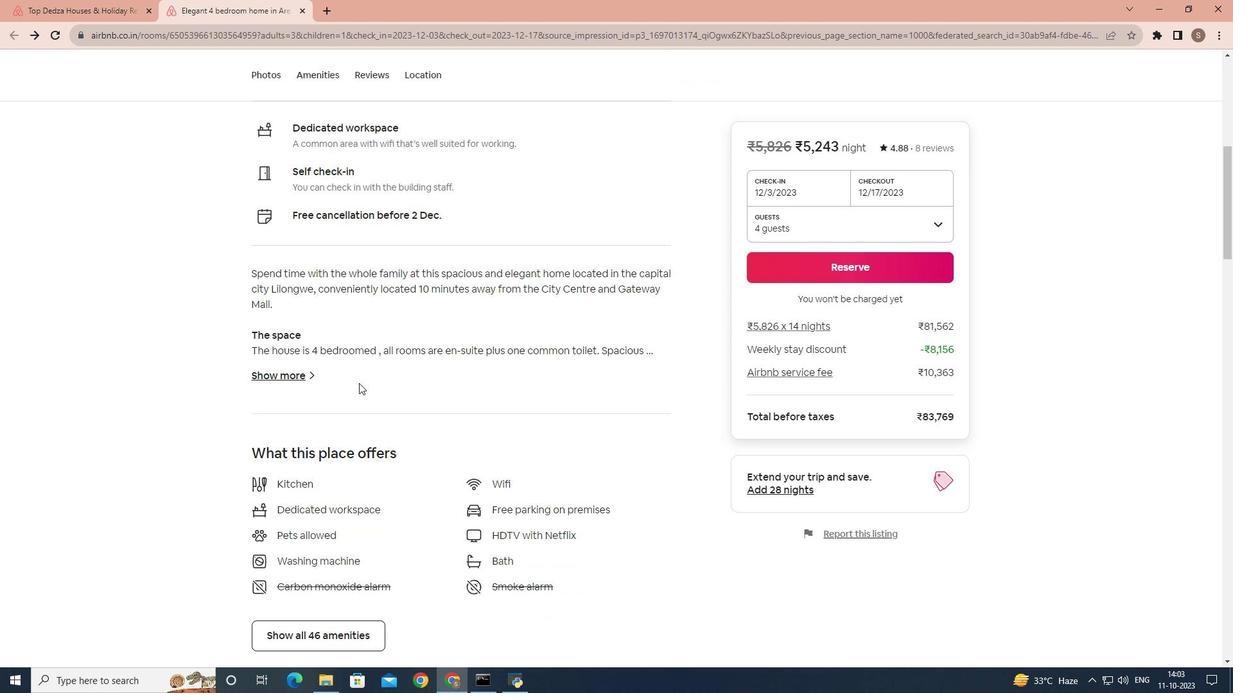 
Action: Mouse moved to (289, 335)
Screenshot: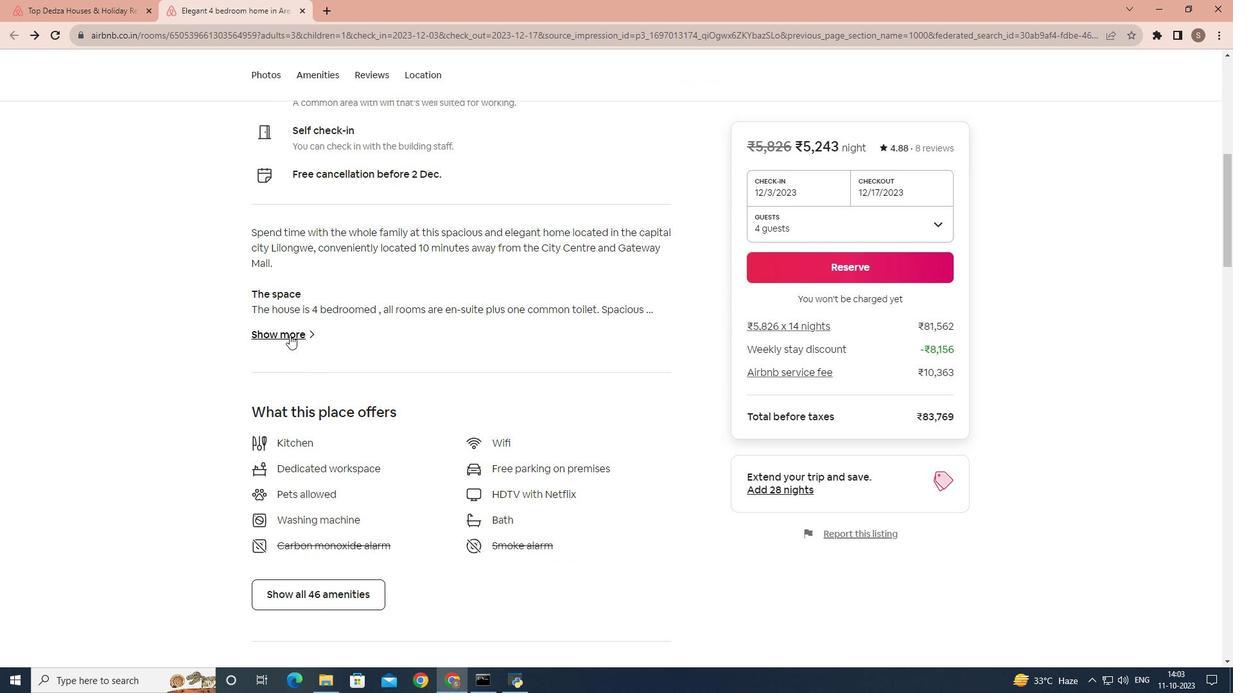 
Action: Mouse pressed left at (289, 335)
Screenshot: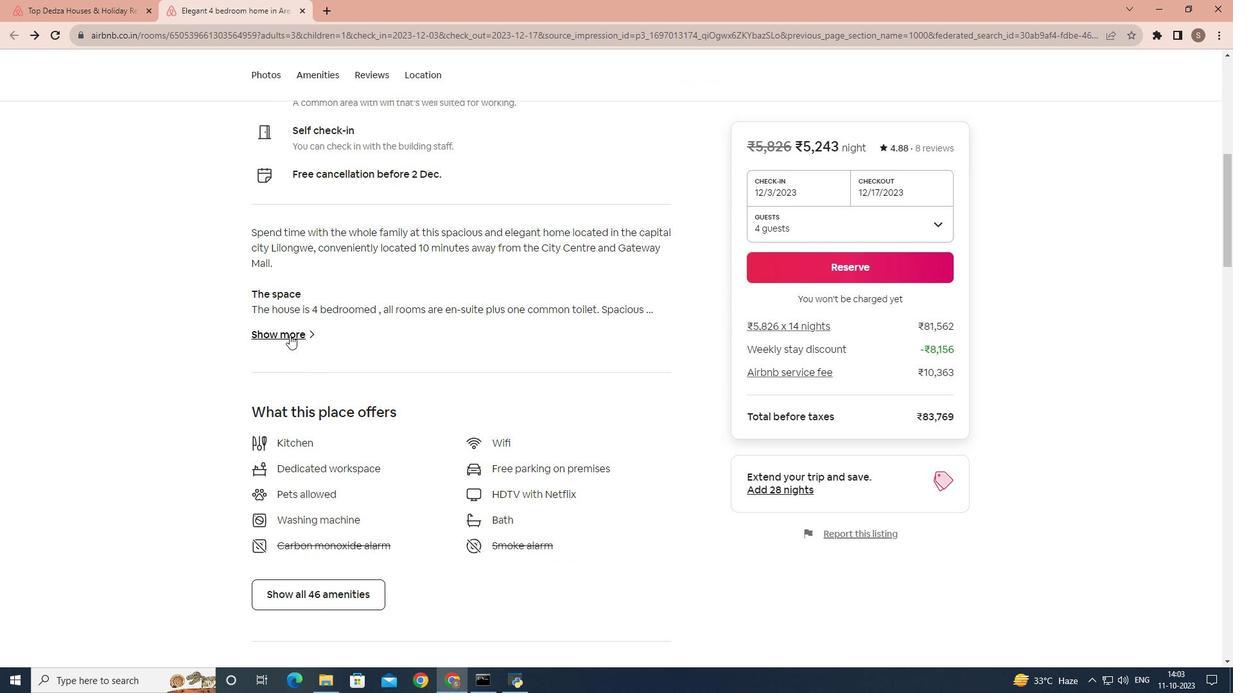 
Action: Mouse moved to (398, 351)
Screenshot: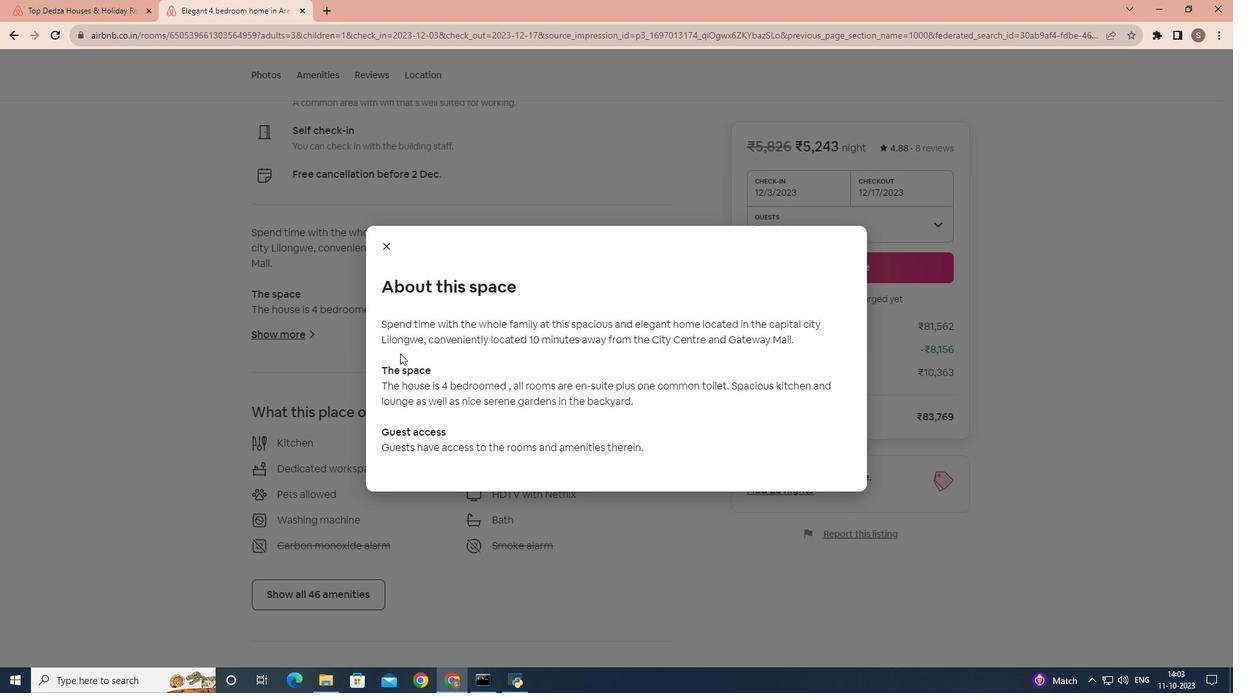 
Action: Mouse scrolled (398, 350) with delta (0, 0)
Screenshot: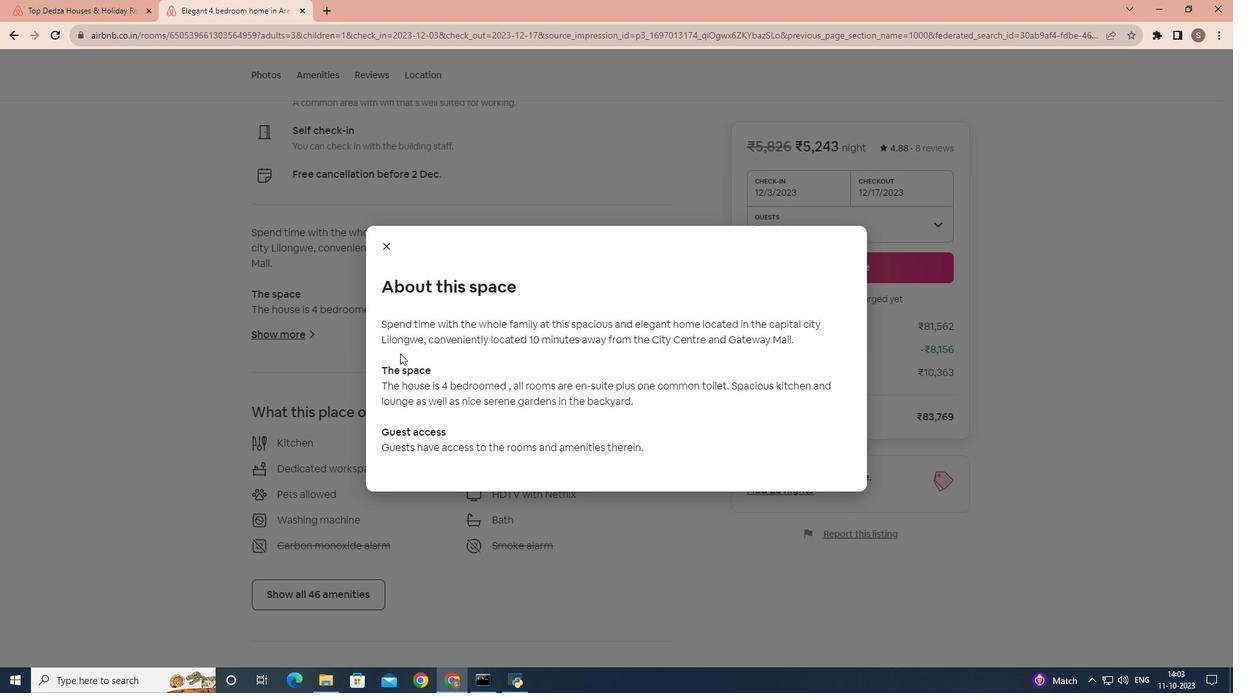 
Action: Mouse moved to (400, 353)
Screenshot: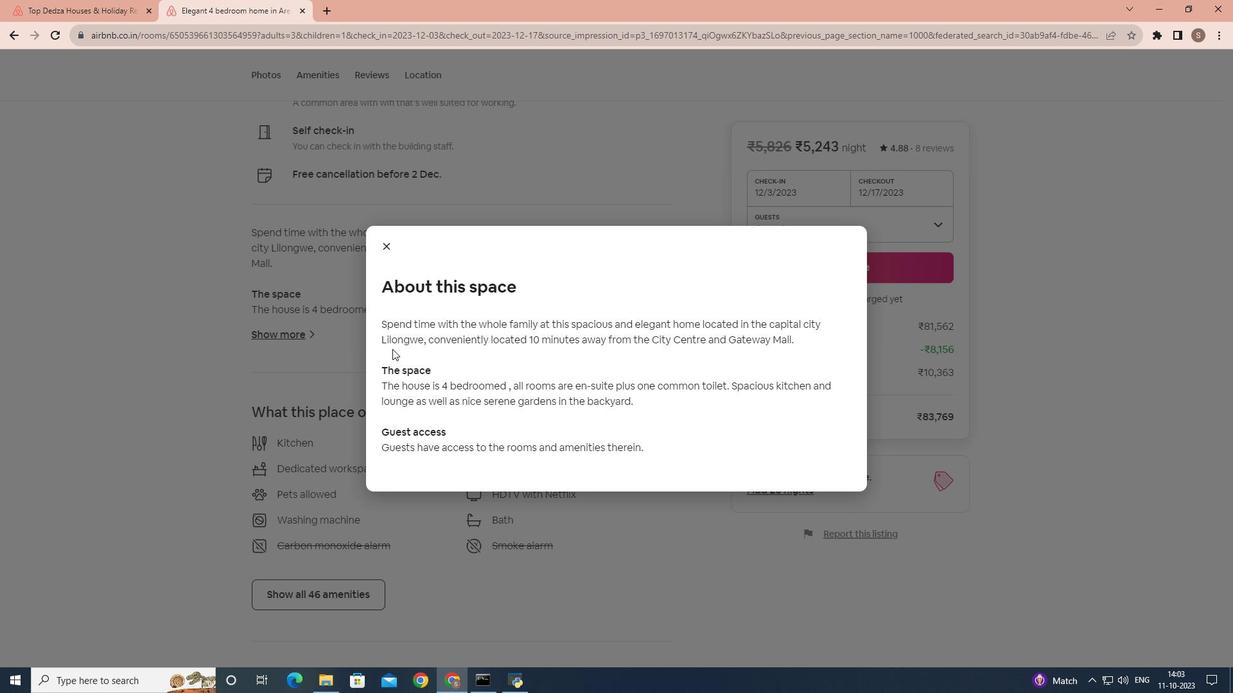 
Action: Mouse scrolled (400, 353) with delta (0, 0)
Screenshot: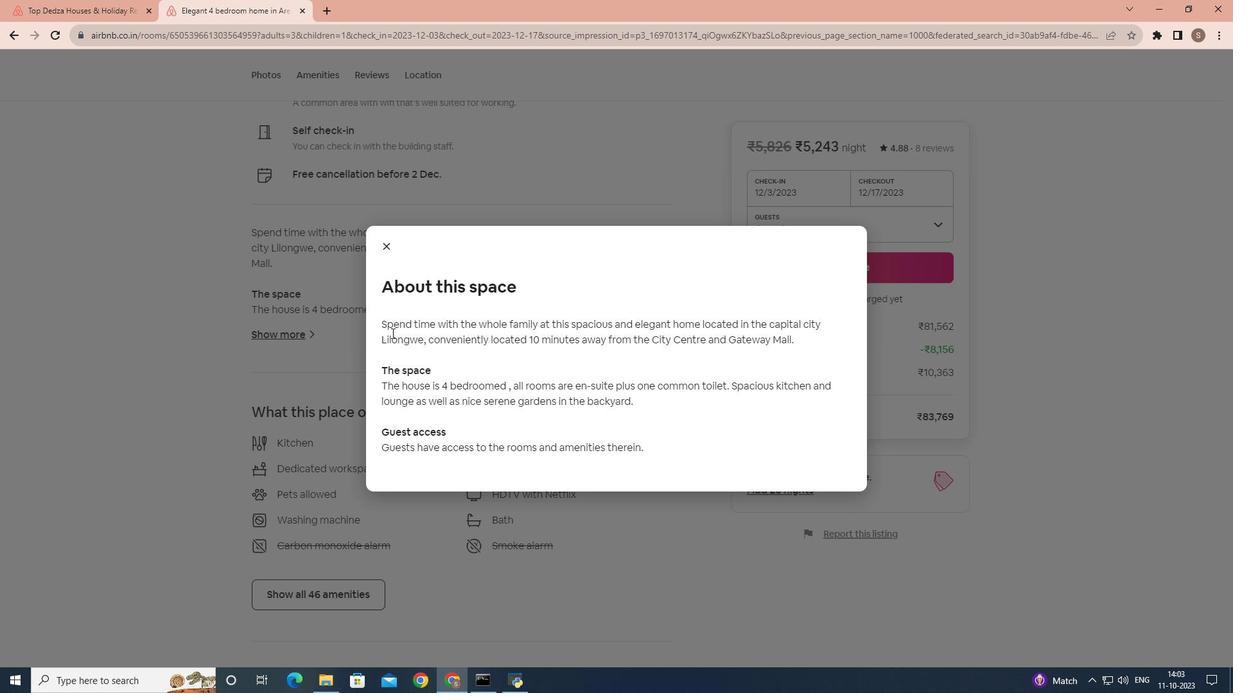 
Action: Mouse moved to (393, 242)
Screenshot: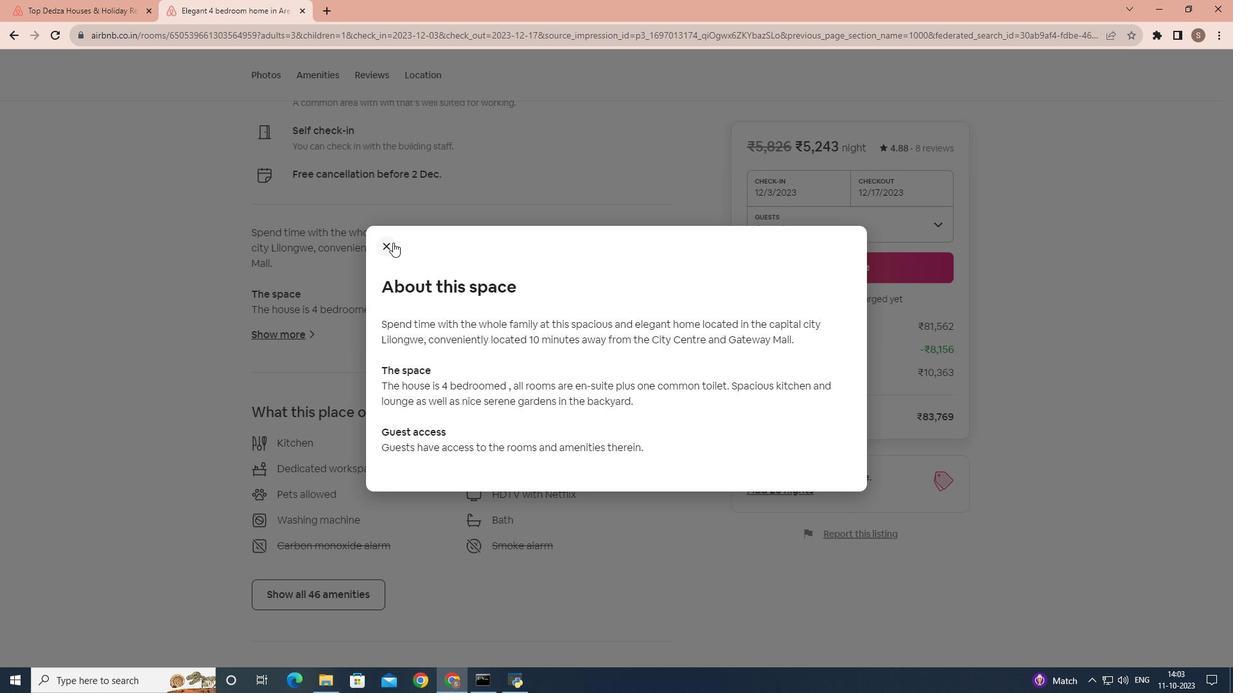
Action: Mouse pressed left at (393, 242)
Screenshot: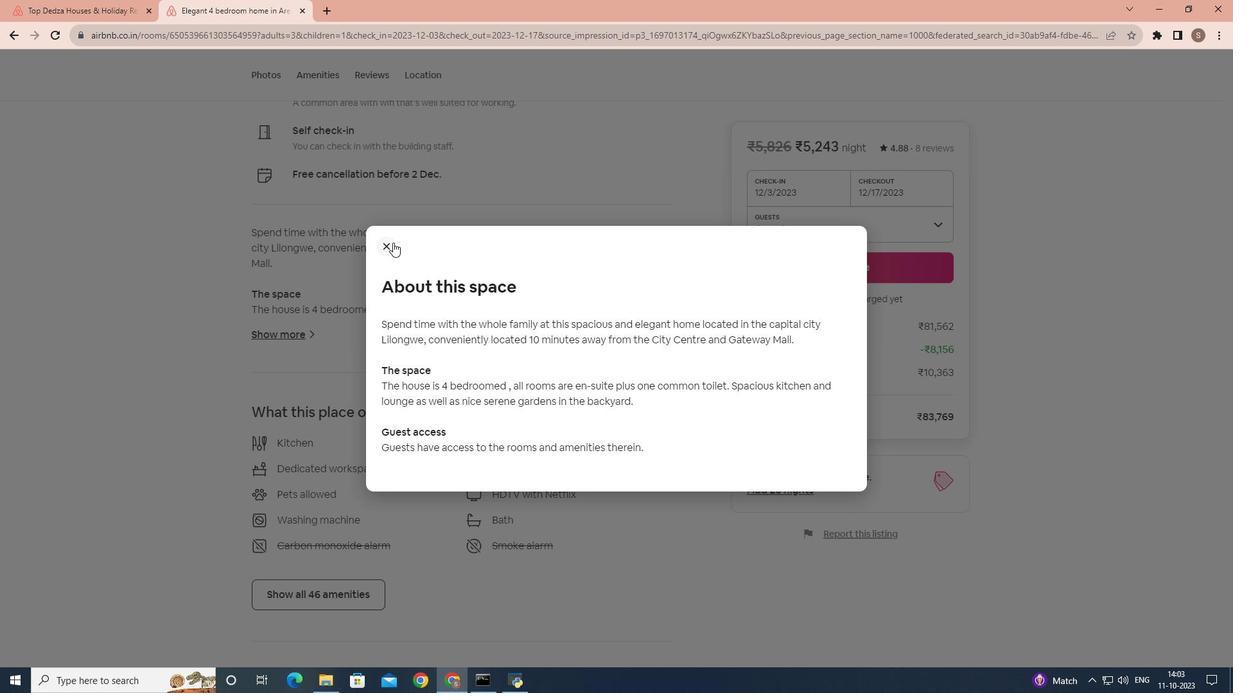
Action: Mouse moved to (348, 365)
Screenshot: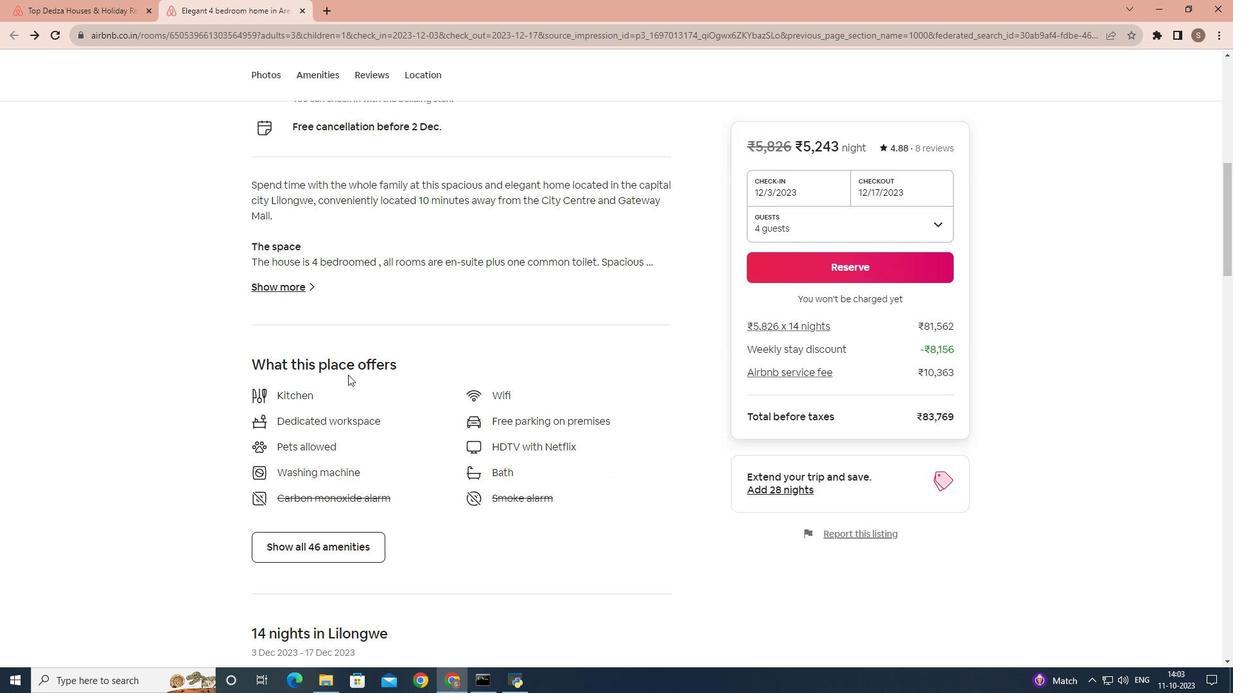 
Action: Mouse scrolled (348, 364) with delta (0, 0)
Screenshot: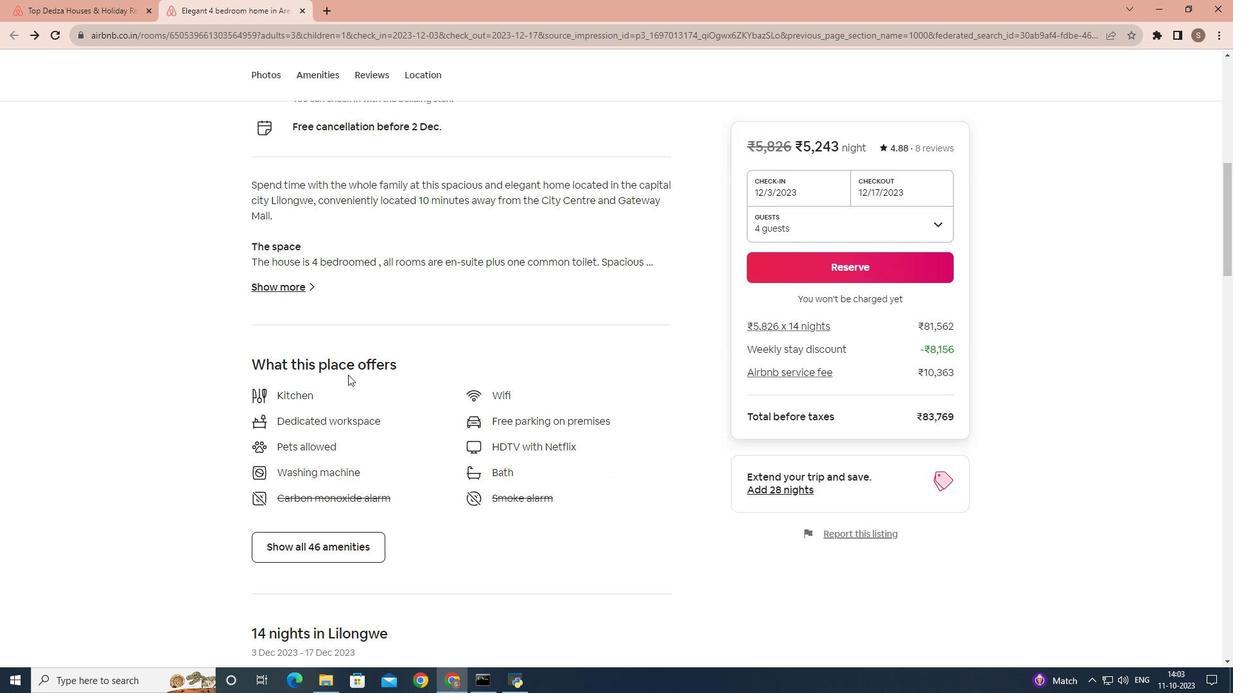 
Action: Mouse moved to (348, 371)
Screenshot: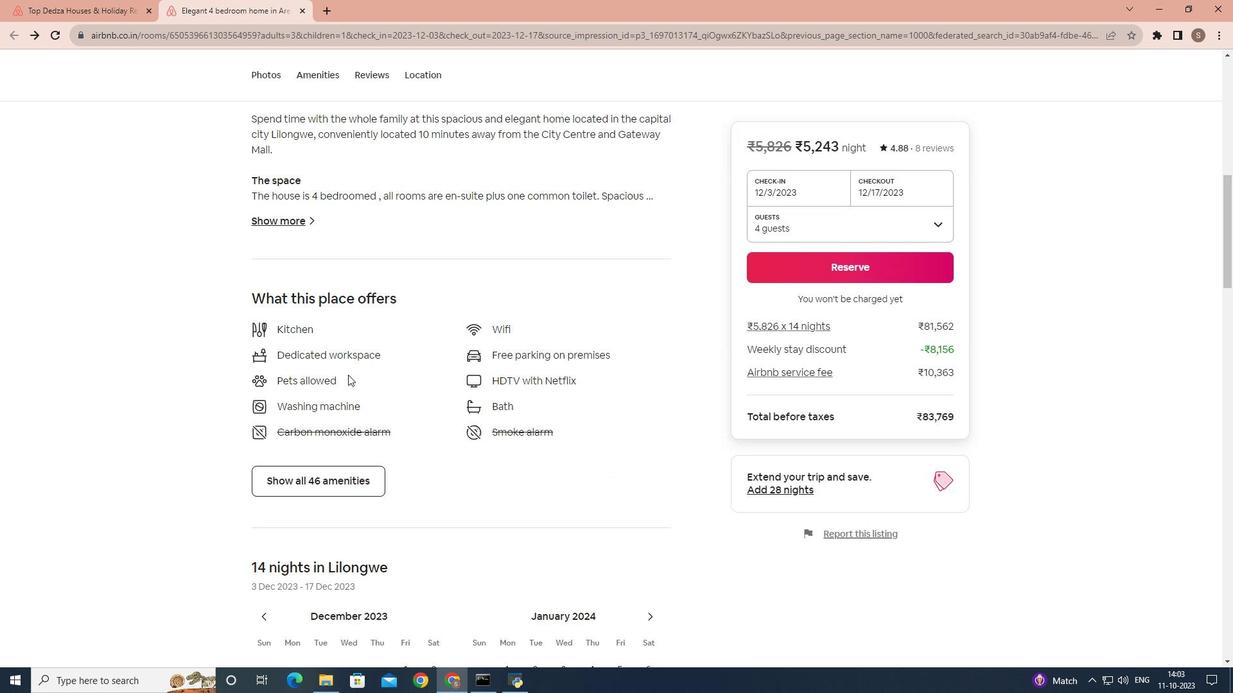
Action: Mouse scrolled (348, 371) with delta (0, 0)
Screenshot: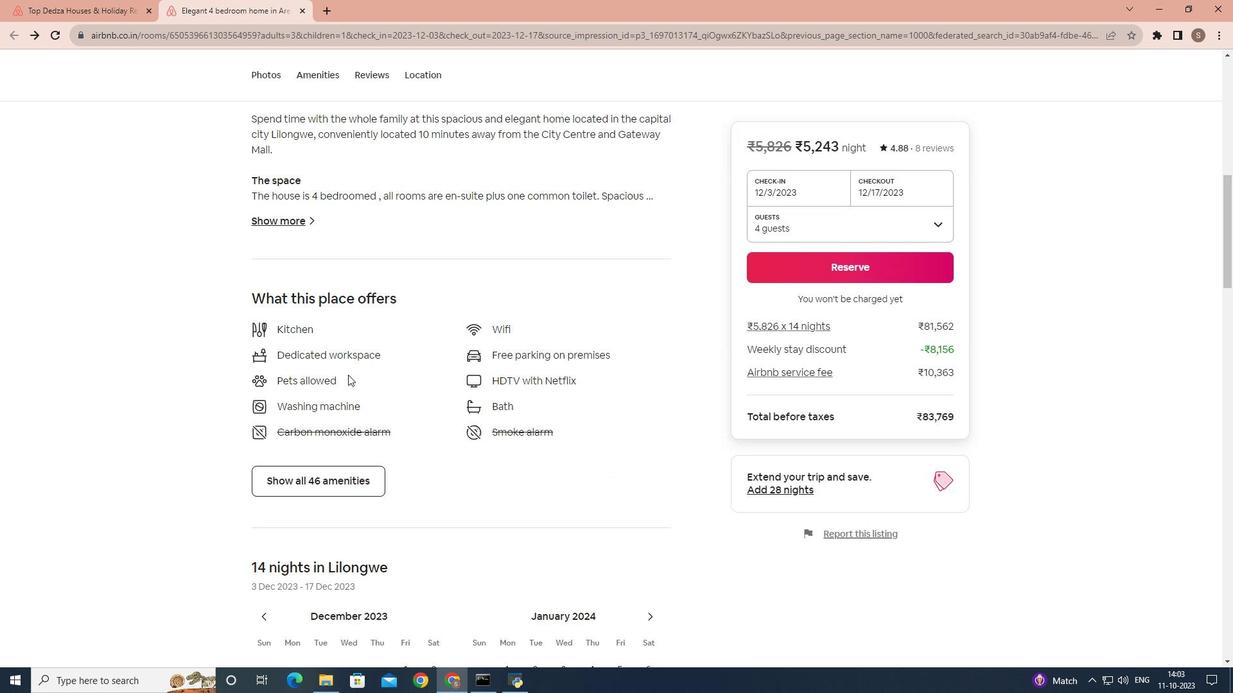 
Action: Mouse moved to (348, 377)
Screenshot: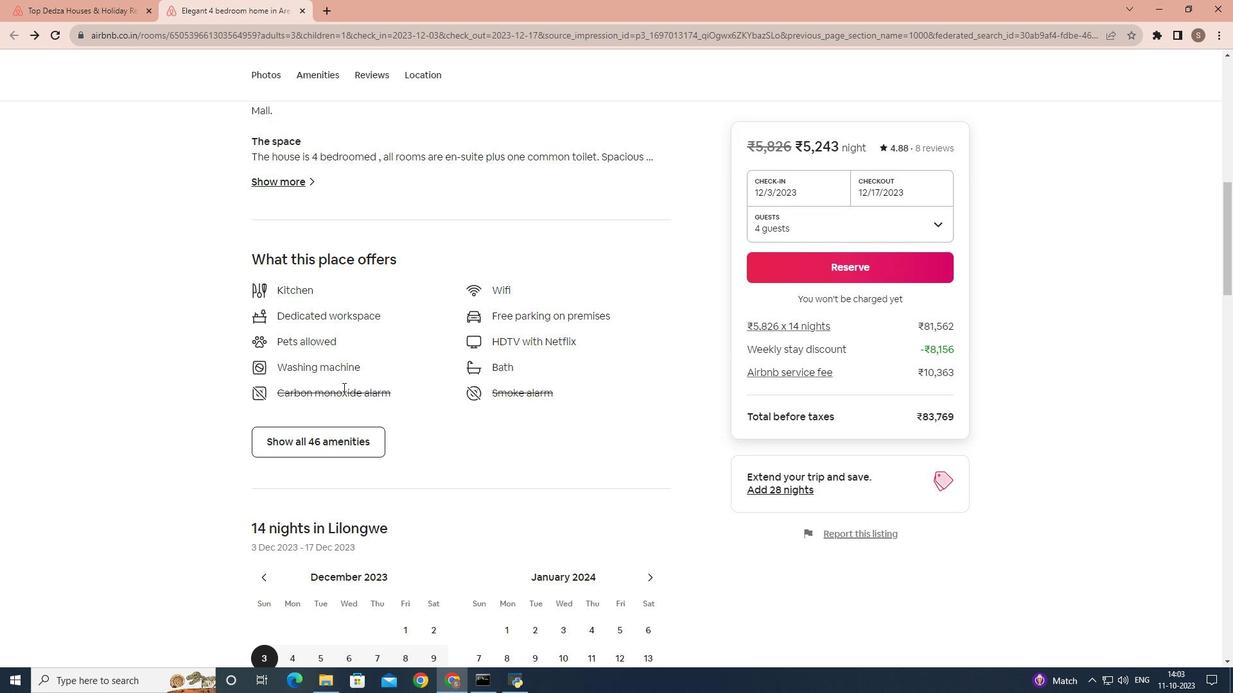 
Action: Mouse scrolled (348, 376) with delta (0, 0)
Screenshot: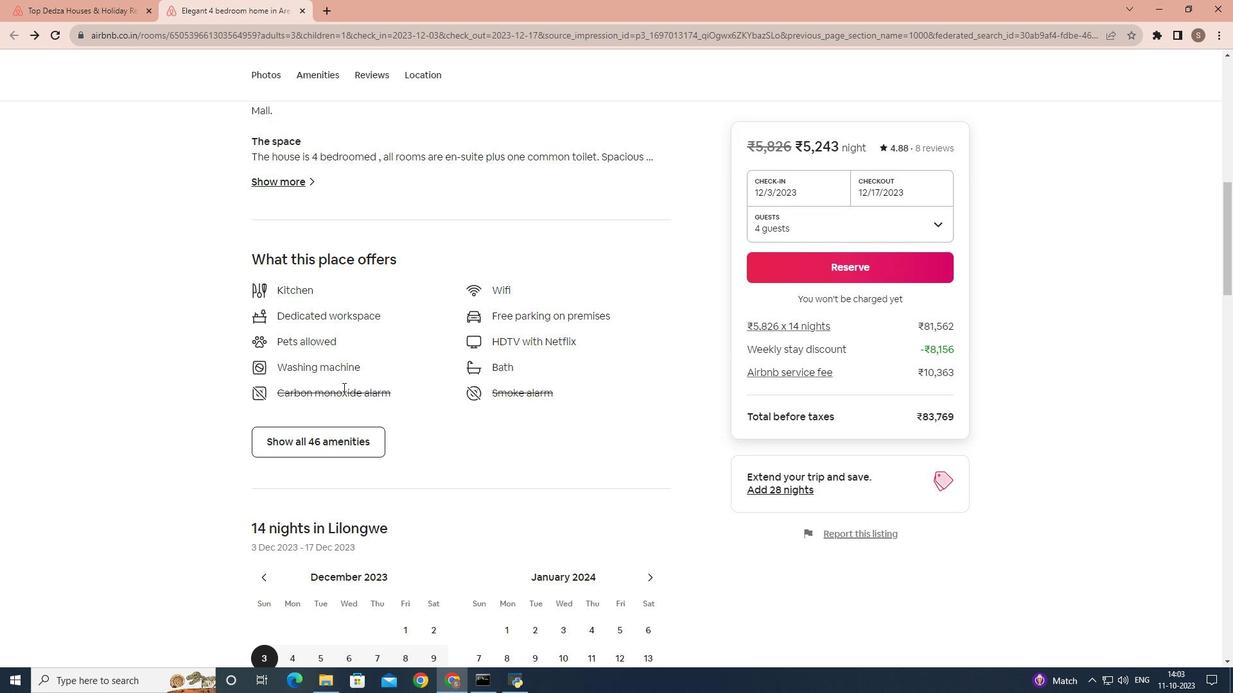 
Action: Mouse moved to (342, 400)
Screenshot: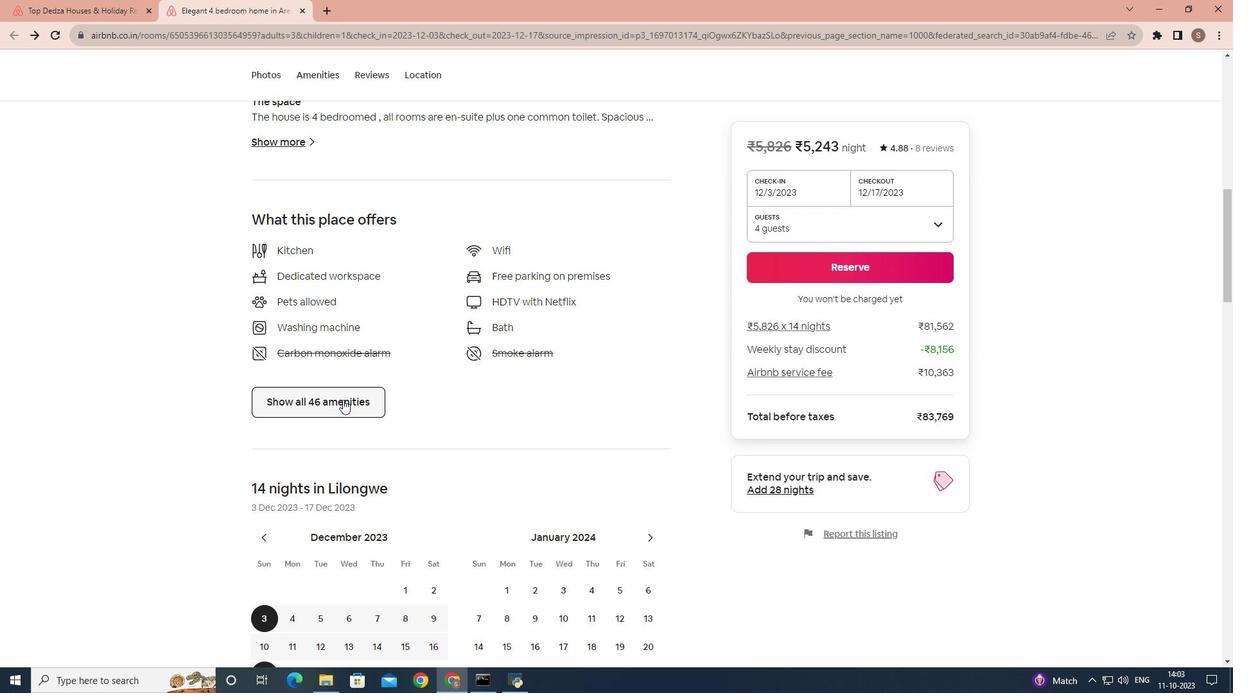
Action: Mouse pressed left at (342, 400)
Screenshot: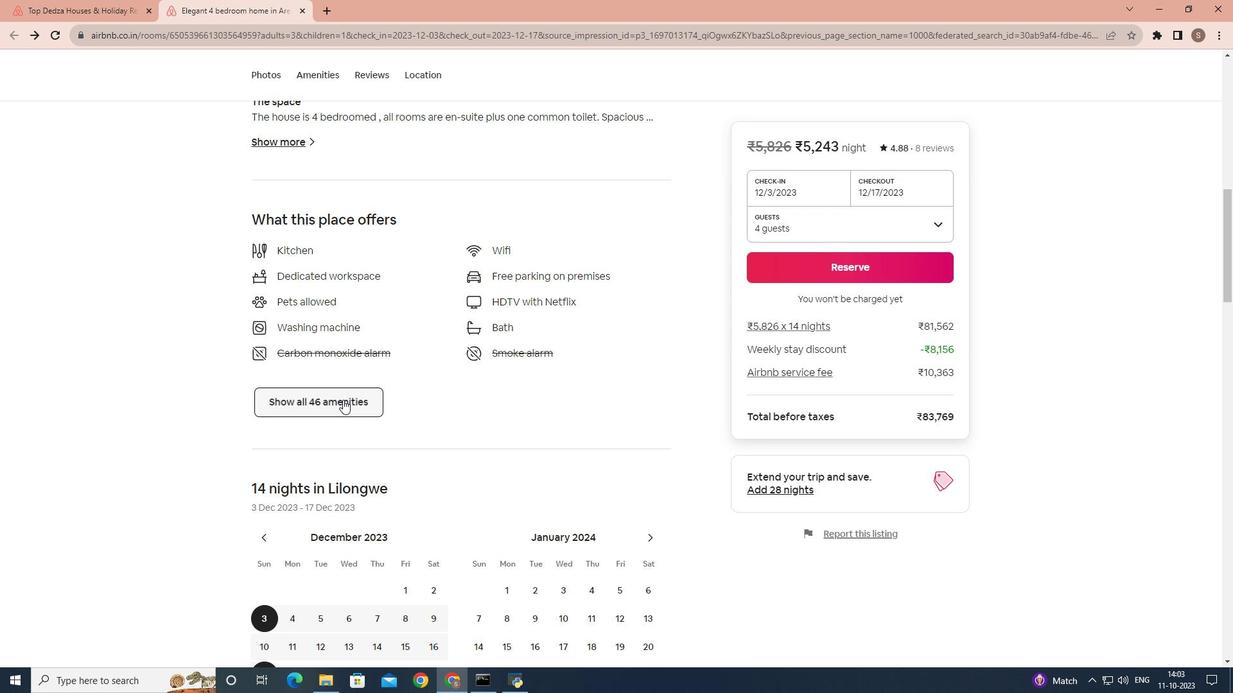 
Action: Mouse moved to (413, 387)
Screenshot: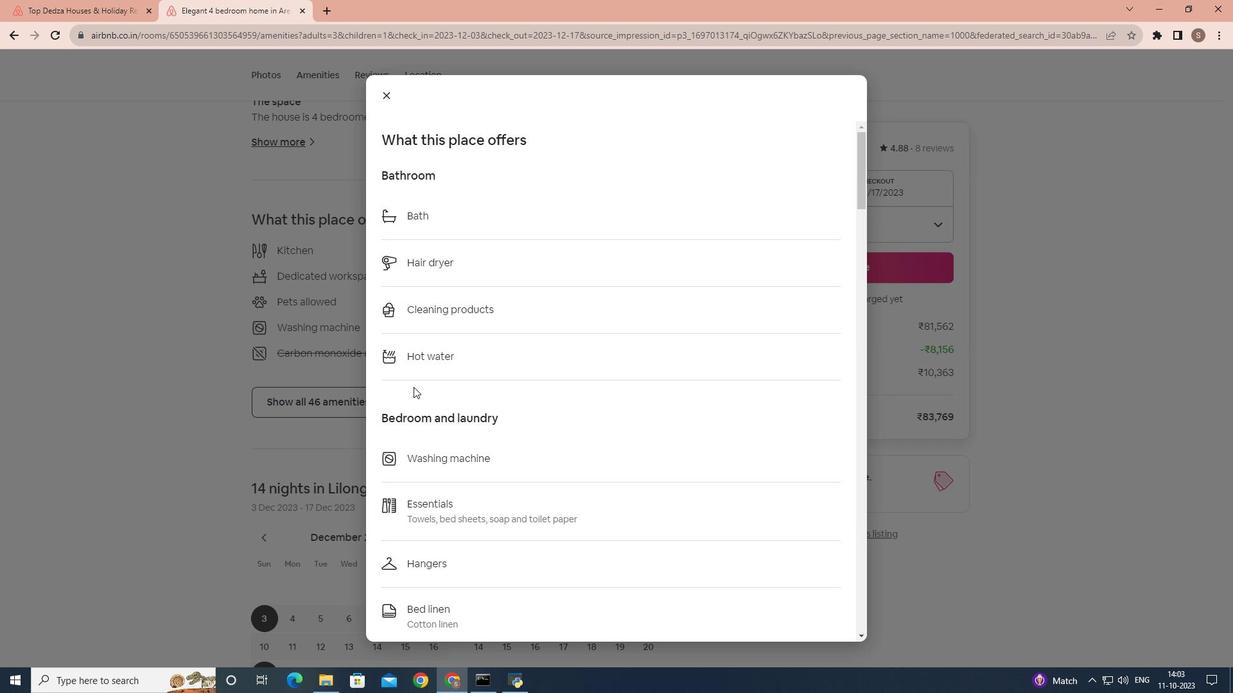 
Action: Mouse scrolled (413, 386) with delta (0, 0)
Screenshot: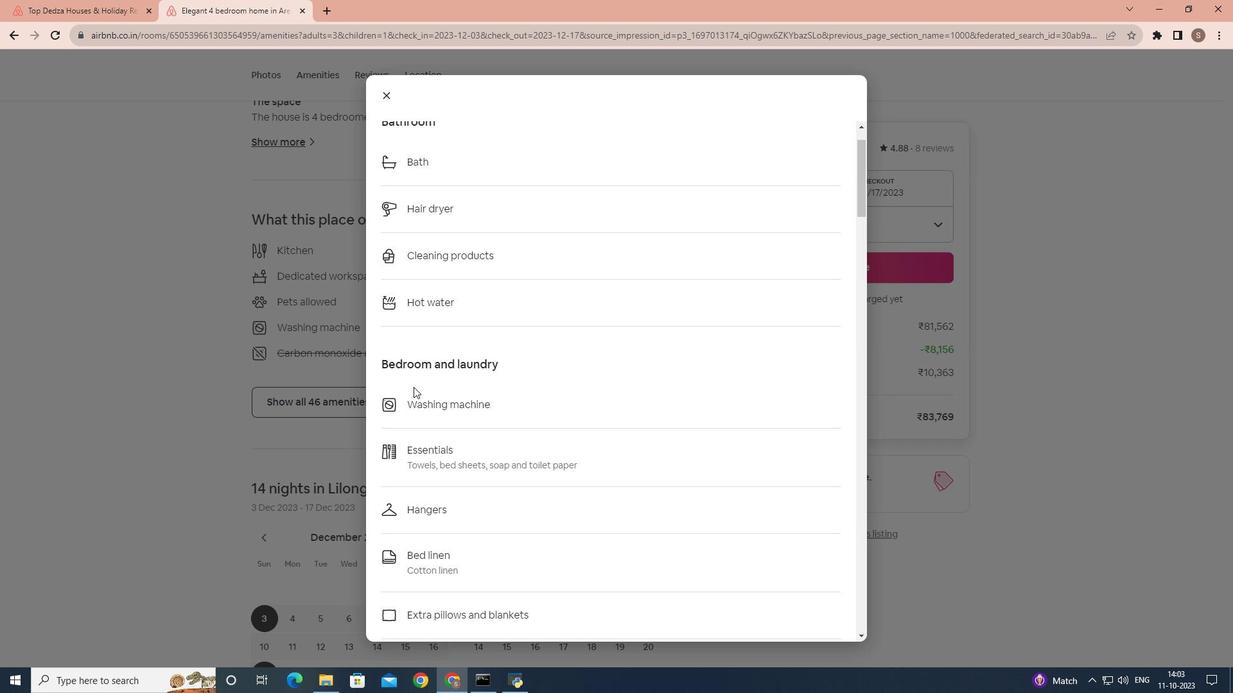 
Action: Mouse scrolled (413, 386) with delta (0, 0)
Screenshot: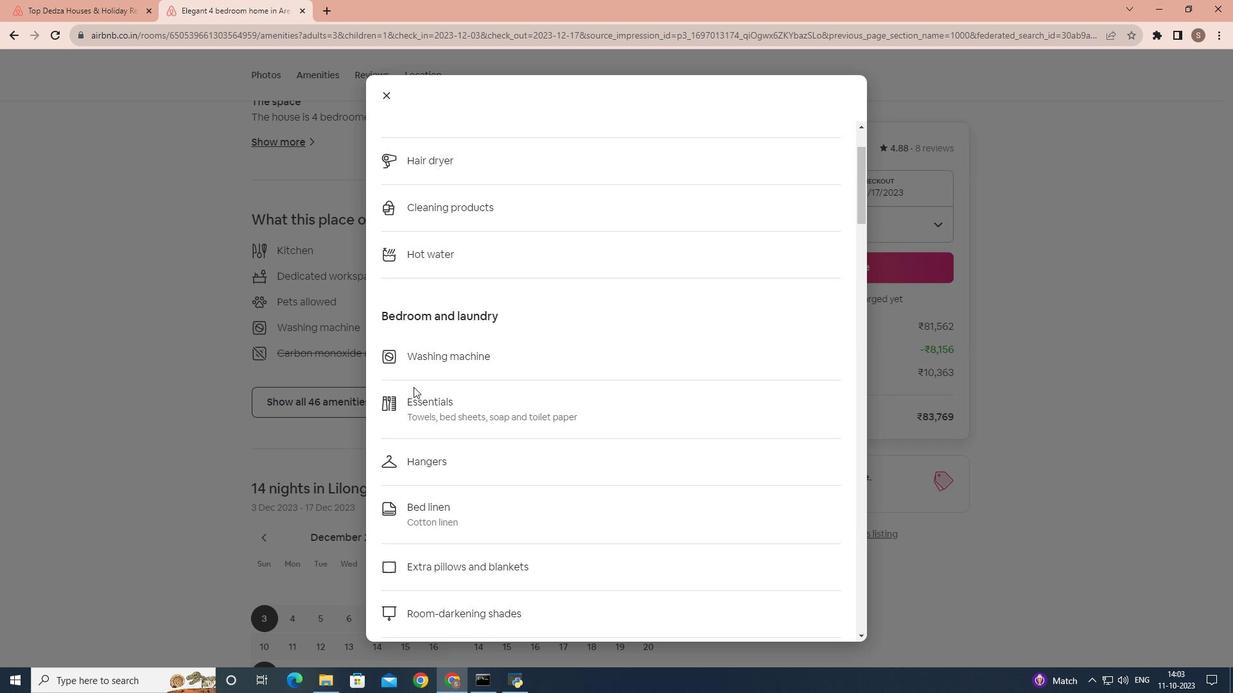 
Action: Mouse scrolled (413, 386) with delta (0, 0)
Screenshot: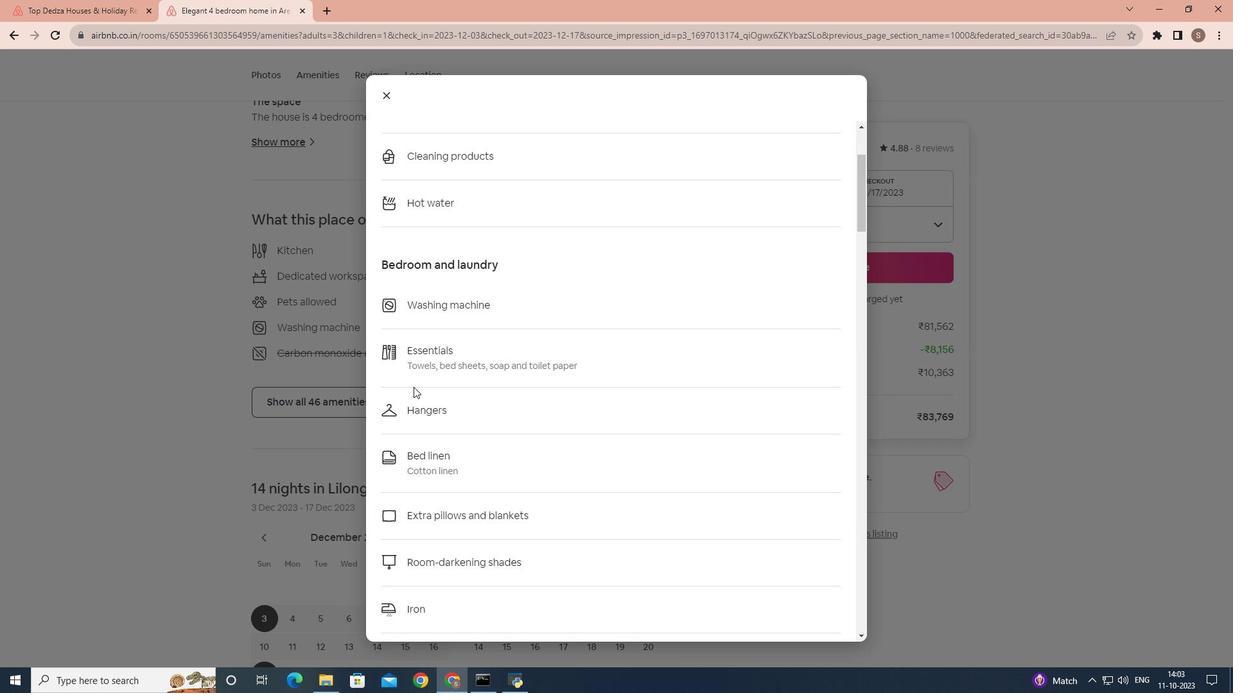 
Action: Mouse scrolled (413, 386) with delta (0, 0)
Screenshot: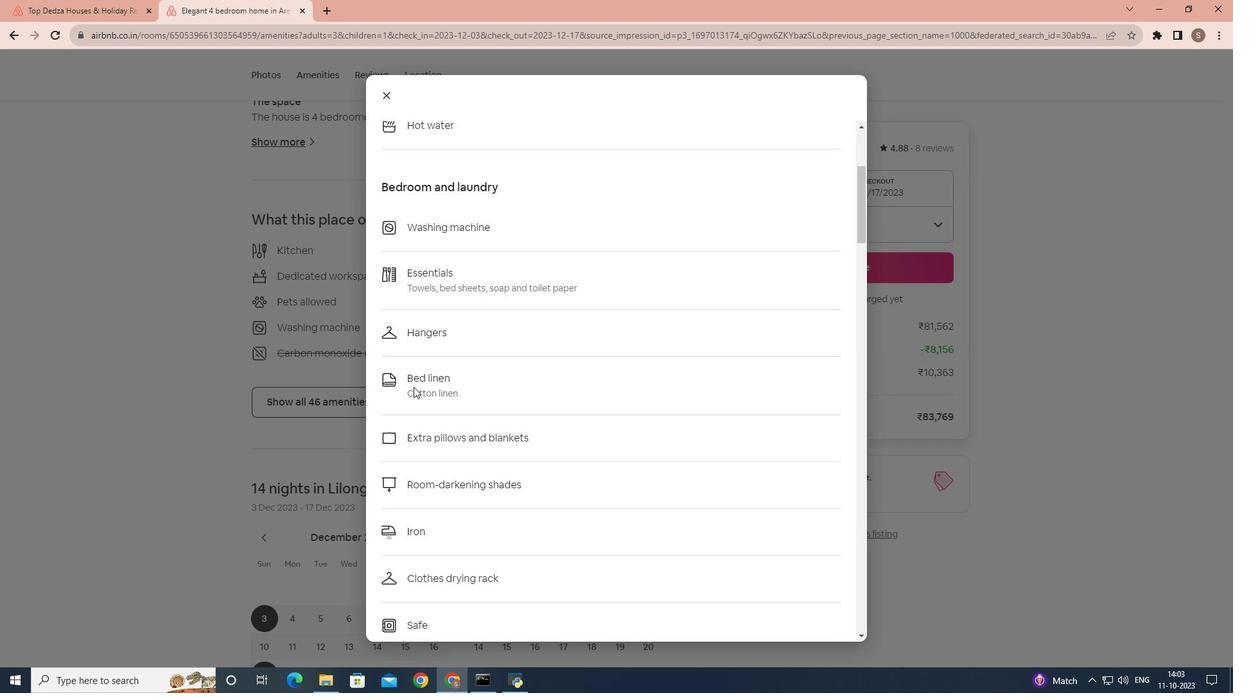 
Action: Mouse scrolled (413, 386) with delta (0, 0)
Screenshot: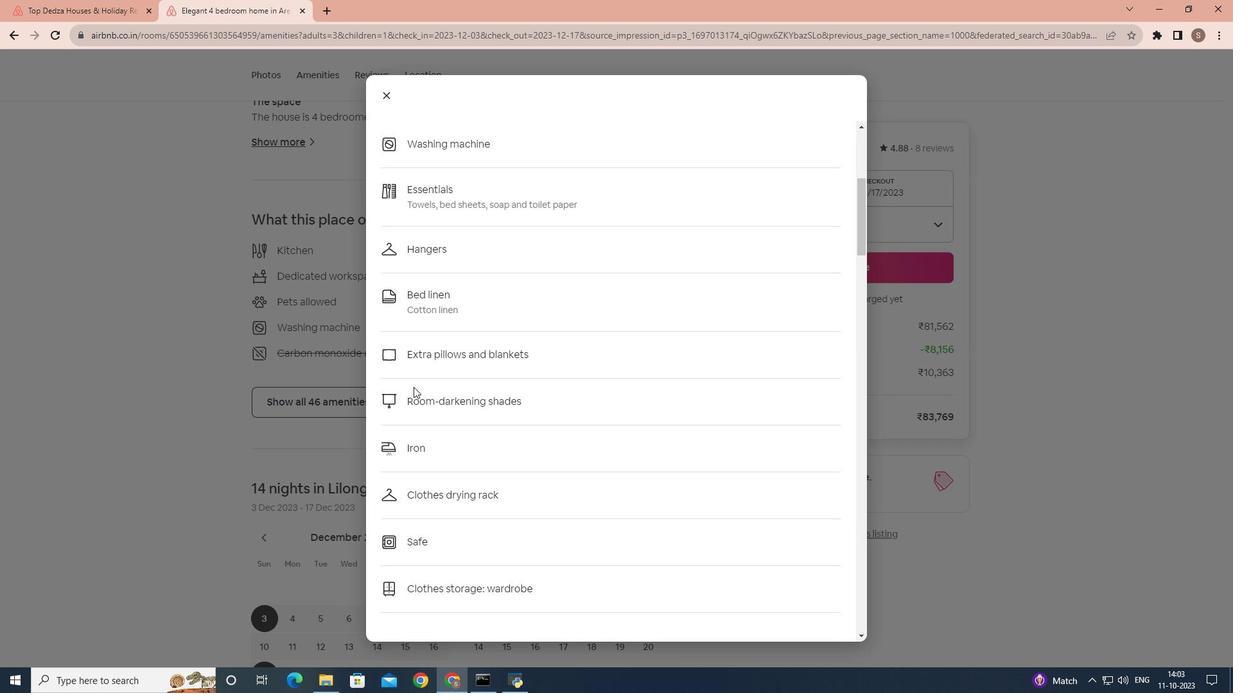 
Action: Mouse scrolled (413, 386) with delta (0, 0)
Screenshot: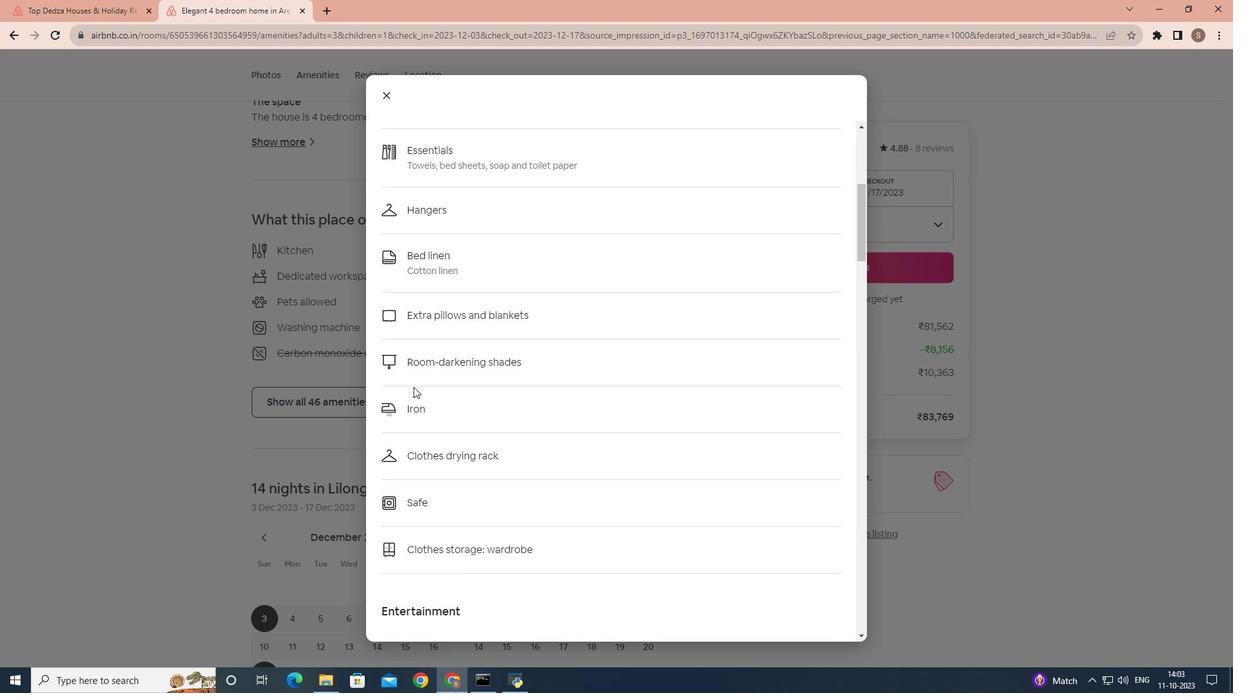 
Action: Mouse scrolled (413, 386) with delta (0, 0)
Screenshot: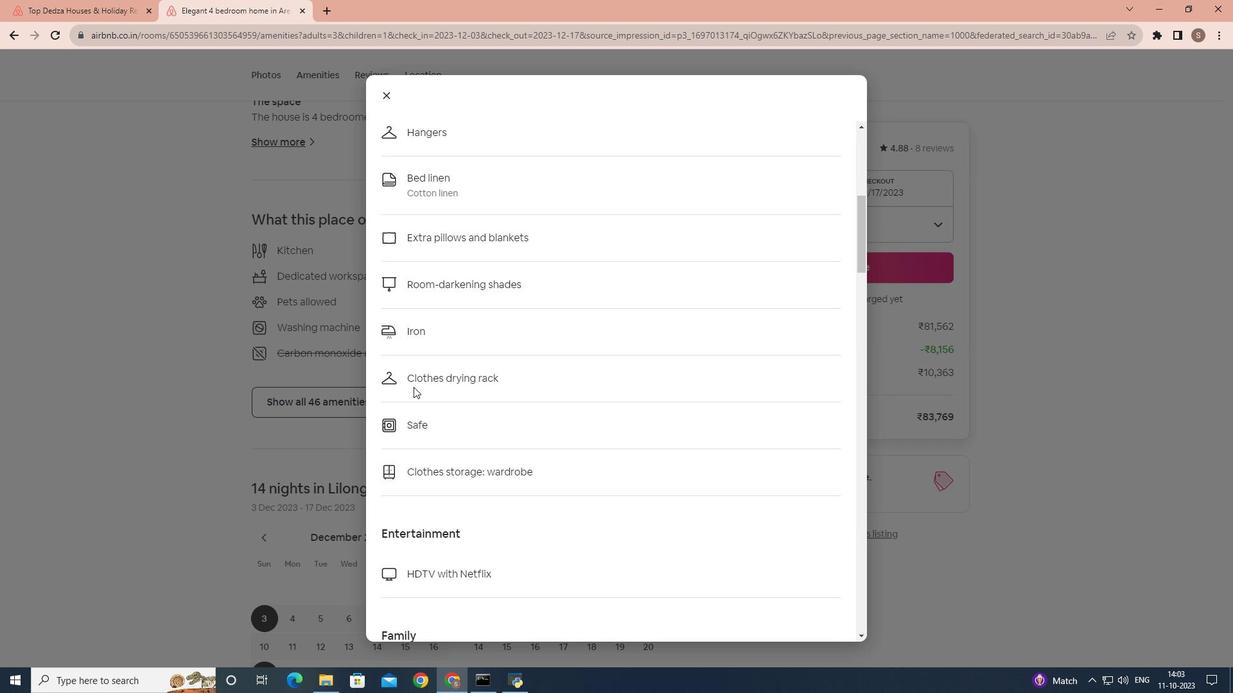 
Action: Mouse scrolled (413, 386) with delta (0, 0)
Screenshot: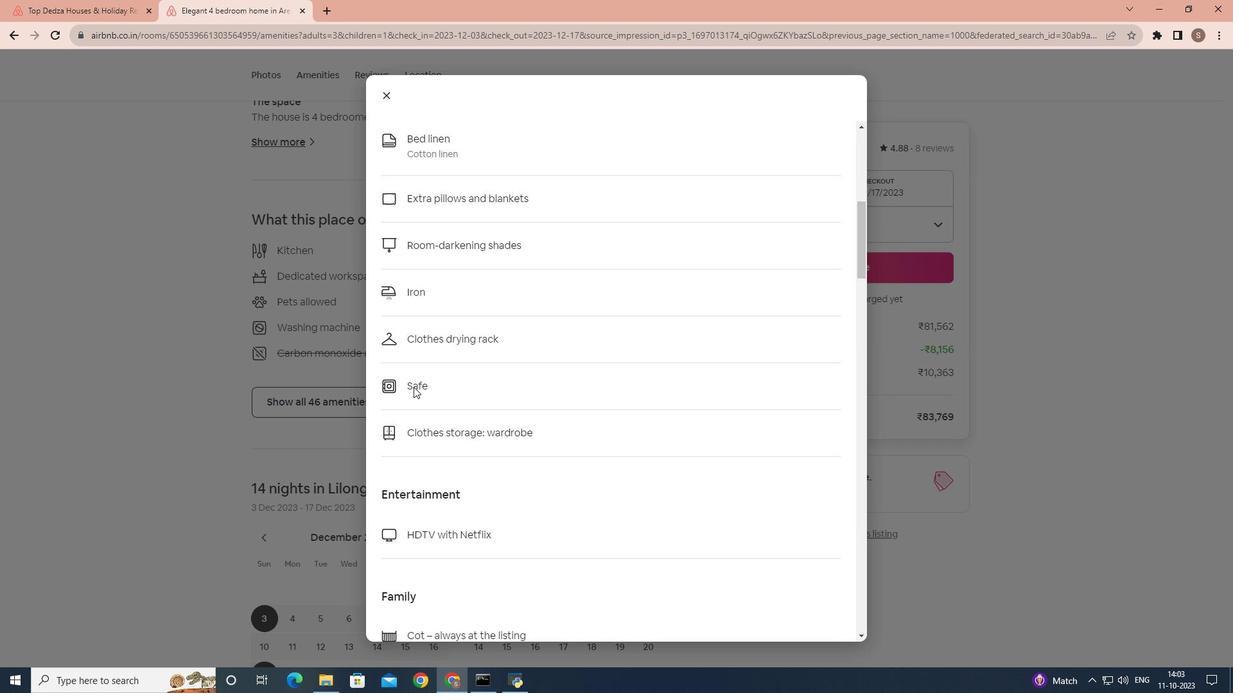 
Action: Mouse scrolled (413, 386) with delta (0, 0)
Screenshot: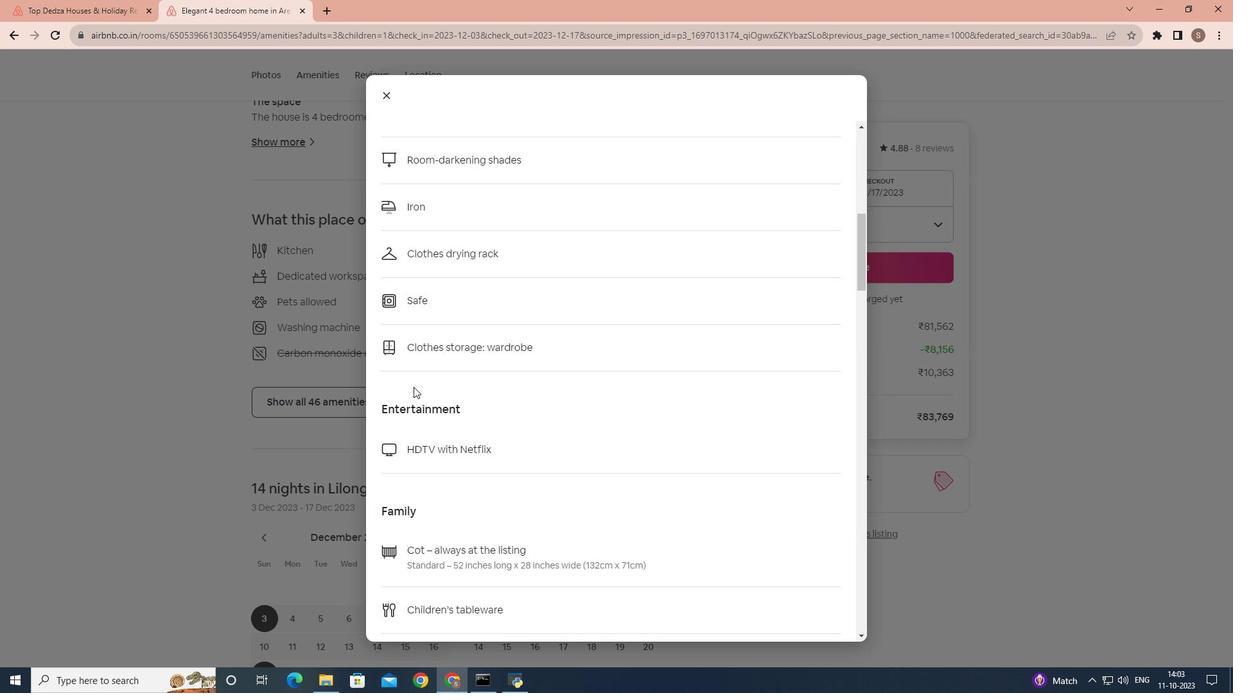 
Action: Mouse scrolled (413, 386) with delta (0, 0)
Screenshot: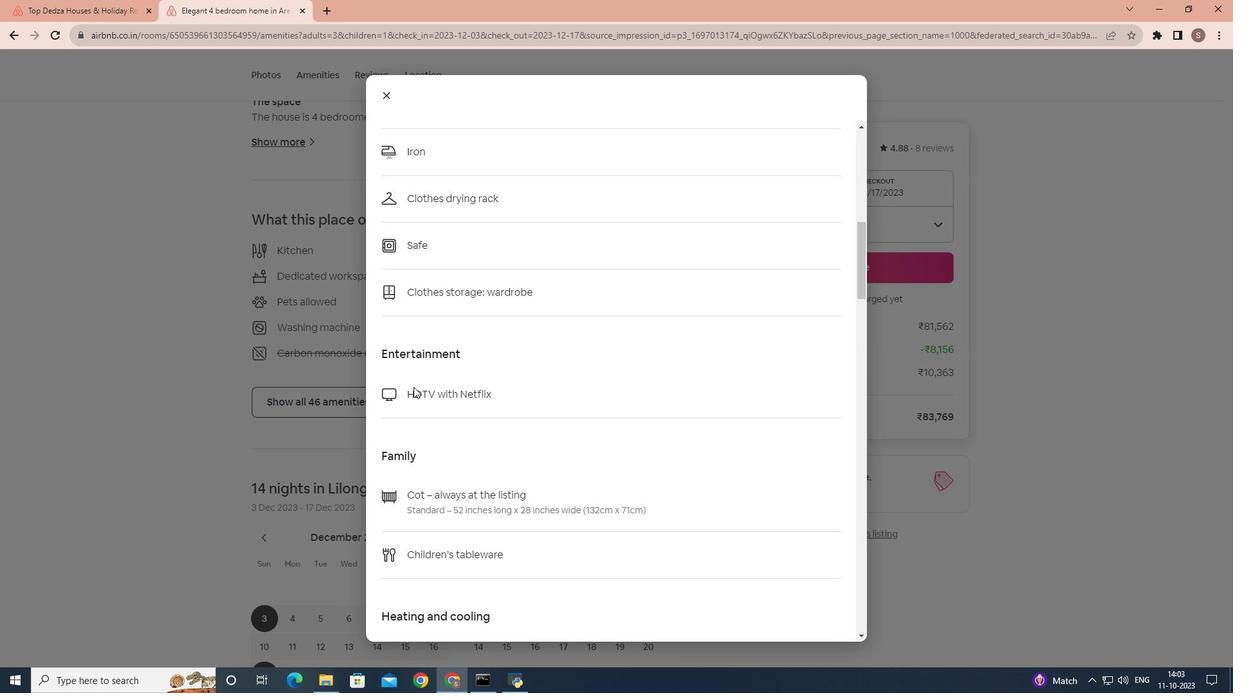 
Action: Mouse scrolled (413, 386) with delta (0, 0)
Screenshot: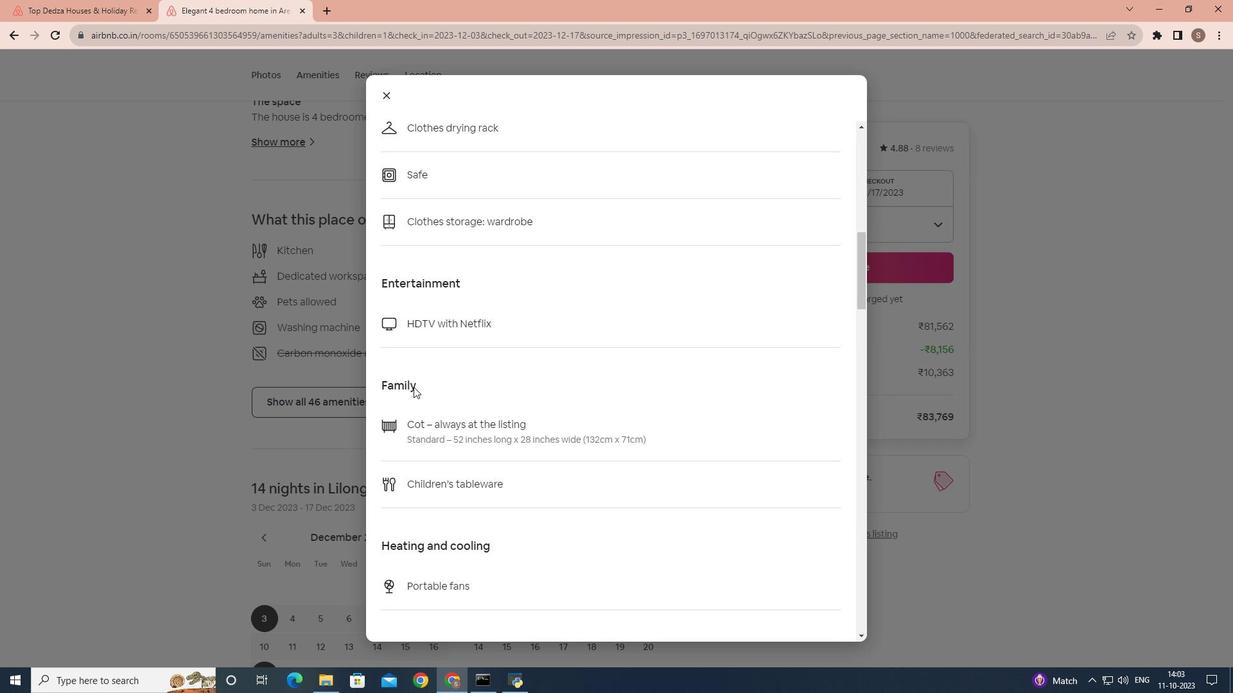 
Action: Mouse scrolled (413, 386) with delta (0, 0)
Screenshot: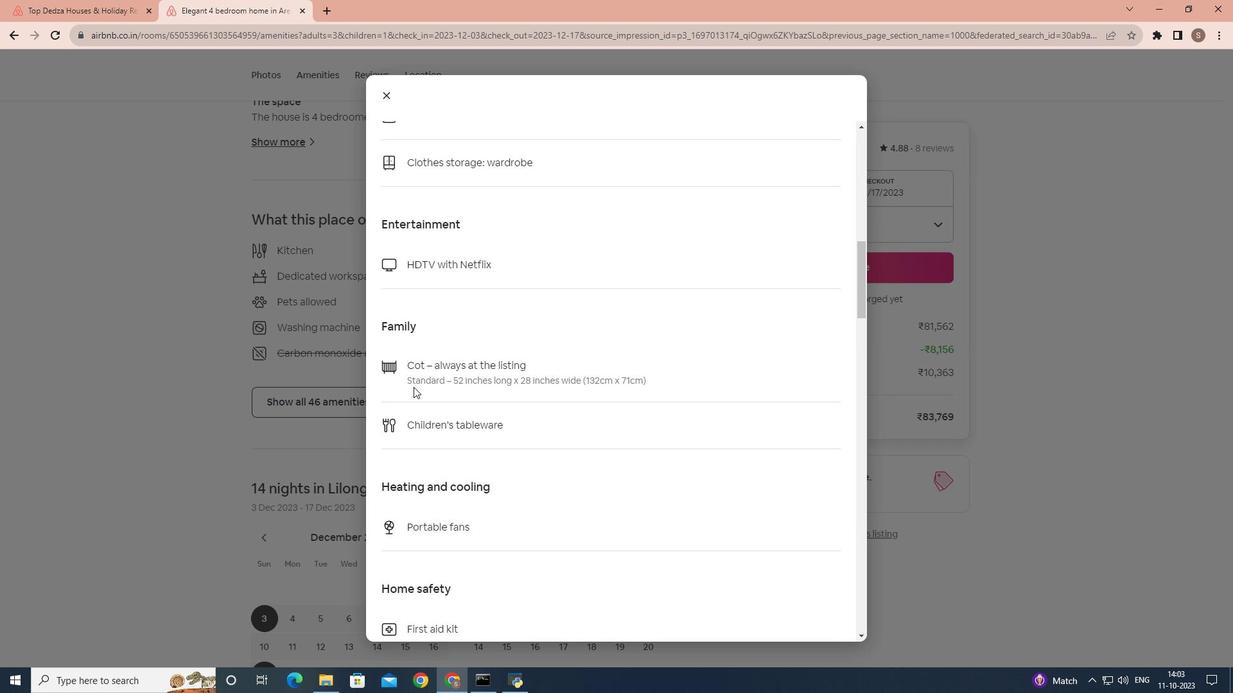 
Action: Mouse scrolled (413, 386) with delta (0, 0)
Screenshot: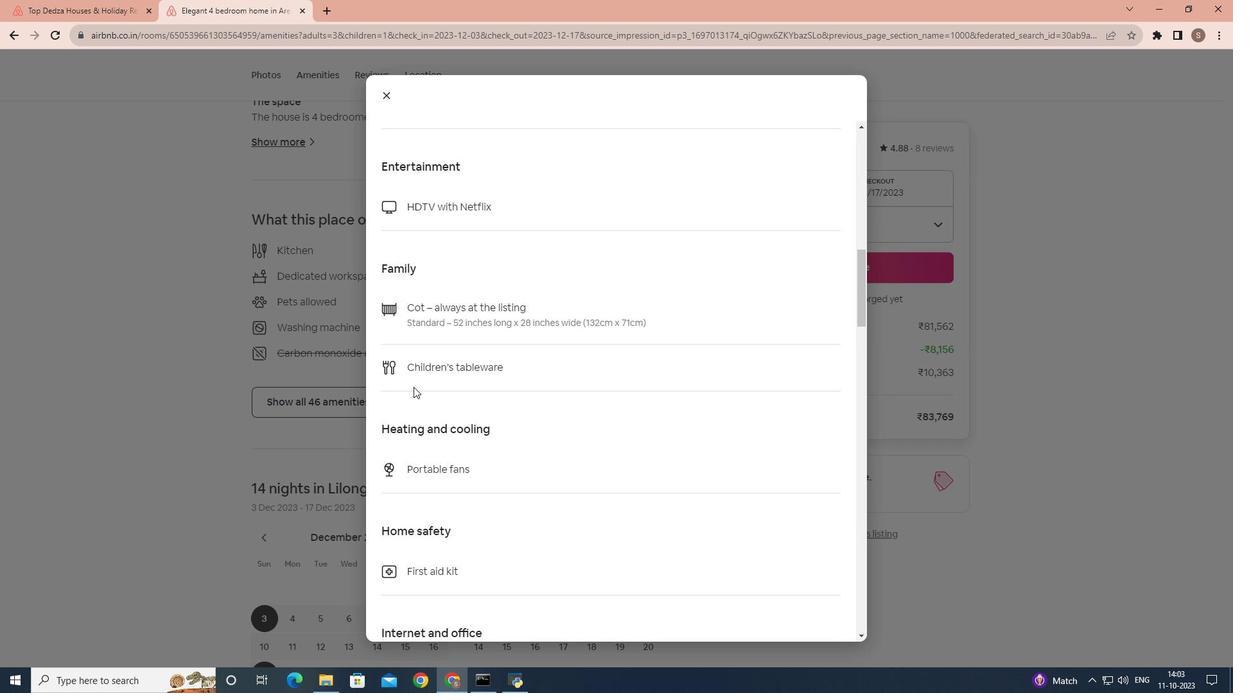
Action: Mouse scrolled (413, 386) with delta (0, 0)
Screenshot: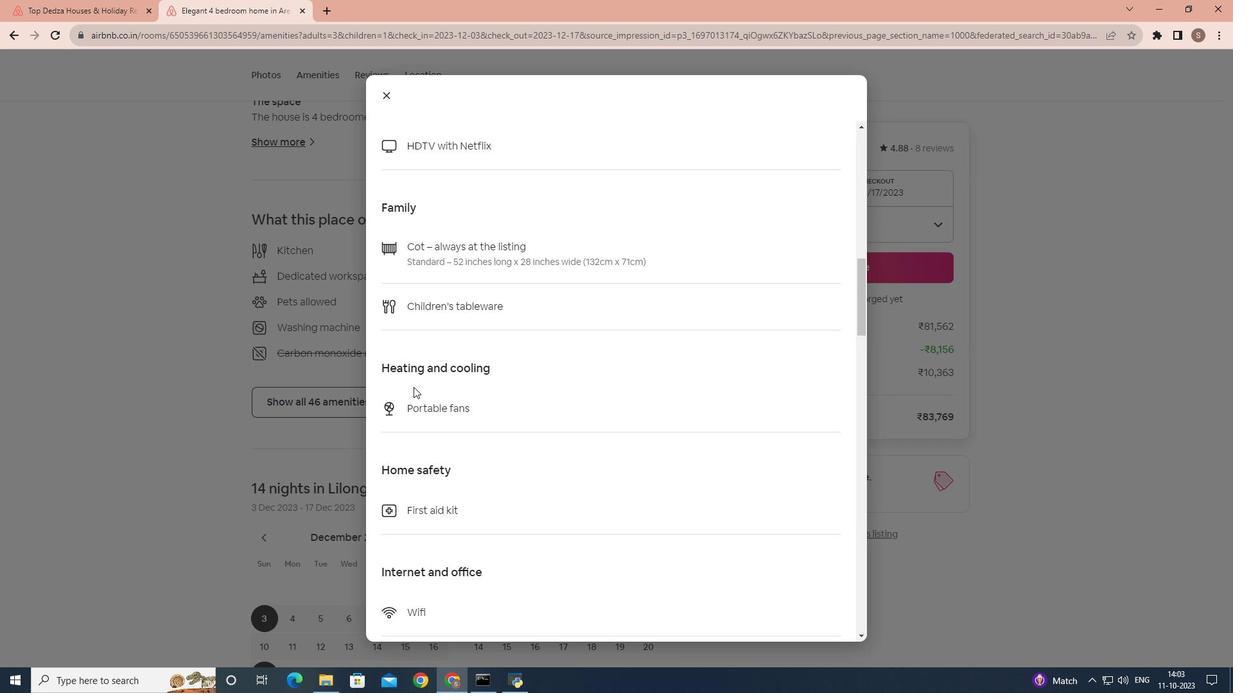 
Action: Mouse scrolled (413, 386) with delta (0, 0)
Screenshot: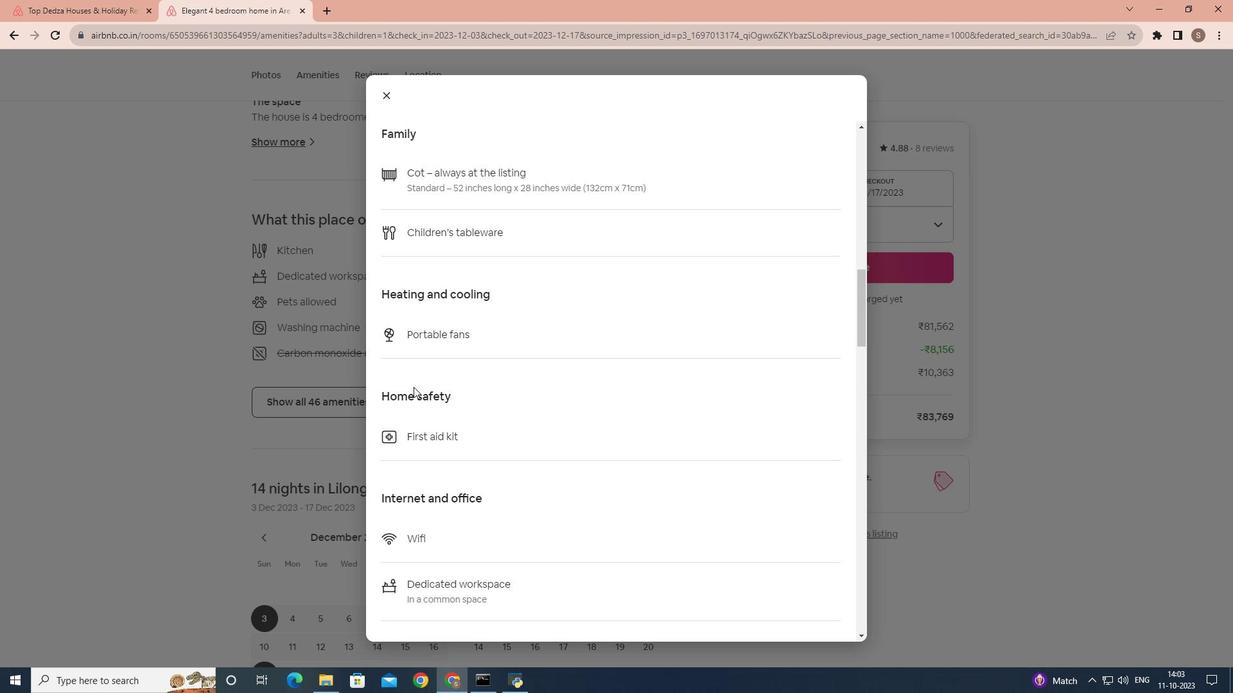 
Action: Mouse scrolled (413, 386) with delta (0, 0)
Screenshot: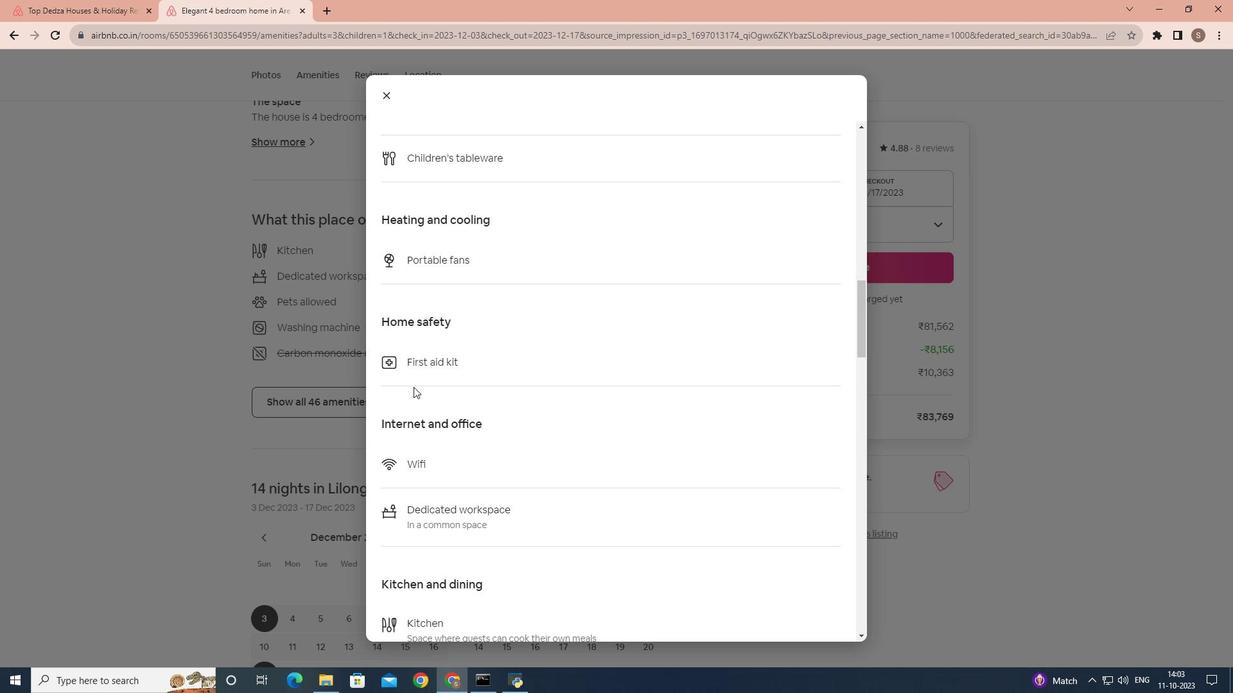
Action: Mouse scrolled (413, 386) with delta (0, 0)
Screenshot: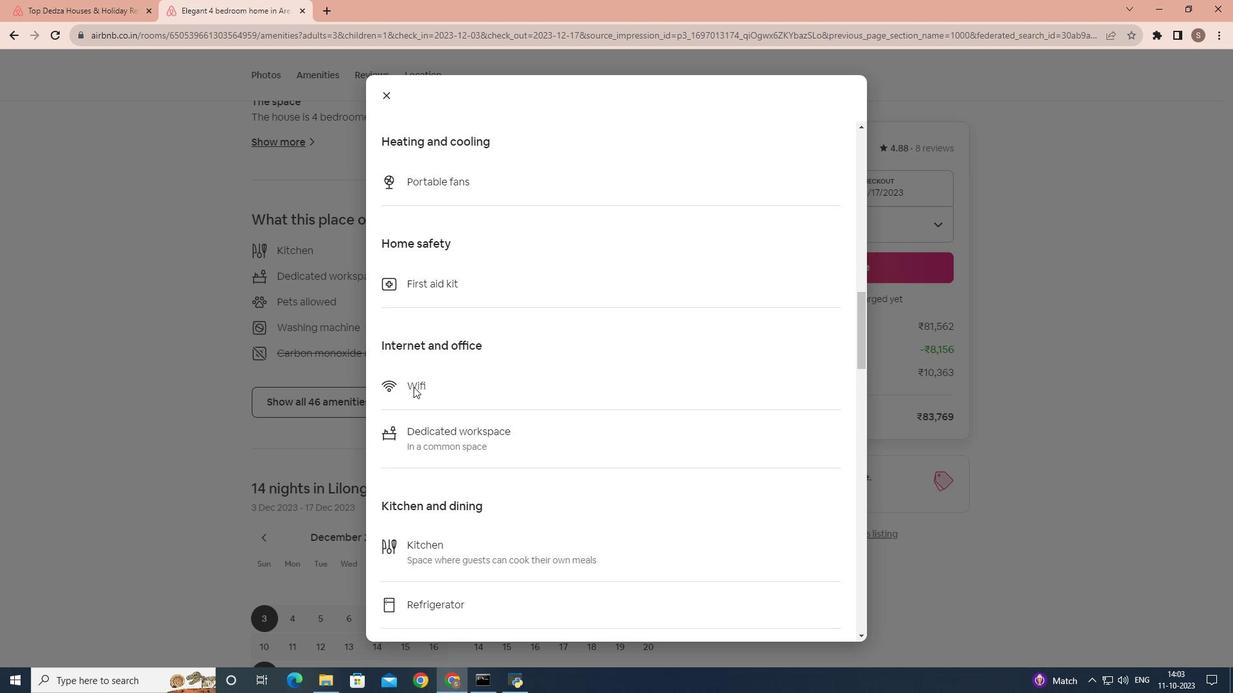 
Action: Mouse scrolled (413, 386) with delta (0, 0)
Screenshot: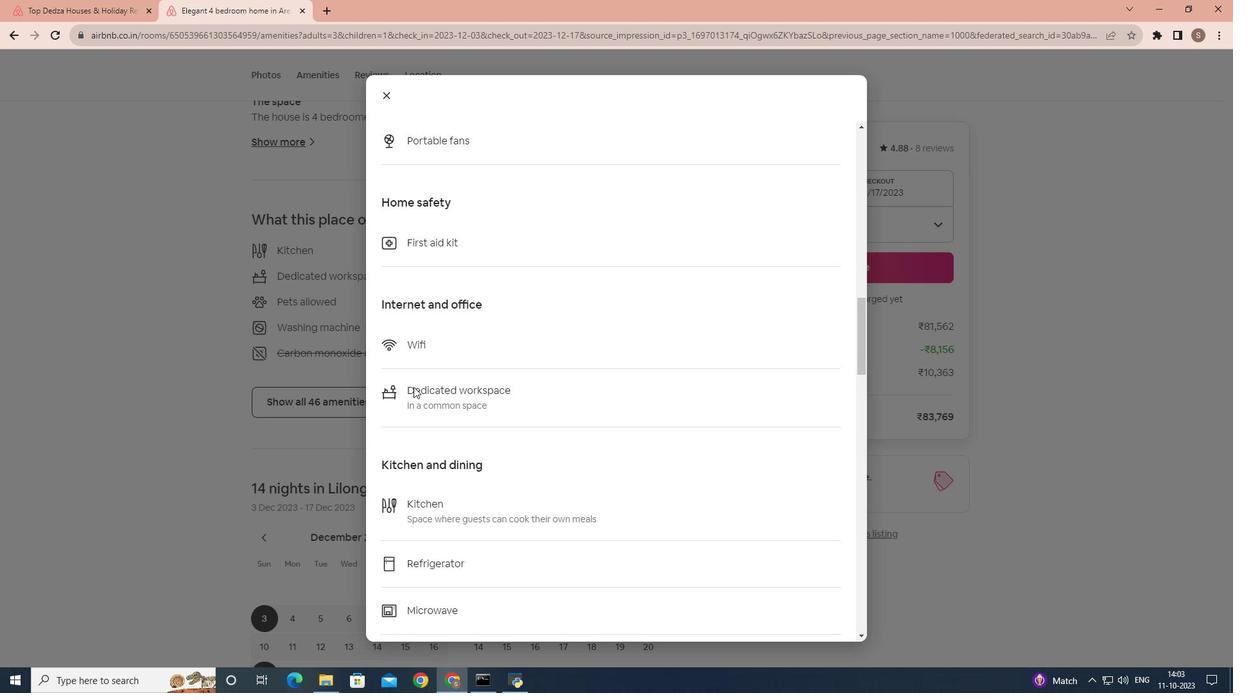 
Action: Mouse scrolled (413, 386) with delta (0, 0)
Screenshot: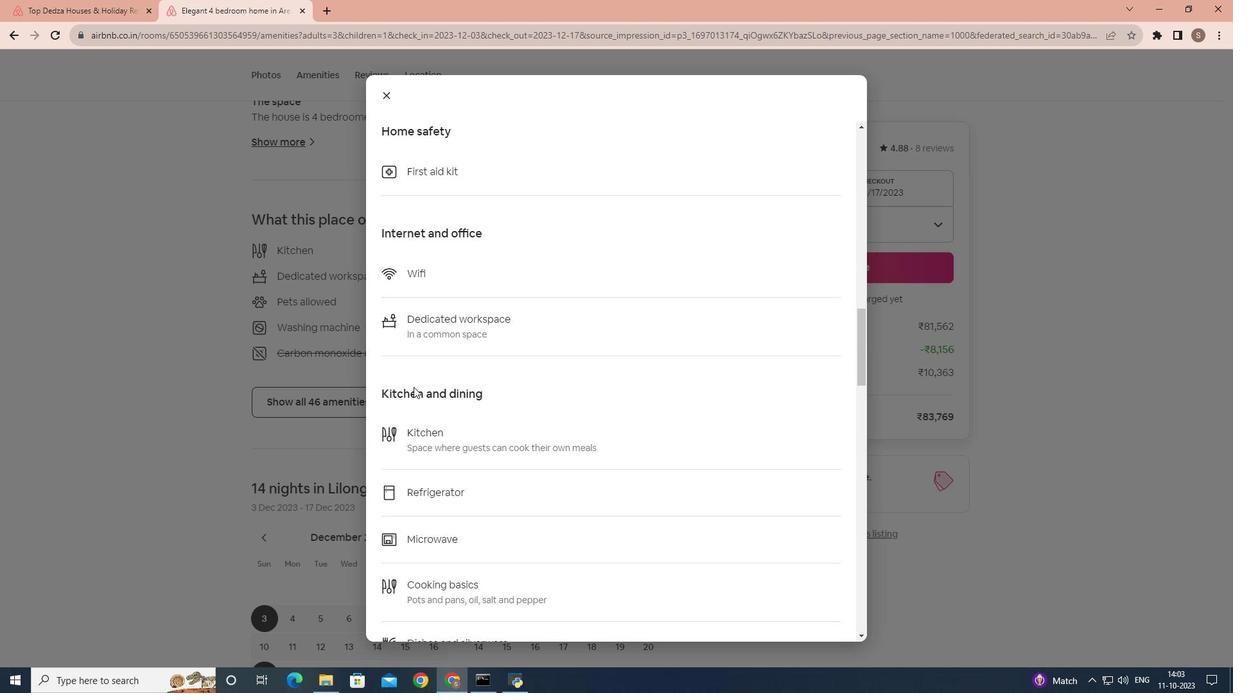 
Action: Mouse scrolled (413, 386) with delta (0, 0)
Screenshot: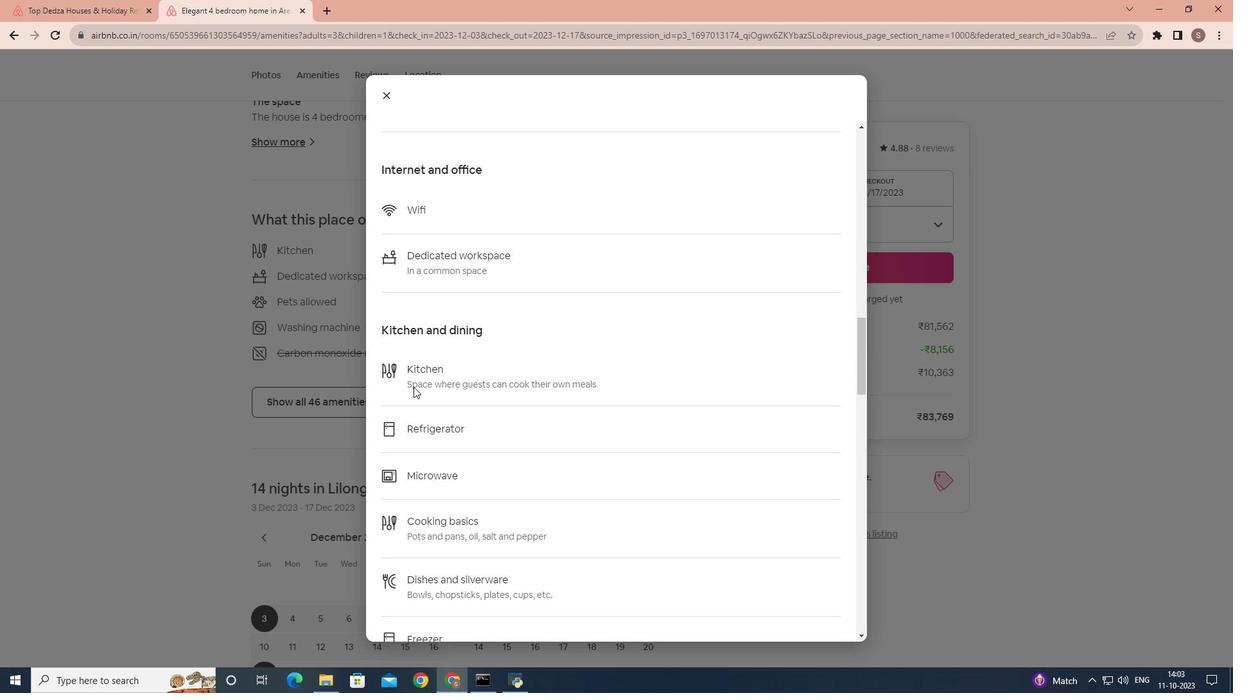 
Action: Mouse scrolled (413, 386) with delta (0, 0)
Screenshot: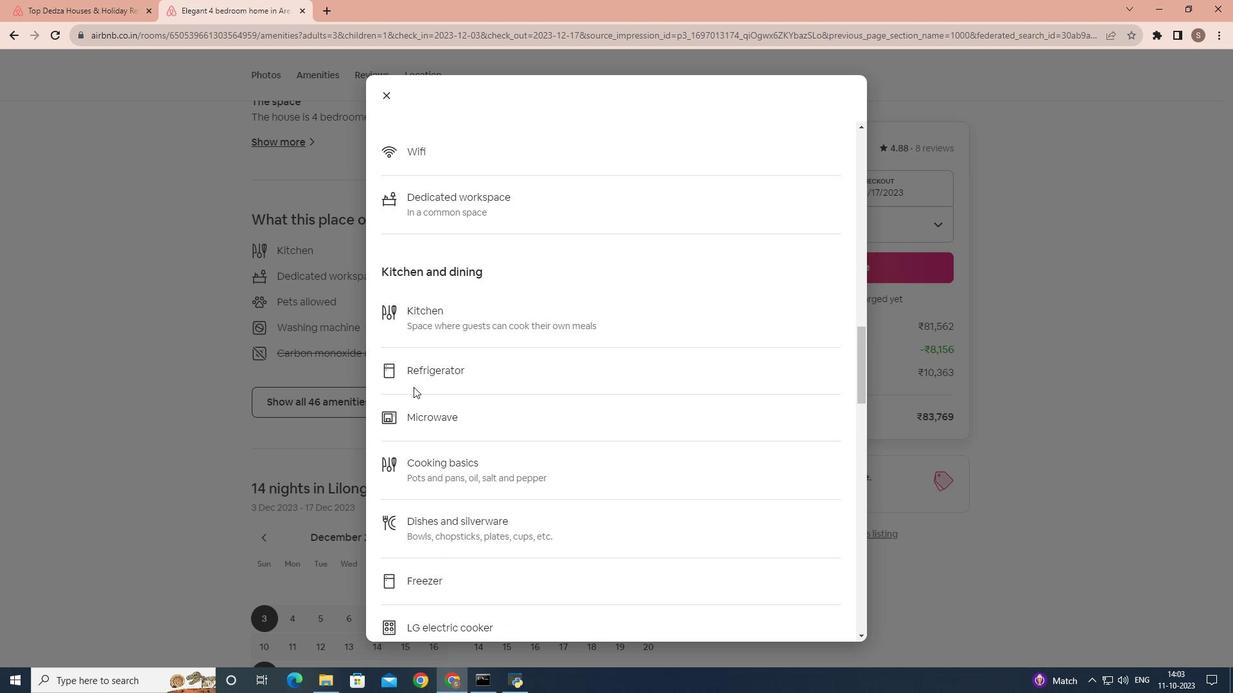 
Action: Mouse scrolled (413, 386) with delta (0, 0)
Screenshot: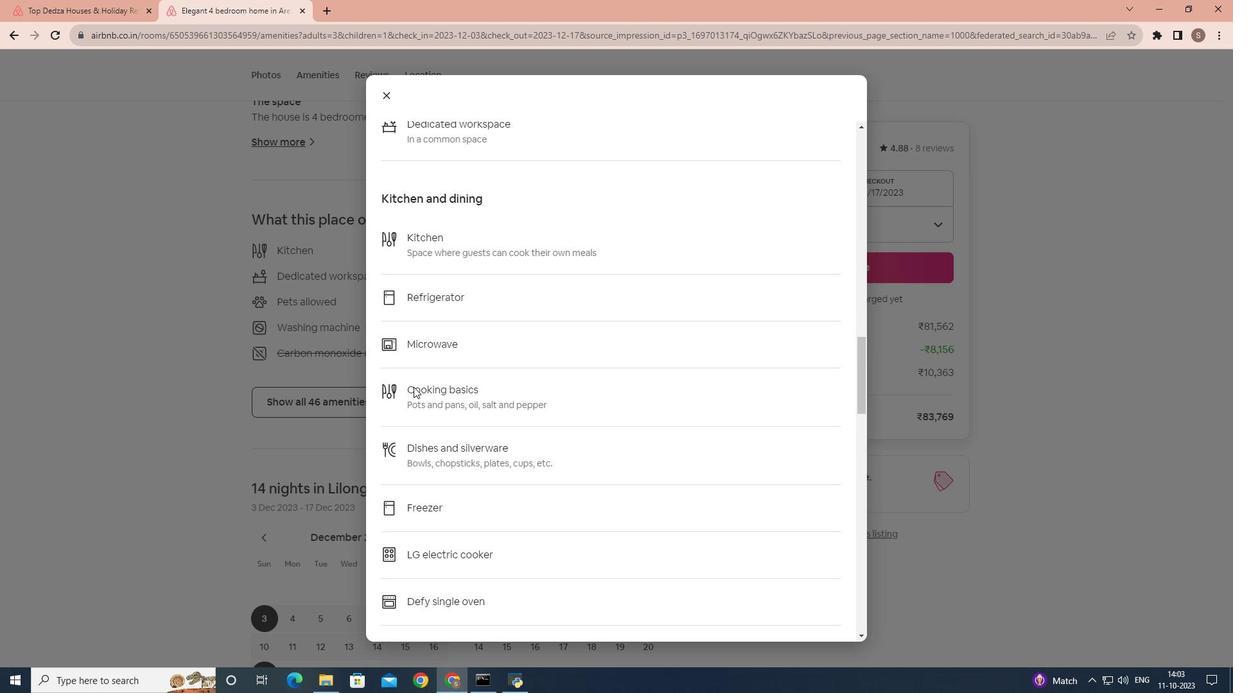 
Action: Mouse scrolled (413, 386) with delta (0, 0)
Screenshot: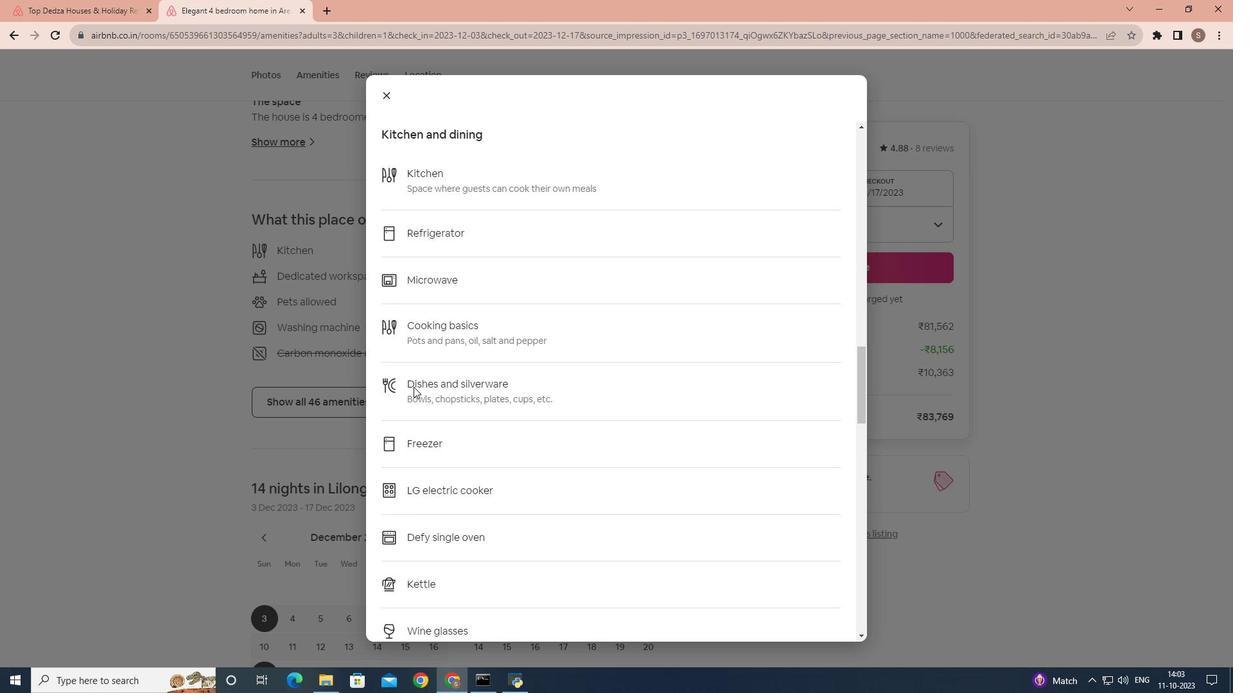 
Action: Mouse scrolled (413, 386) with delta (0, 0)
Screenshot: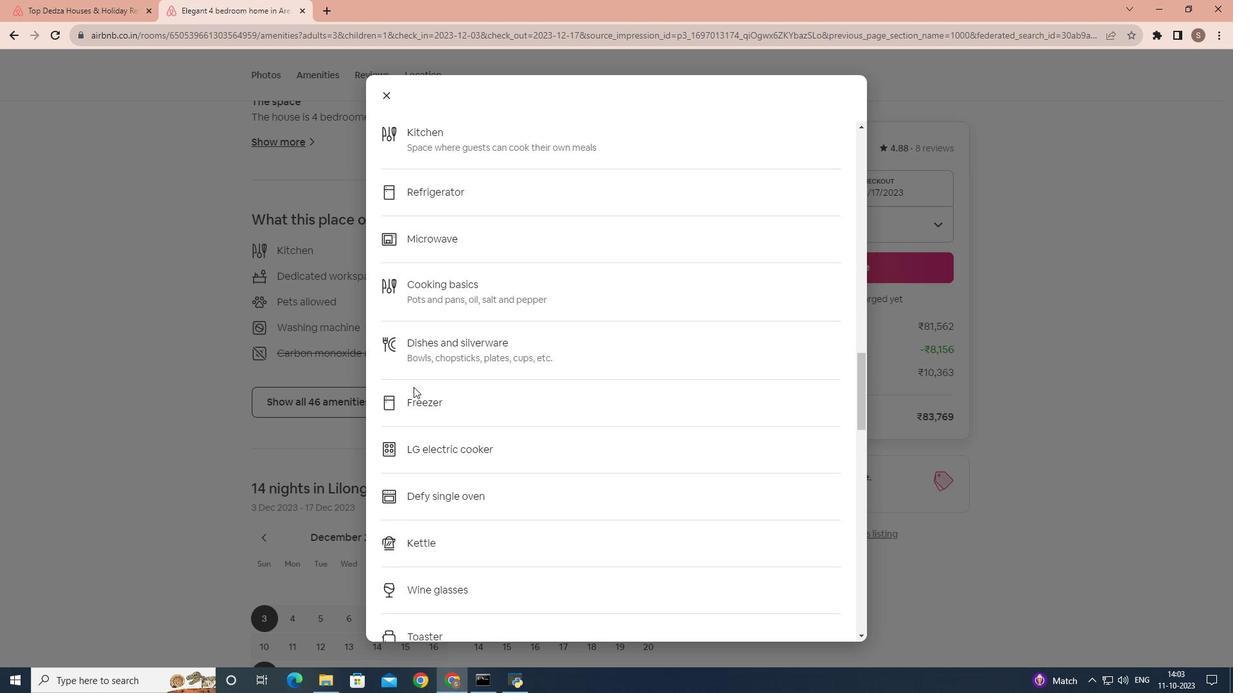 
Action: Mouse scrolled (413, 386) with delta (0, 0)
Screenshot: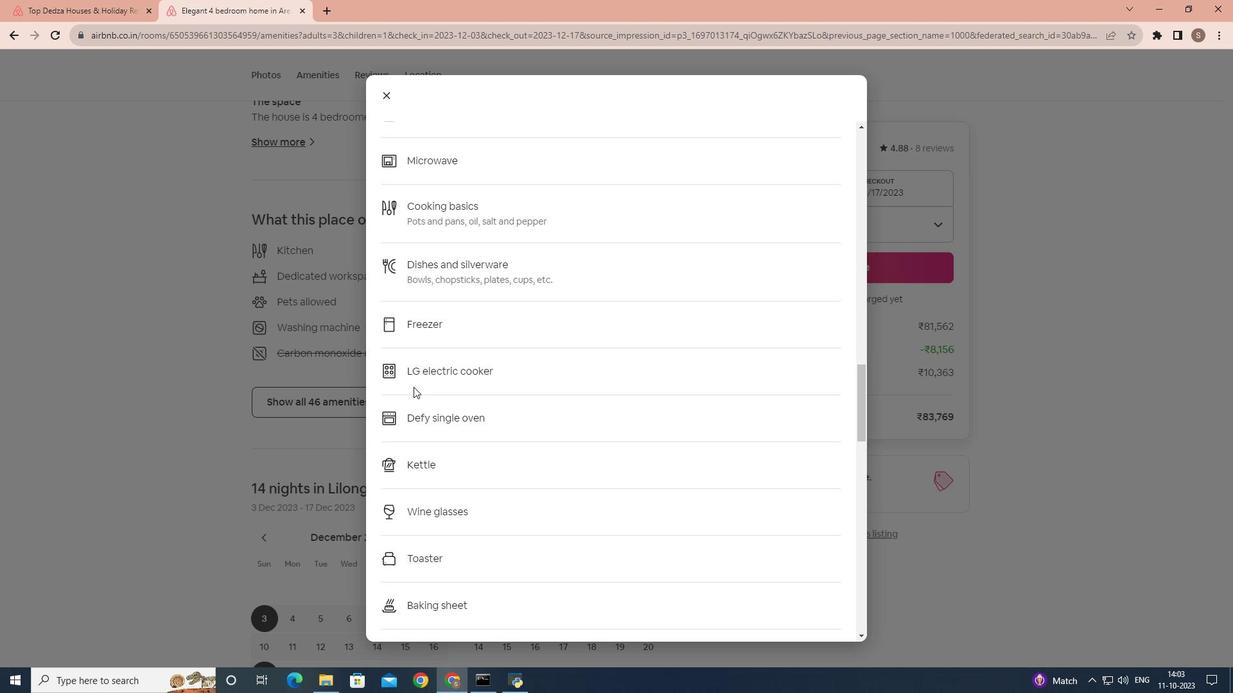 
Action: Mouse scrolled (413, 386) with delta (0, 0)
Screenshot: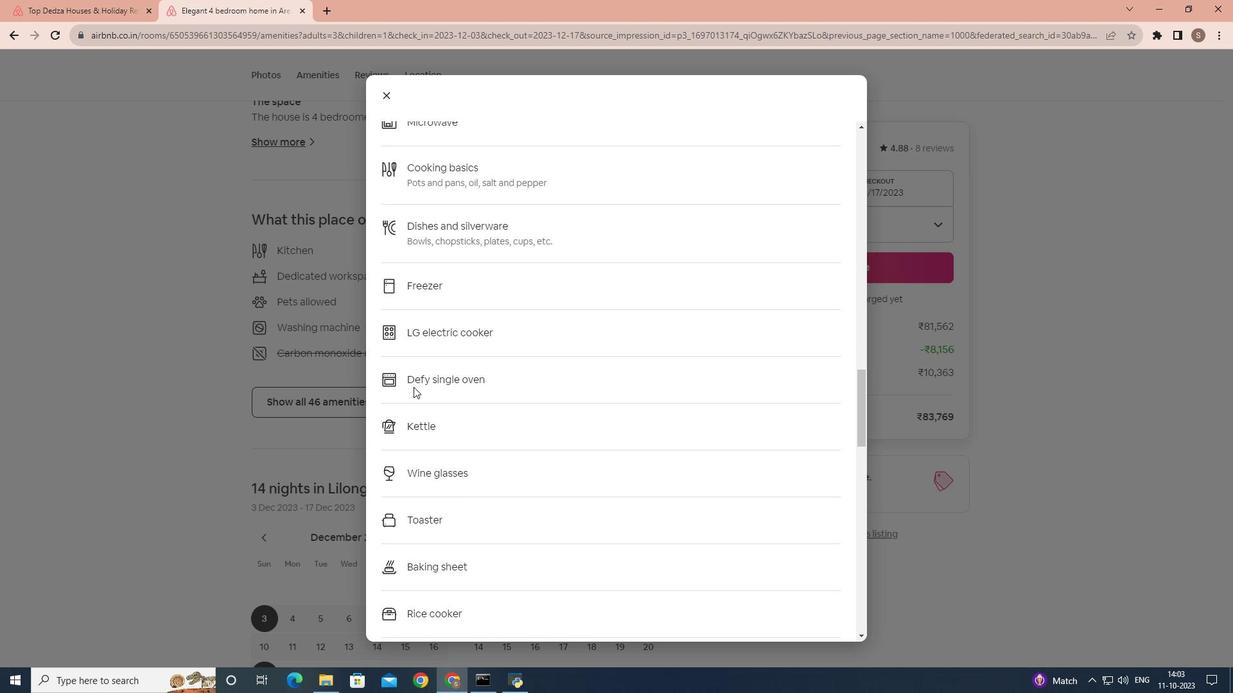 
Action: Mouse scrolled (413, 386) with delta (0, 0)
Screenshot: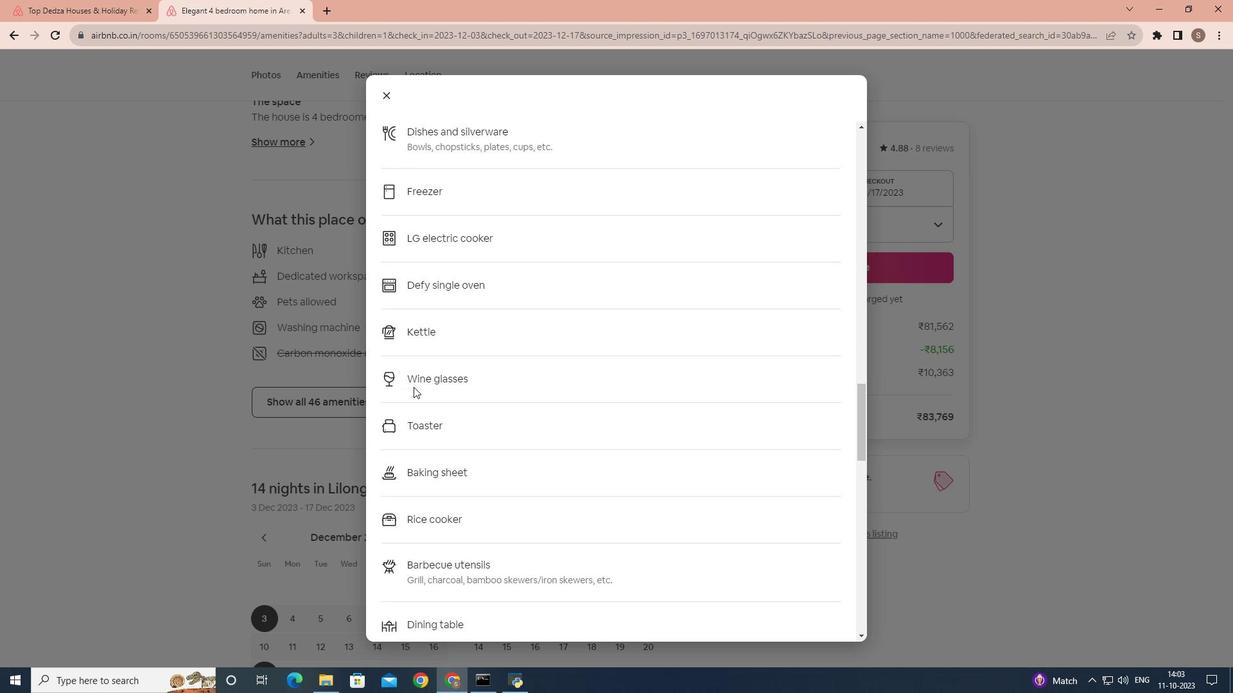 
Action: Mouse scrolled (413, 386) with delta (0, 0)
Screenshot: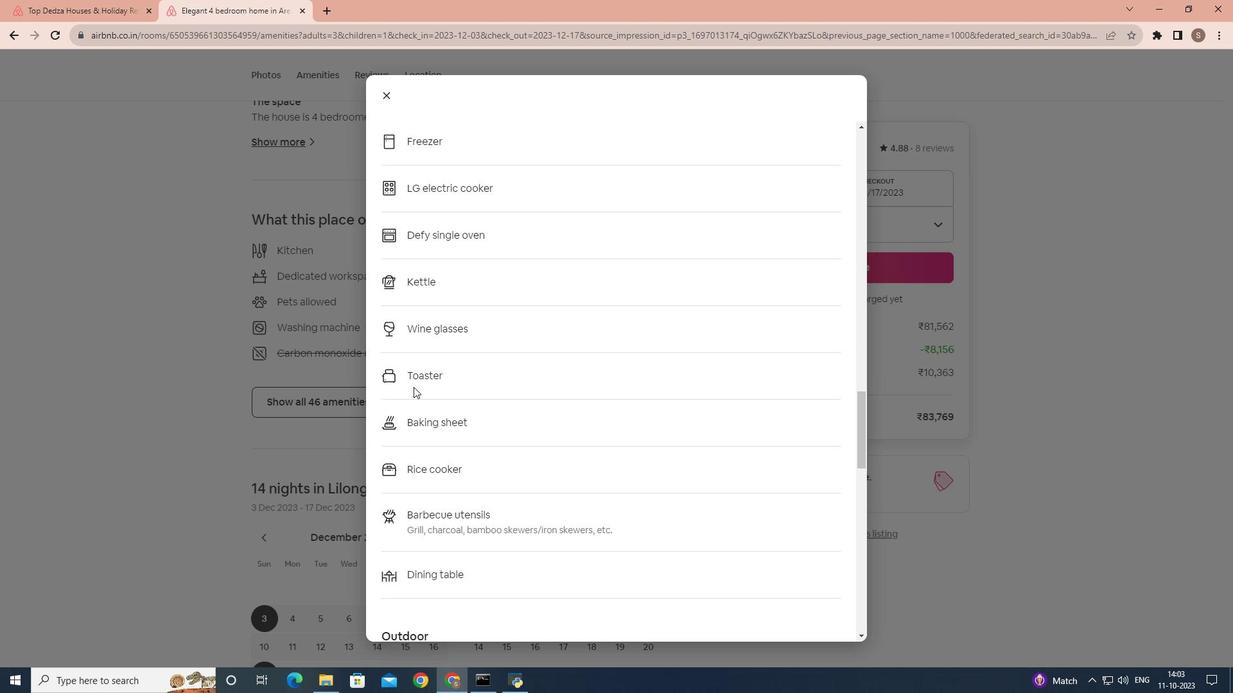 
Action: Mouse scrolled (413, 386) with delta (0, 0)
Screenshot: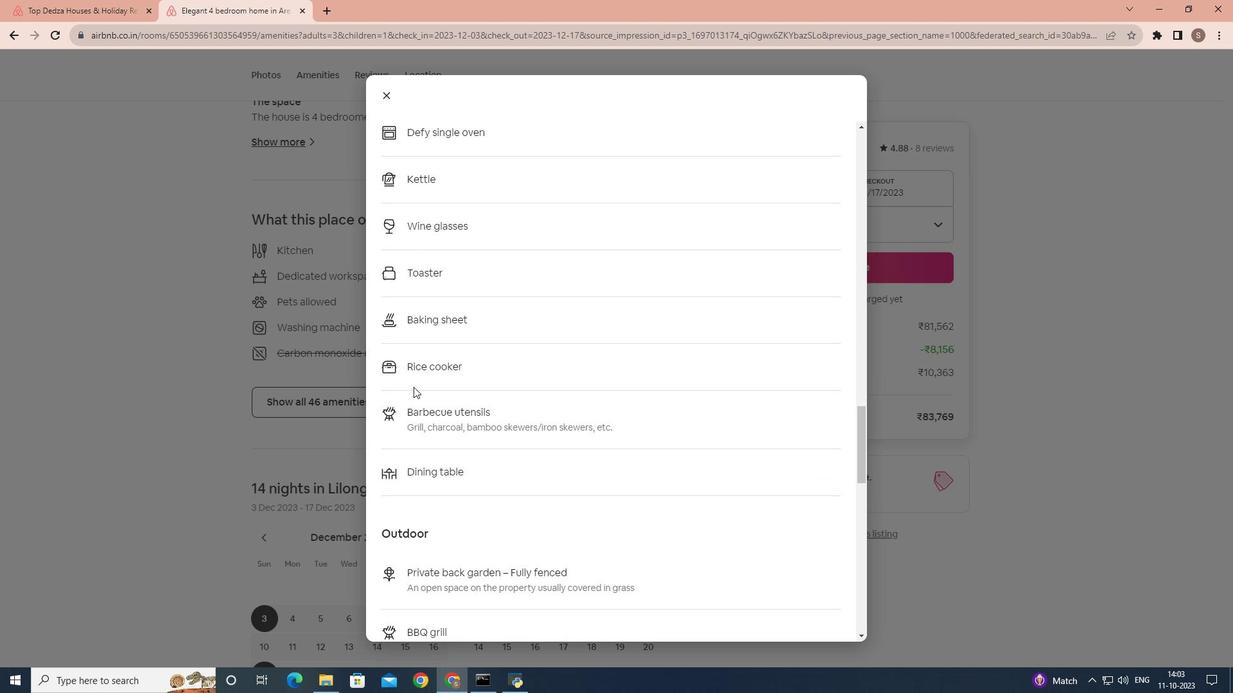 
Action: Mouse scrolled (413, 386) with delta (0, 0)
Screenshot: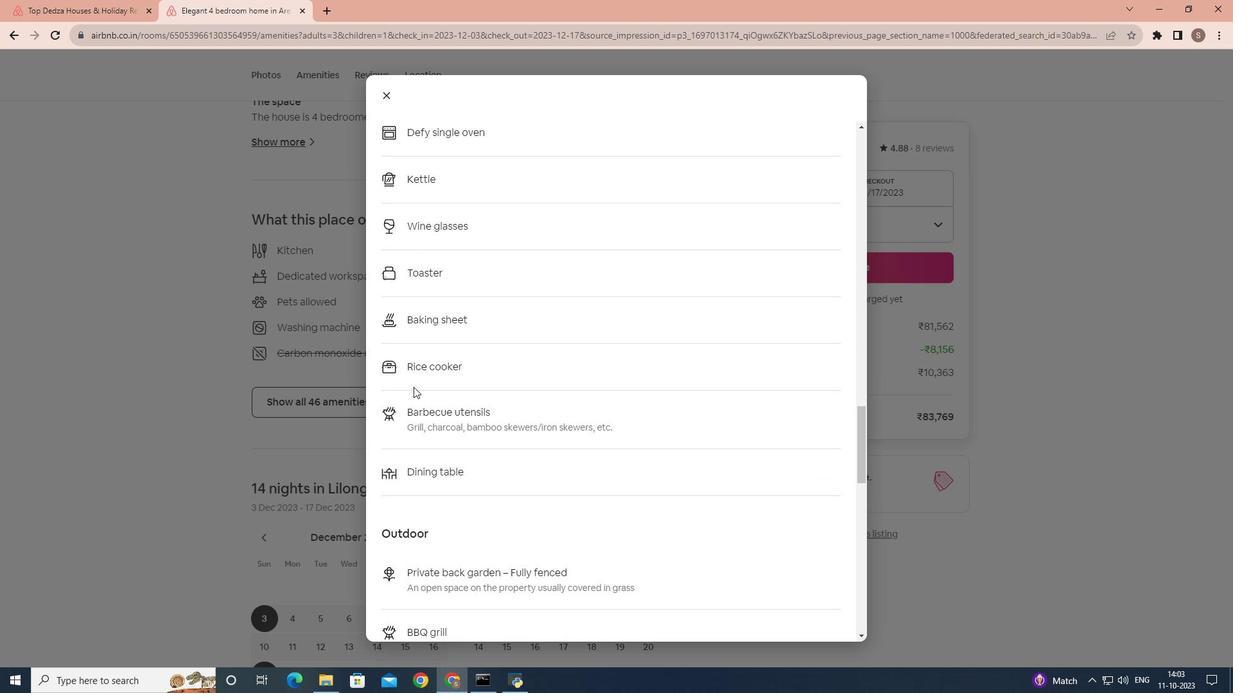 
Action: Mouse scrolled (413, 386) with delta (0, 0)
Screenshot: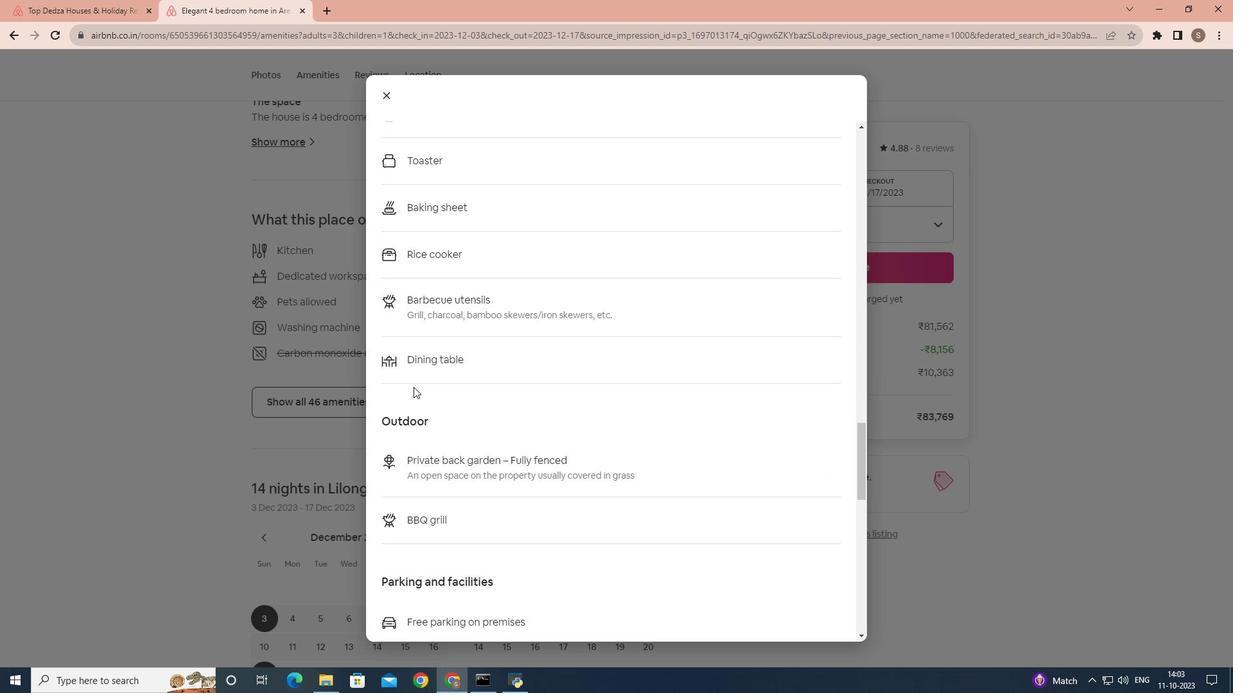 
Action: Mouse scrolled (413, 386) with delta (0, 0)
Screenshot: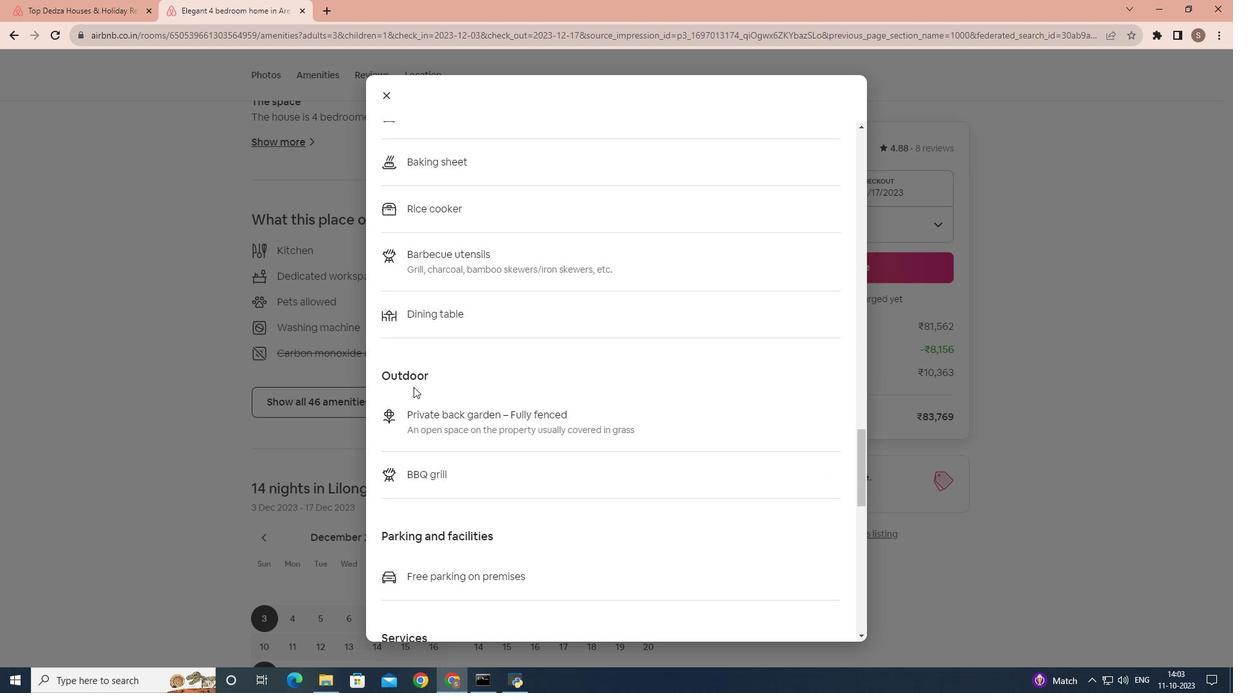 
Action: Mouse scrolled (413, 386) with delta (0, 0)
Screenshot: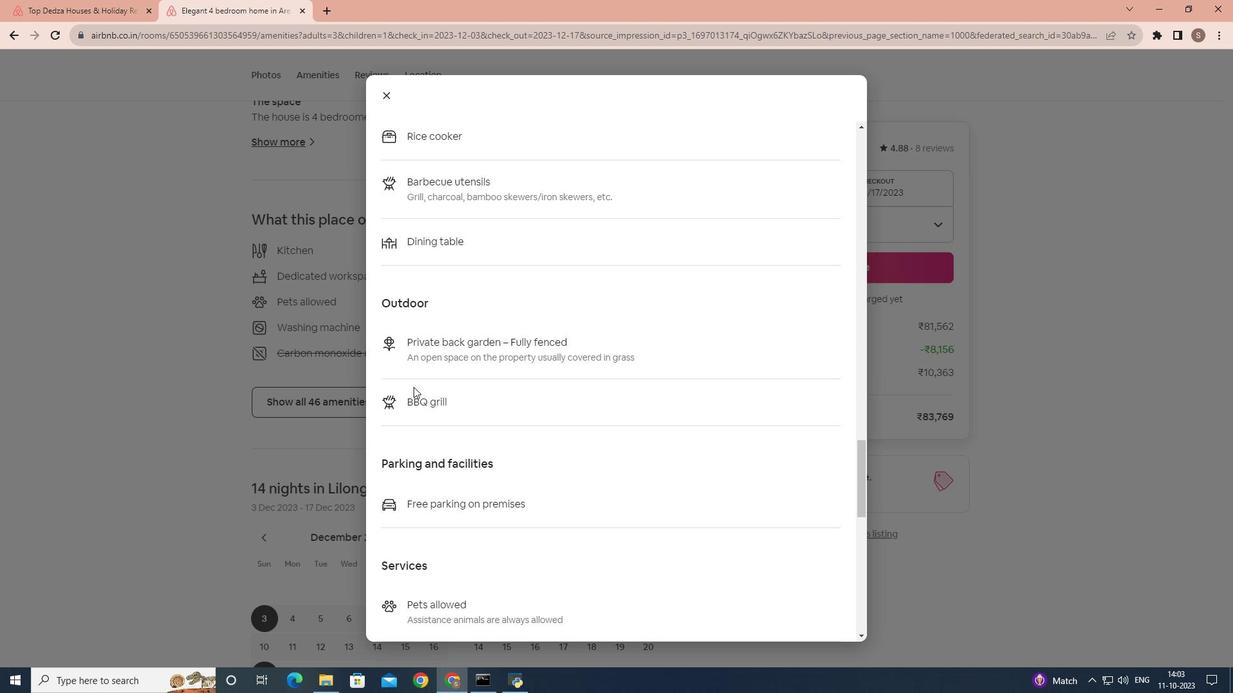
Action: Mouse scrolled (413, 386) with delta (0, 0)
Screenshot: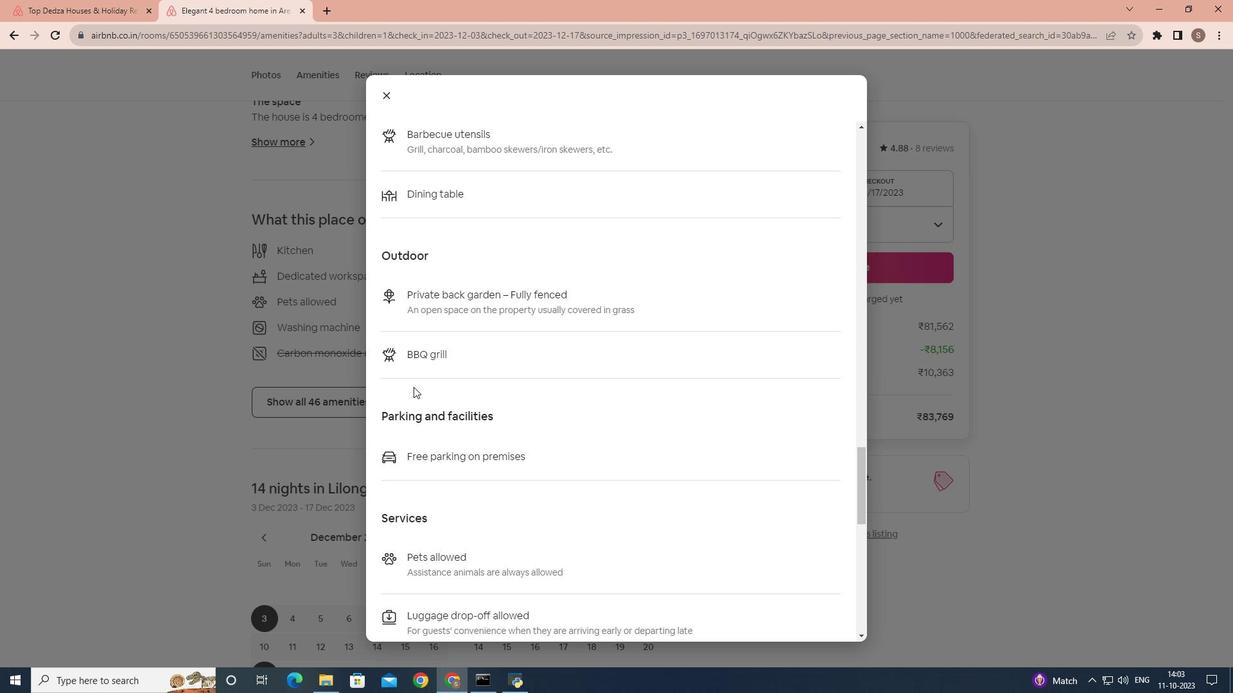 
Action: Mouse scrolled (413, 386) with delta (0, 0)
Screenshot: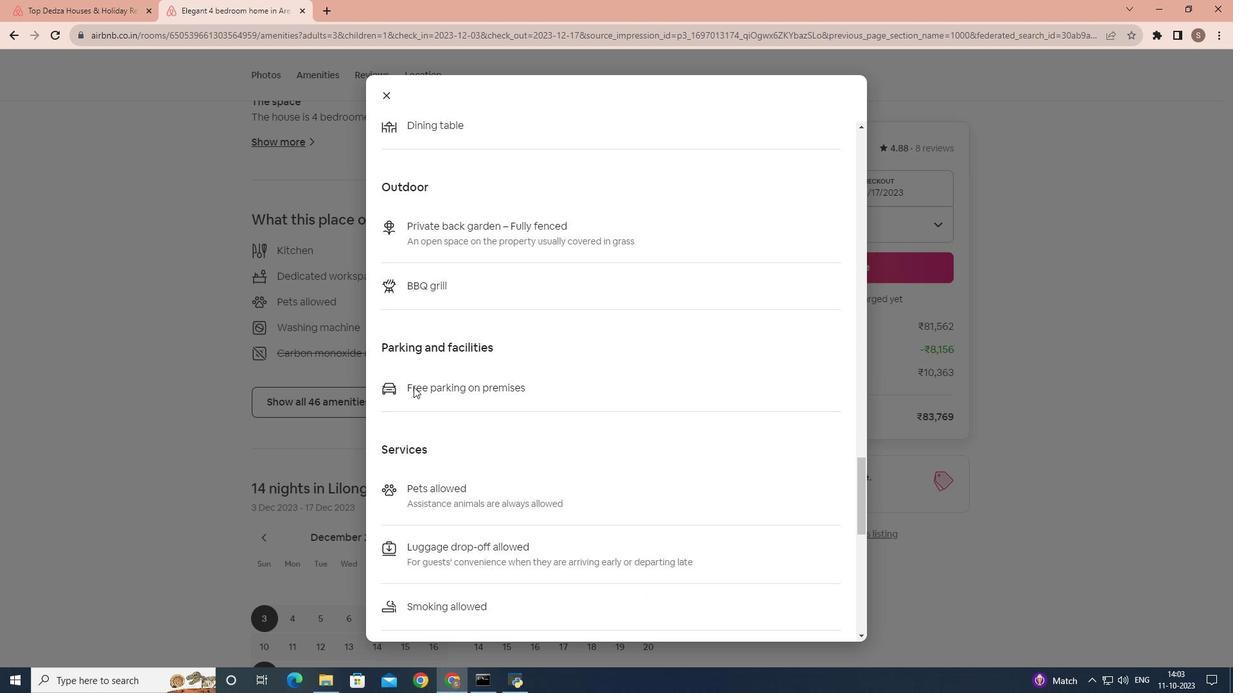 
Action: Mouse scrolled (413, 386) with delta (0, 0)
Screenshot: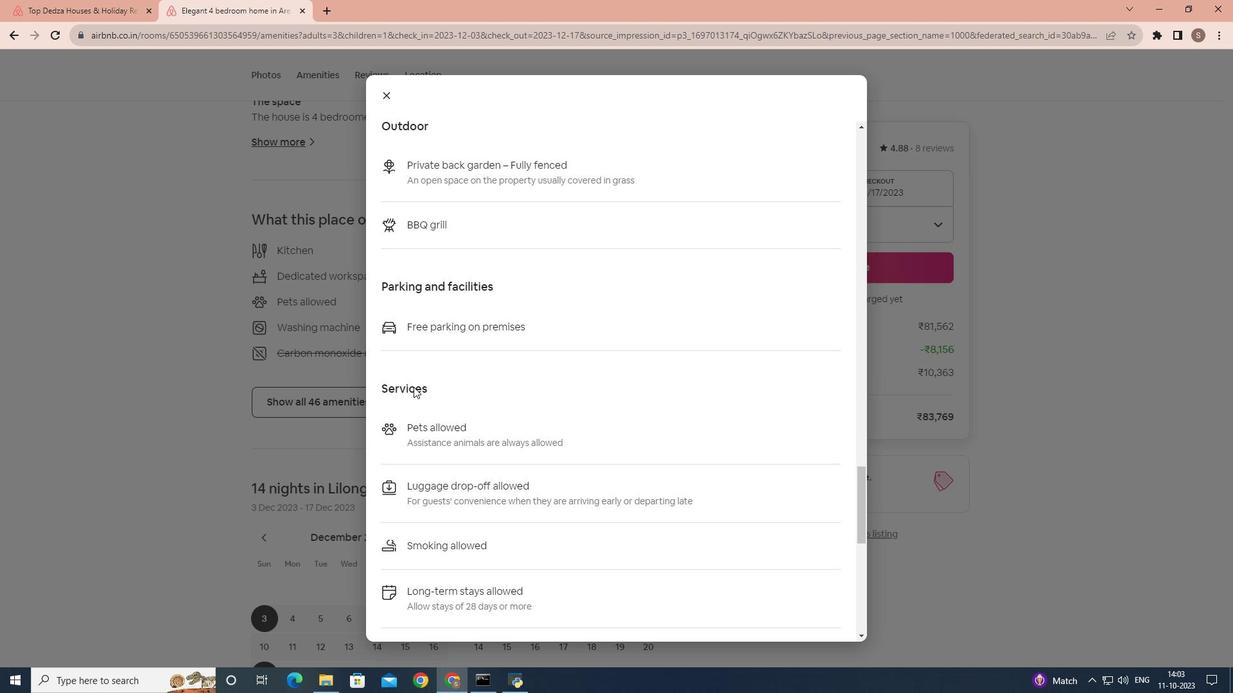 
Action: Mouse scrolled (413, 386) with delta (0, 0)
Screenshot: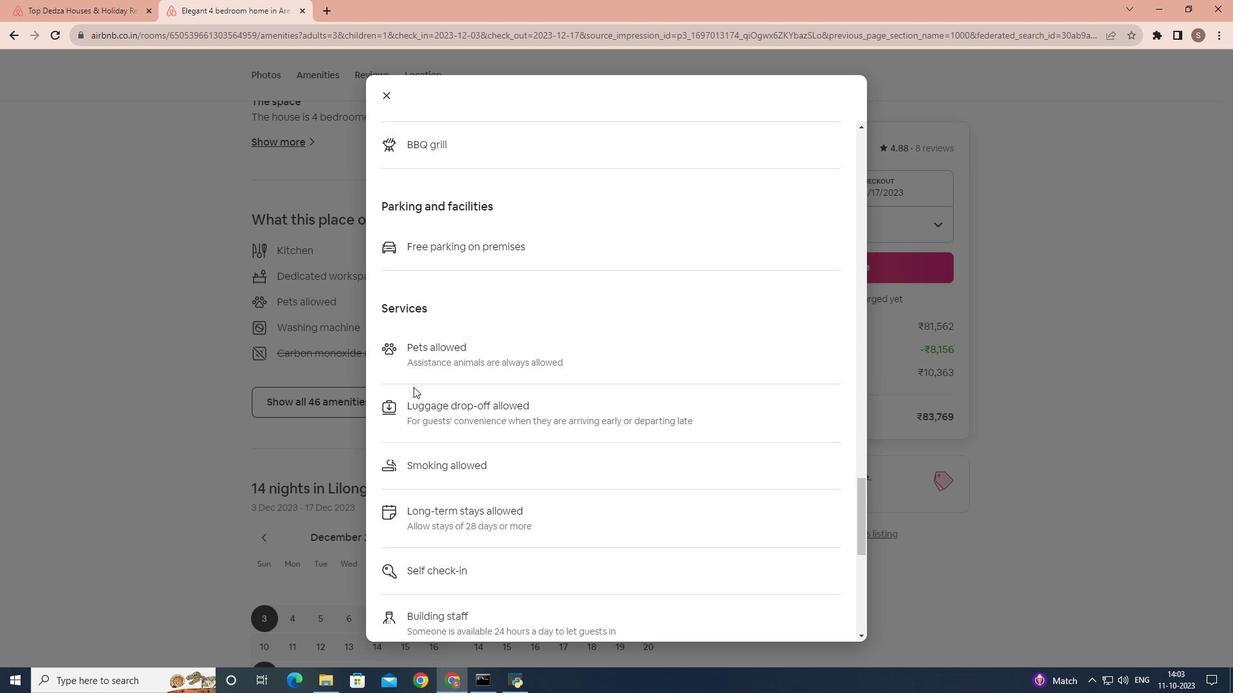 
Action: Mouse scrolled (413, 386) with delta (0, 0)
Screenshot: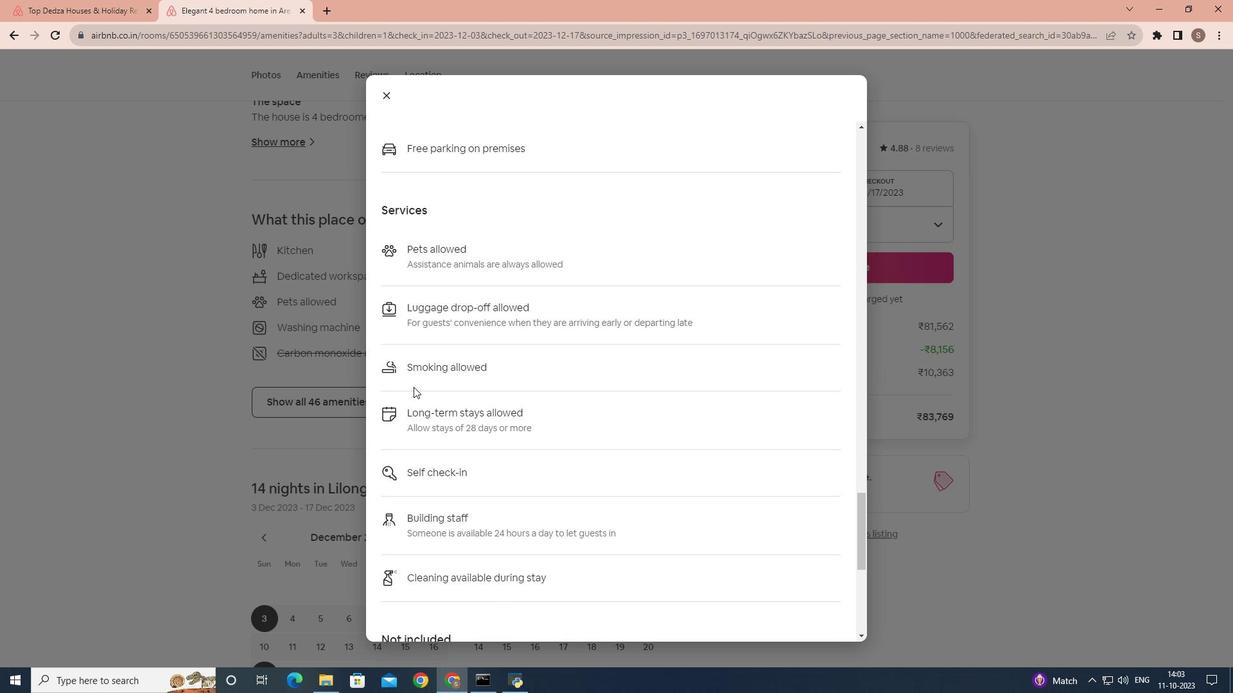
Action: Mouse scrolled (413, 386) with delta (0, 0)
Screenshot: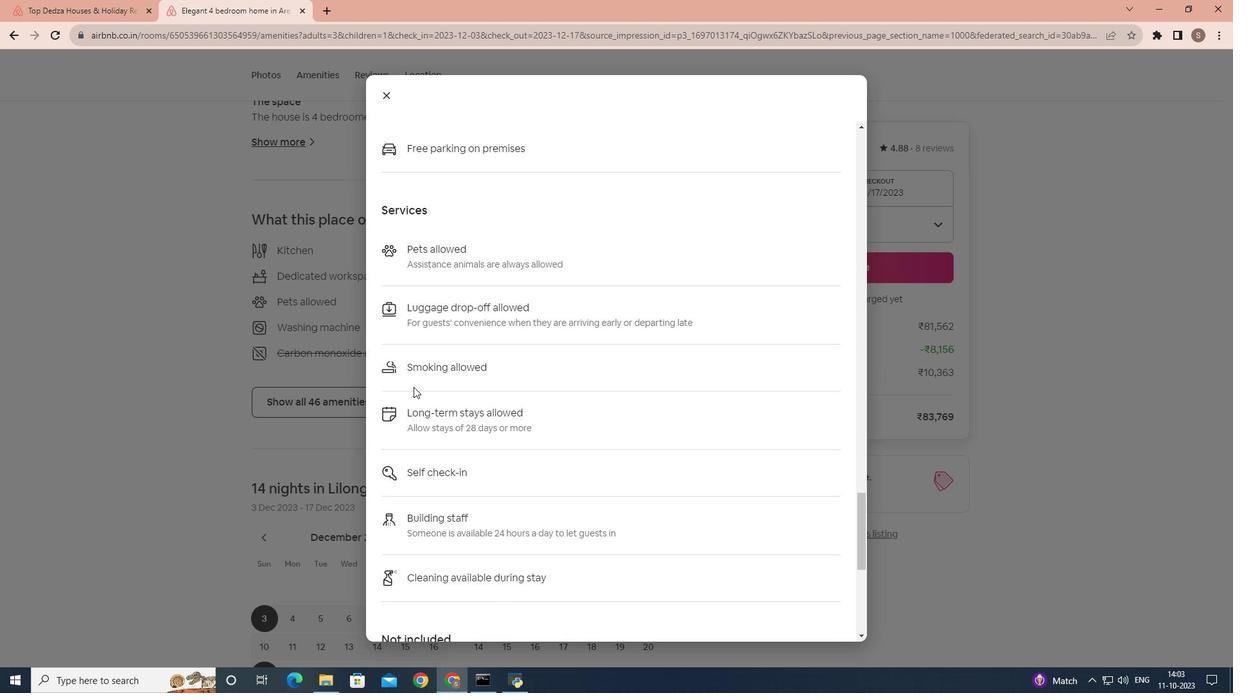 
Action: Mouse scrolled (413, 386) with delta (0, 0)
Screenshot: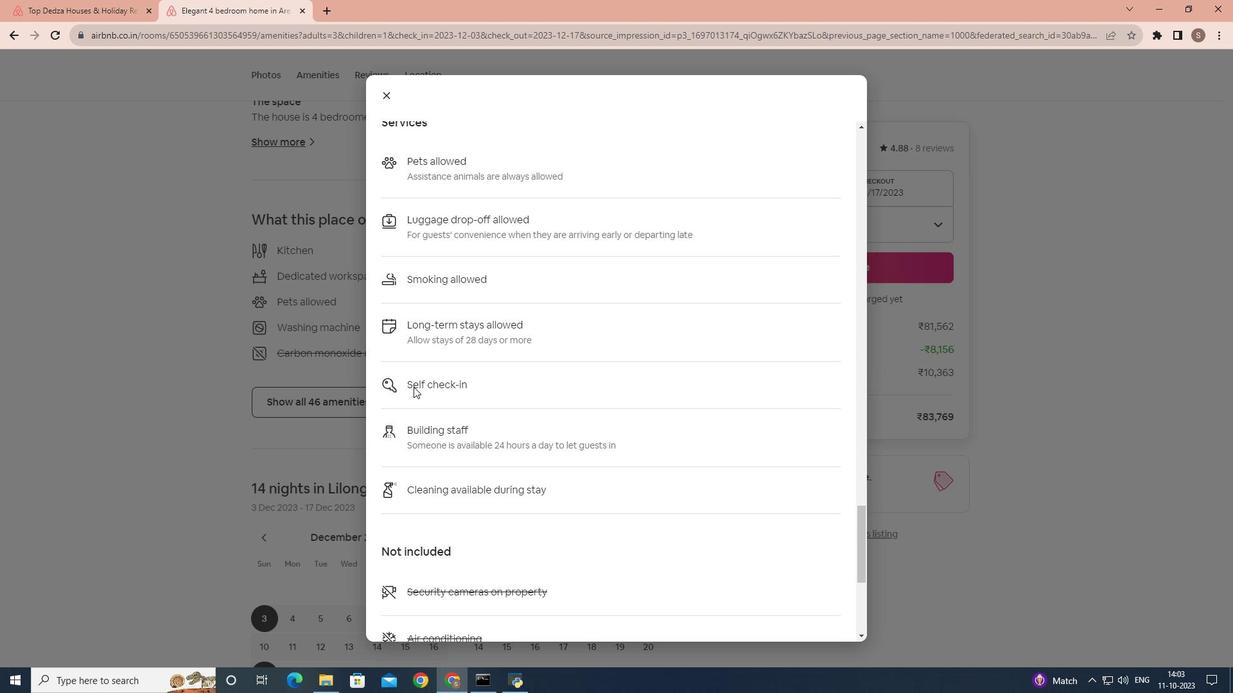 
Action: Mouse scrolled (413, 386) with delta (0, 0)
Screenshot: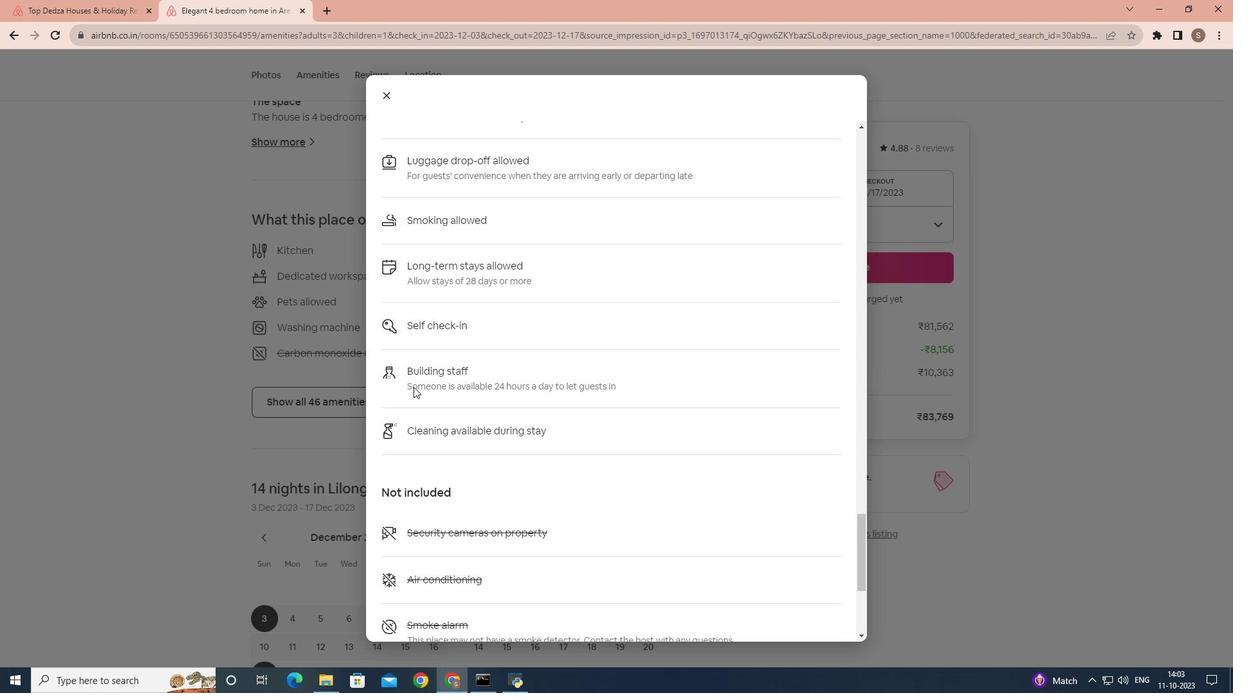 
Action: Mouse scrolled (413, 386) with delta (0, 0)
Screenshot: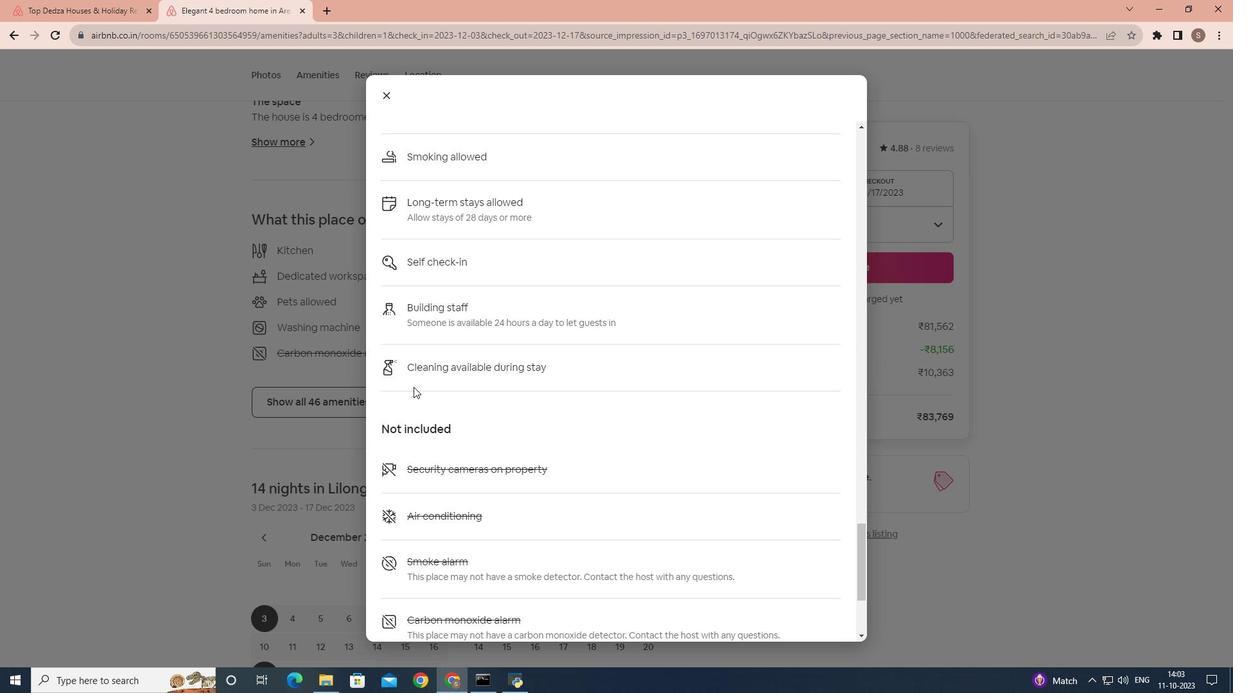 
Action: Mouse scrolled (413, 386) with delta (0, 0)
Screenshot: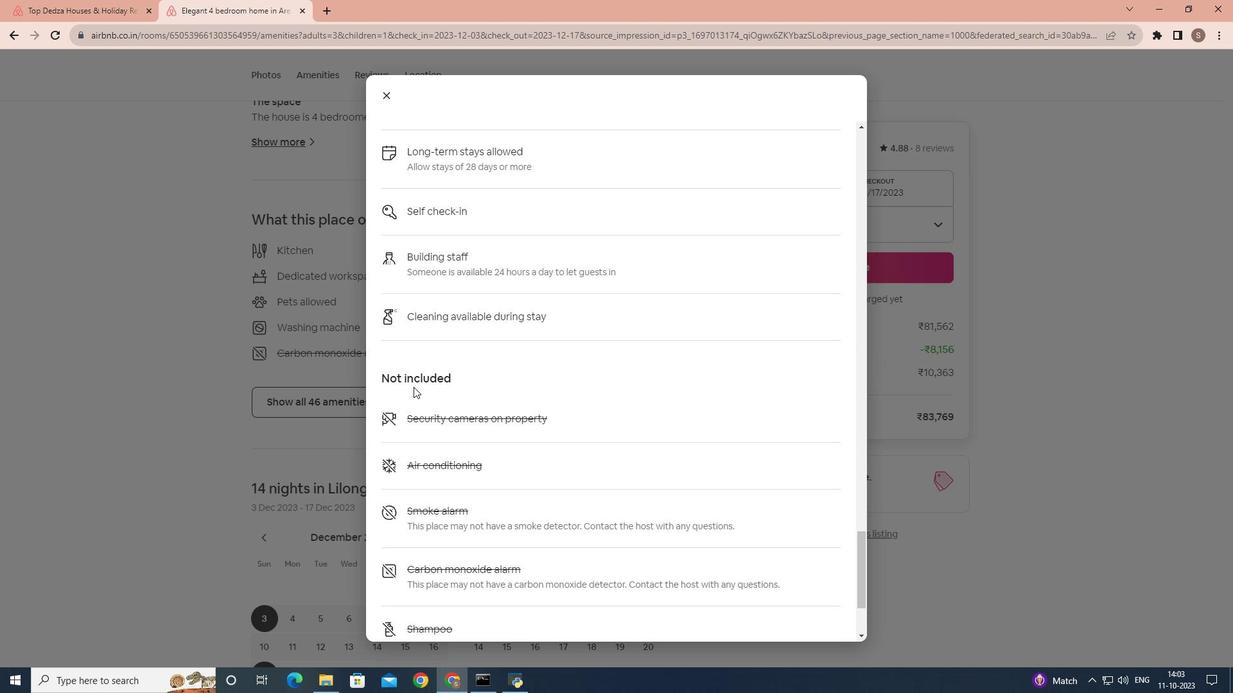 
Action: Mouse scrolled (413, 386) with delta (0, 0)
Screenshot: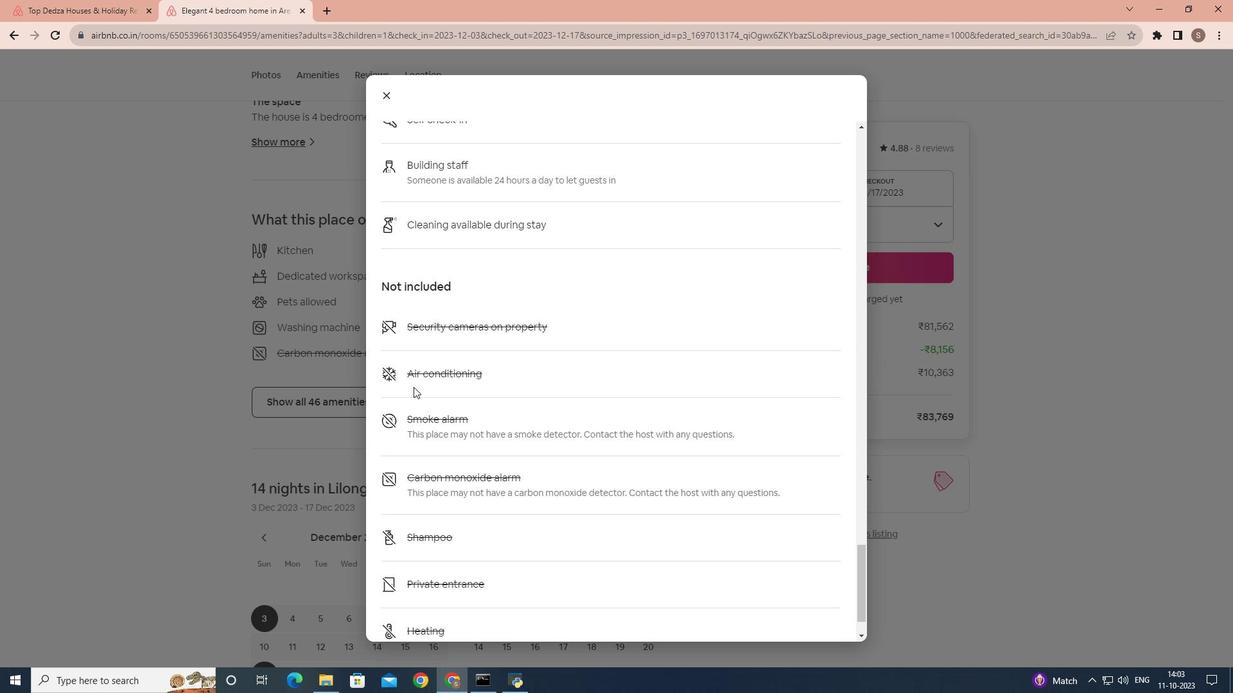 
Action: Mouse scrolled (413, 386) with delta (0, 0)
Screenshot: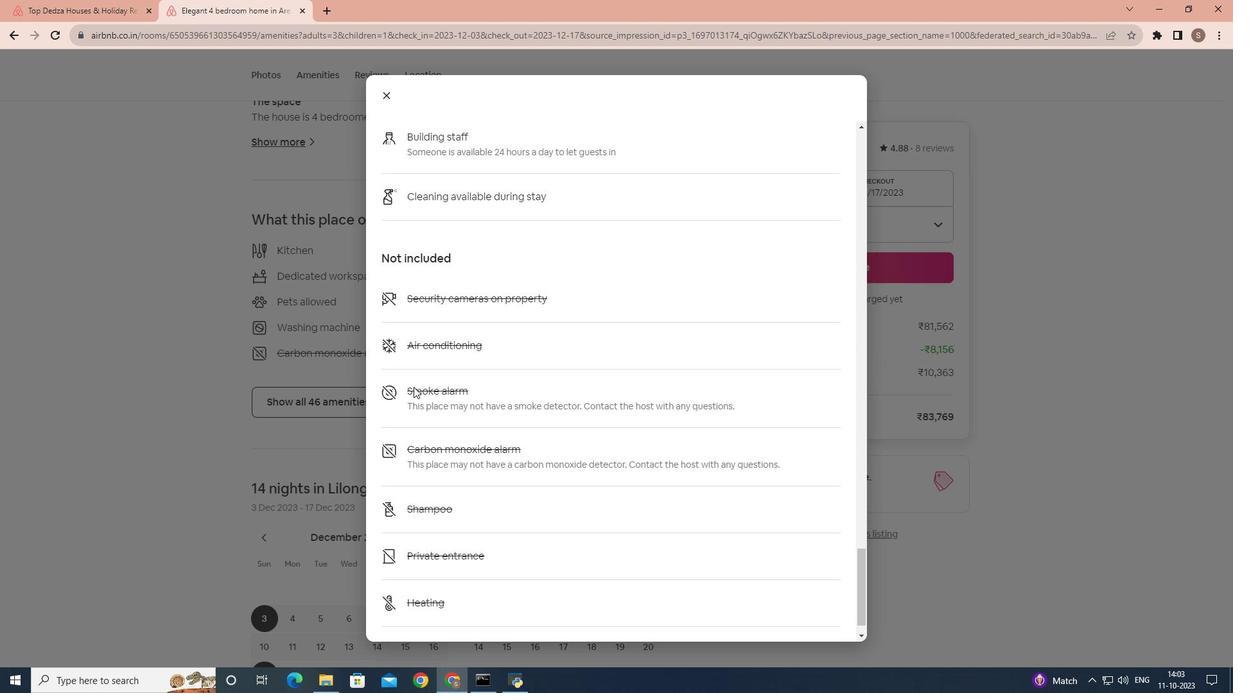 
Action: Mouse scrolled (413, 386) with delta (0, 0)
Screenshot: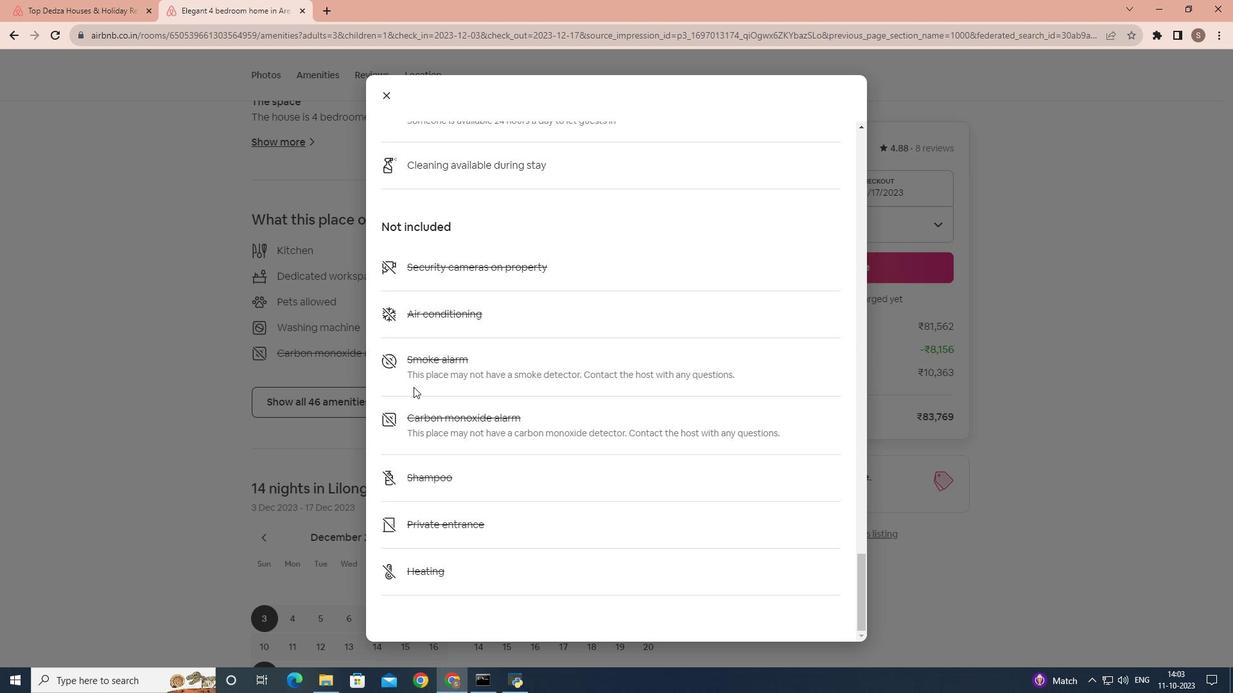
Action: Mouse scrolled (413, 386) with delta (0, 0)
Screenshot: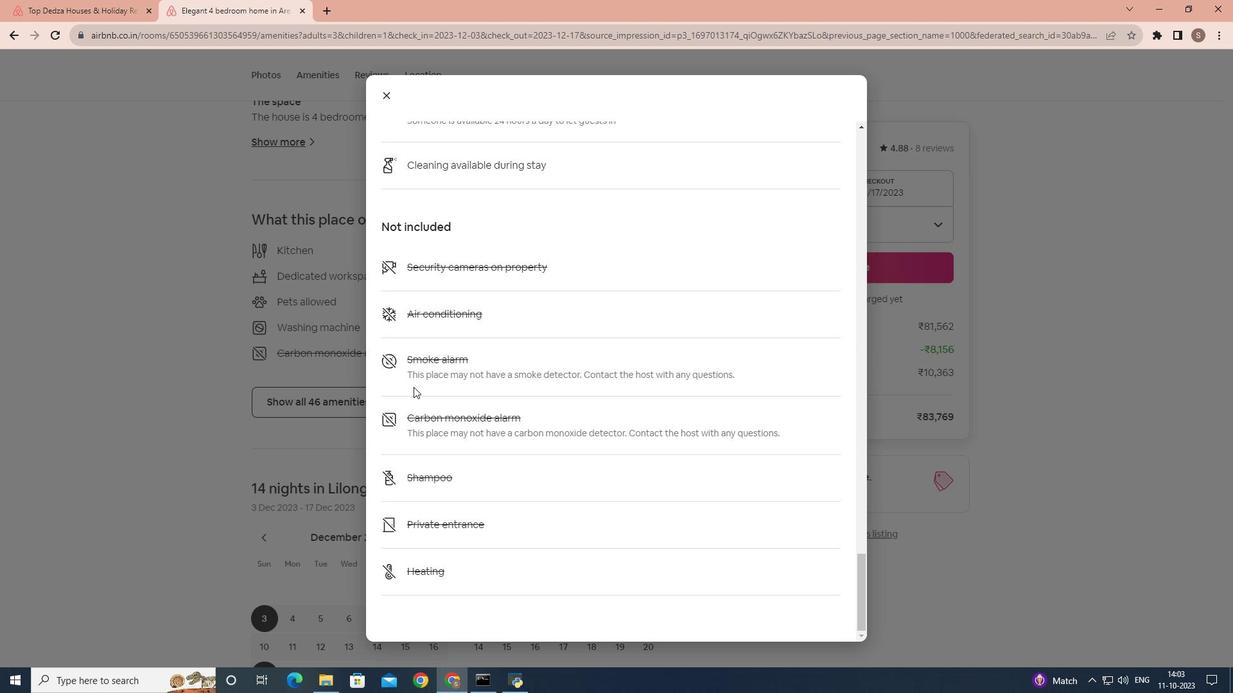 
Action: Mouse scrolled (413, 386) with delta (0, 0)
Screenshot: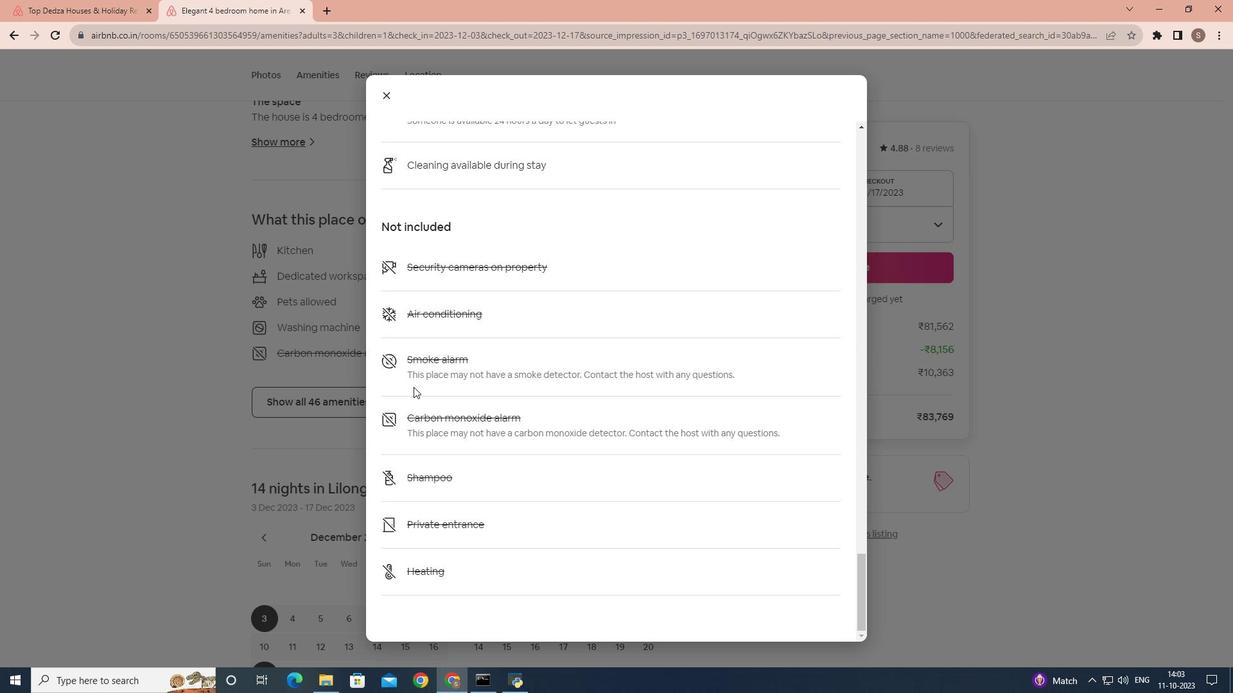 
Action: Mouse scrolled (413, 386) with delta (0, 0)
Screenshot: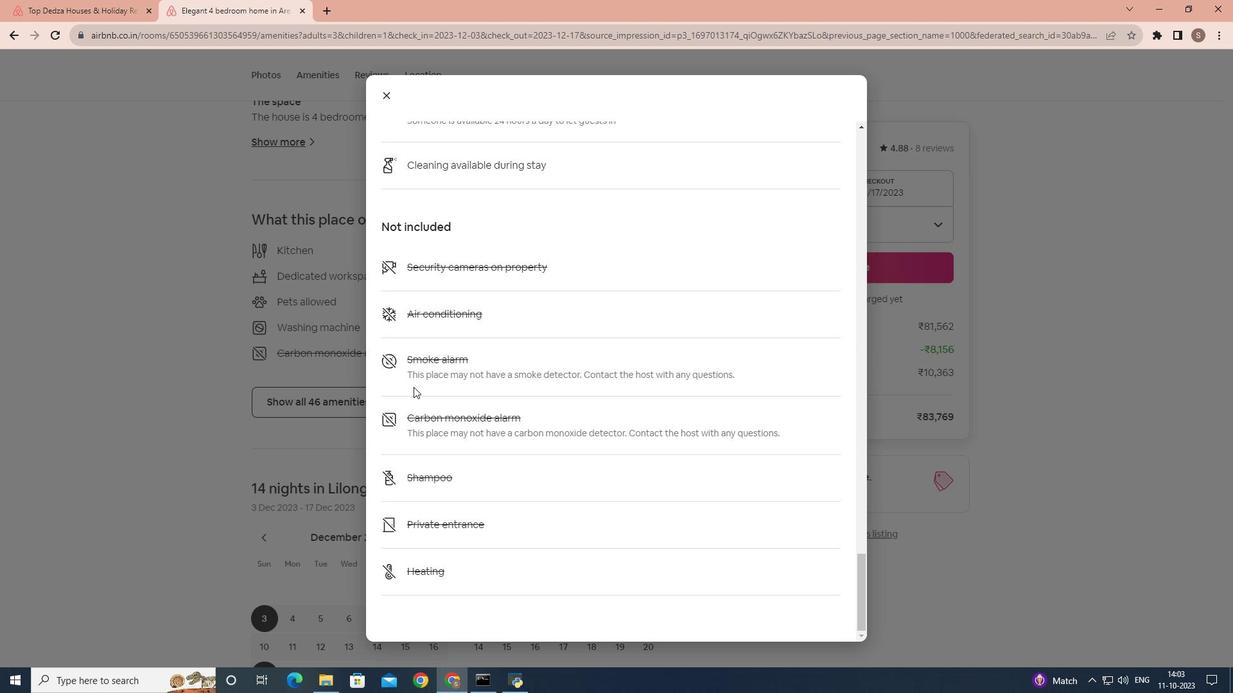 
Action: Mouse scrolled (413, 386) with delta (0, 0)
Screenshot: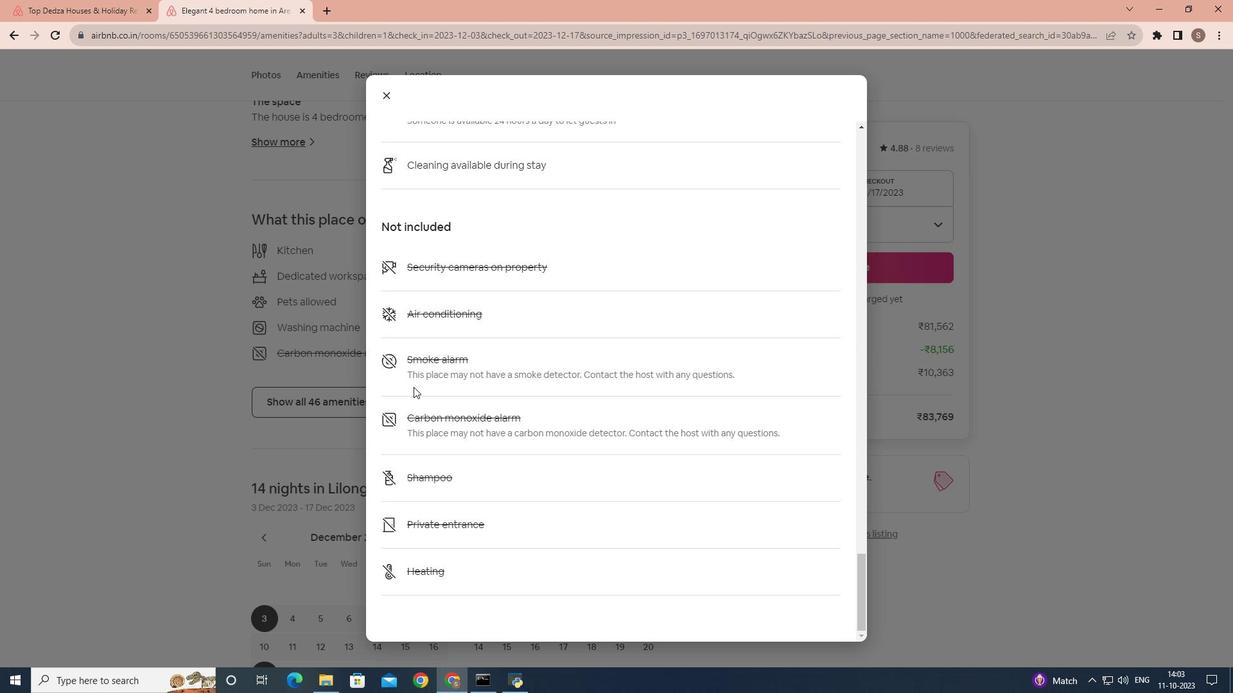 
Action: Mouse scrolled (413, 386) with delta (0, 0)
Screenshot: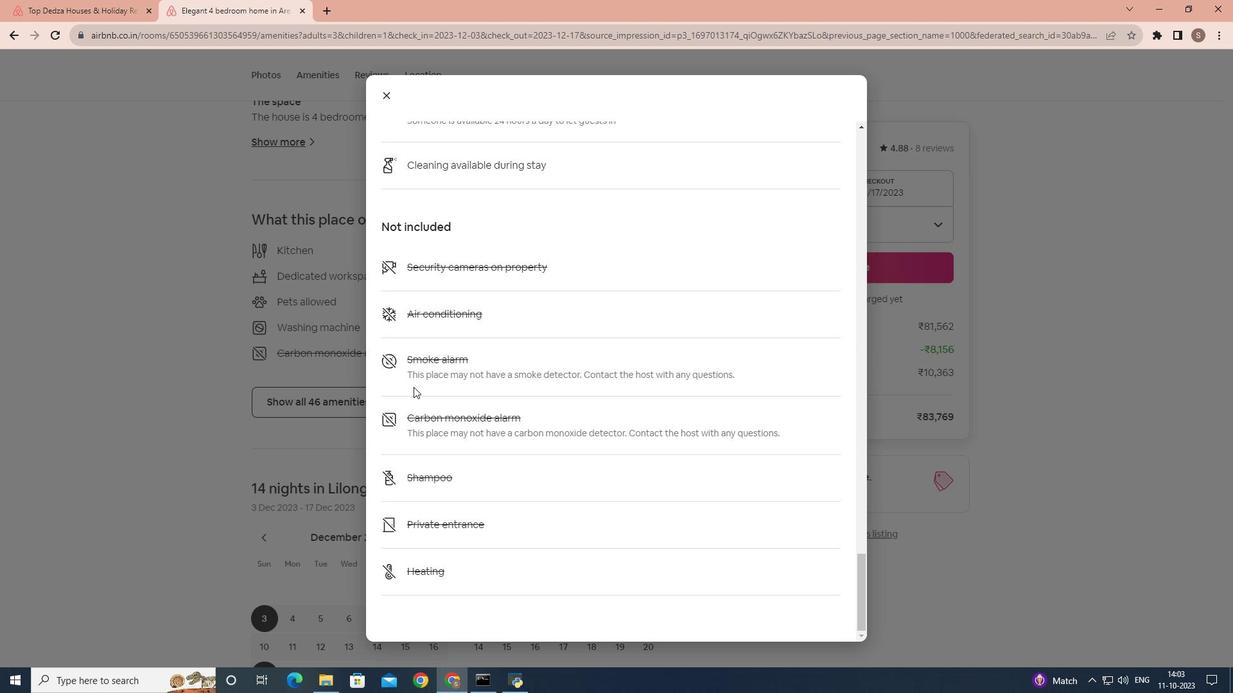 
Action: Mouse scrolled (413, 386) with delta (0, 0)
Screenshot: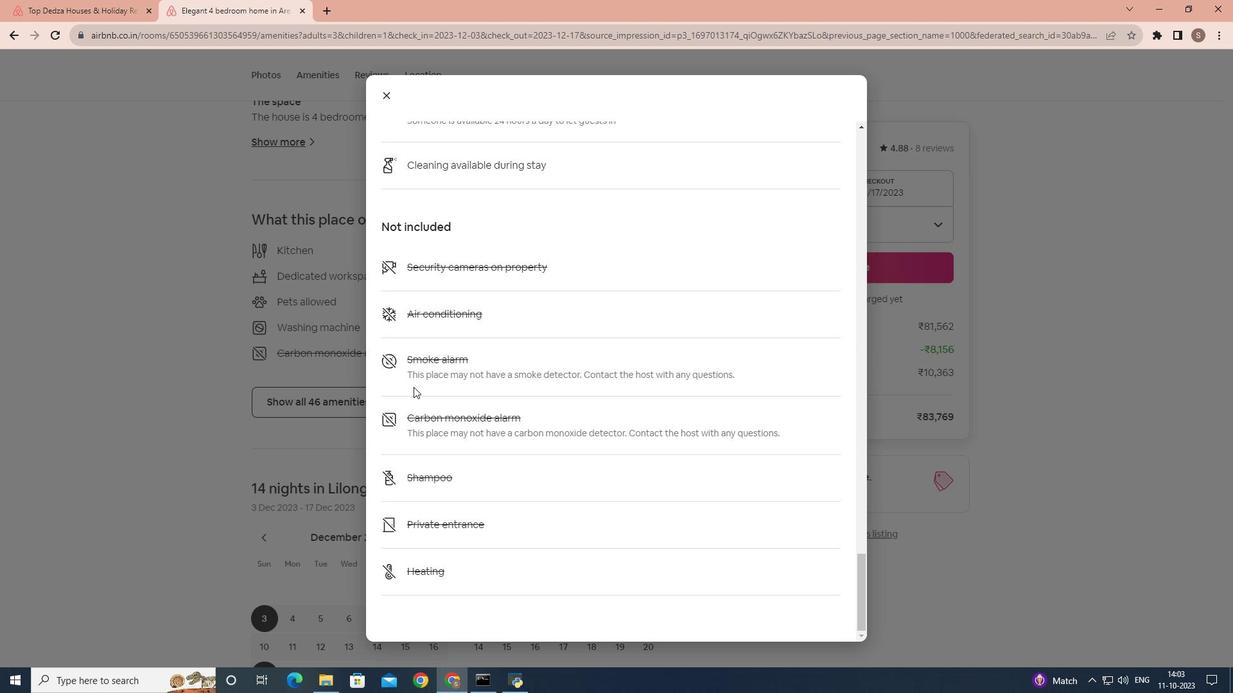 
Action: Mouse scrolled (413, 386) with delta (0, 0)
Screenshot: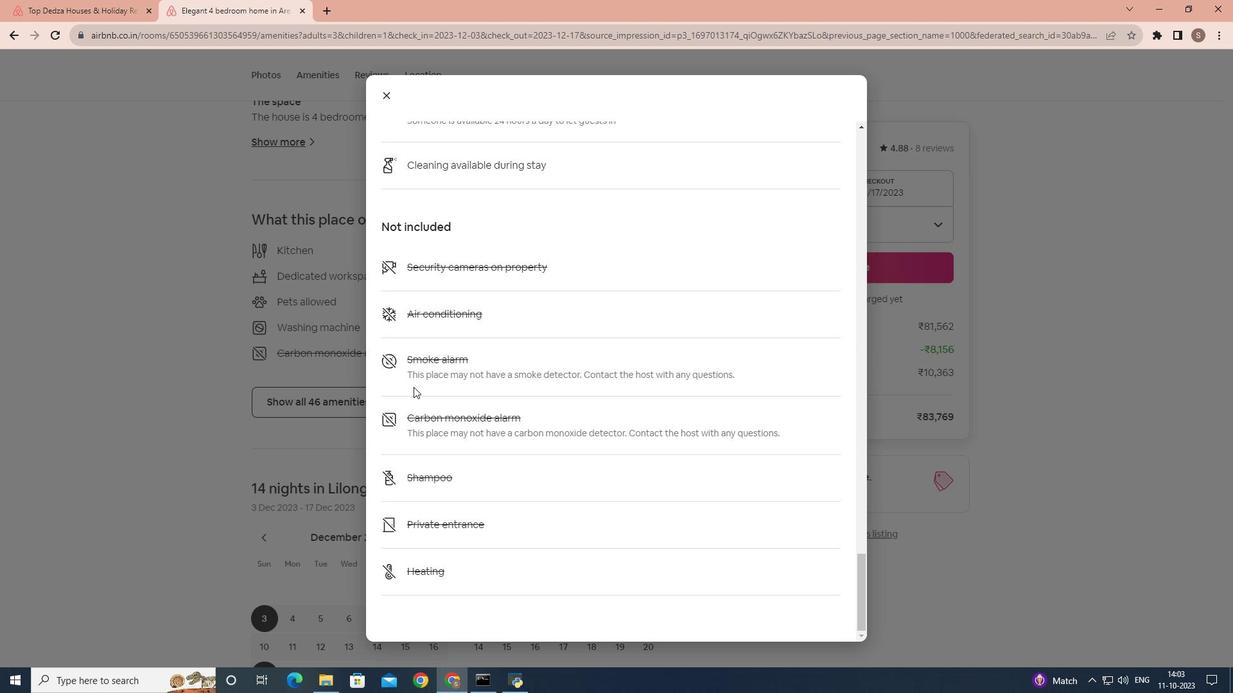
Action: Mouse scrolled (413, 386) with delta (0, 0)
Screenshot: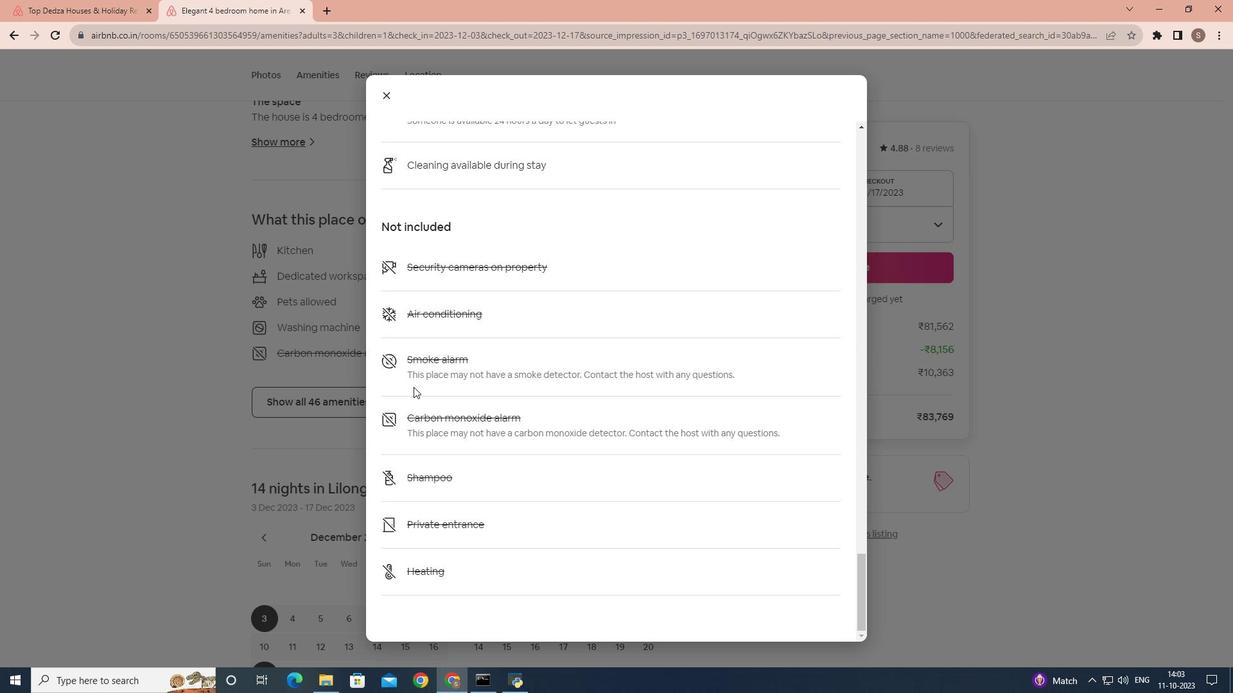 
Action: Mouse scrolled (413, 386) with delta (0, 0)
Screenshot: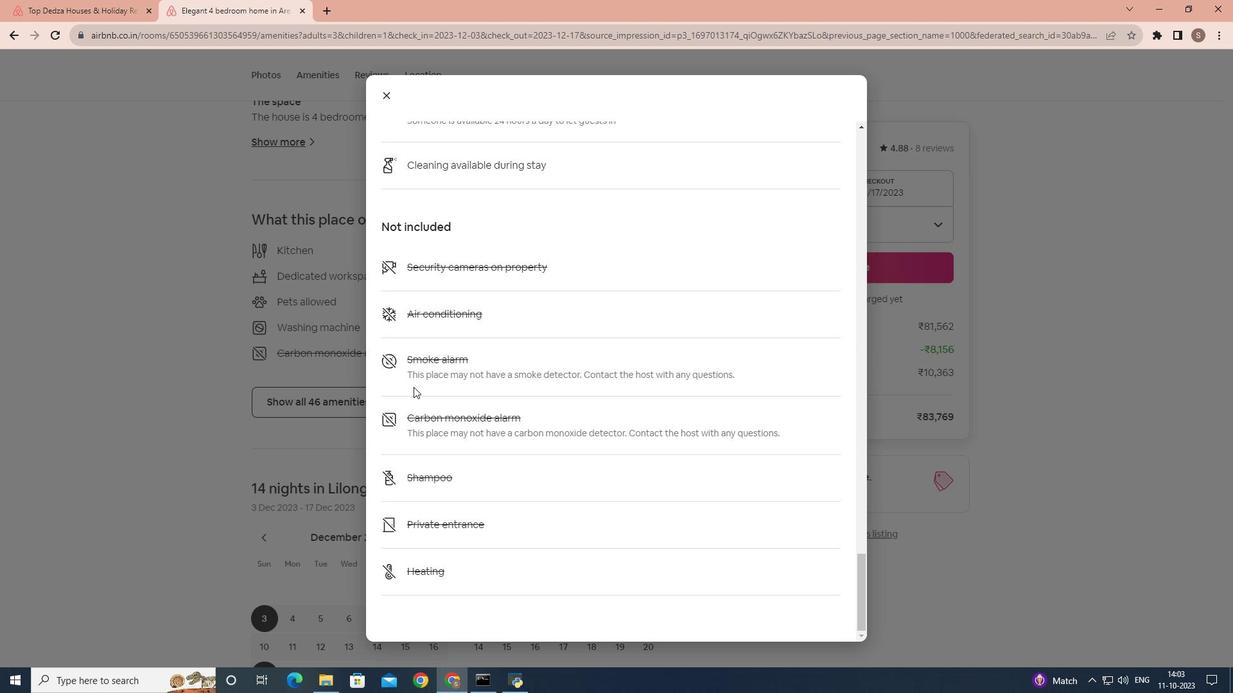 
Action: Mouse scrolled (413, 386) with delta (0, 0)
Screenshot: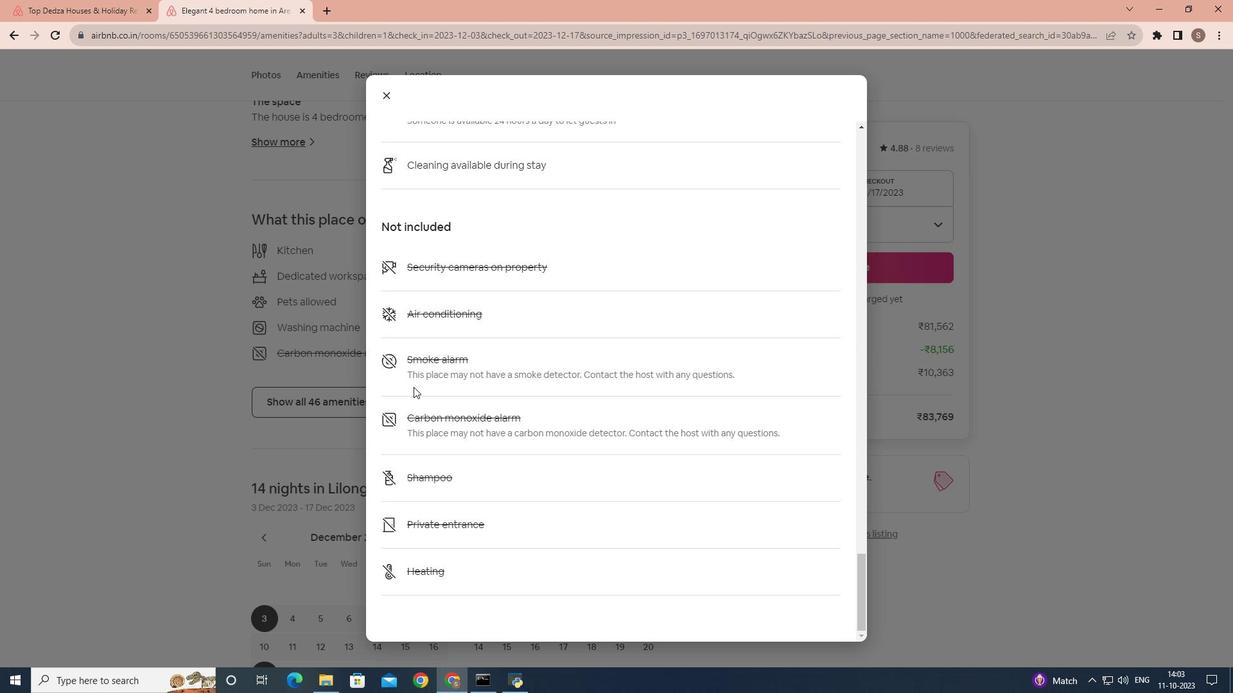 
Action: Mouse scrolled (413, 386) with delta (0, 0)
Screenshot: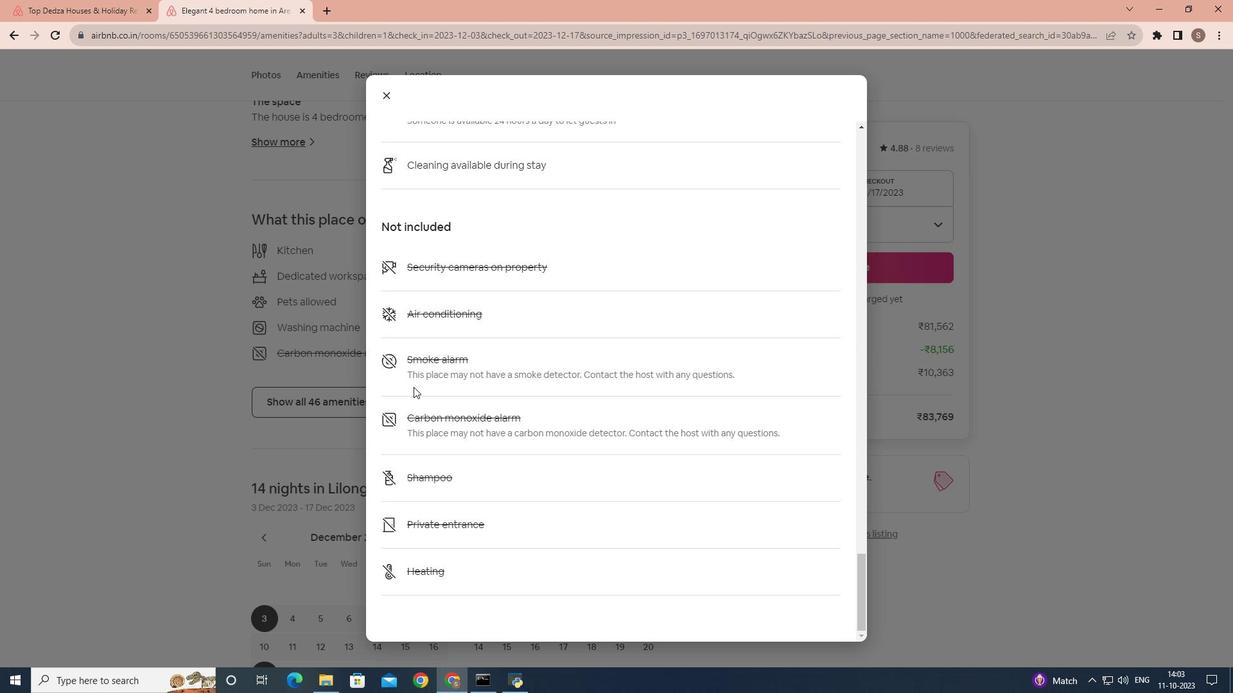 
Action: Mouse scrolled (413, 386) with delta (0, 0)
Screenshot: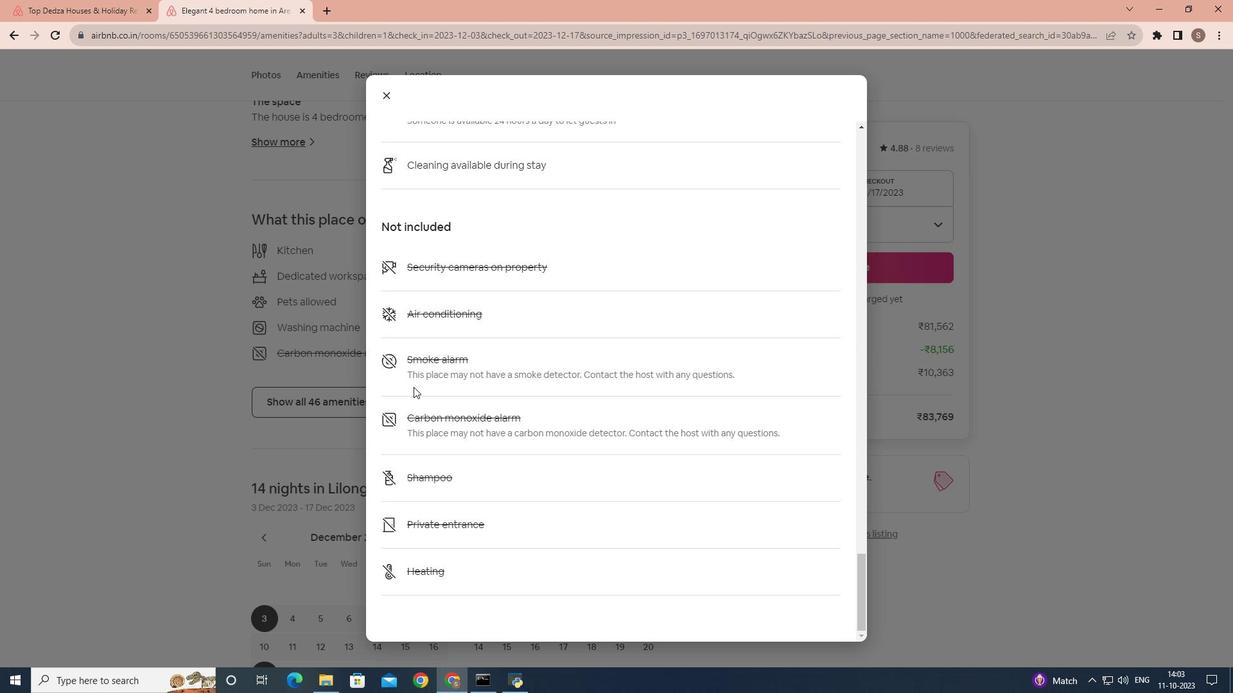 
Action: Mouse moved to (377, 94)
Screenshot: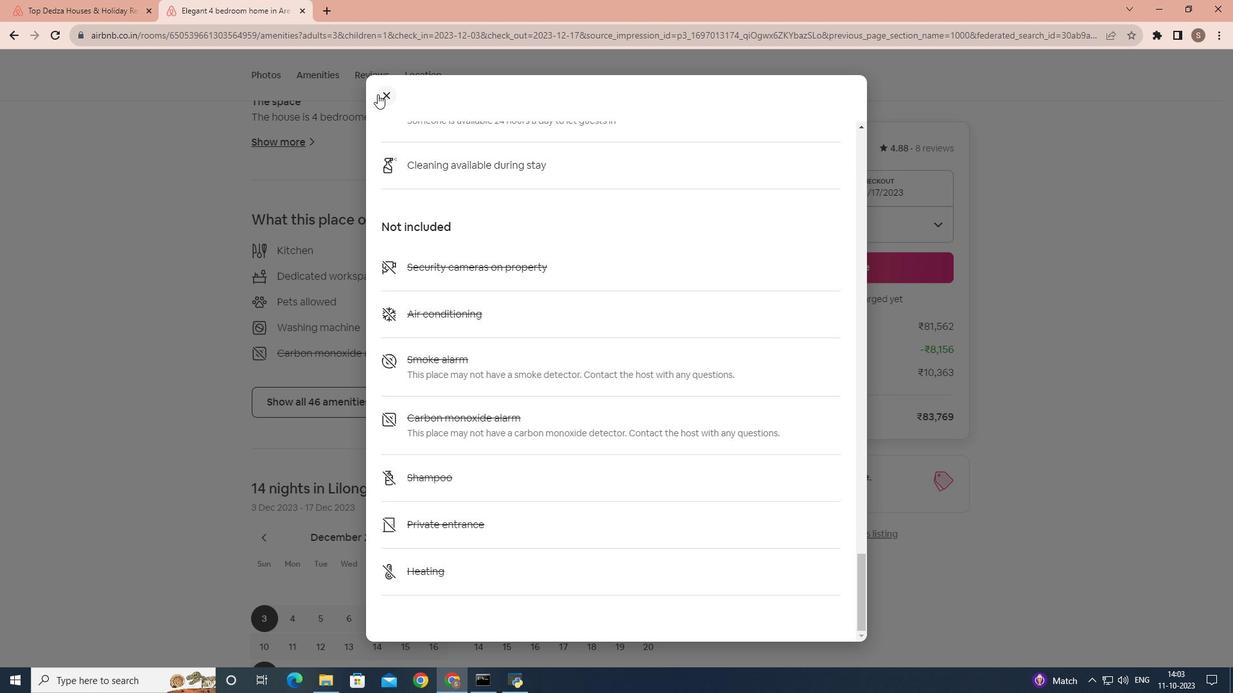 
Action: Mouse pressed left at (377, 94)
Screenshot: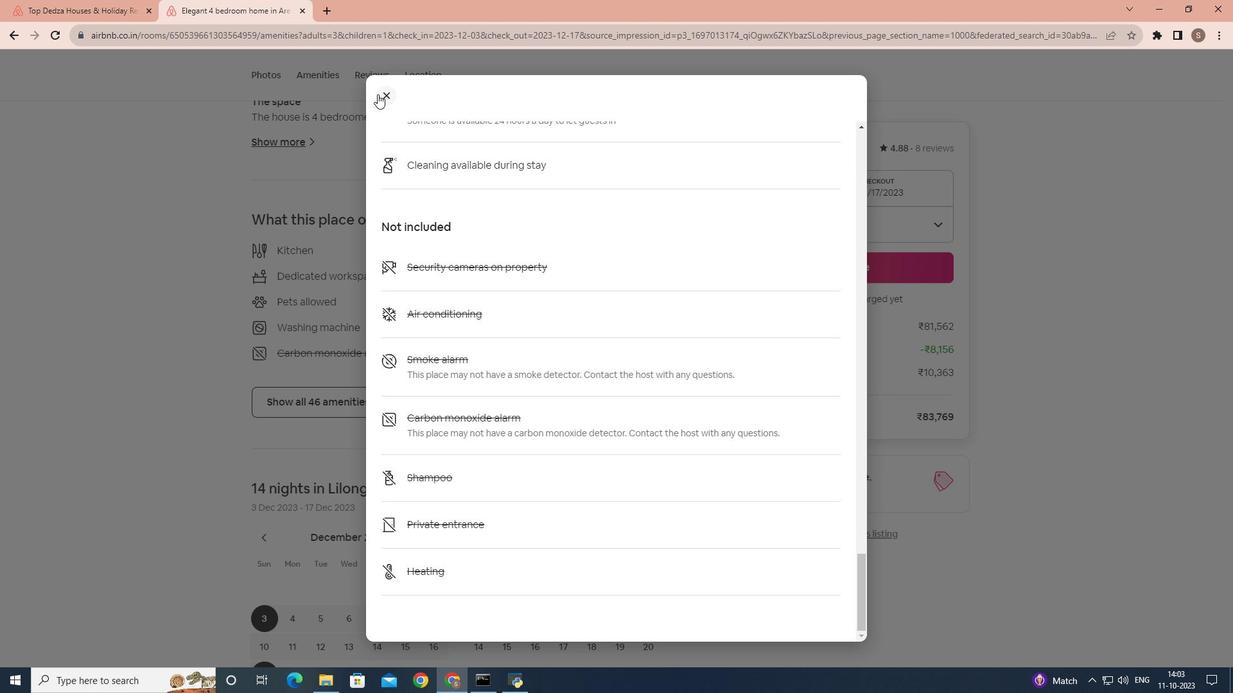 
Action: Mouse moved to (375, 384)
Screenshot: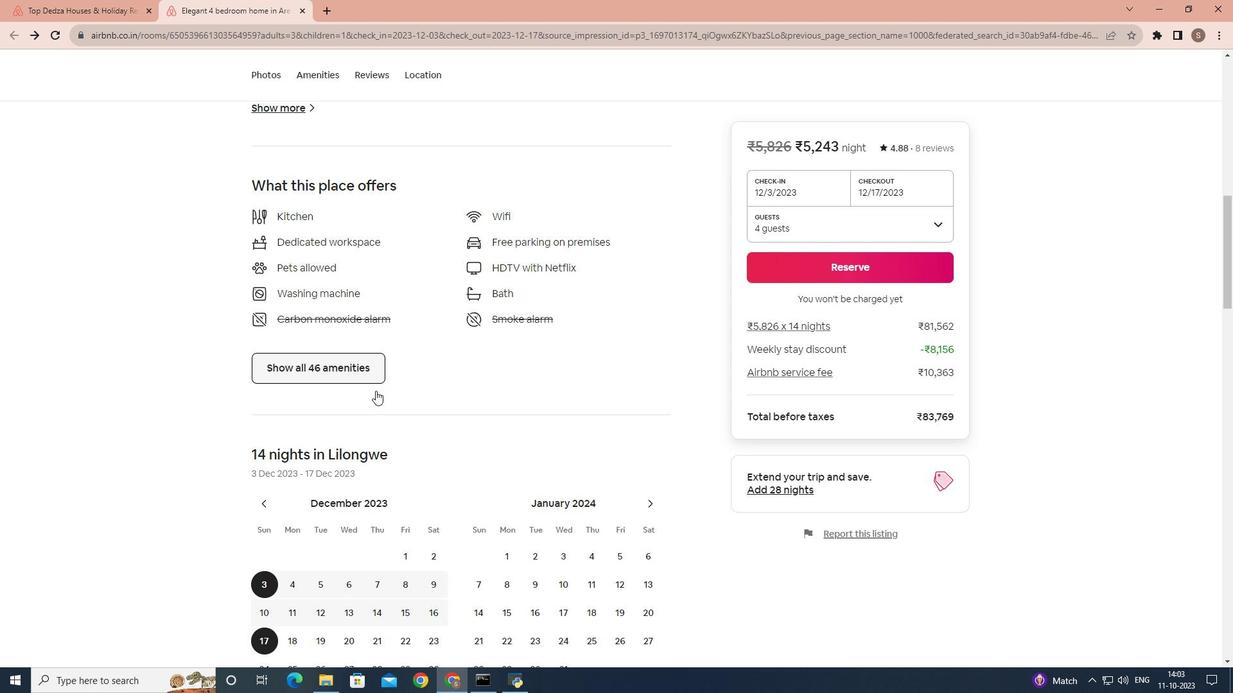 
Action: Mouse scrolled (375, 383) with delta (0, 0)
Screenshot: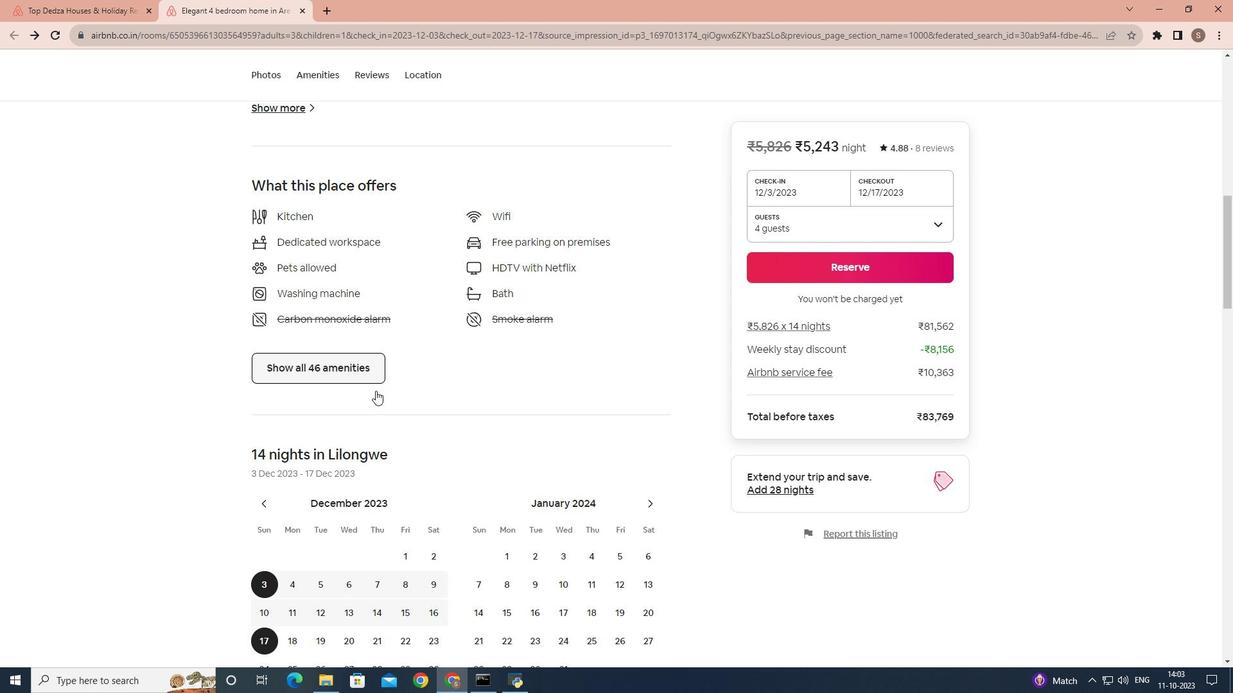 
Action: Mouse moved to (375, 391)
Screenshot: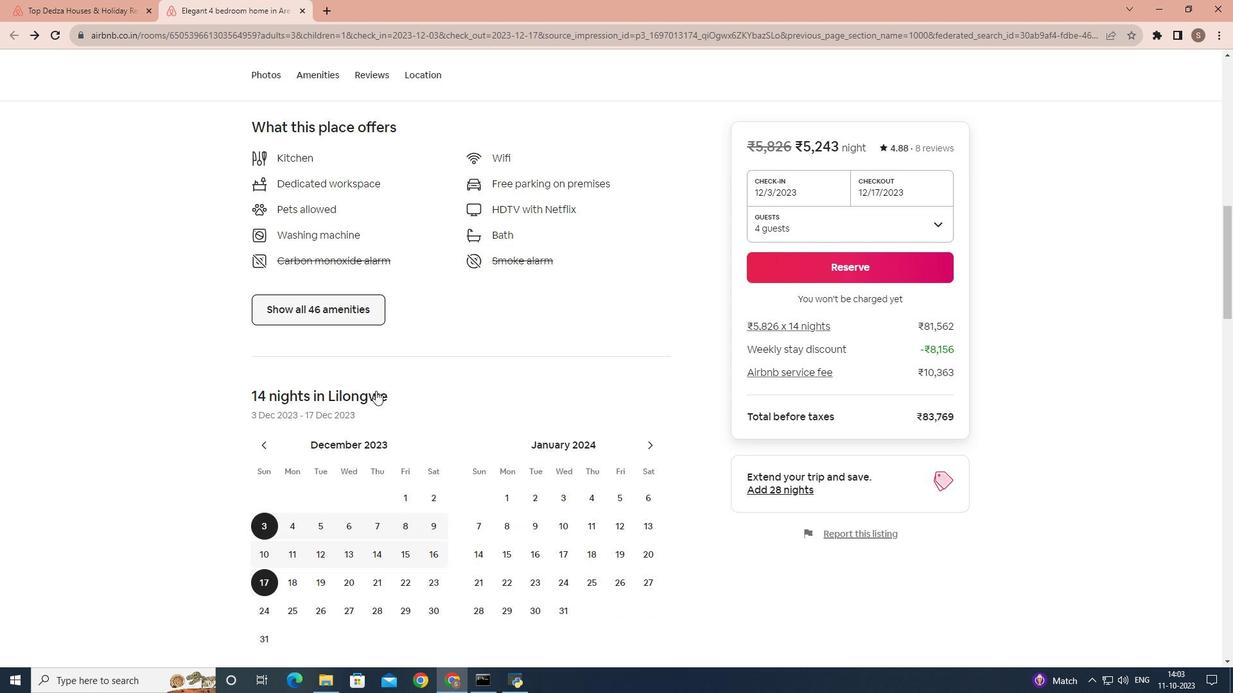 
Action: Mouse scrolled (375, 390) with delta (0, 0)
Screenshot: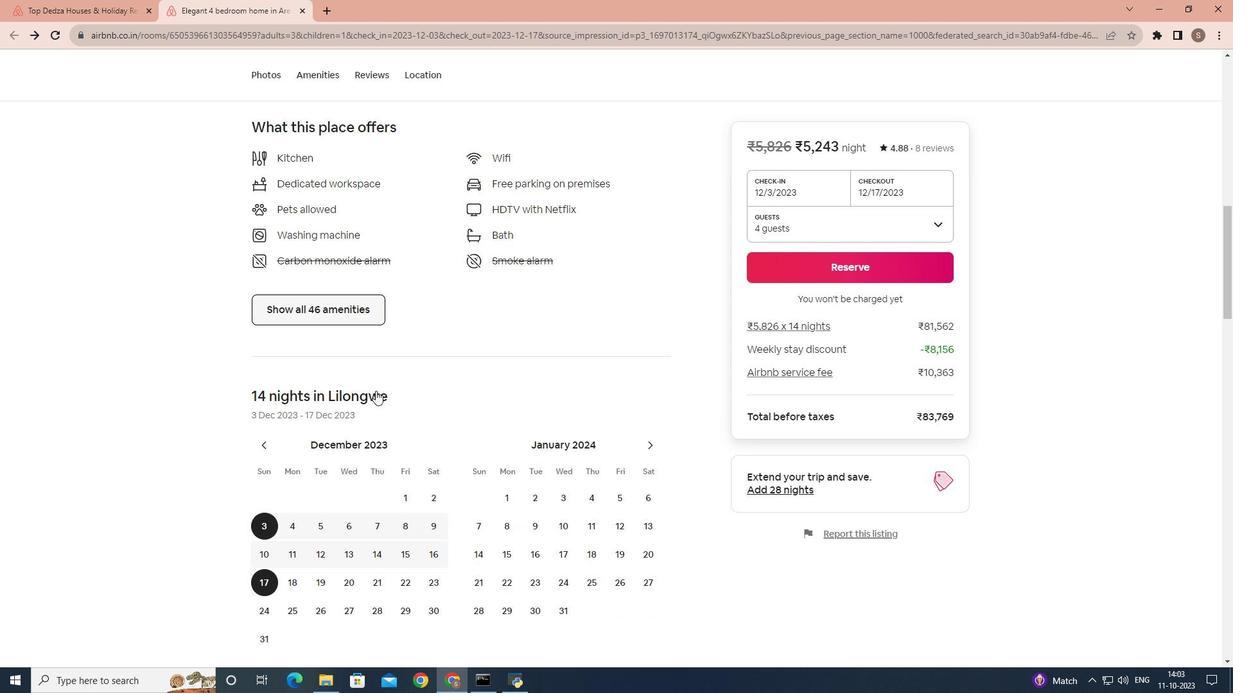 
Action: Mouse scrolled (375, 390) with delta (0, 0)
Screenshot: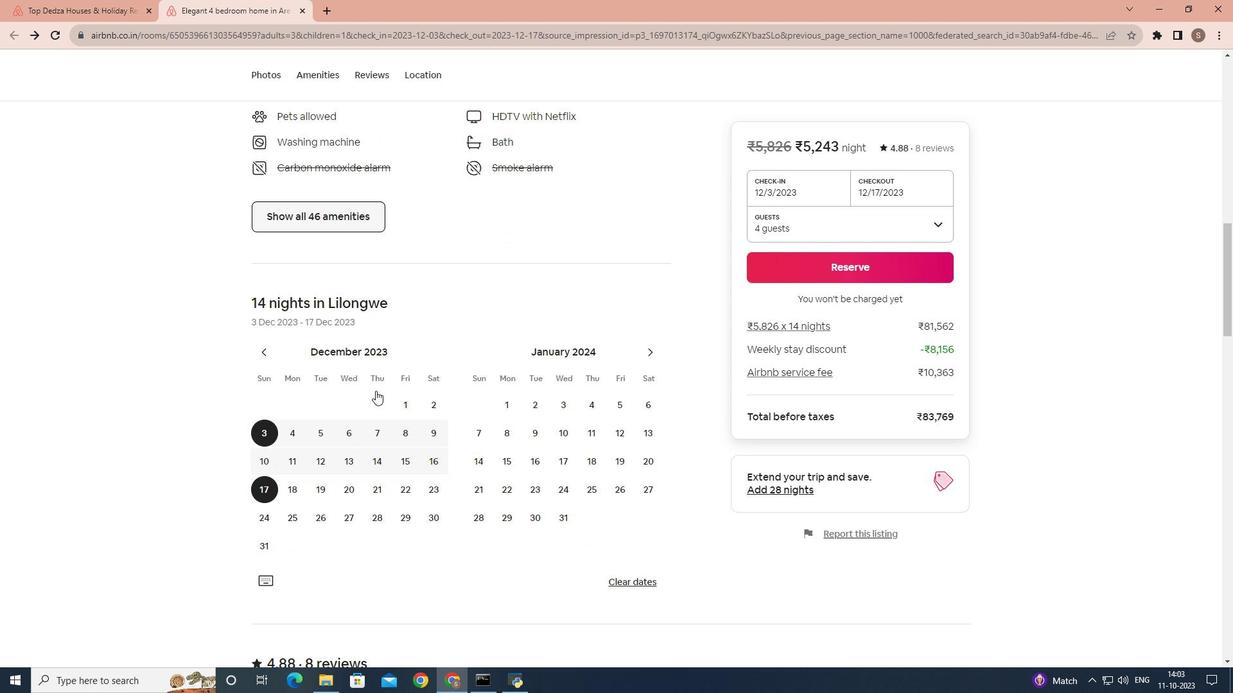 
Action: Mouse scrolled (375, 390) with delta (0, 0)
Screenshot: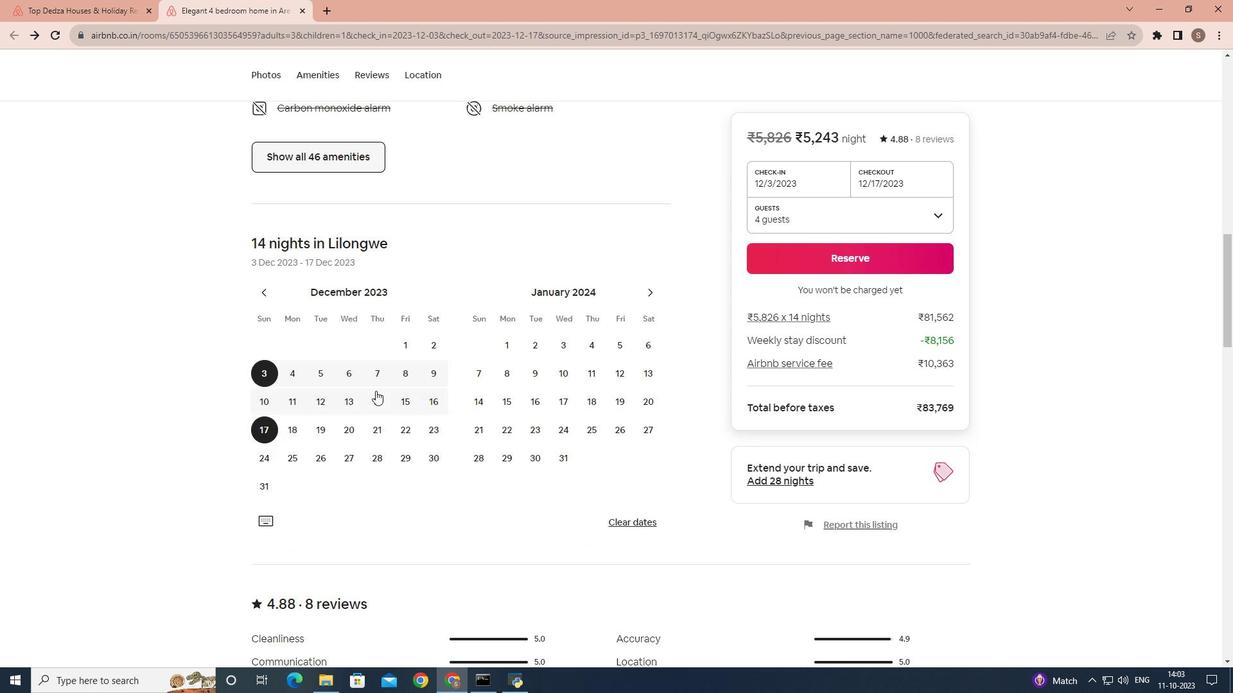 
Action: Mouse scrolled (375, 390) with delta (0, 0)
Screenshot: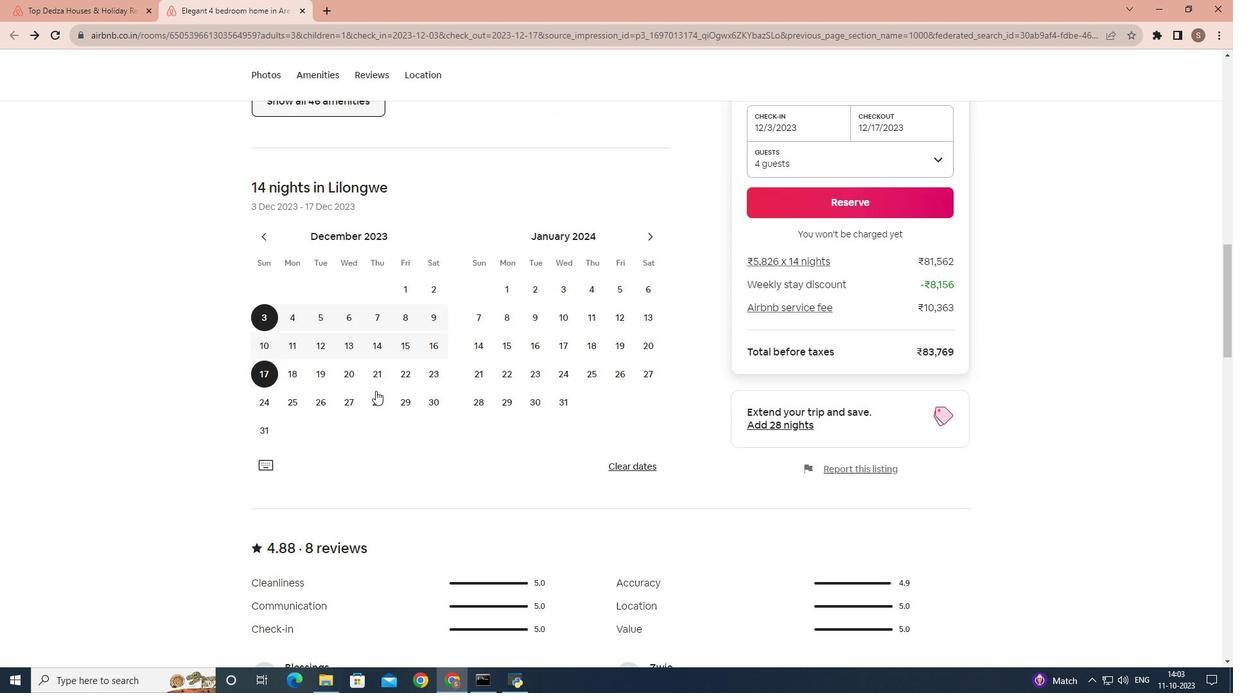 
Action: Mouse scrolled (375, 390) with delta (0, 0)
Screenshot: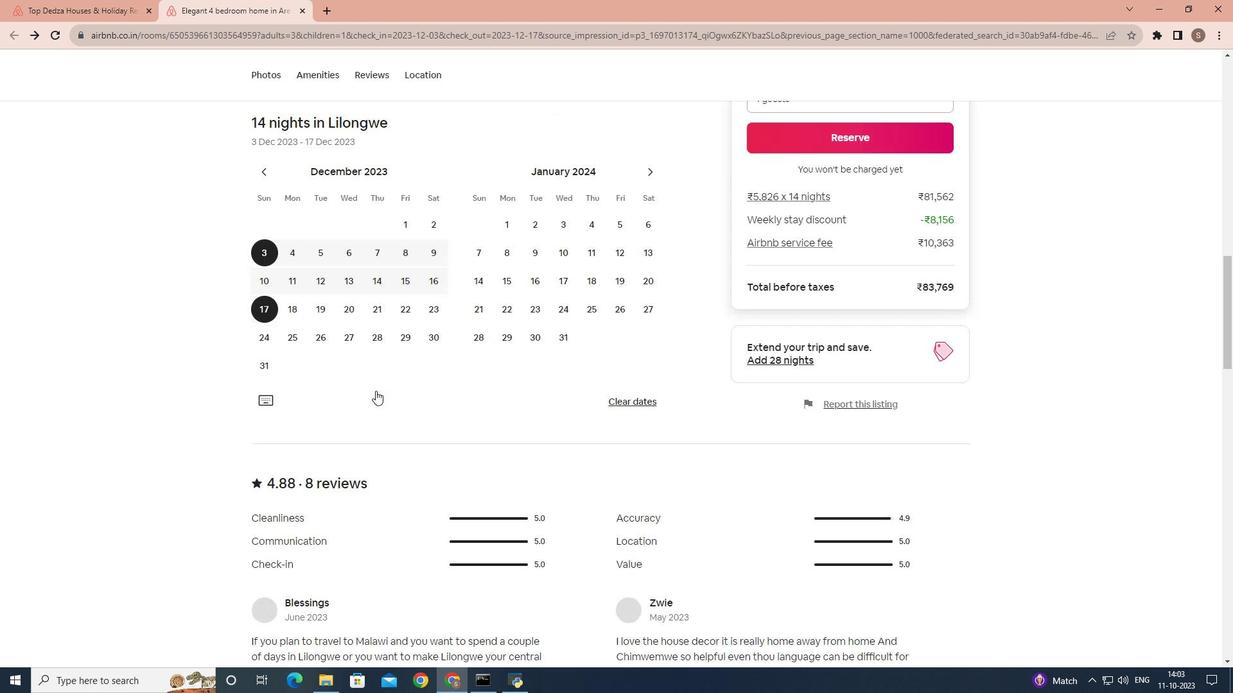 
Action: Mouse scrolled (375, 390) with delta (0, 0)
Screenshot: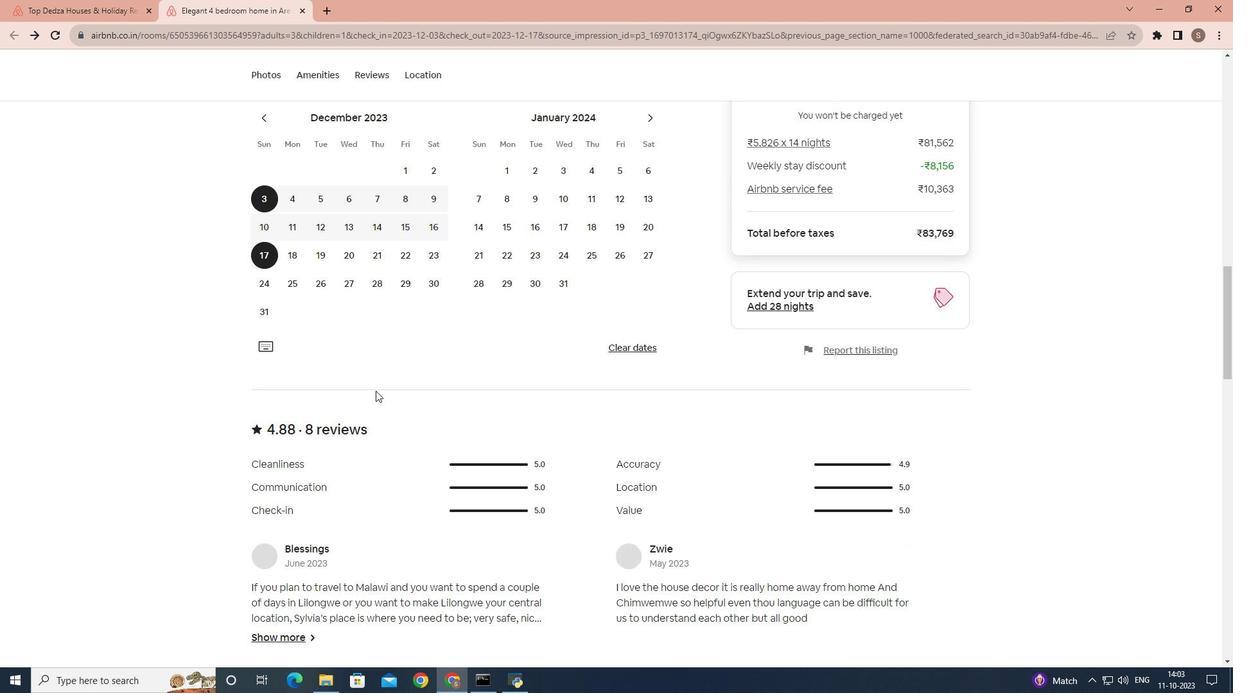 
Action: Mouse scrolled (375, 390) with delta (0, 0)
Screenshot: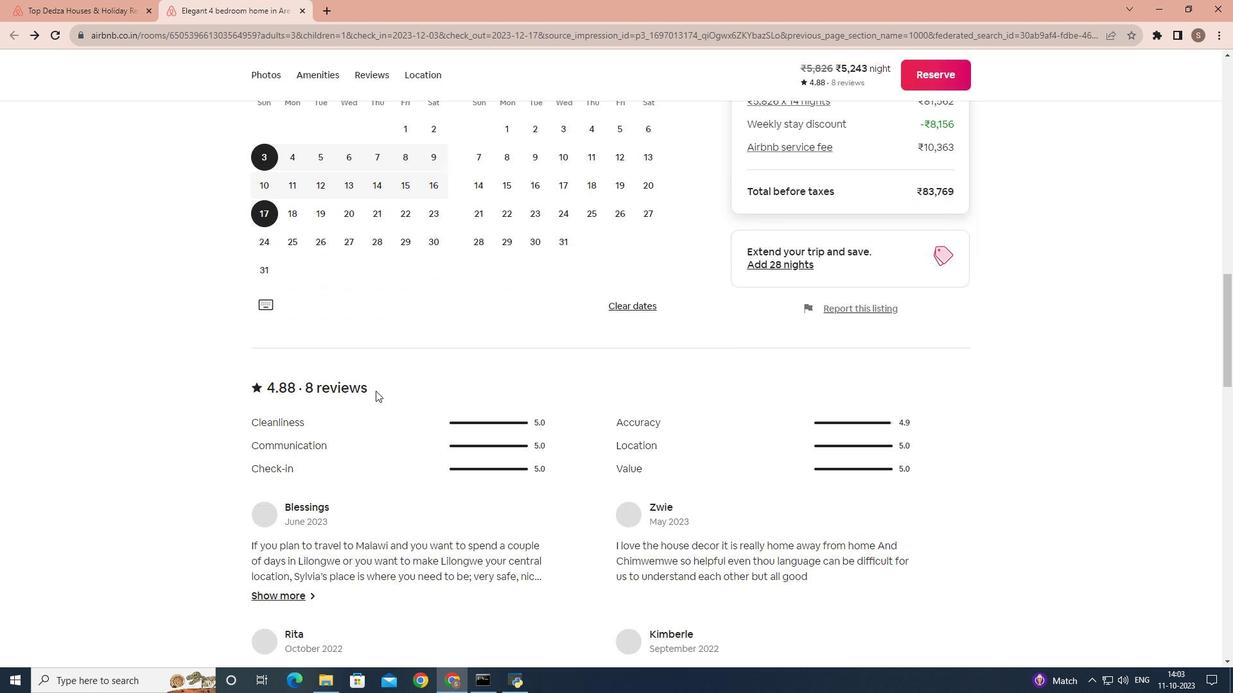 
Action: Mouse scrolled (375, 390) with delta (0, 0)
Screenshot: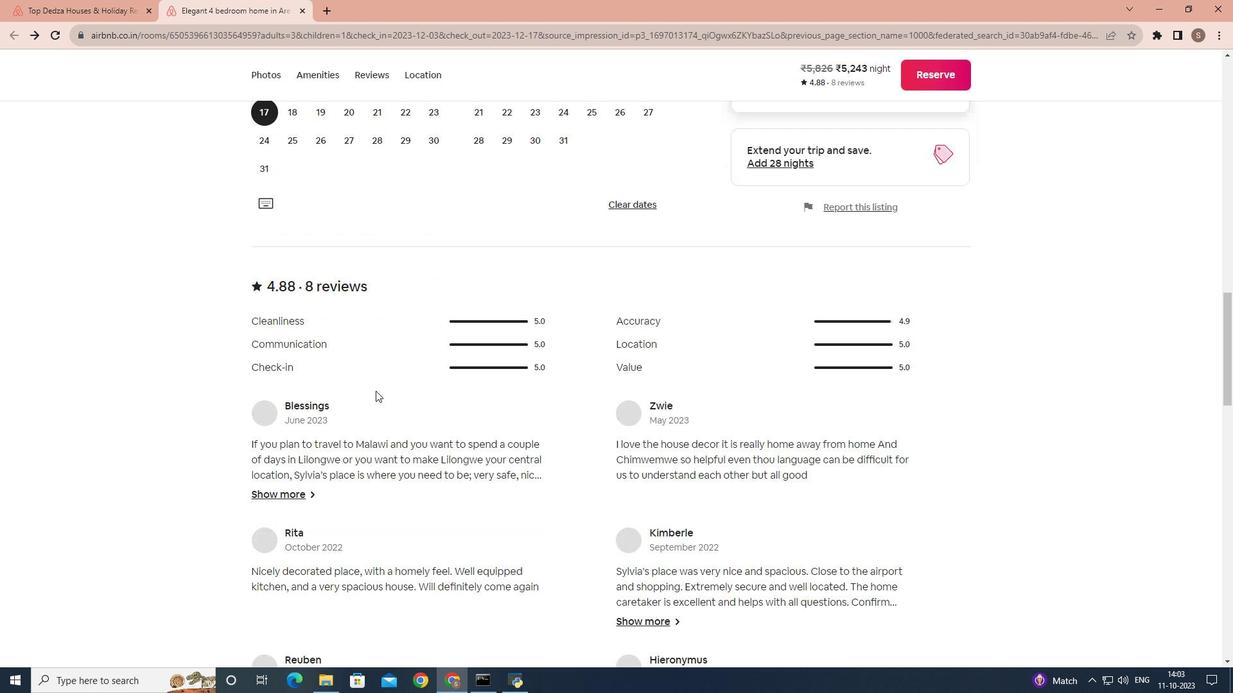 
Action: Mouse scrolled (375, 390) with delta (0, 0)
Screenshot: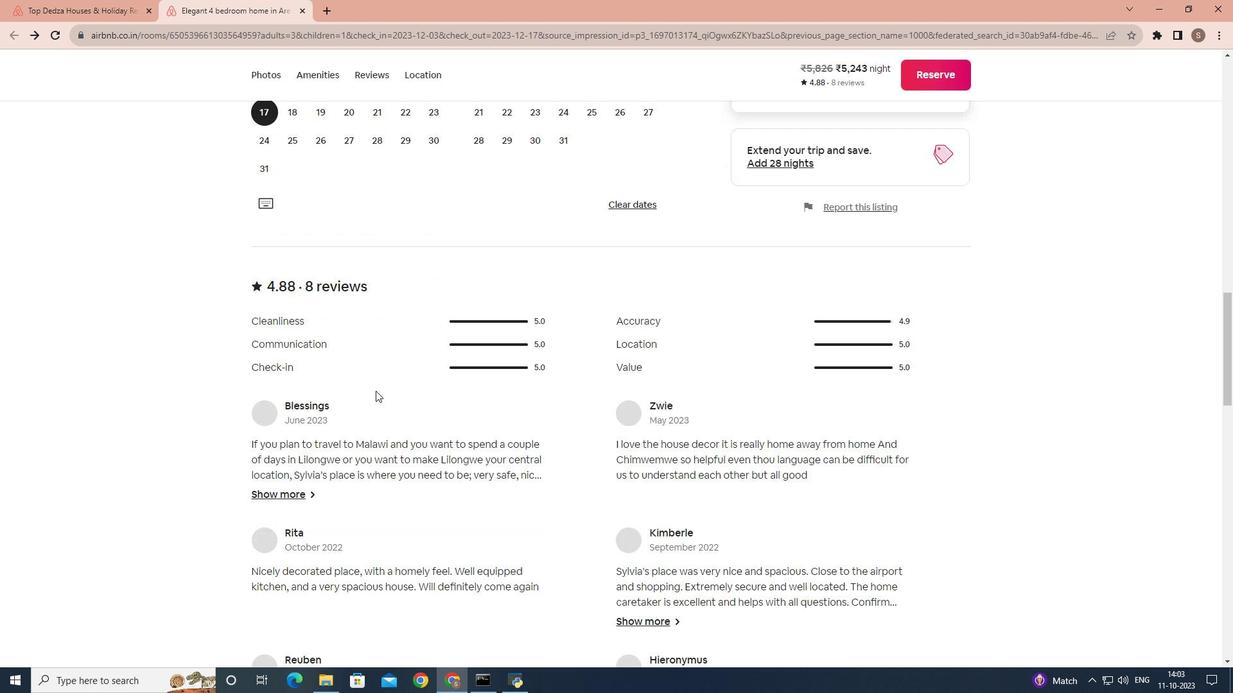 
Action: Mouse scrolled (375, 390) with delta (0, 0)
Screenshot: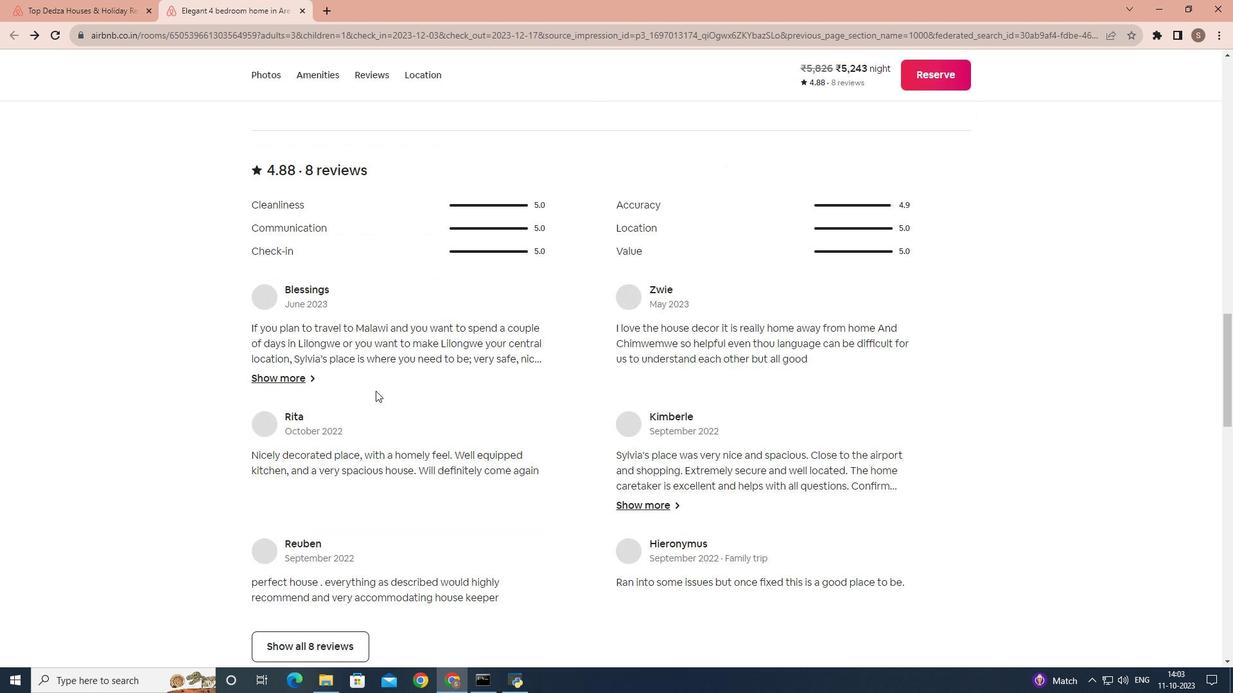 
Action: Mouse scrolled (375, 390) with delta (0, 0)
Screenshot: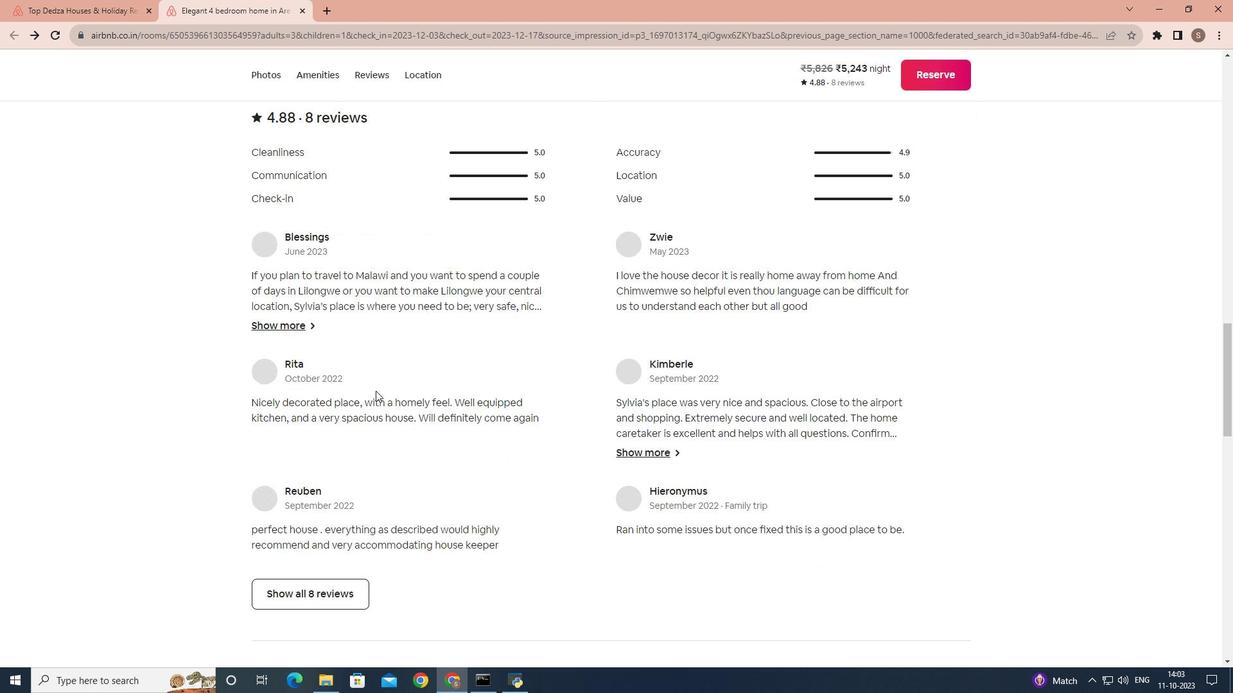 
Action: Mouse scrolled (375, 390) with delta (0, 0)
Screenshot: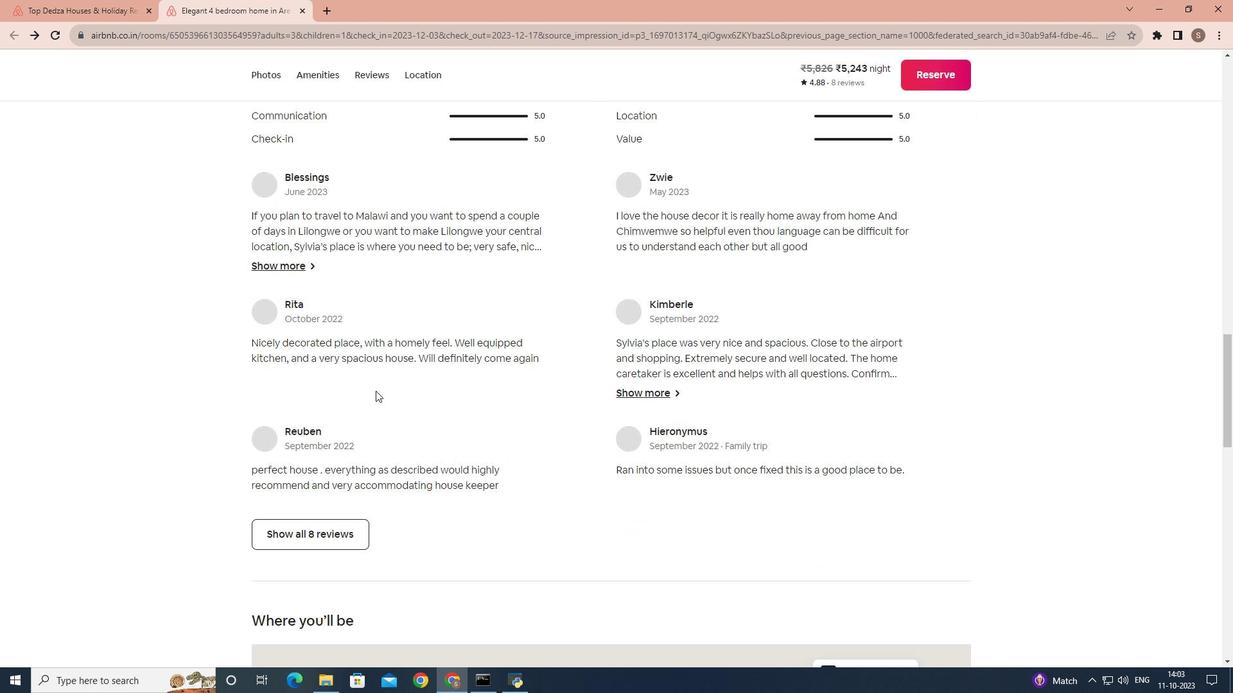 
Action: Mouse scrolled (375, 390) with delta (0, 0)
Screenshot: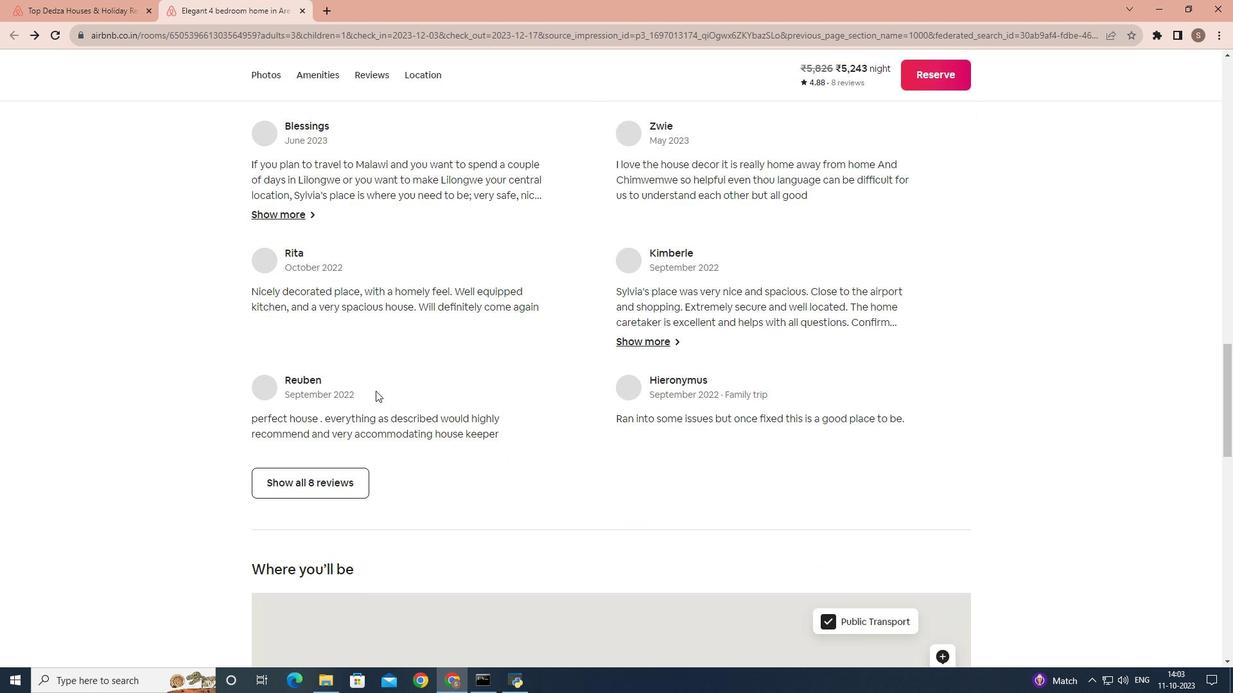 
Action: Mouse scrolled (375, 390) with delta (0, 0)
Screenshot: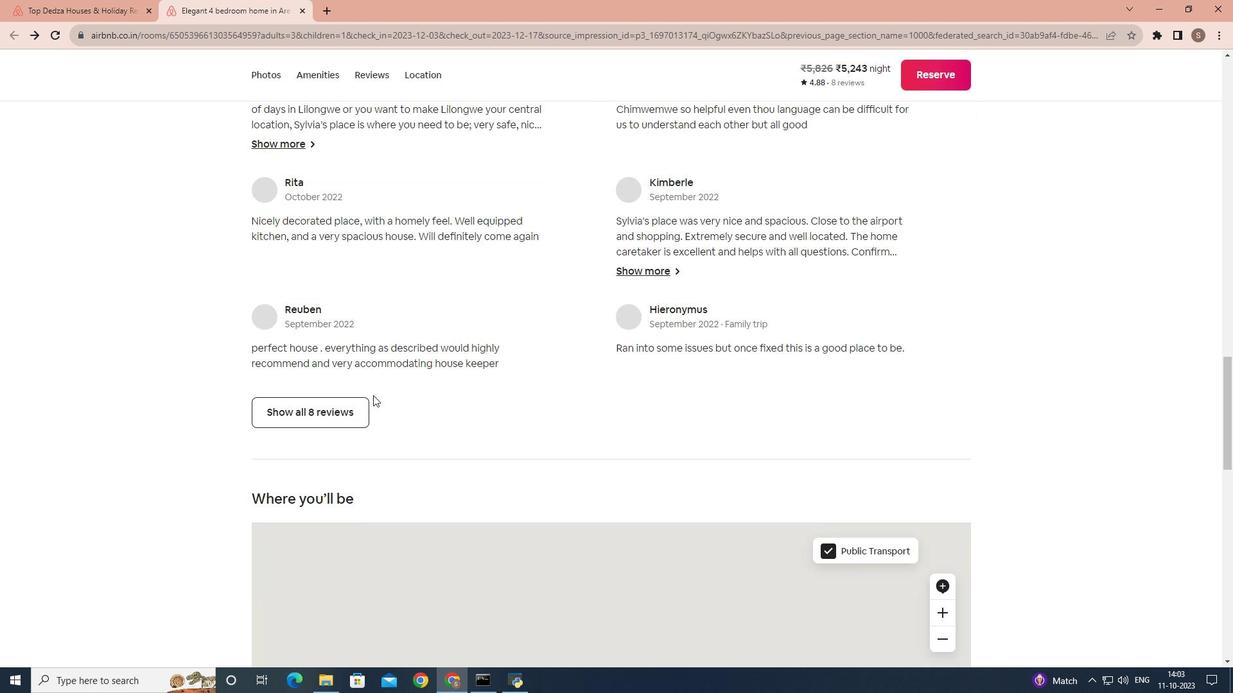 
Action: Mouse moved to (336, 356)
Screenshot: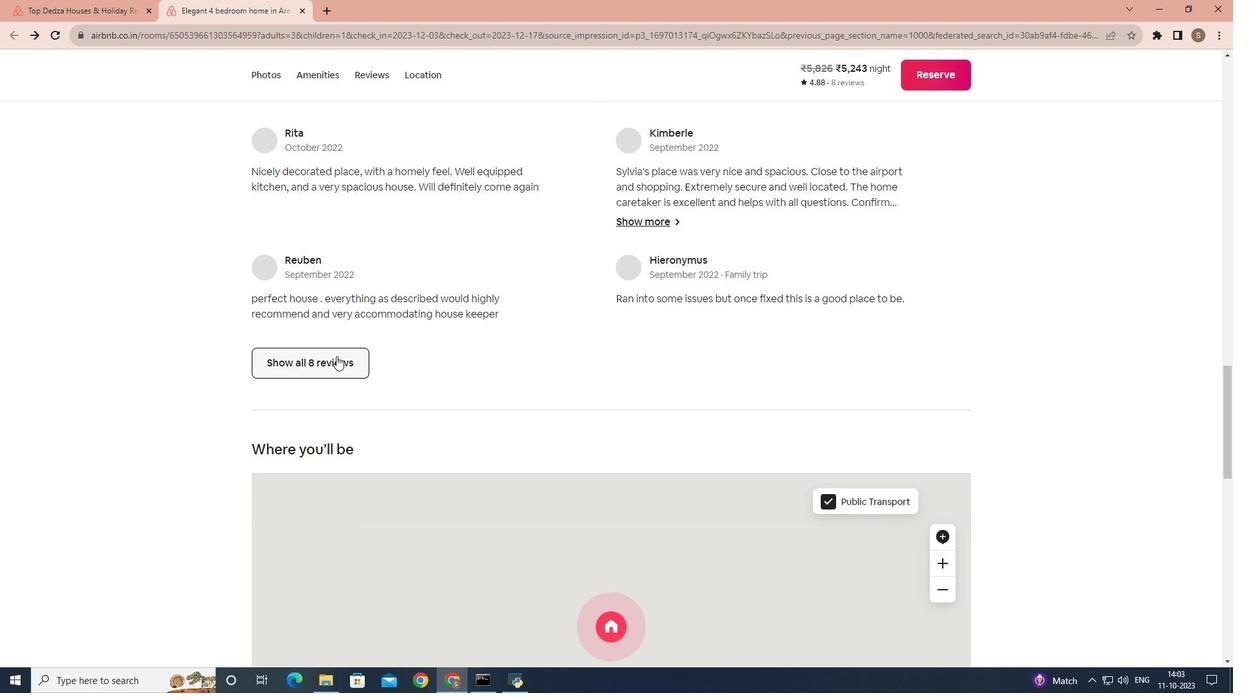 
Action: Mouse pressed left at (336, 356)
Screenshot: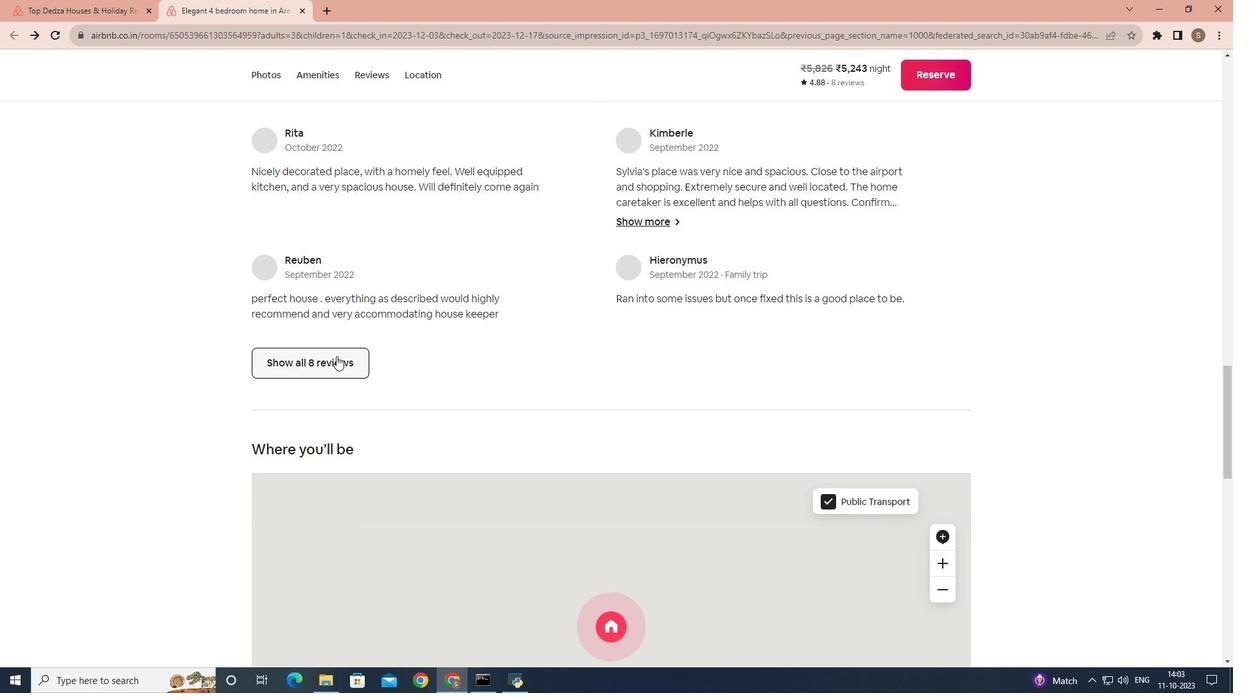 
Action: Mouse moved to (593, 377)
Screenshot: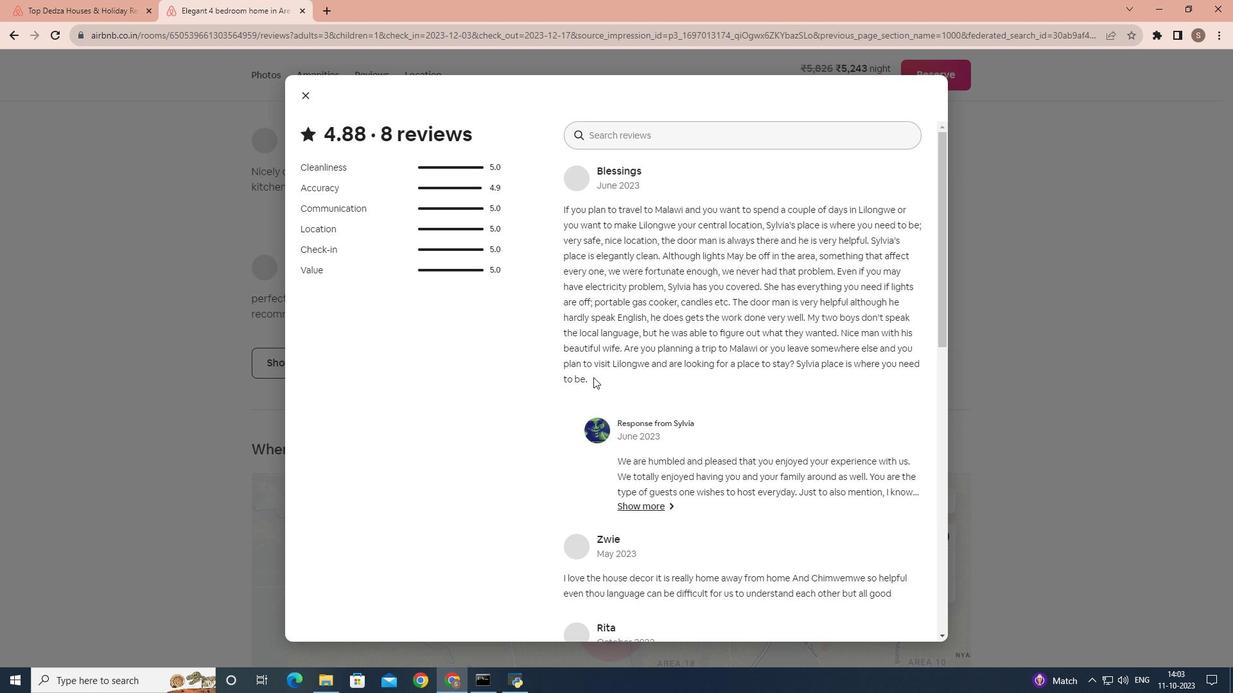 
Action: Mouse scrolled (593, 376) with delta (0, 0)
Screenshot: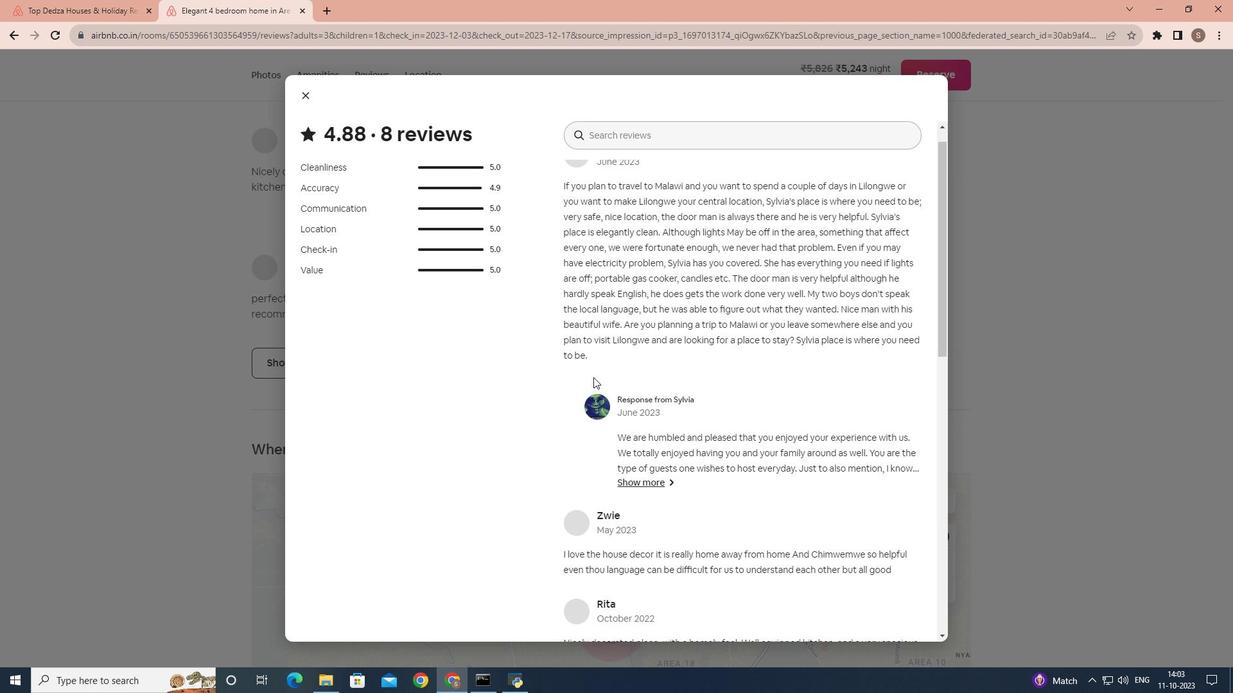 
Action: Mouse scrolled (593, 376) with delta (0, 0)
